 Task: Review and update project settings and tasks in Jira.
Action: Mouse moved to (739, 87)
Screenshot: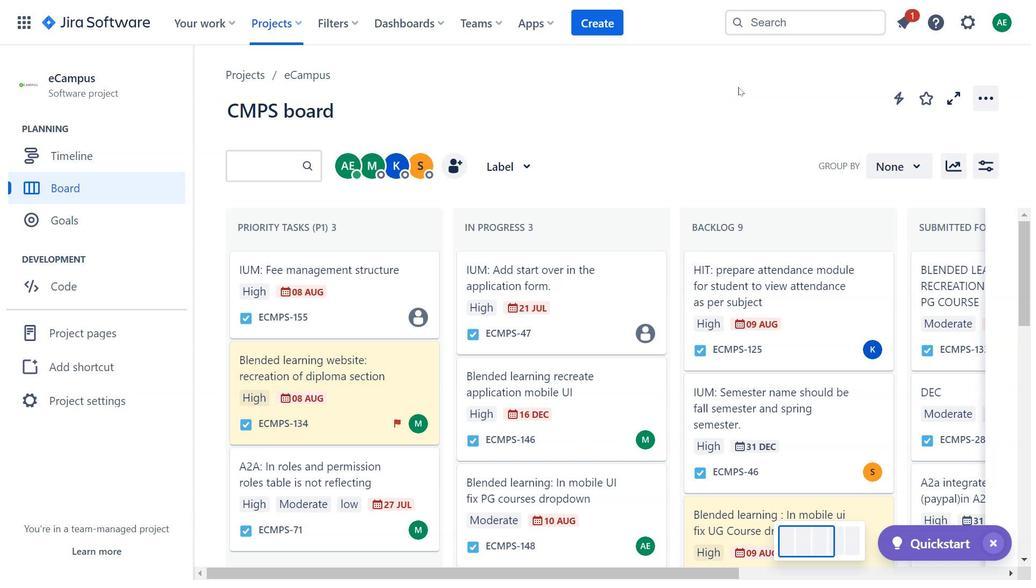 
Action: Mouse pressed left at (739, 87)
Screenshot: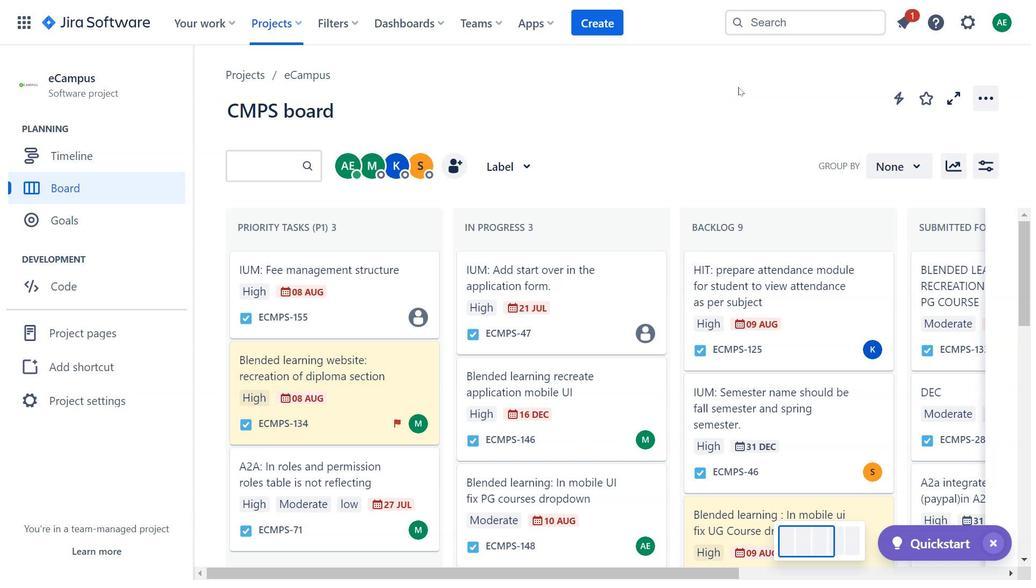 
Action: Mouse moved to (800, 81)
Screenshot: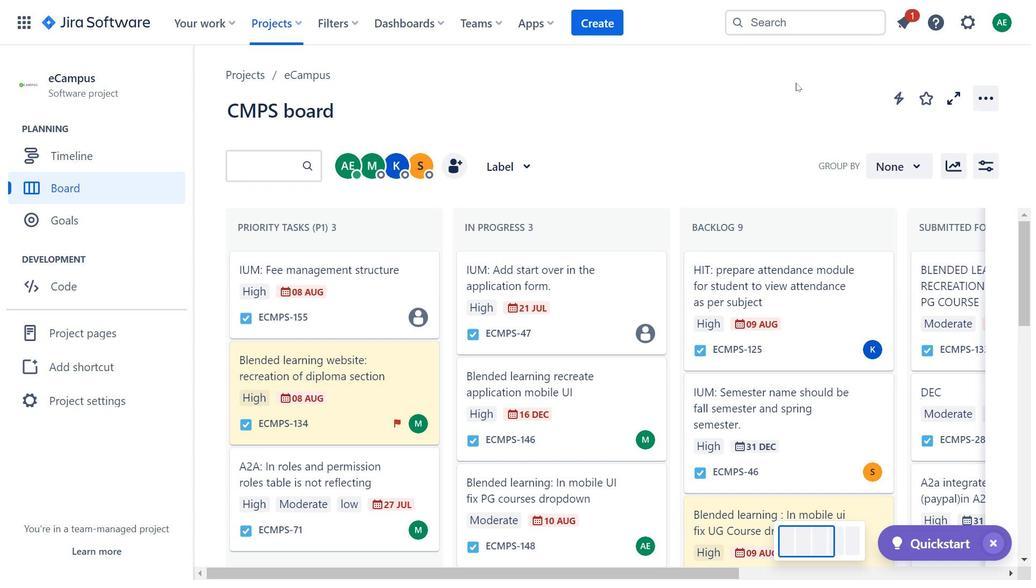 
Action: Mouse pressed left at (800, 81)
Screenshot: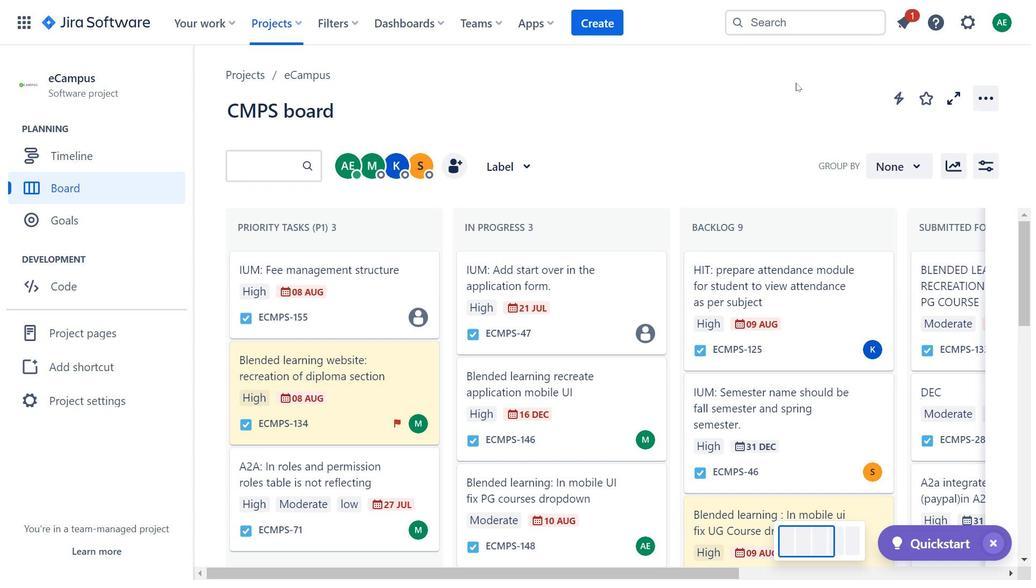 
Action: Mouse moved to (649, 93)
Screenshot: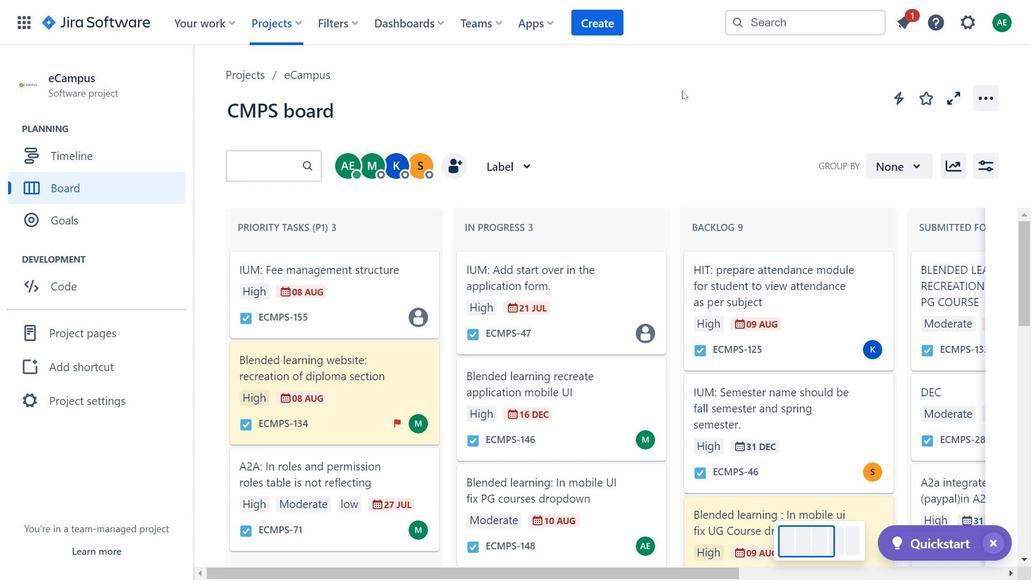 
Action: Mouse pressed left at (649, 93)
Screenshot: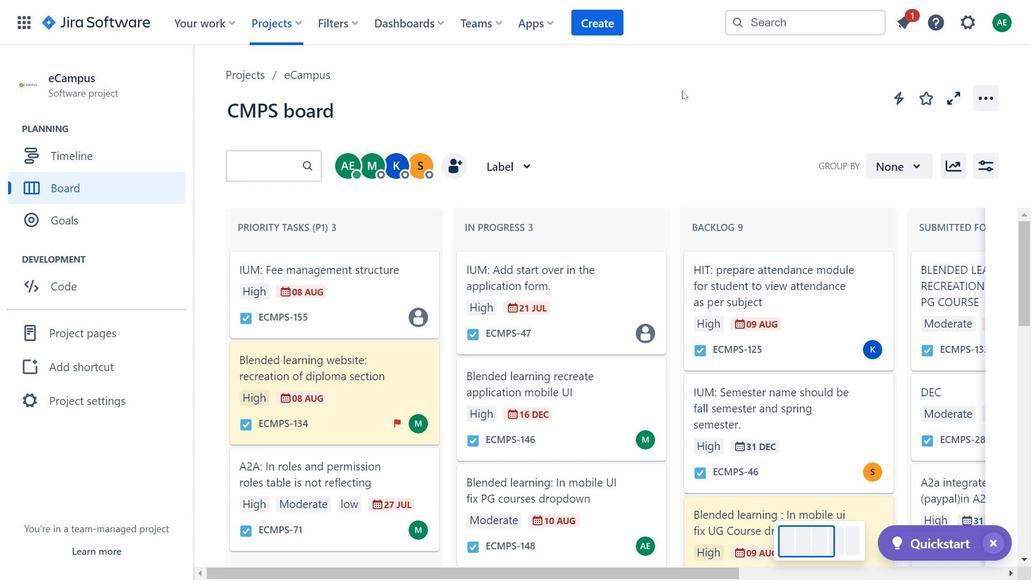 
Action: Mouse moved to (539, 85)
Screenshot: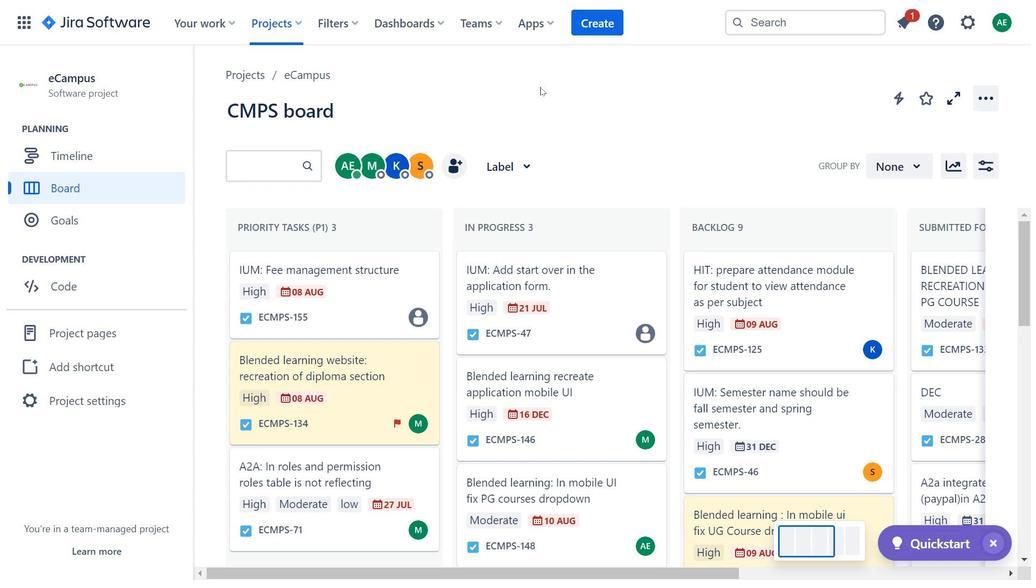 
Action: Mouse pressed left at (539, 85)
Screenshot: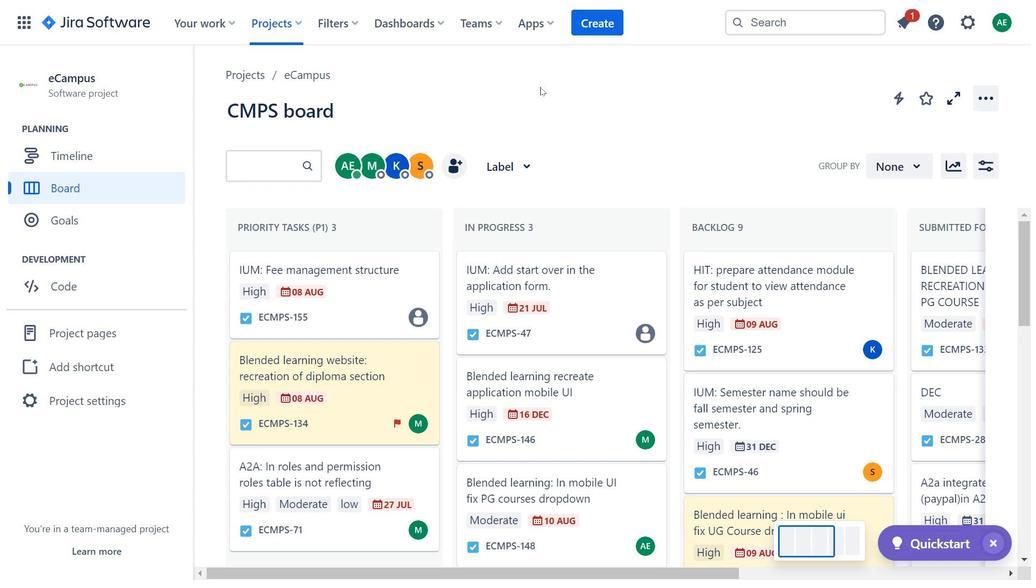 
Action: Mouse moved to (471, 91)
Screenshot: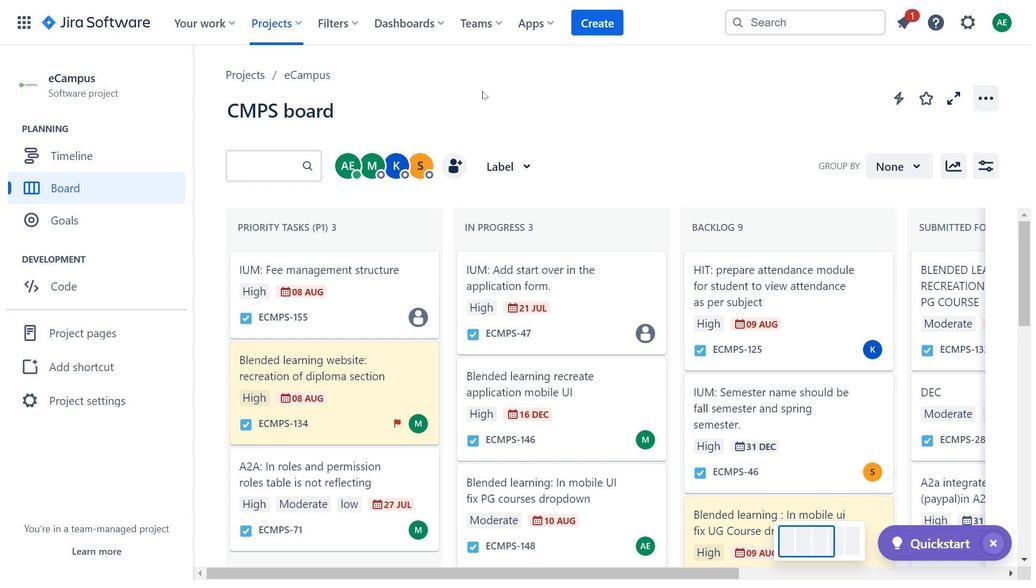 
Action: Mouse pressed left at (471, 91)
Screenshot: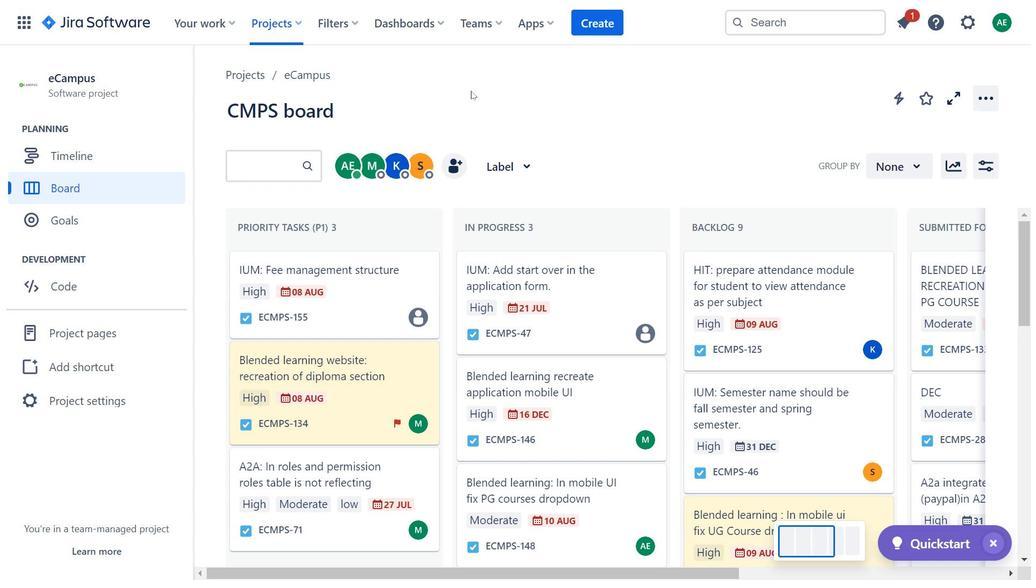 
Action: Mouse moved to (525, 93)
Screenshot: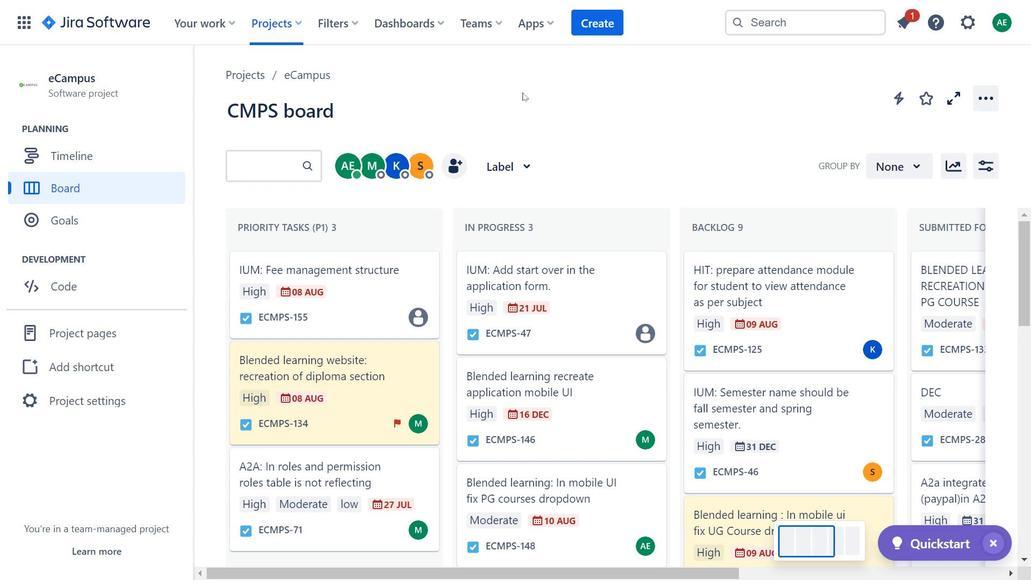 
Action: Mouse pressed left at (525, 93)
Screenshot: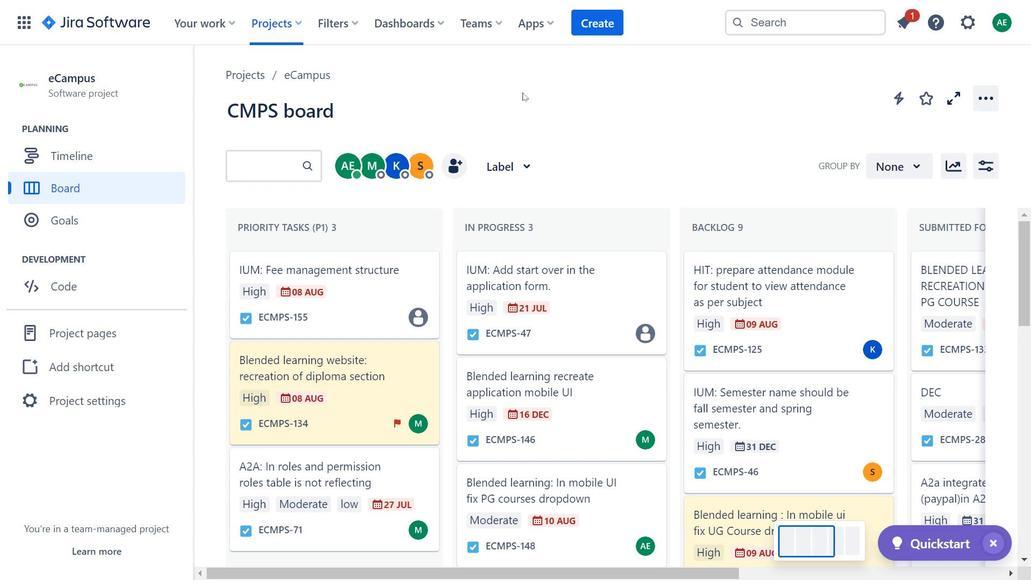 
Action: Mouse moved to (624, 100)
Screenshot: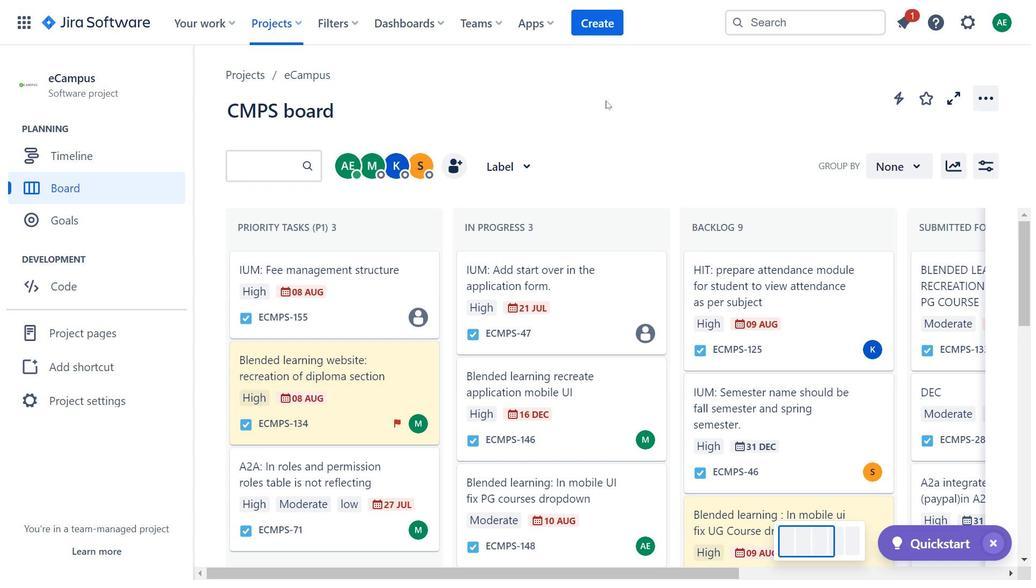 
Action: Mouse pressed left at (624, 100)
Screenshot: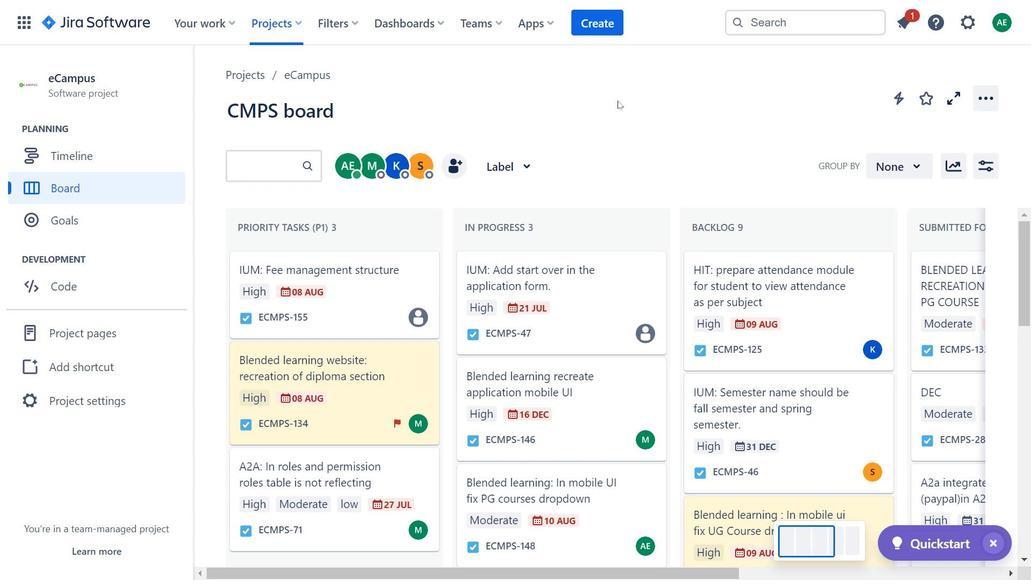 
Action: Mouse moved to (671, 103)
Screenshot: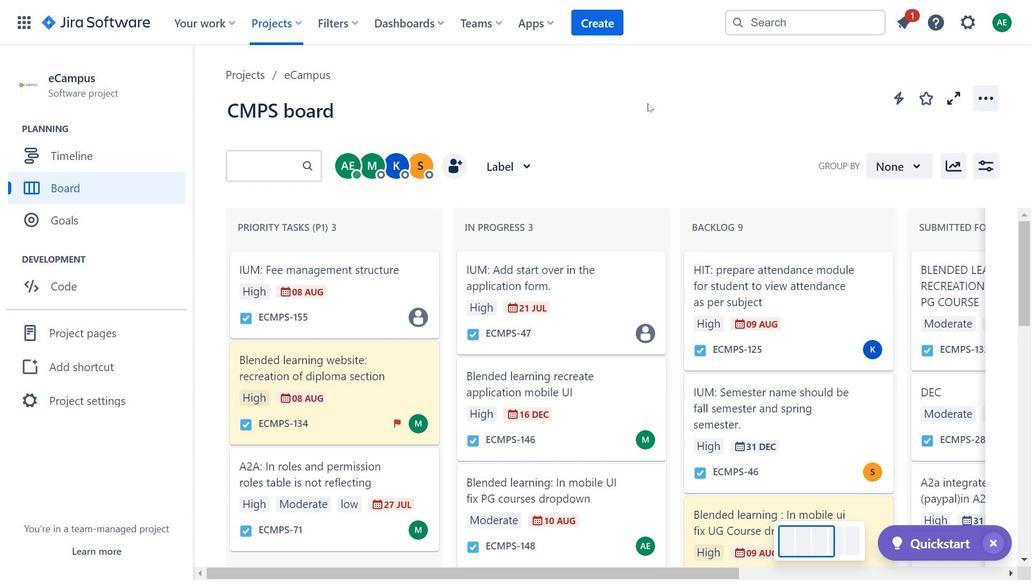 
Action: Mouse pressed left at (671, 103)
Screenshot: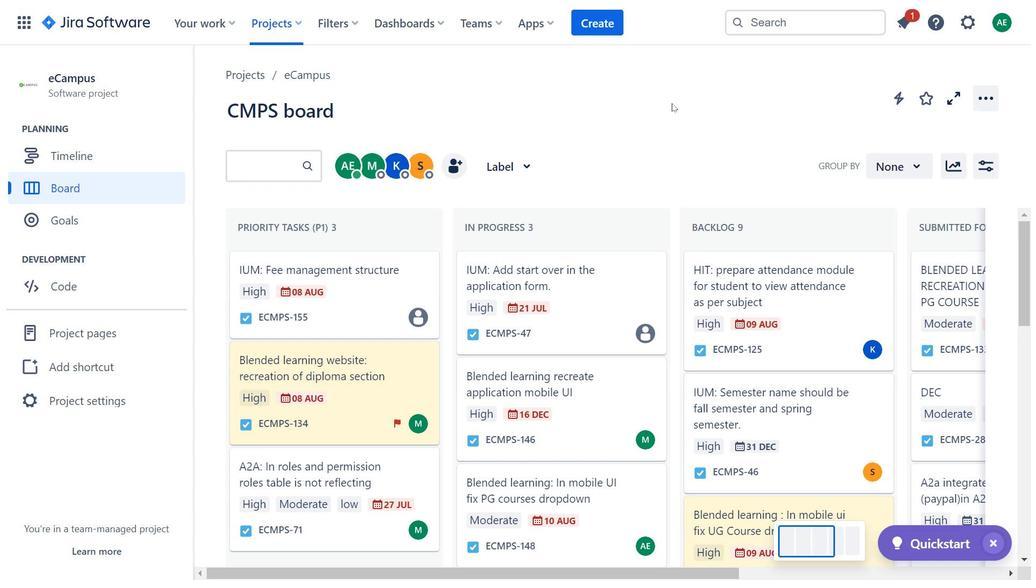 
Action: Mouse pressed left at (671, 103)
Screenshot: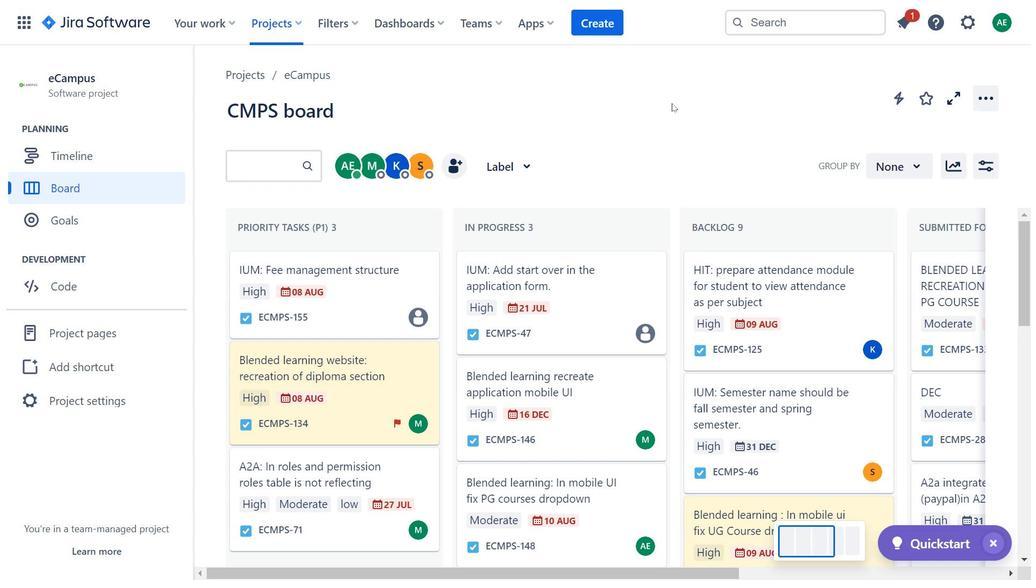 
Action: Mouse moved to (547, 103)
Screenshot: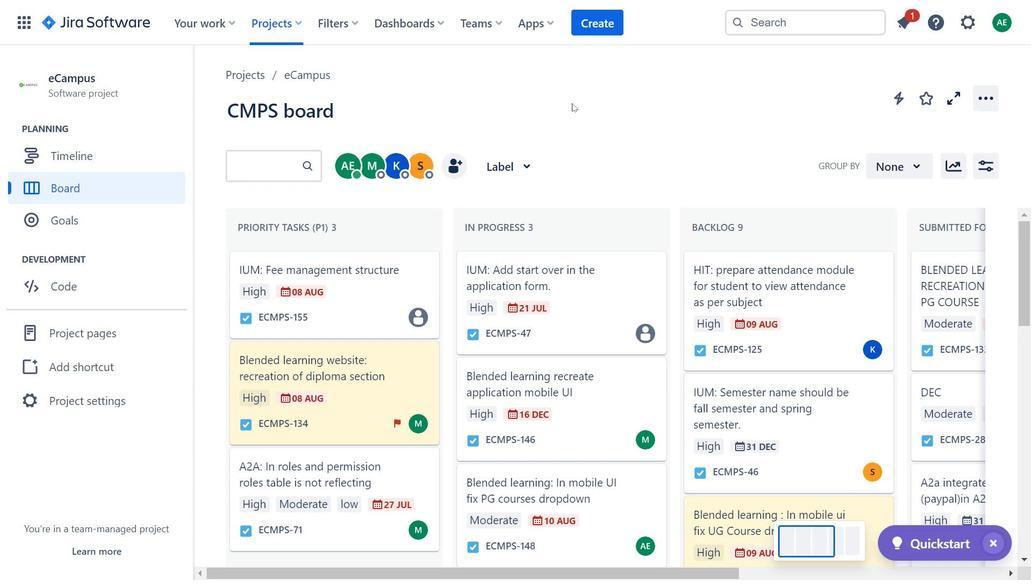 
Action: Mouse pressed left at (547, 103)
Screenshot: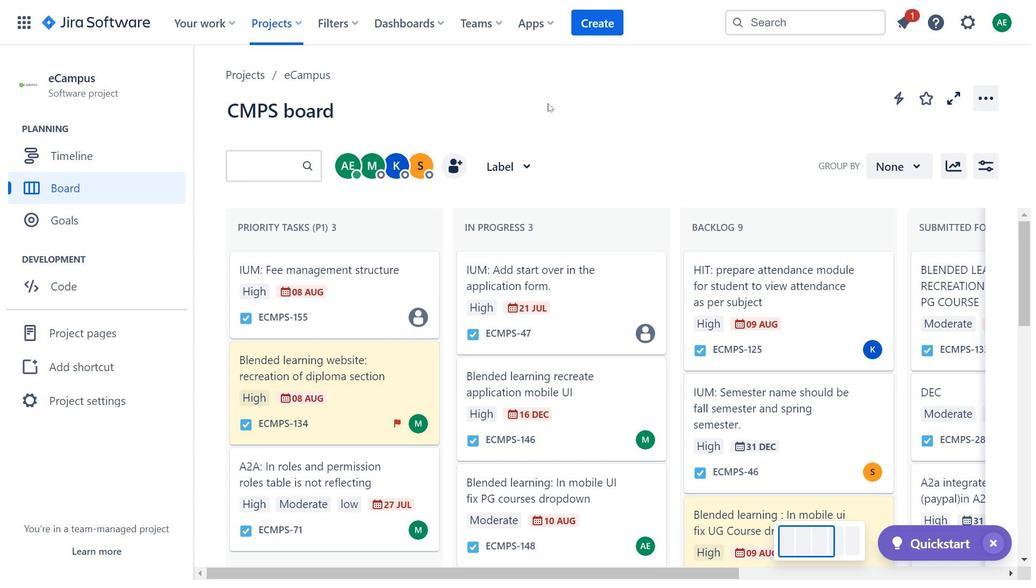 
Action: Mouse moved to (544, 102)
Screenshot: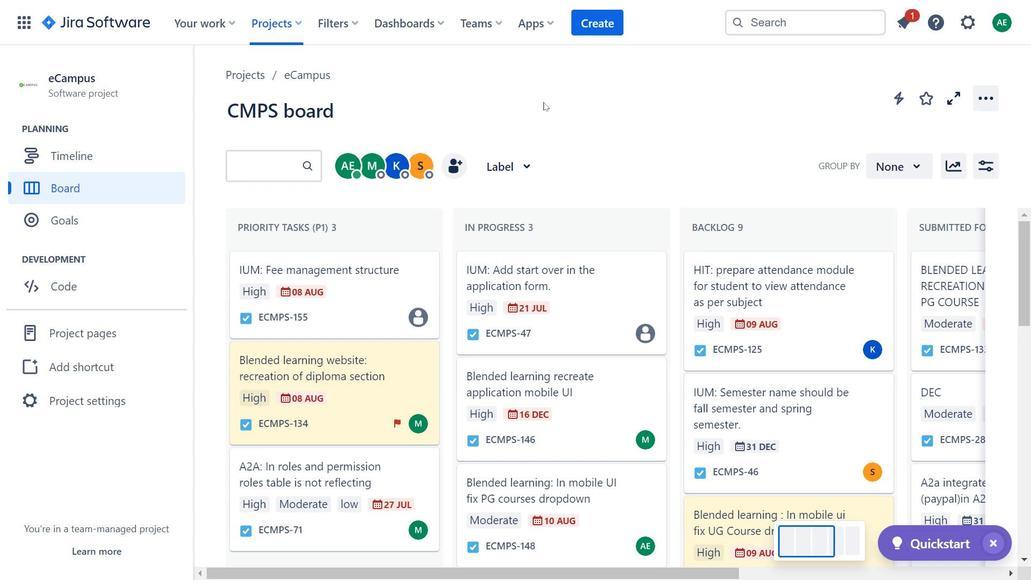 
Action: Mouse pressed left at (544, 102)
Screenshot: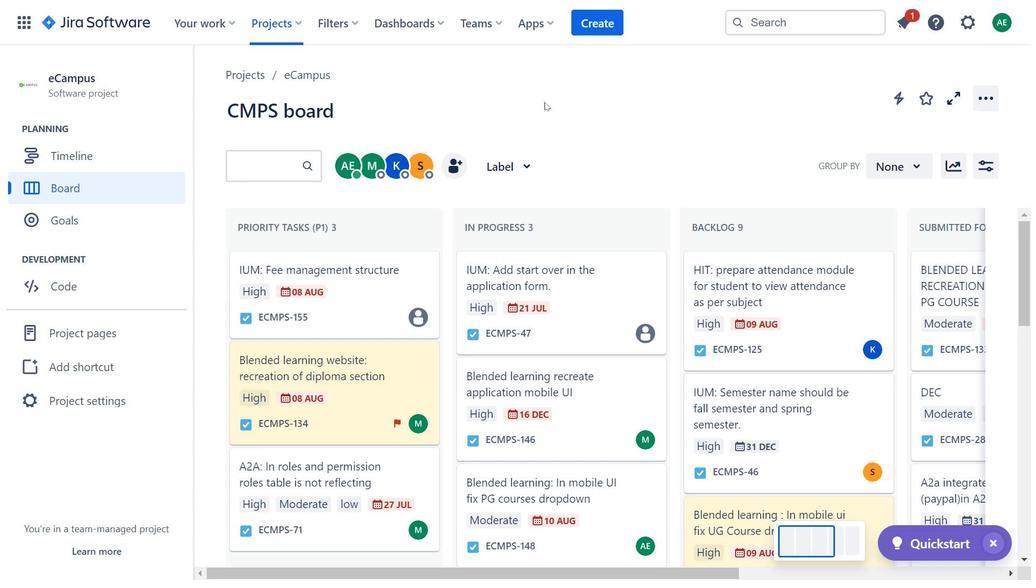 
Action: Mouse moved to (458, 83)
Screenshot: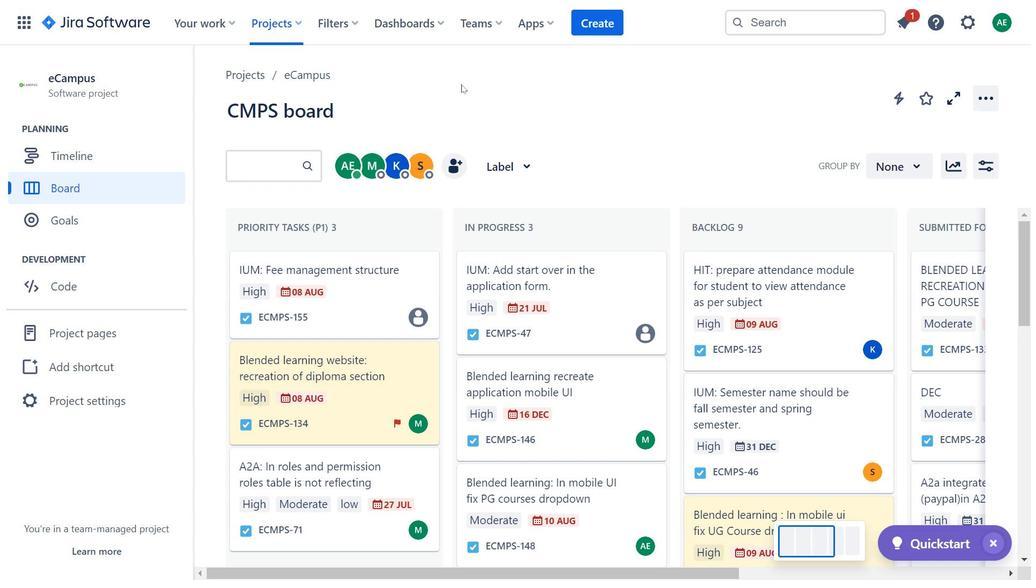 
Action: Mouse pressed left at (458, 83)
Screenshot: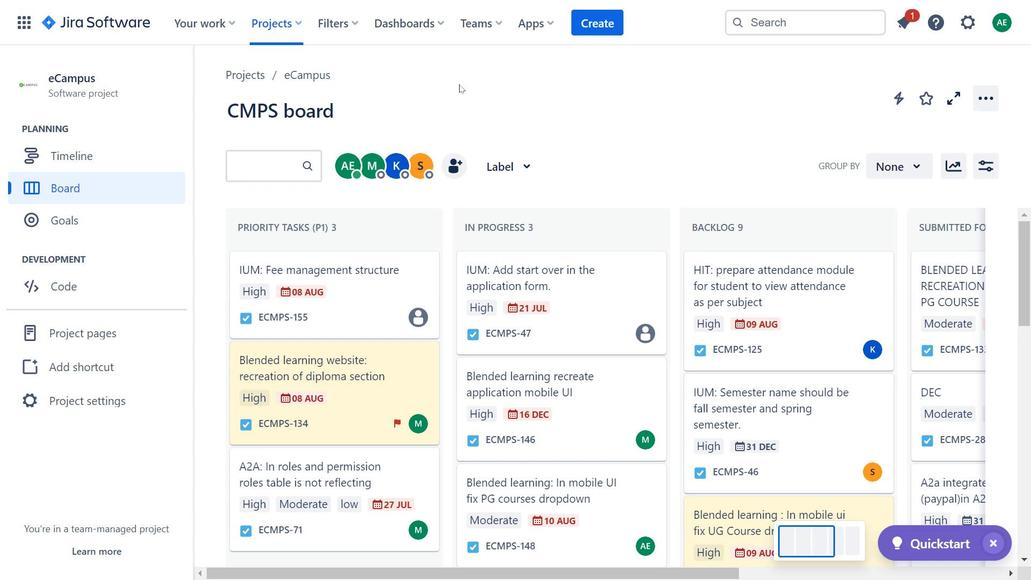
Action: Mouse moved to (451, 89)
Screenshot: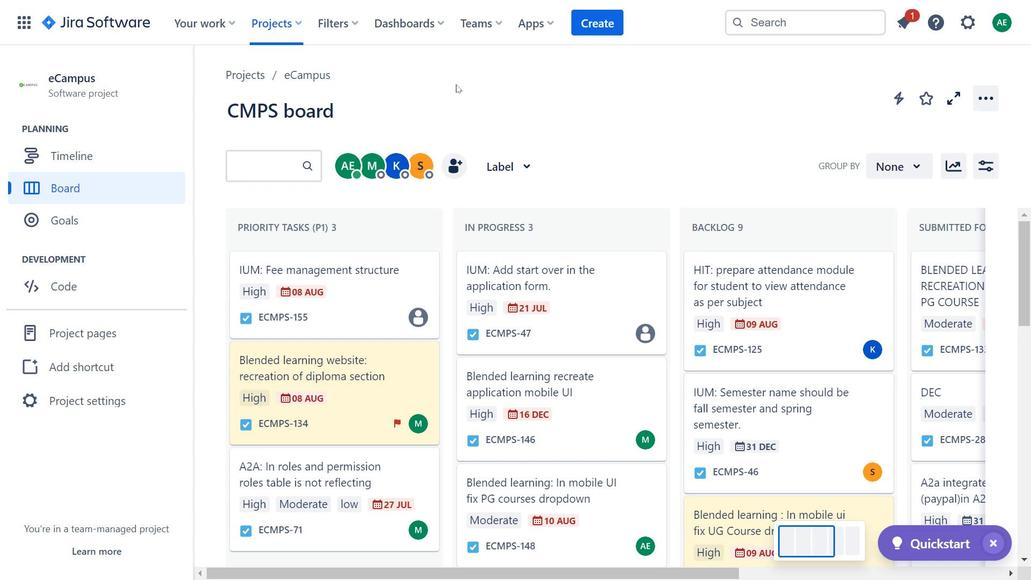 
Action: Mouse pressed left at (451, 89)
Screenshot: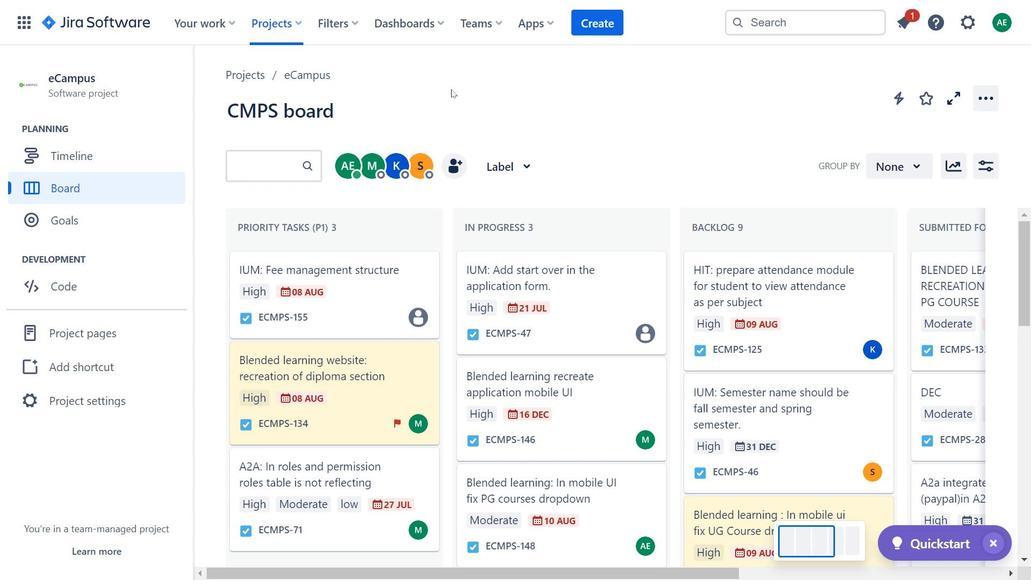 
Action: Mouse moved to (522, 96)
Screenshot: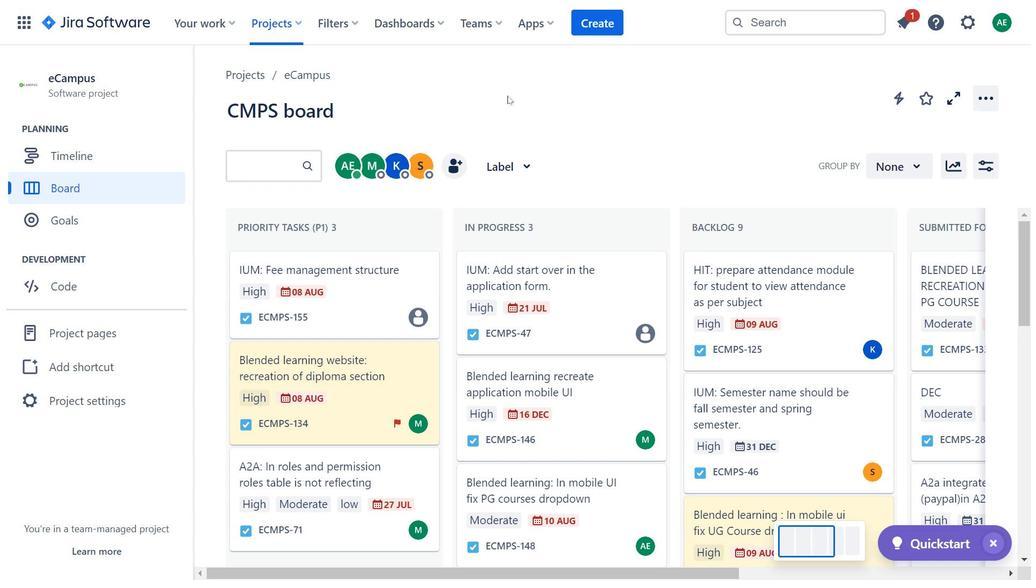 
Action: Mouse pressed left at (522, 96)
Screenshot: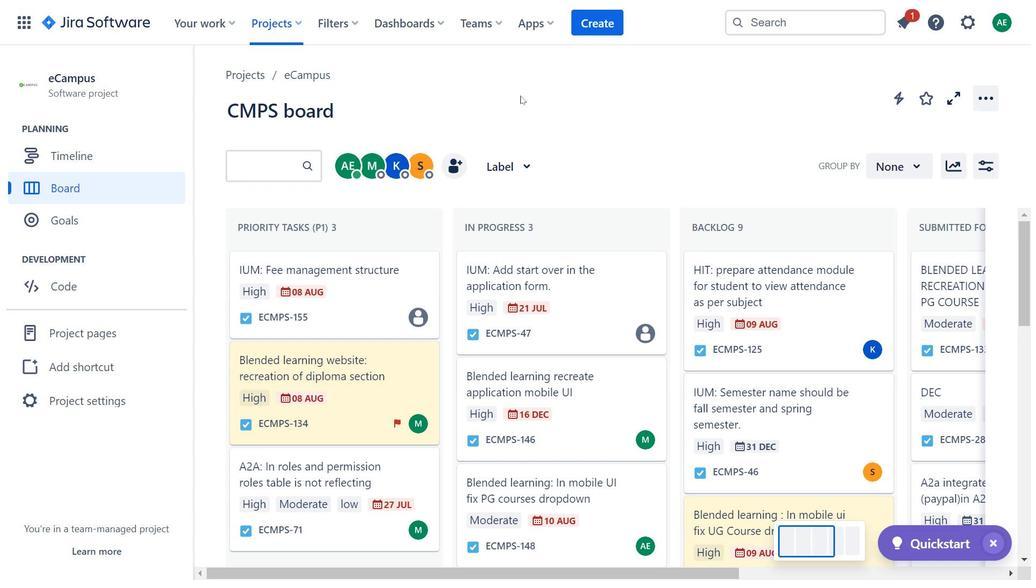 
Action: Mouse moved to (708, 78)
Screenshot: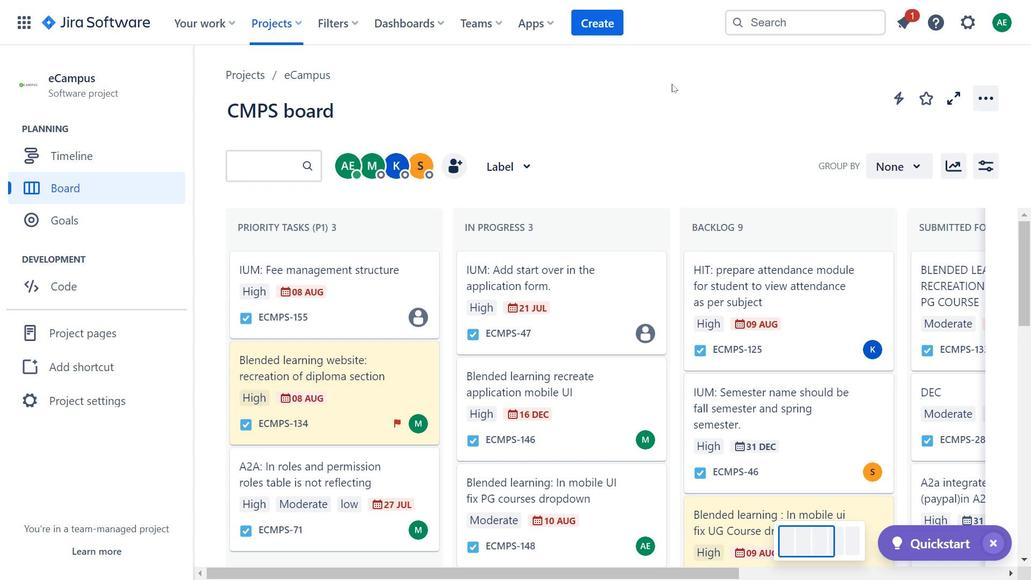 
Action: Mouse pressed left at (708, 78)
Screenshot: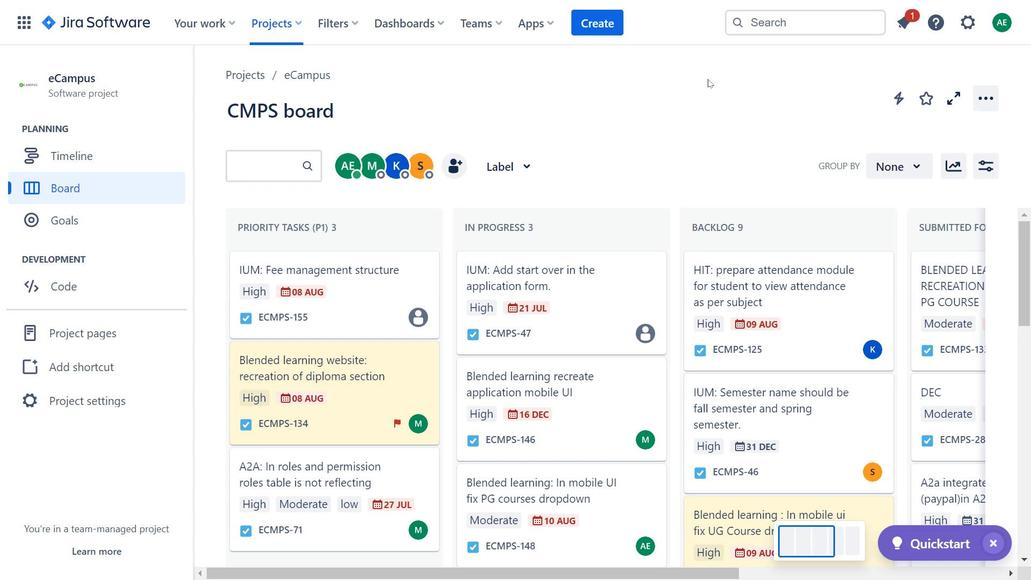 
Action: Mouse moved to (695, 91)
Screenshot: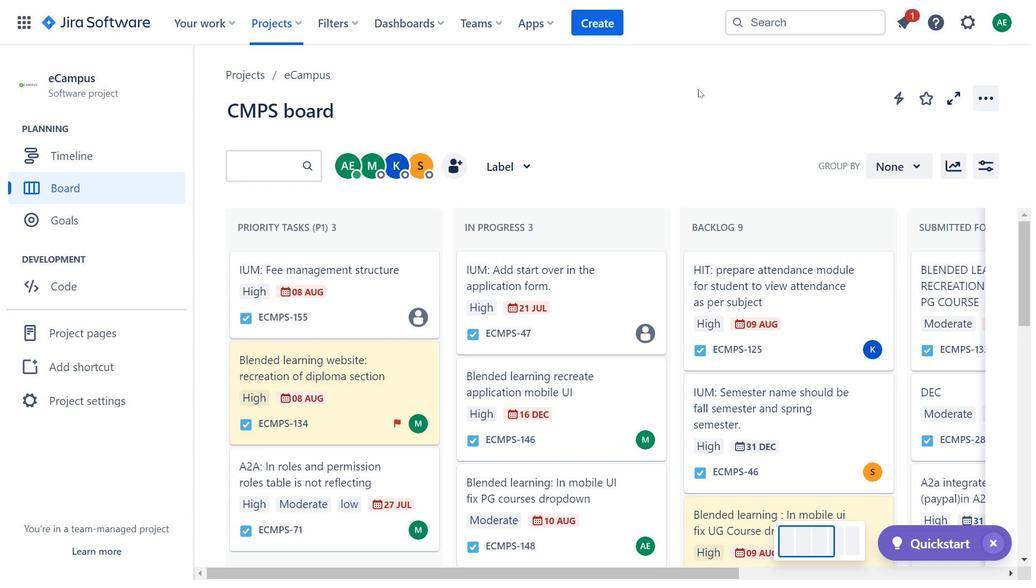 
Action: Mouse pressed left at (695, 91)
Screenshot: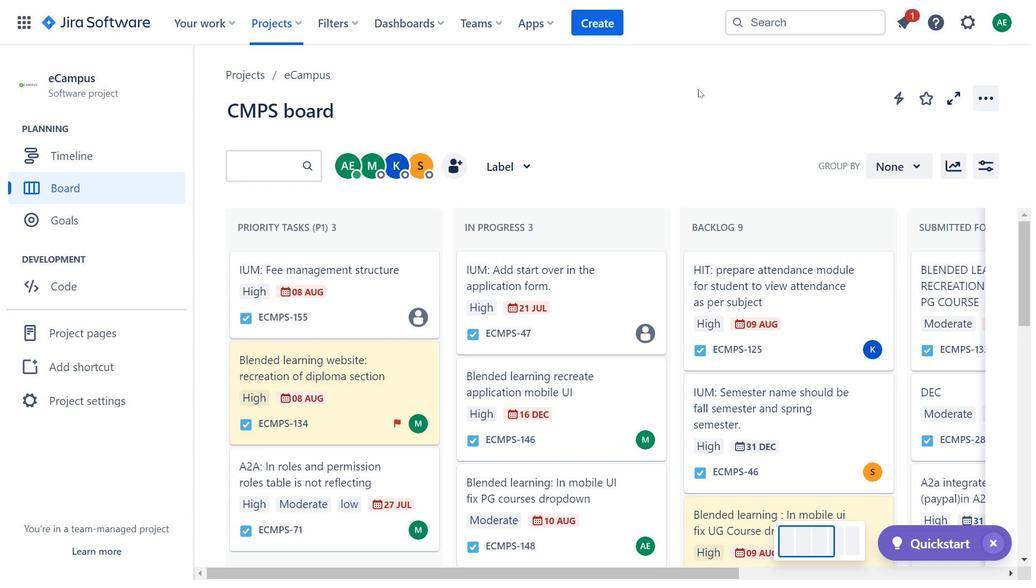 
Action: Mouse moved to (684, 223)
Screenshot: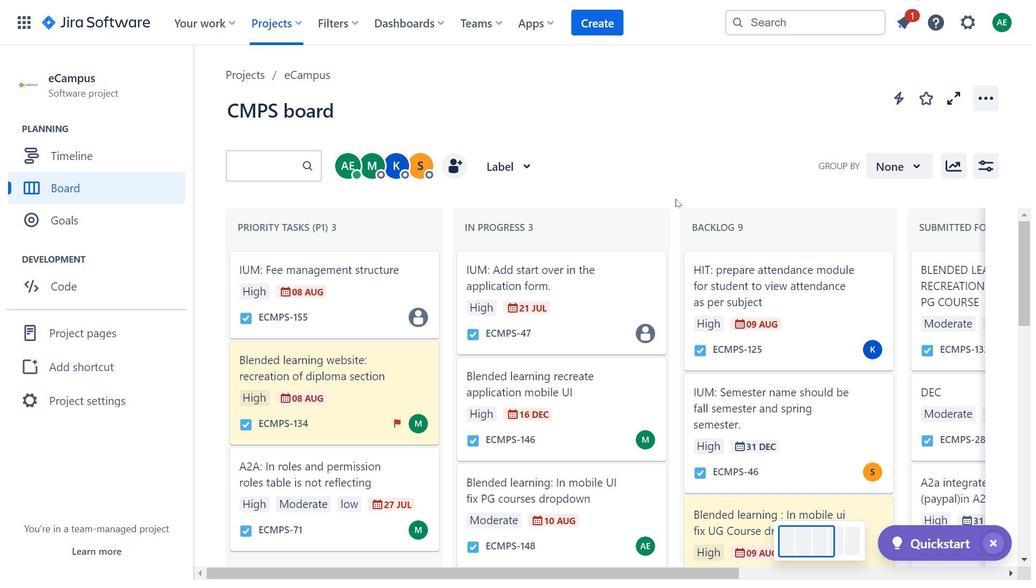 
Action: Mouse scrolled (684, 223) with delta (0, 0)
Screenshot: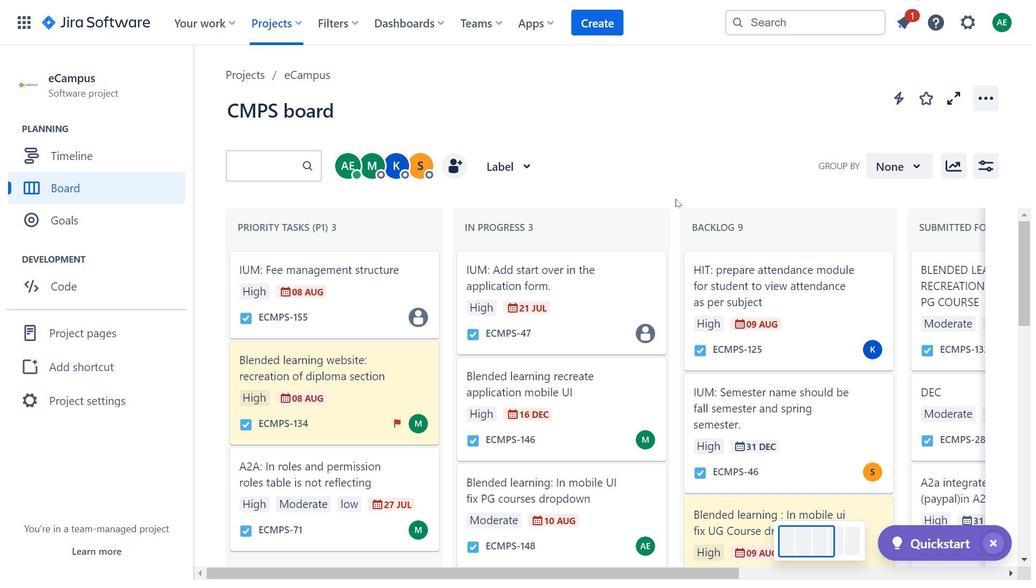 
Action: Mouse moved to (688, 244)
Screenshot: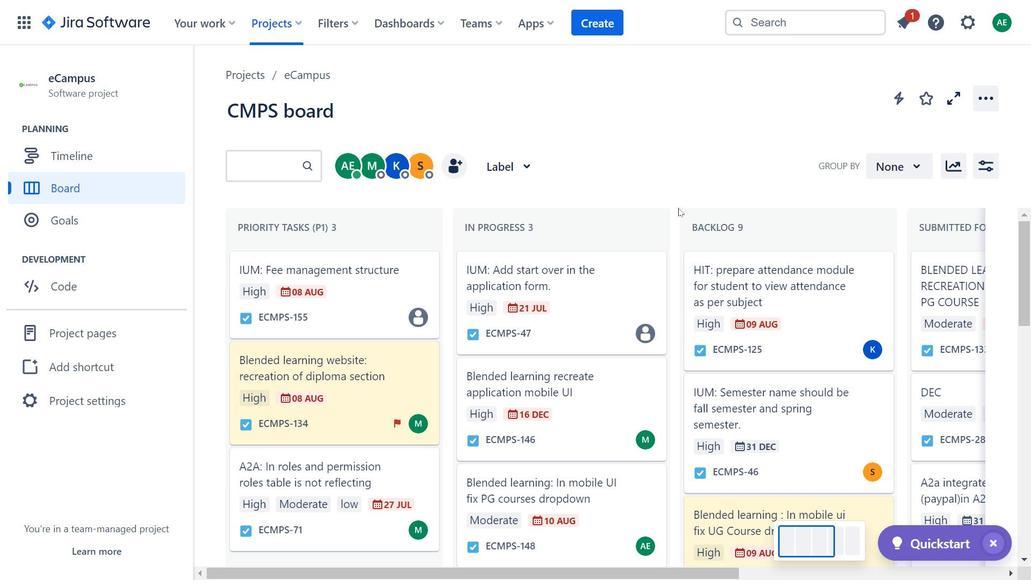 
Action: Mouse scrolled (688, 244) with delta (0, 0)
Screenshot: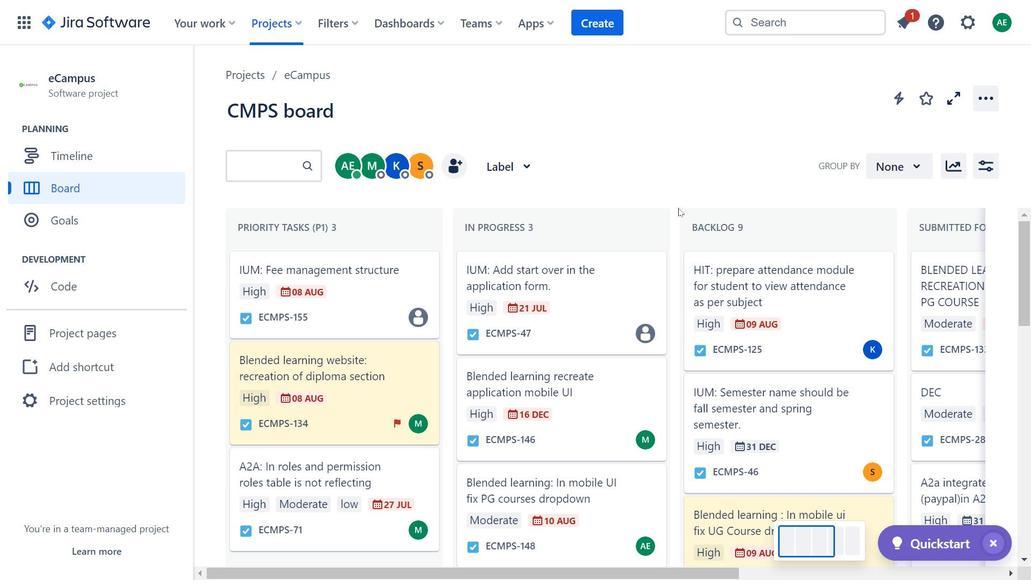 
Action: Mouse moved to (706, 299)
Screenshot: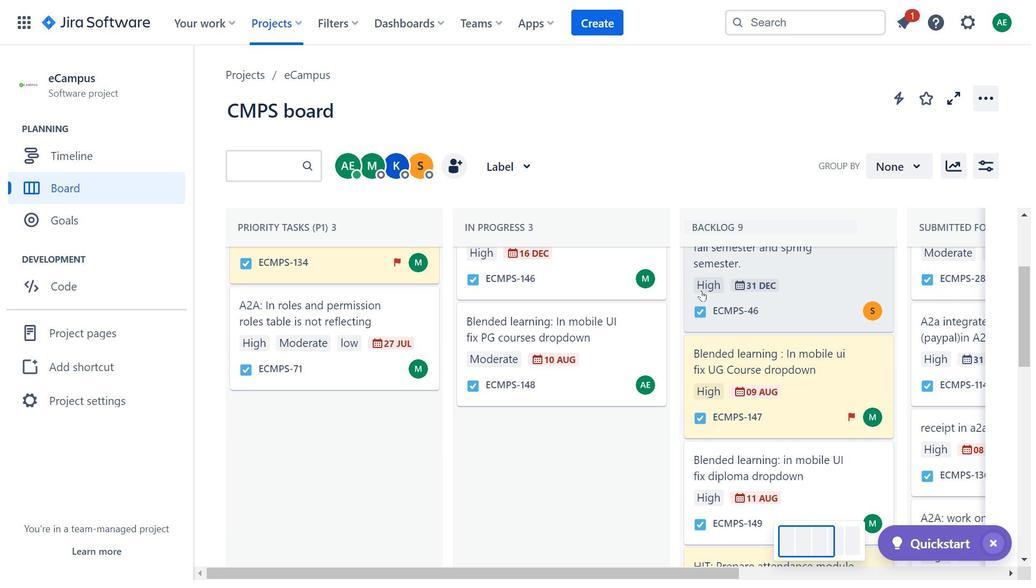 
Action: Mouse scrolled (706, 298) with delta (0, 0)
Screenshot: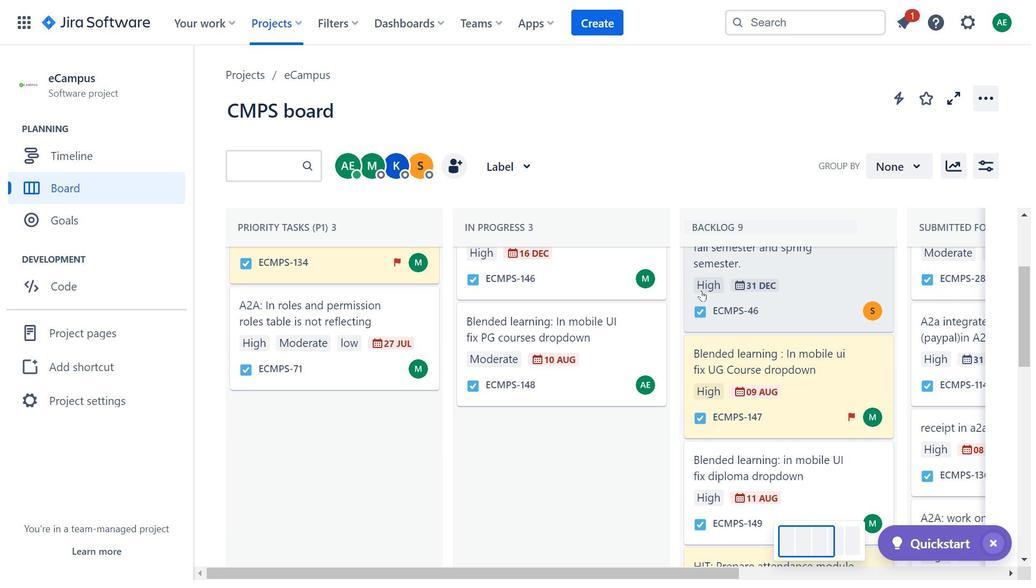 
Action: Mouse moved to (709, 300)
Screenshot: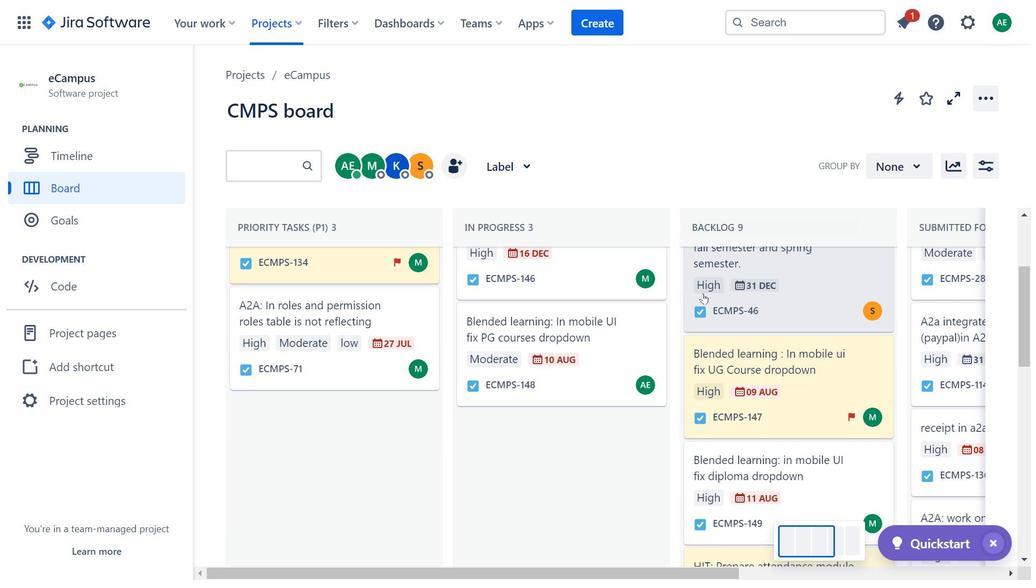 
Action: Mouse scrolled (709, 300) with delta (0, 0)
Screenshot: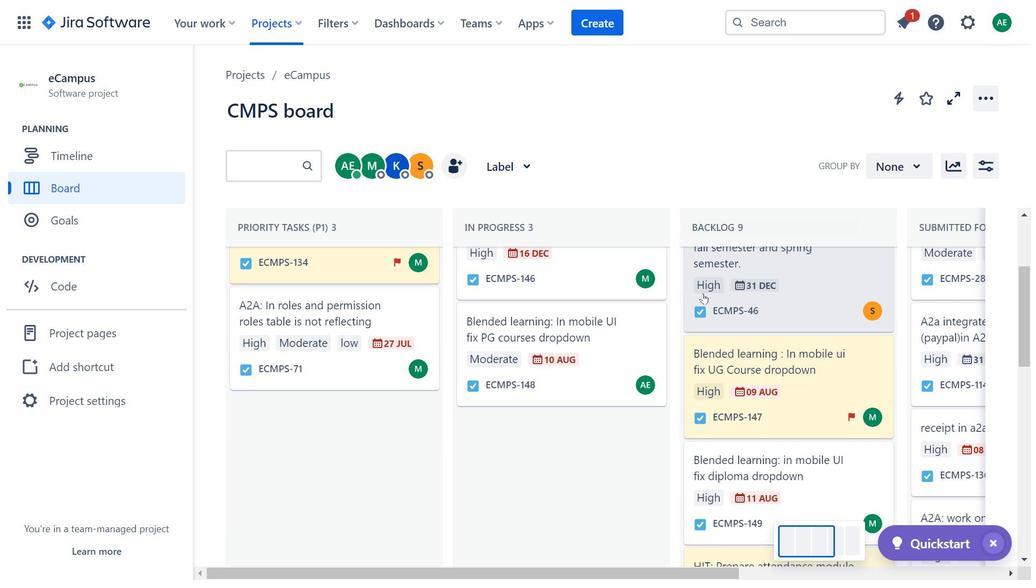 
Action: Mouse moved to (803, 544)
Screenshot: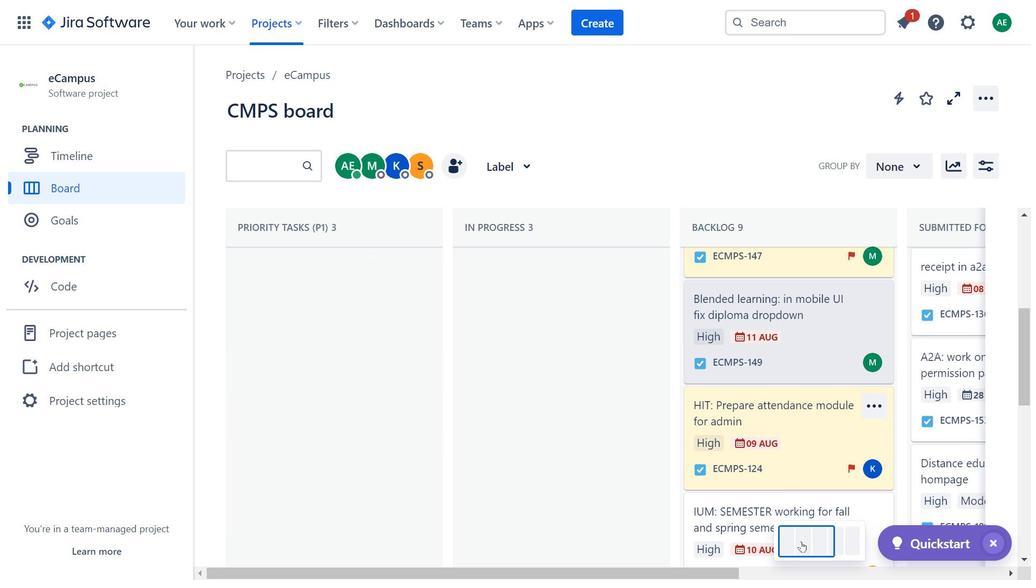 
Action: Mouse pressed left at (803, 544)
Screenshot: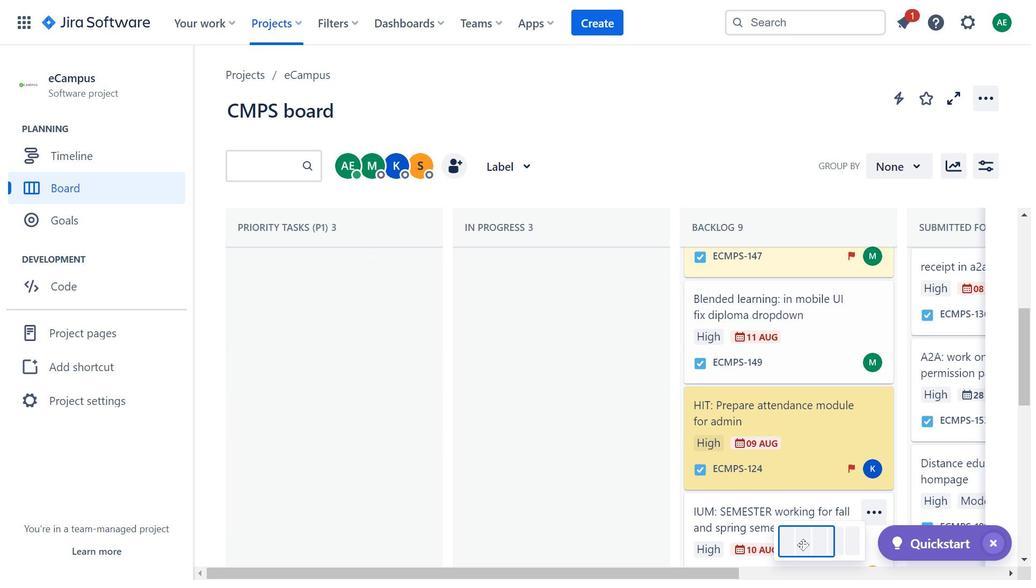 
Action: Mouse moved to (814, 410)
Screenshot: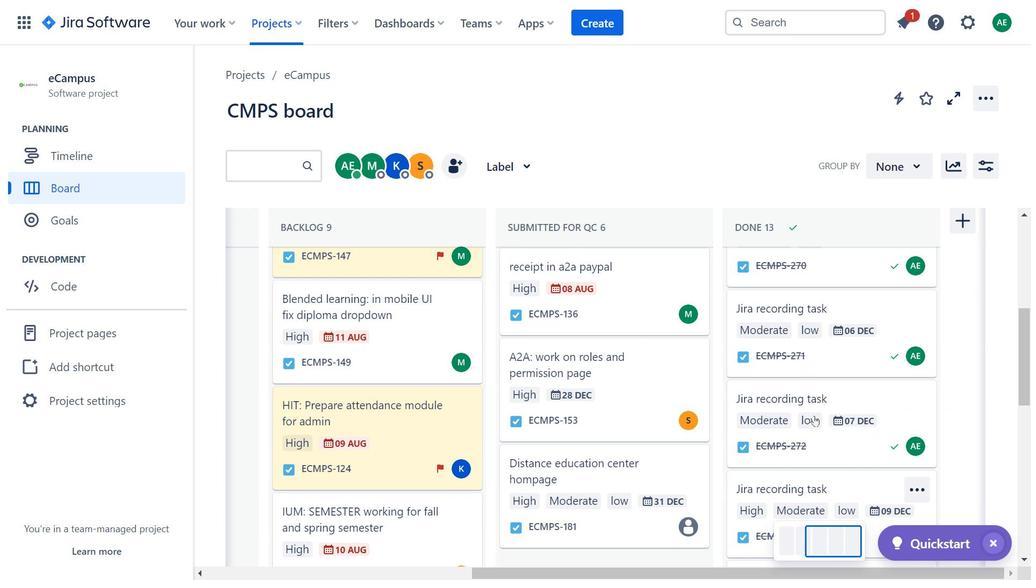 
Action: Mouse scrolled (814, 409) with delta (0, 0)
Screenshot: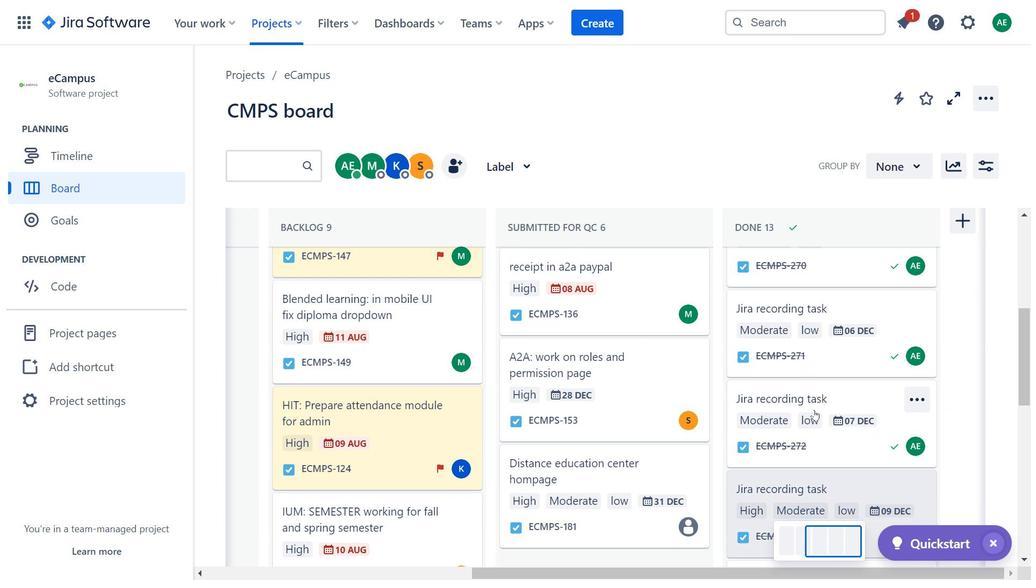 
Action: Mouse scrolled (814, 409) with delta (0, 0)
Screenshot: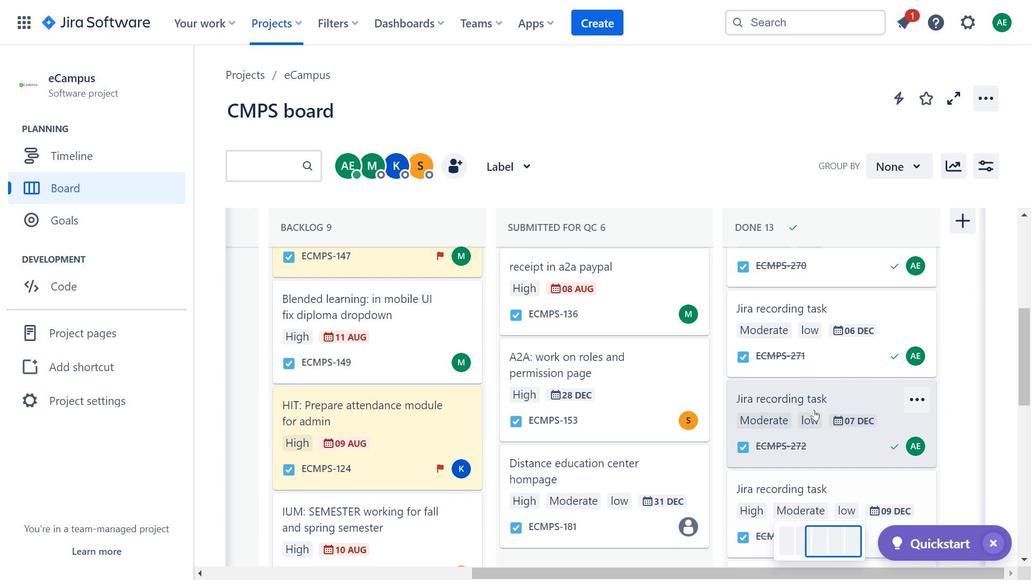 
Action: Mouse moved to (818, 395)
Screenshot: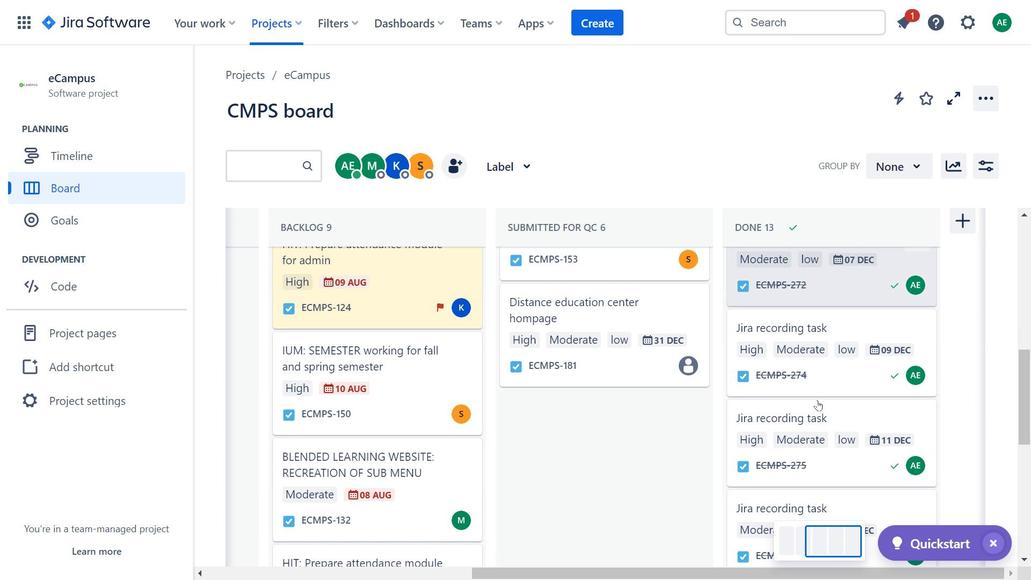 
Action: Mouse scrolled (818, 394) with delta (0, 0)
Screenshot: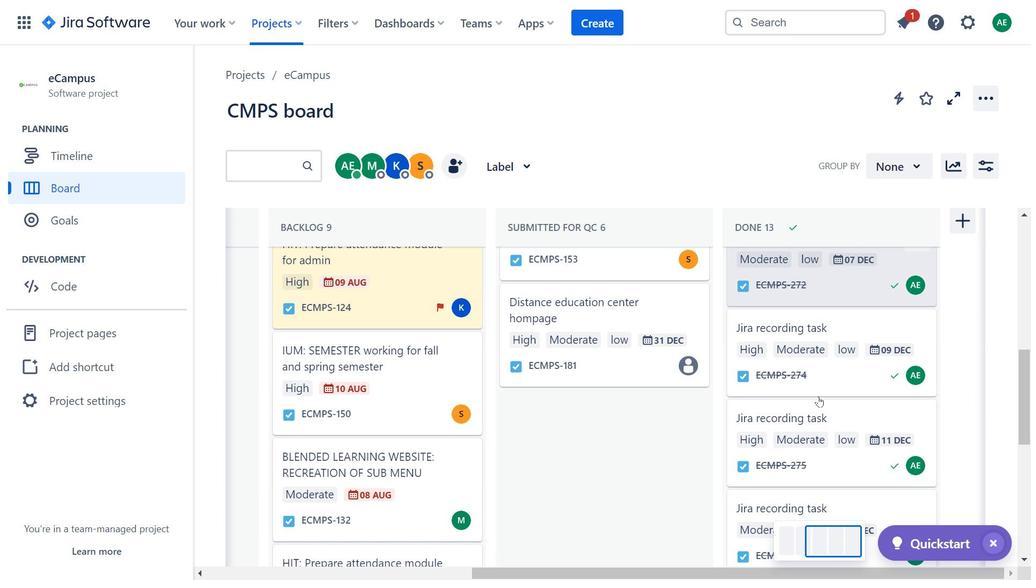 
Action: Mouse scrolled (818, 394) with delta (0, 0)
Screenshot: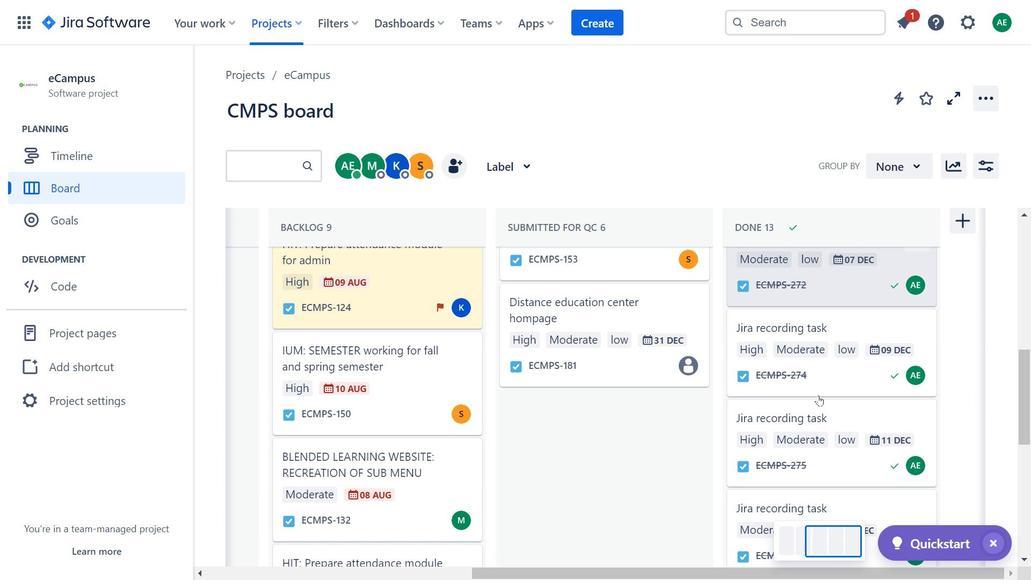 
Action: Mouse scrolled (818, 394) with delta (0, 0)
Screenshot: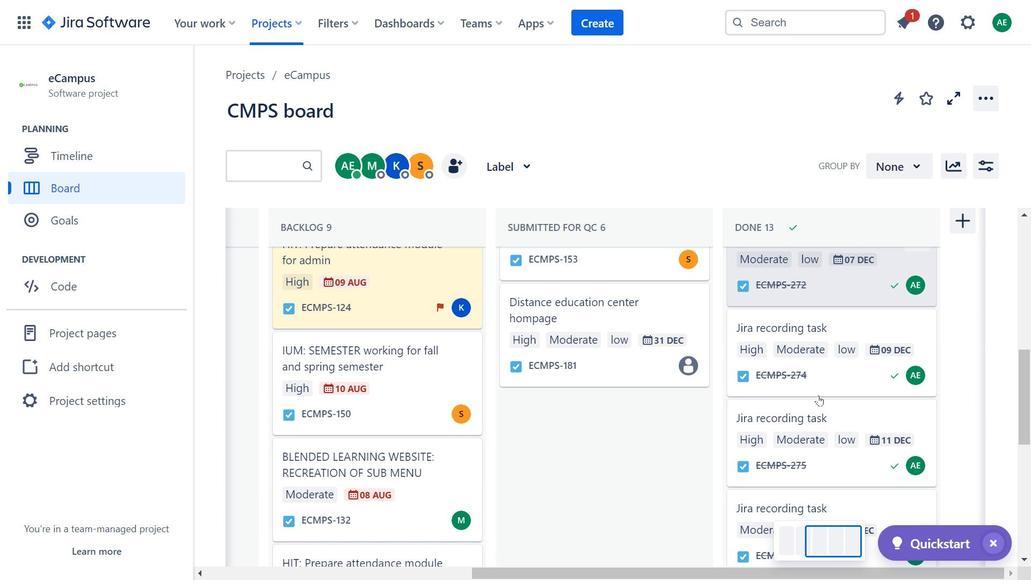 
Action: Mouse moved to (821, 381)
Screenshot: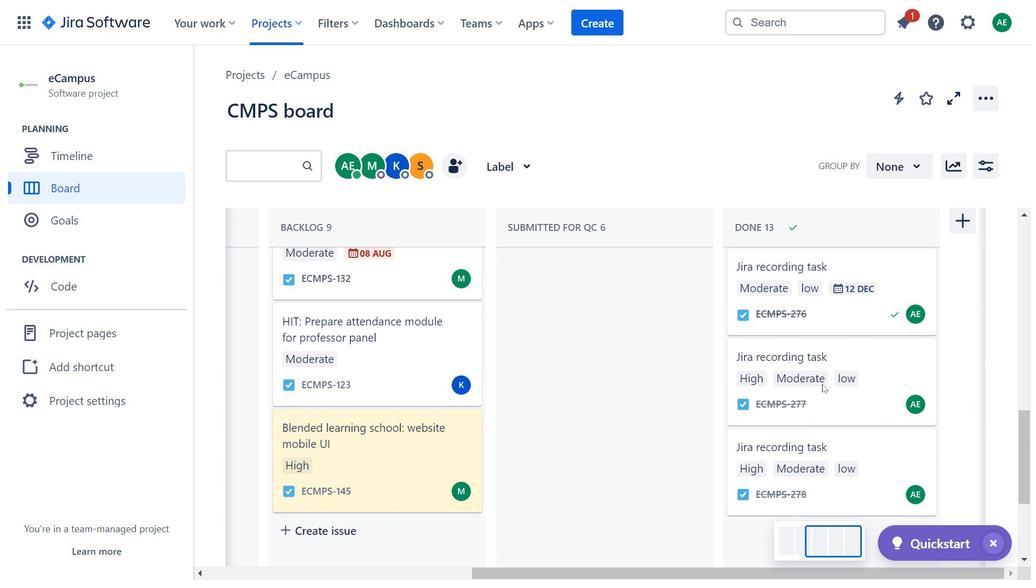 
Action: Mouse scrolled (821, 381) with delta (0, 0)
Screenshot: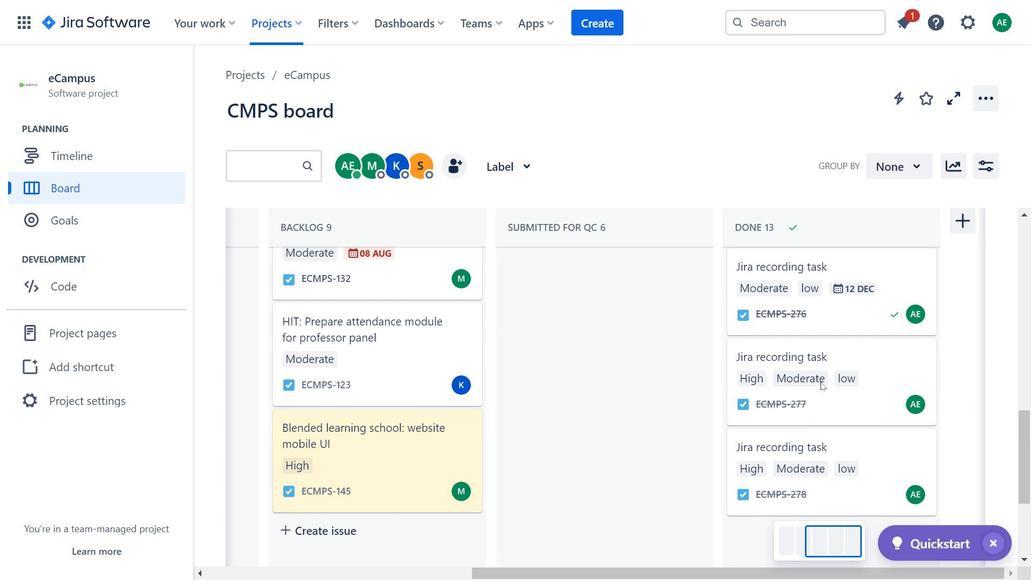 
Action: Mouse scrolled (821, 381) with delta (0, 0)
Screenshot: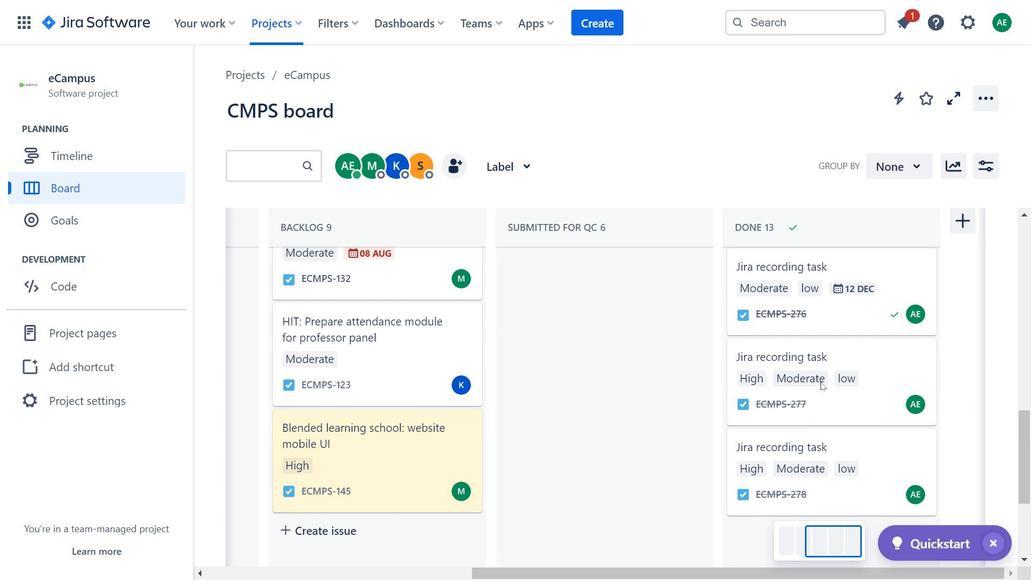 
Action: Mouse moved to (821, 381)
Screenshot: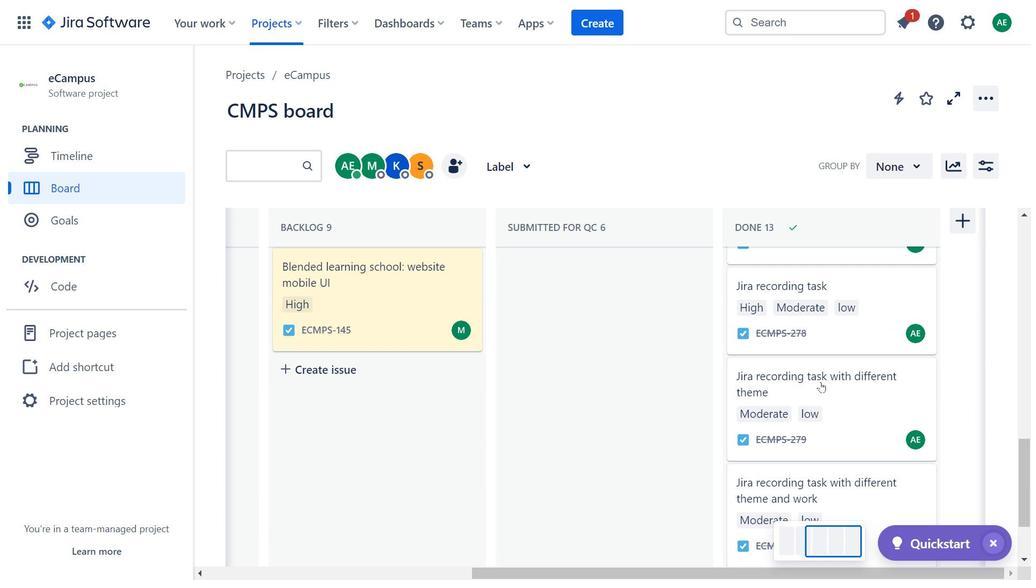
Action: Mouse scrolled (821, 381) with delta (0, 0)
Screenshot: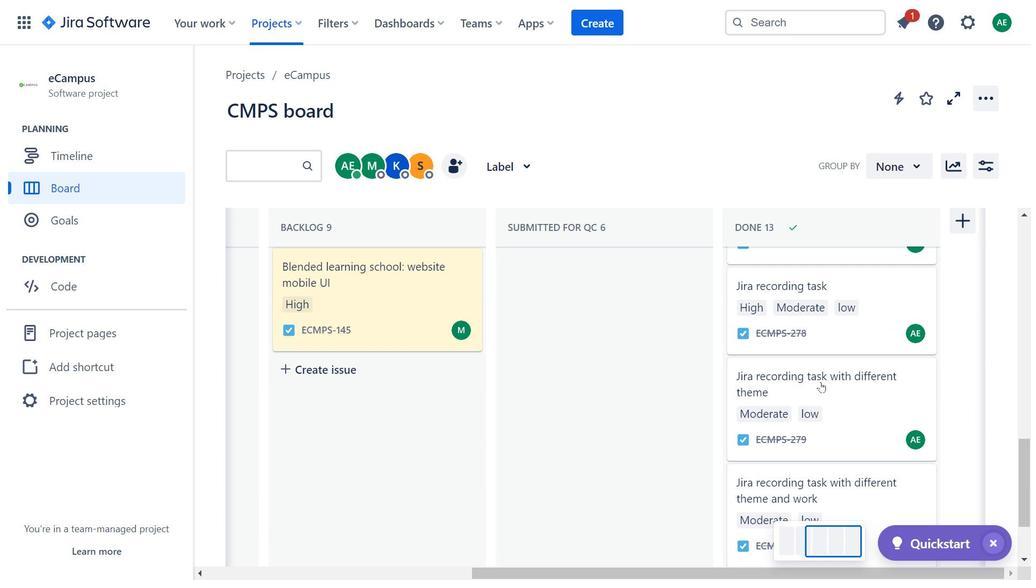 
Action: Mouse moved to (821, 384)
Screenshot: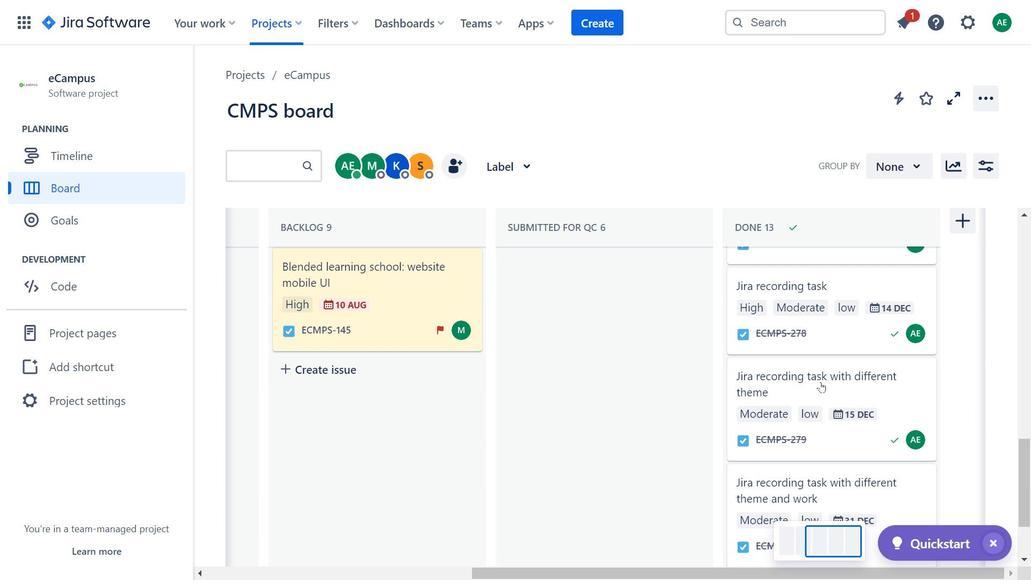 
Action: Mouse scrolled (821, 384) with delta (0, 0)
Screenshot: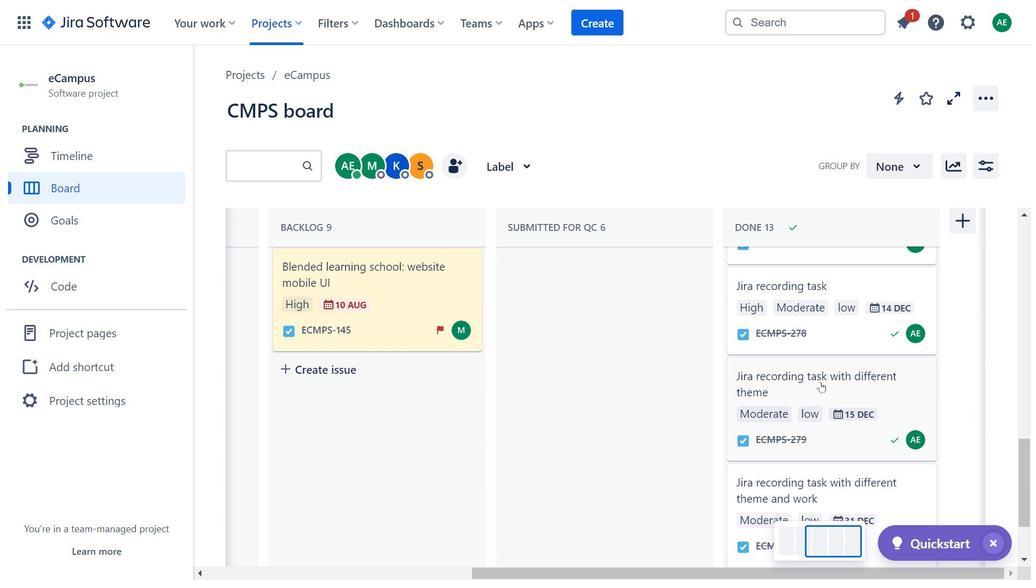 
Action: Mouse moved to (822, 385)
Screenshot: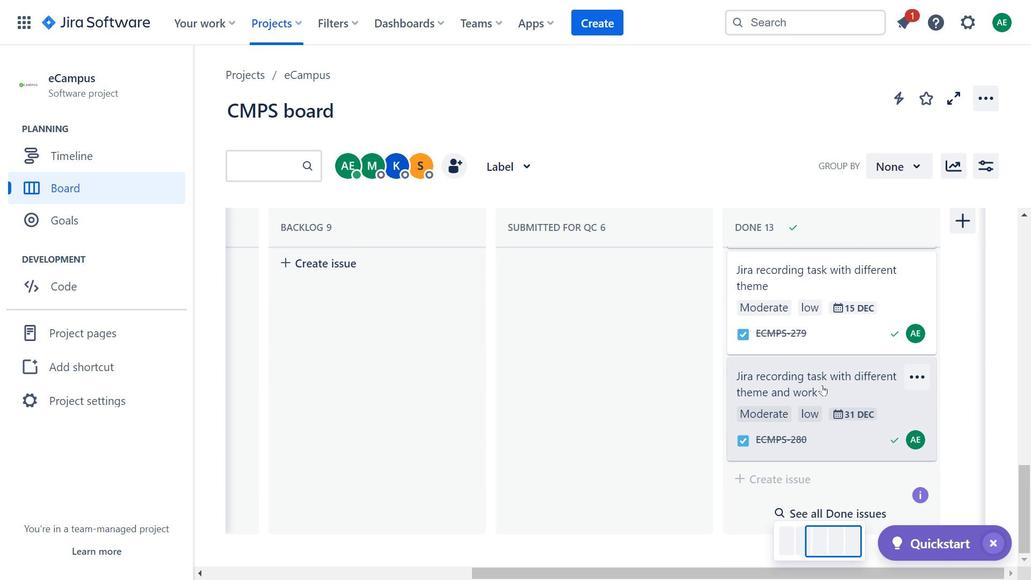 
Action: Mouse scrolled (822, 384) with delta (0, 0)
Screenshot: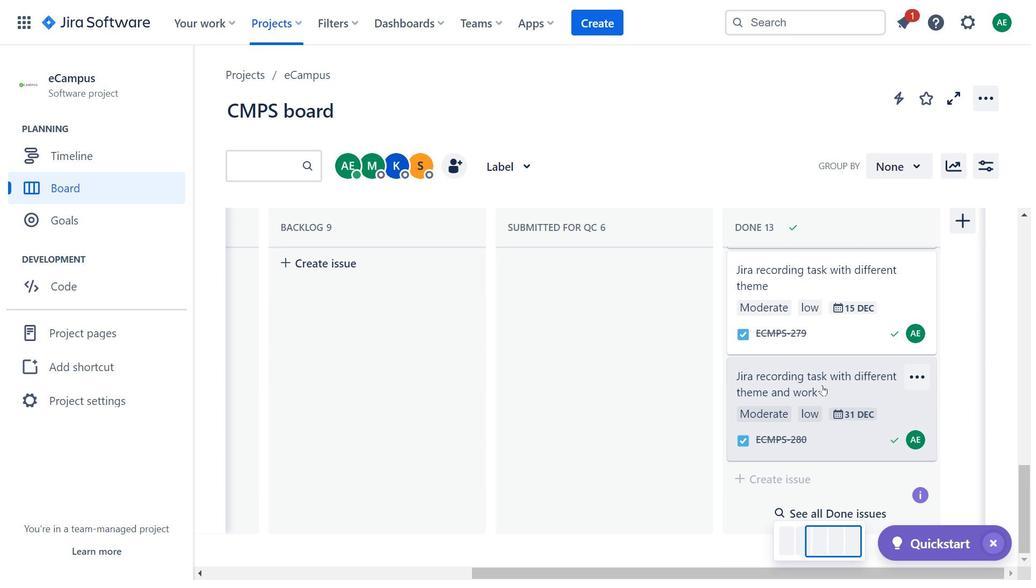 
Action: Mouse moved to (830, 431)
Screenshot: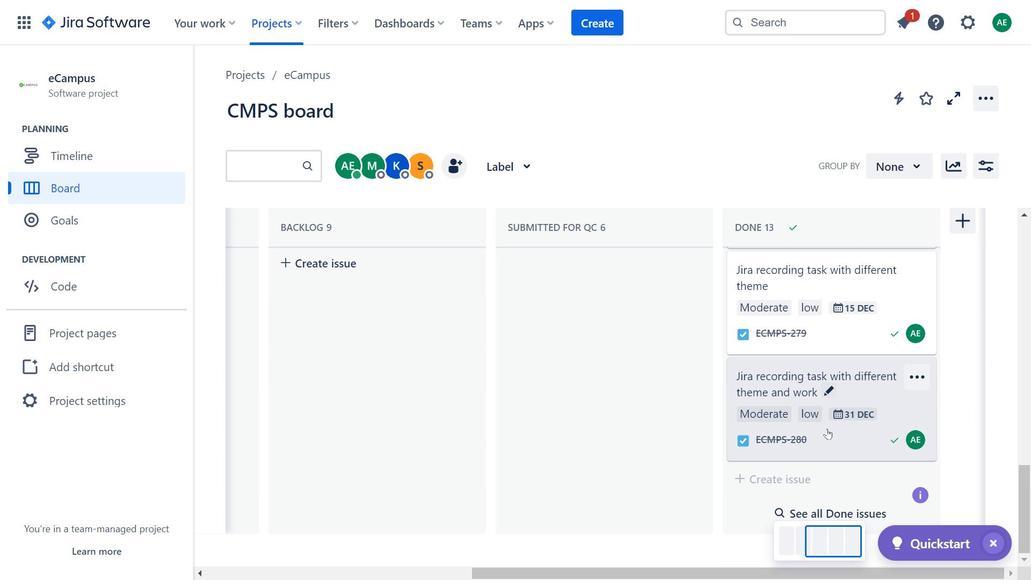 
Action: Mouse pressed left at (830, 431)
Screenshot: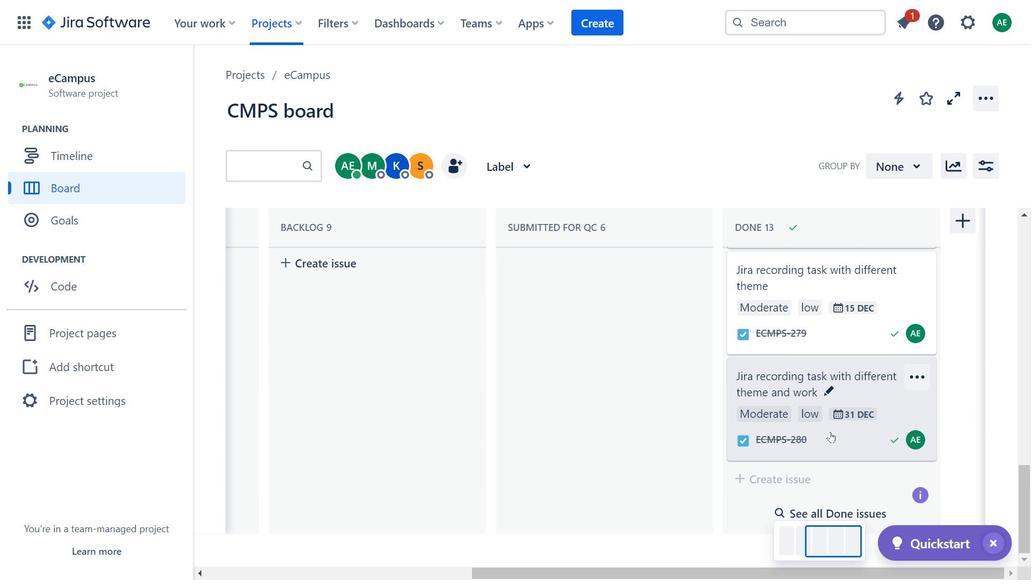 
Action: Mouse moved to (573, 126)
Screenshot: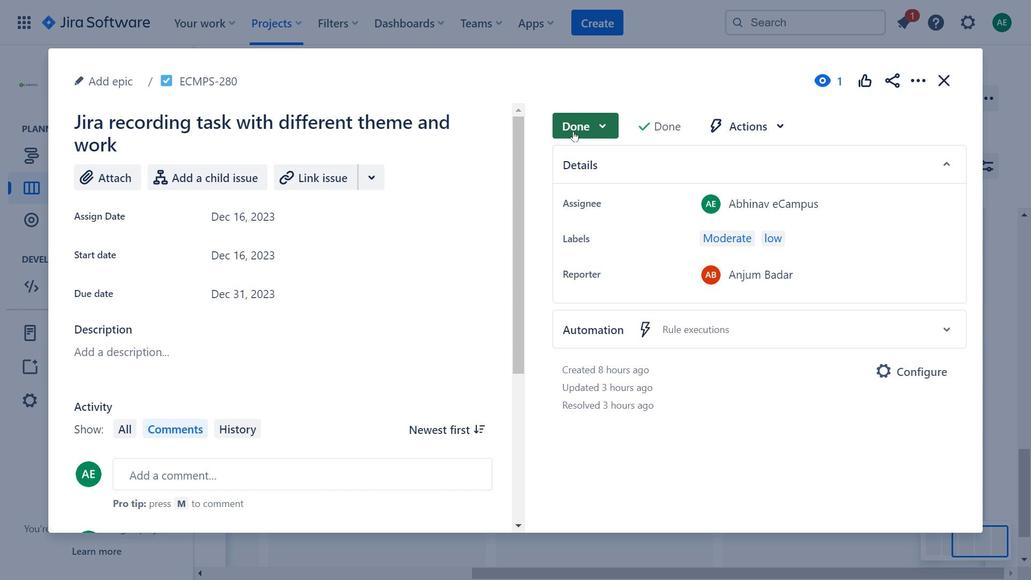 
Action: Mouse pressed left at (573, 126)
Screenshot: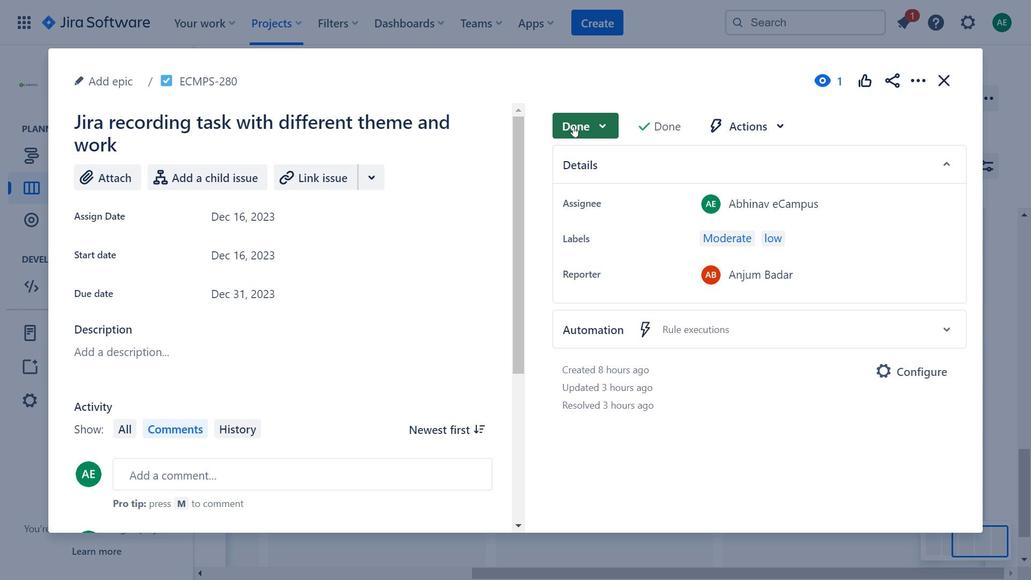 
Action: Mouse moved to (588, 186)
Screenshot: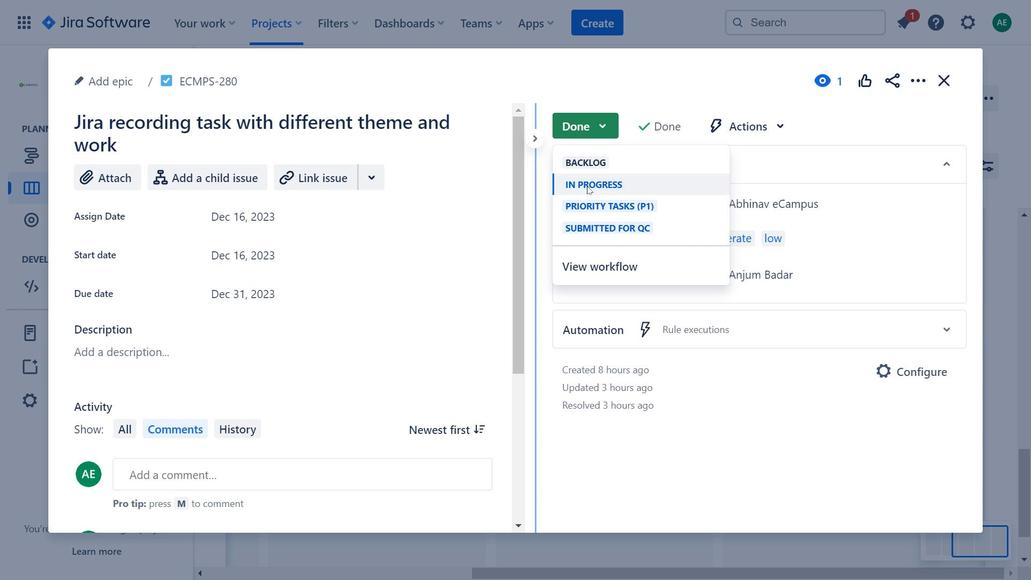 
Action: Mouse pressed left at (588, 186)
Screenshot: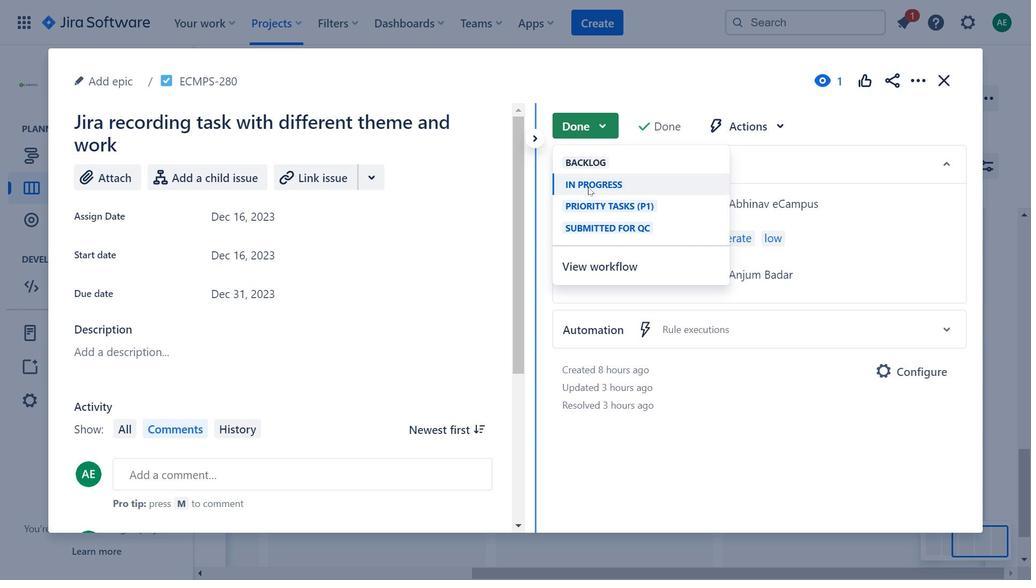 
Action: Mouse moved to (218, 450)
Screenshot: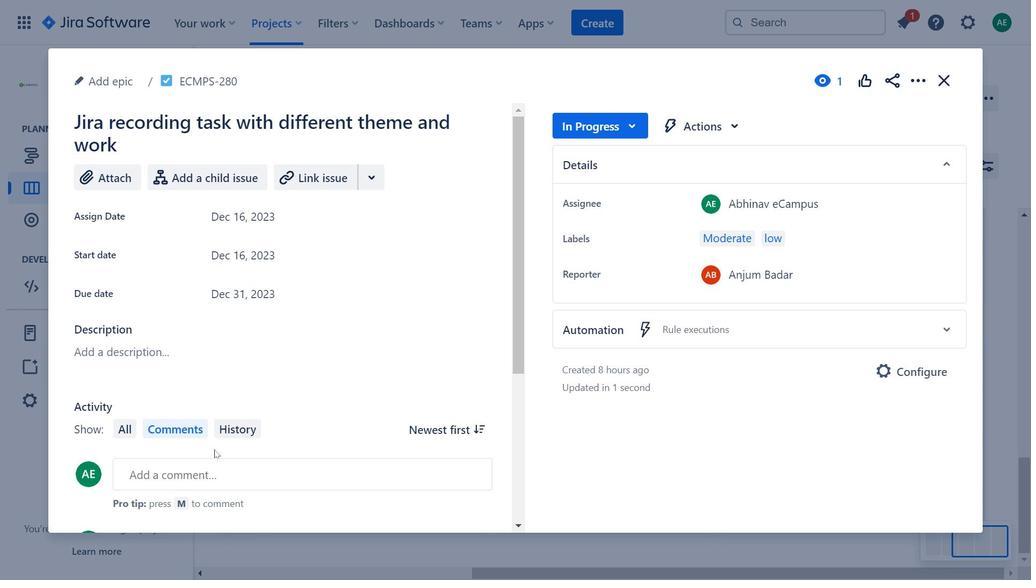 
Action: Mouse scrolled (218, 449) with delta (0, 0)
Screenshot: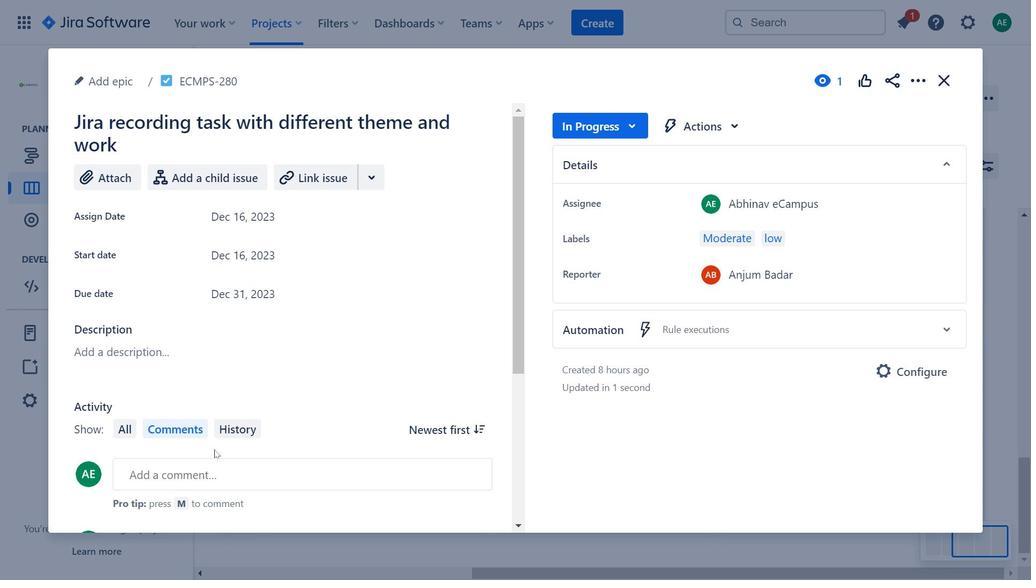 
Action: Mouse scrolled (218, 449) with delta (0, 0)
Screenshot: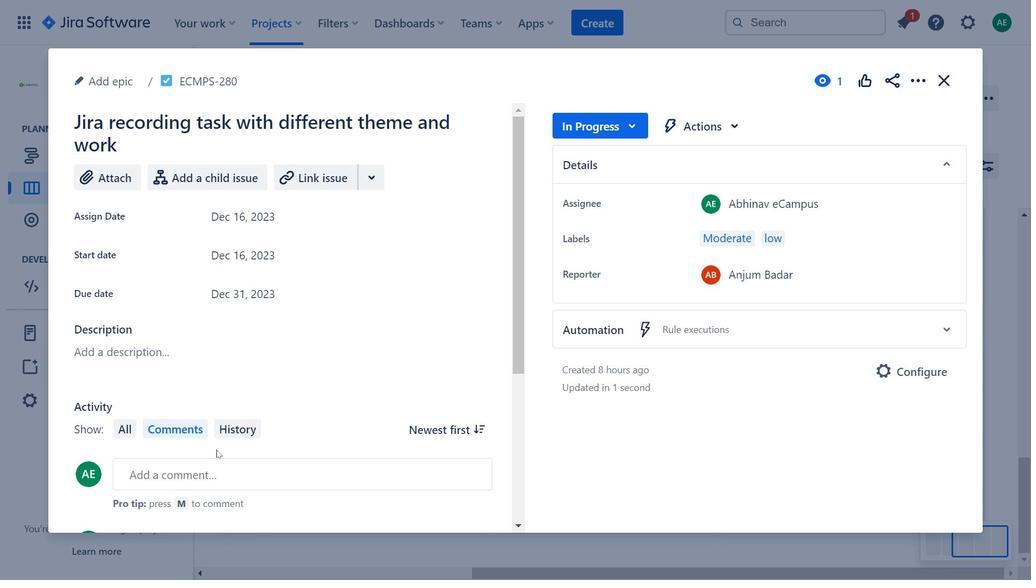 
Action: Mouse moved to (174, 316)
Screenshot: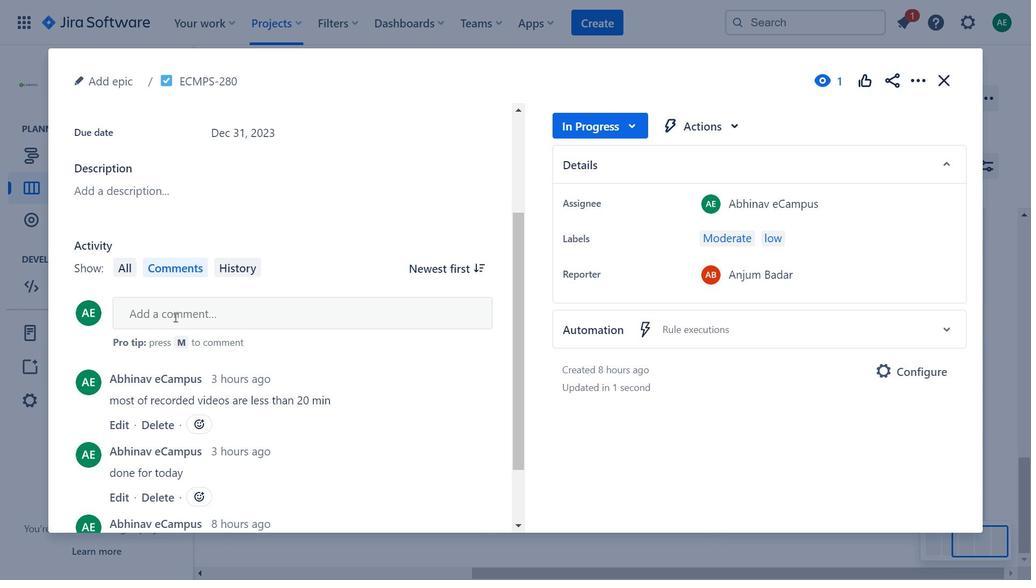 
Action: Mouse pressed left at (174, 316)
Screenshot: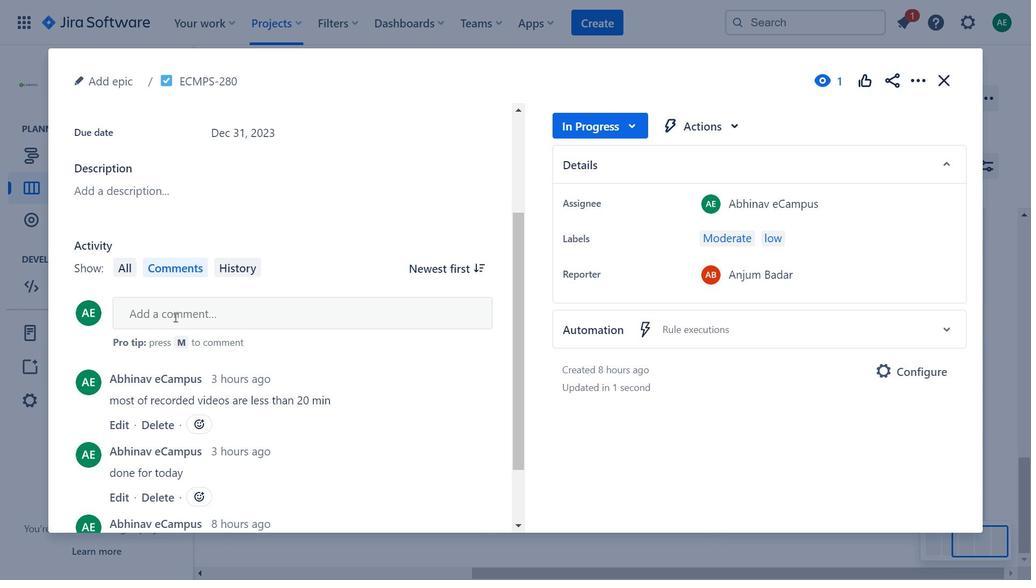 
Action: Mouse moved to (178, 317)
Screenshot: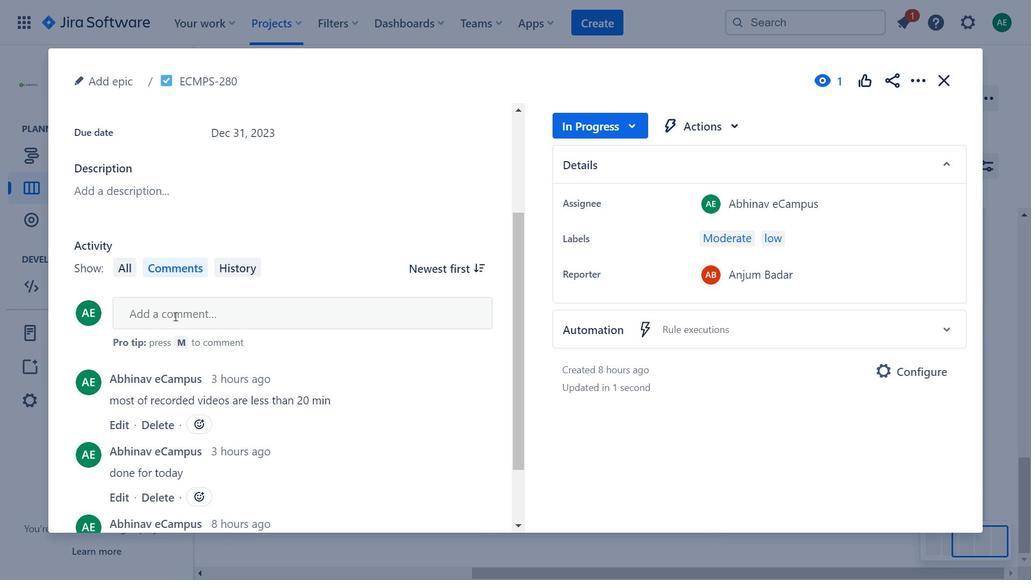 
Action: Key pressed need<Key.space>to<Key.space>do<Key.space>more<Key.space>today<Key.space>in<Key.space>the<Key.space>best<Key.space>quality<Key.space>.
Screenshot: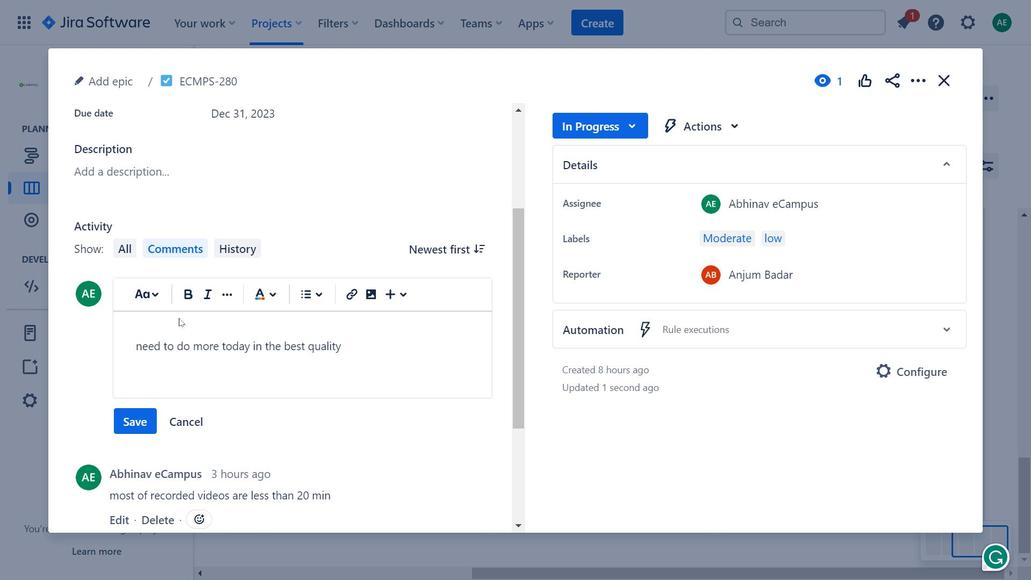 
Action: Mouse moved to (290, 348)
Screenshot: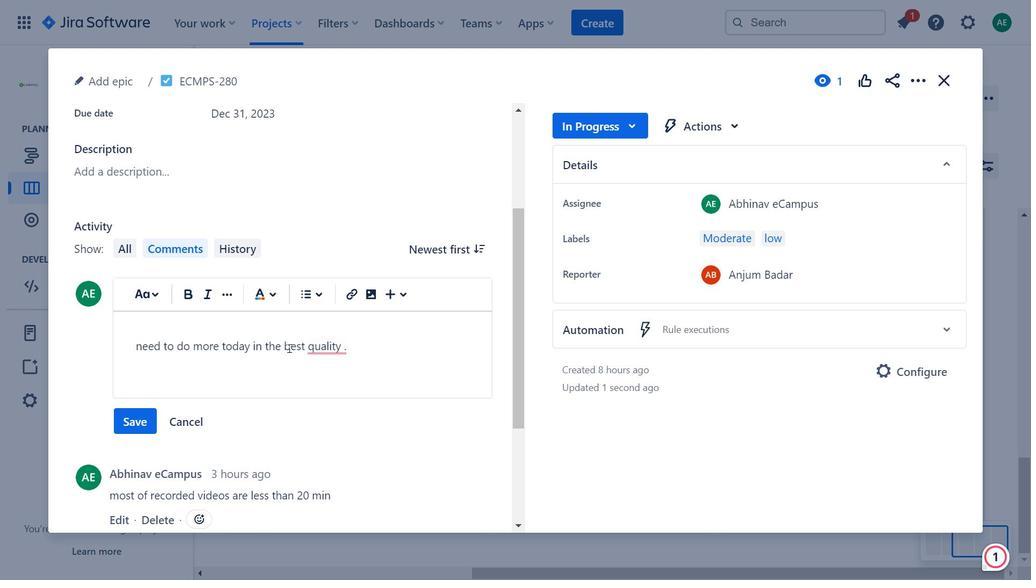 
Action: Mouse pressed left at (290, 348)
Screenshot: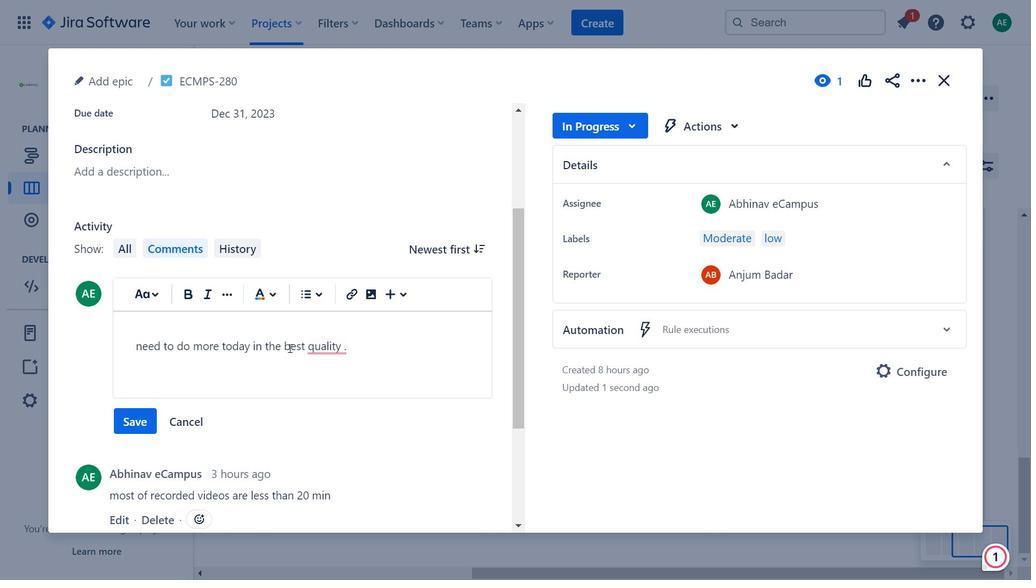 
Action: Mouse moved to (282, 345)
Screenshot: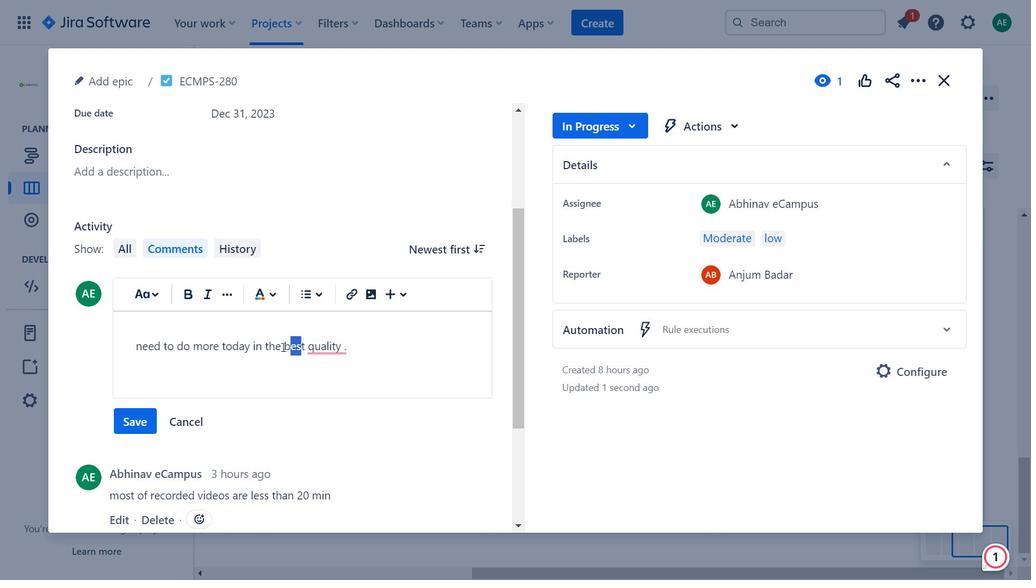 
Action: Mouse pressed left at (282, 345)
Screenshot: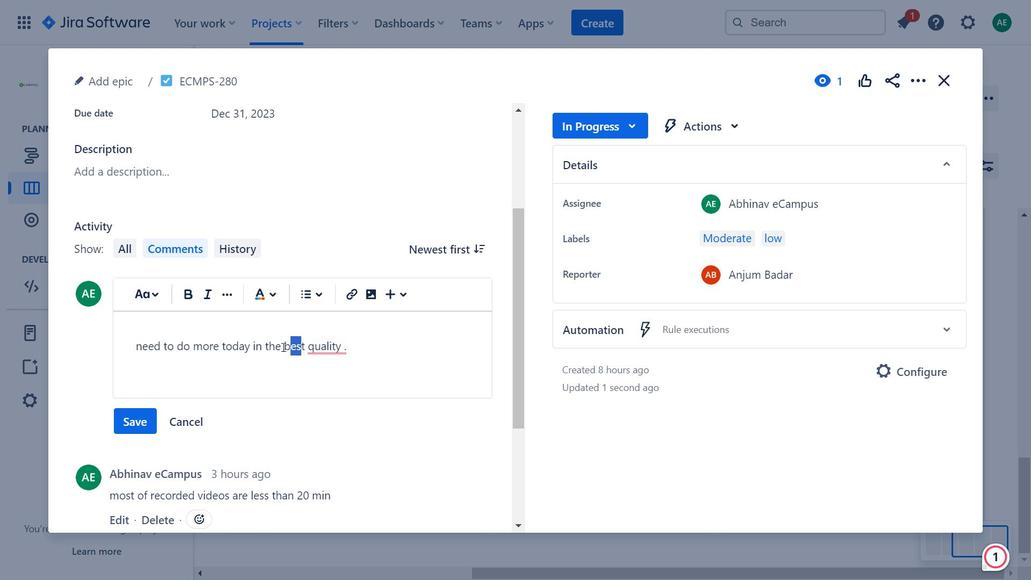 
Action: Mouse moved to (186, 292)
Screenshot: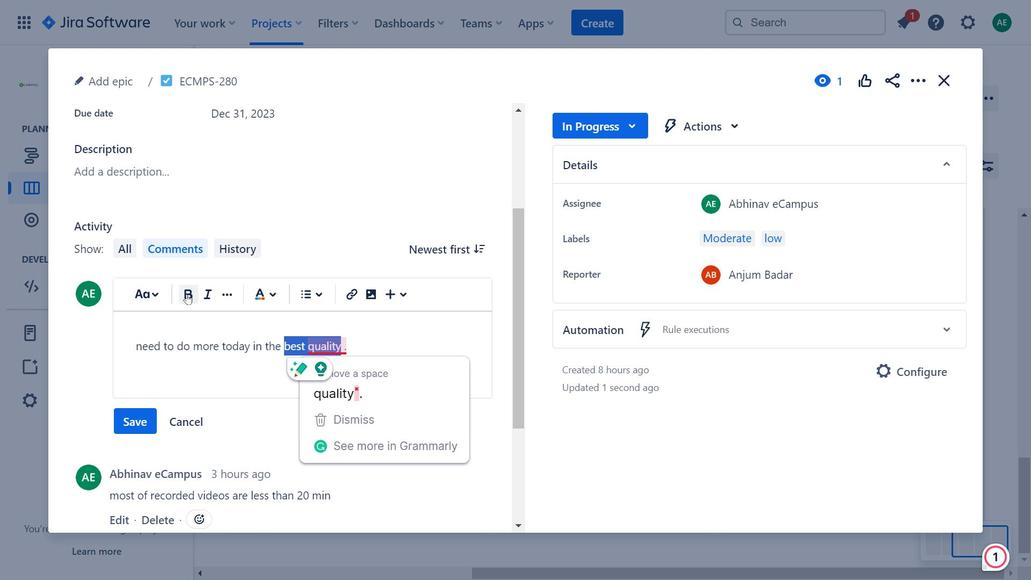 
Action: Mouse pressed left at (186, 292)
Screenshot: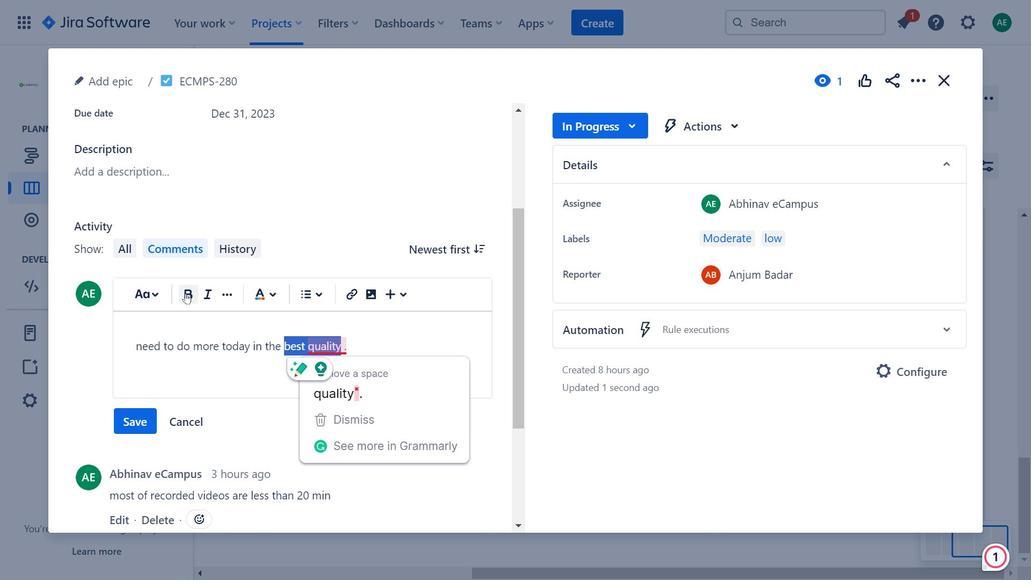 
Action: Mouse moved to (128, 417)
Screenshot: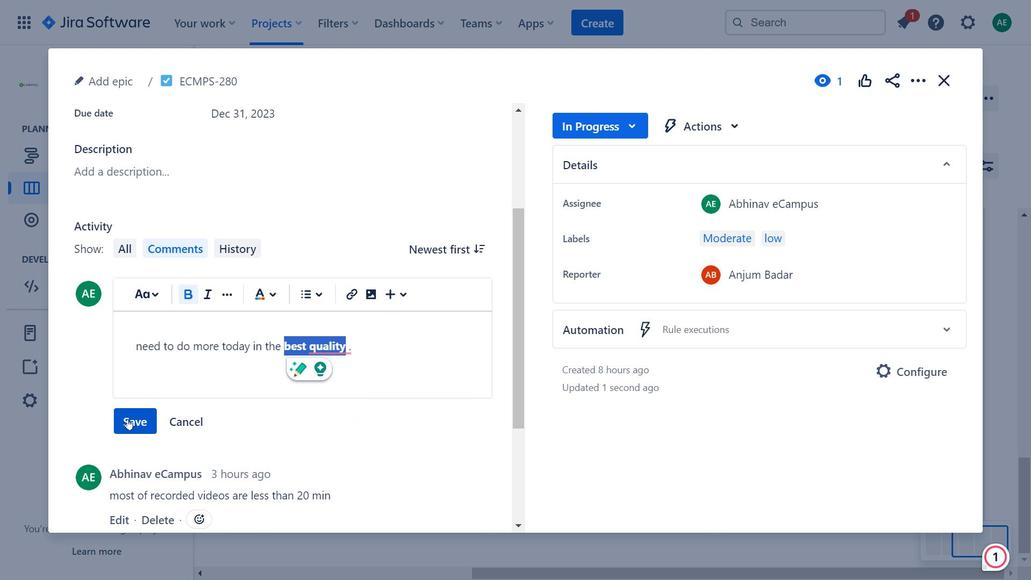 
Action: Mouse pressed left at (128, 417)
Screenshot: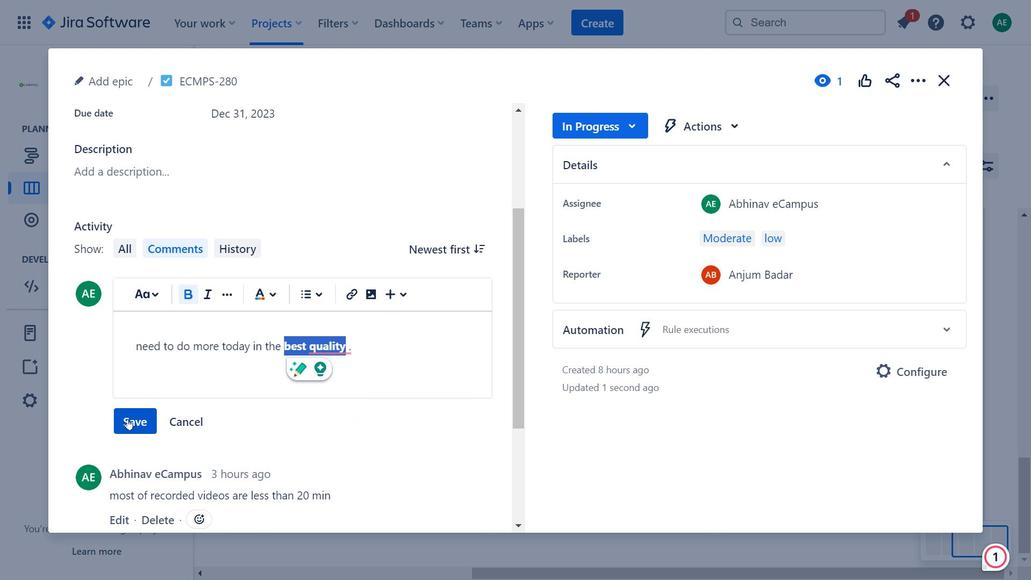 
Action: Mouse moved to (438, 238)
Screenshot: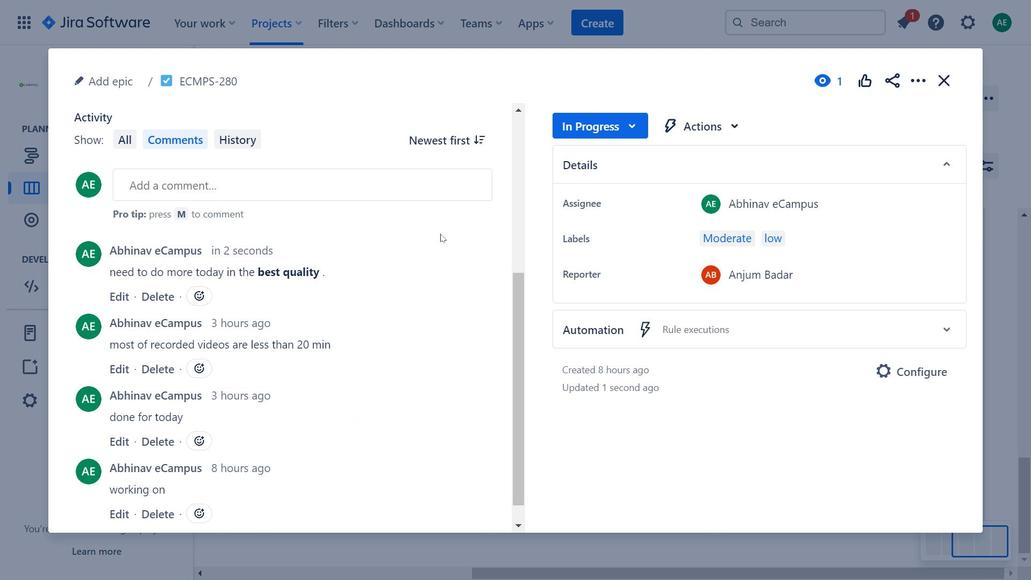 
Action: Mouse scrolled (438, 239) with delta (0, 0)
Screenshot: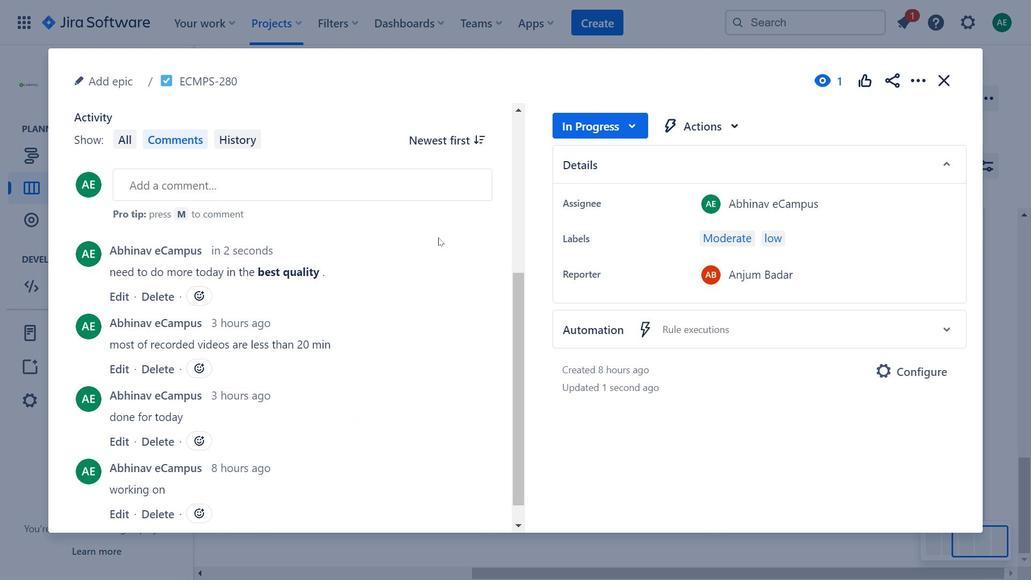 
Action: Mouse scrolled (438, 239) with delta (0, 0)
Screenshot: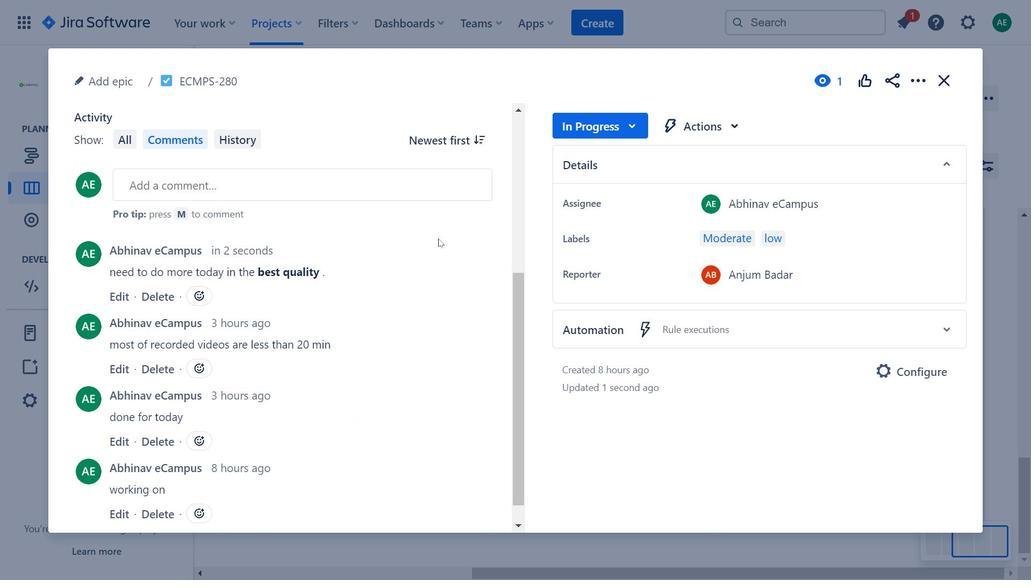 
Action: Mouse moved to (569, 237)
Screenshot: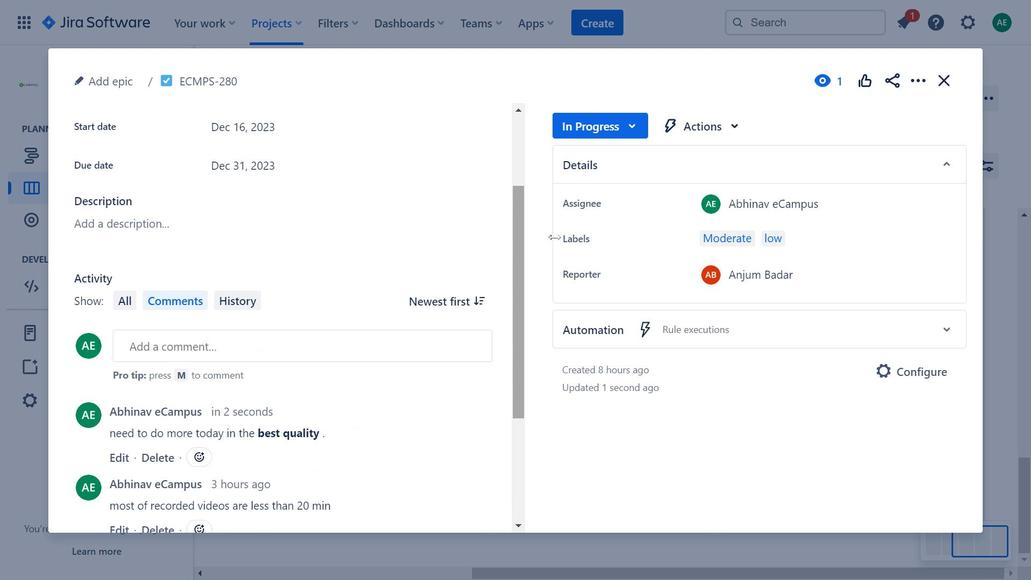 
Action: Mouse scrolled (569, 238) with delta (0, 0)
Screenshot: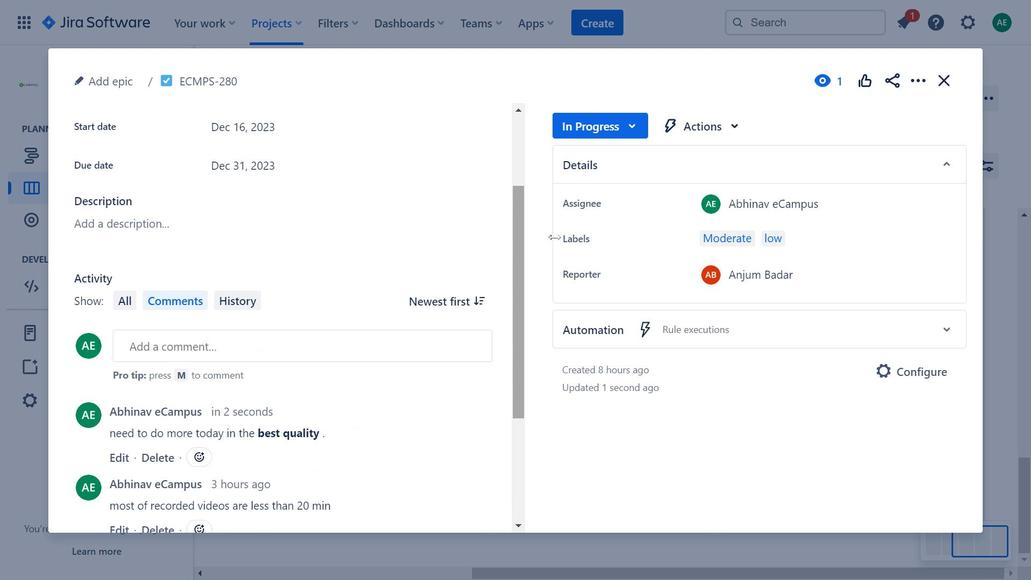 
Action: Mouse moved to (946, 81)
Screenshot: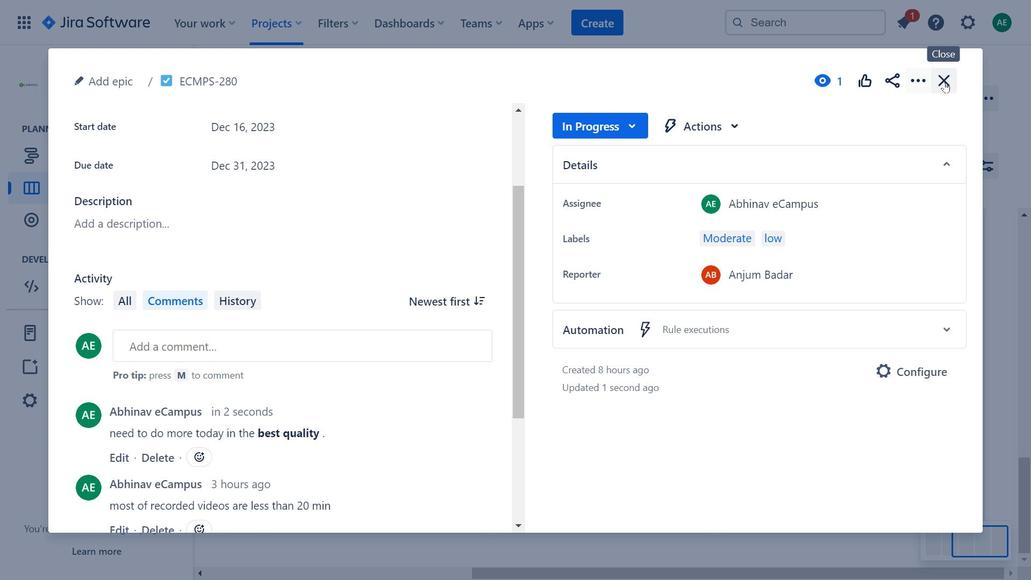 
Action: Mouse pressed left at (946, 81)
Screenshot: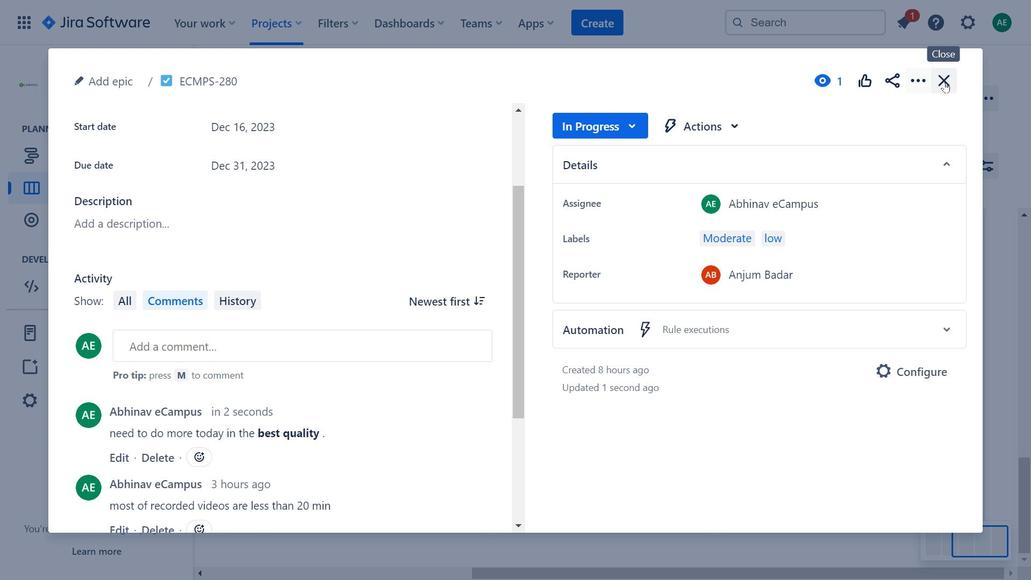 
Action: Mouse moved to (590, 324)
Screenshot: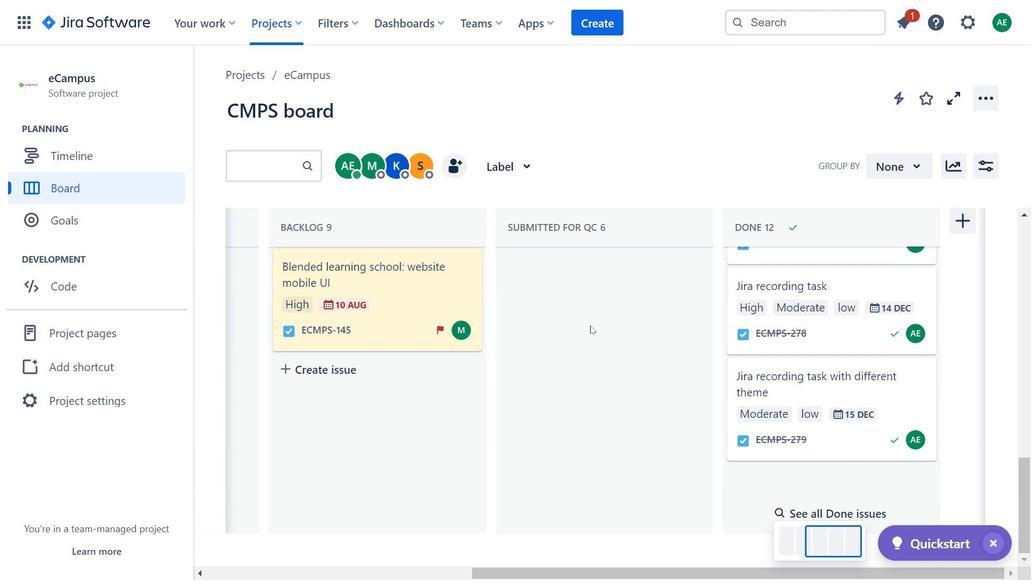 
Action: Mouse scrolled (590, 325) with delta (0, 0)
Screenshot: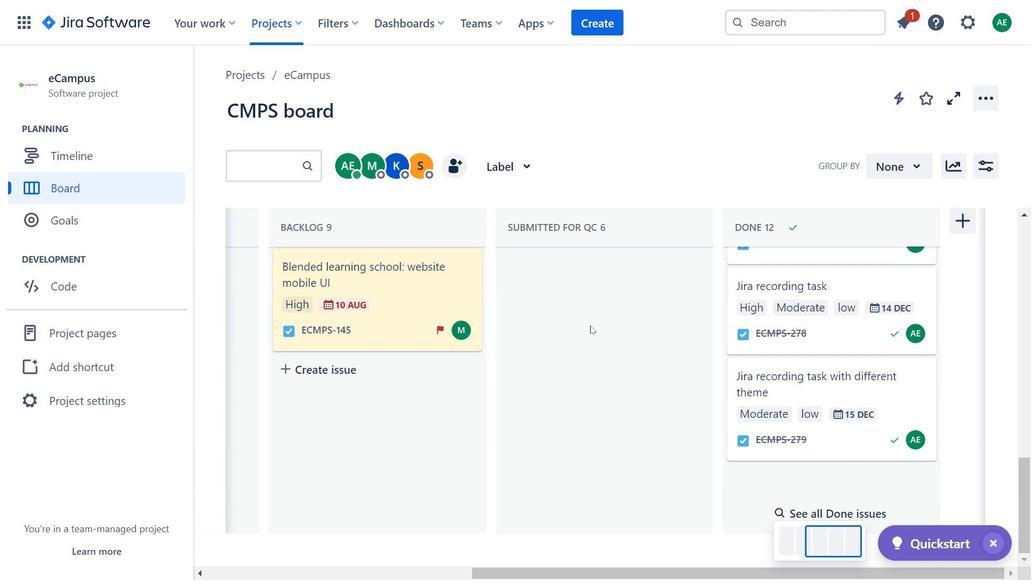 
Action: Mouse scrolled (590, 325) with delta (0, 0)
Screenshot: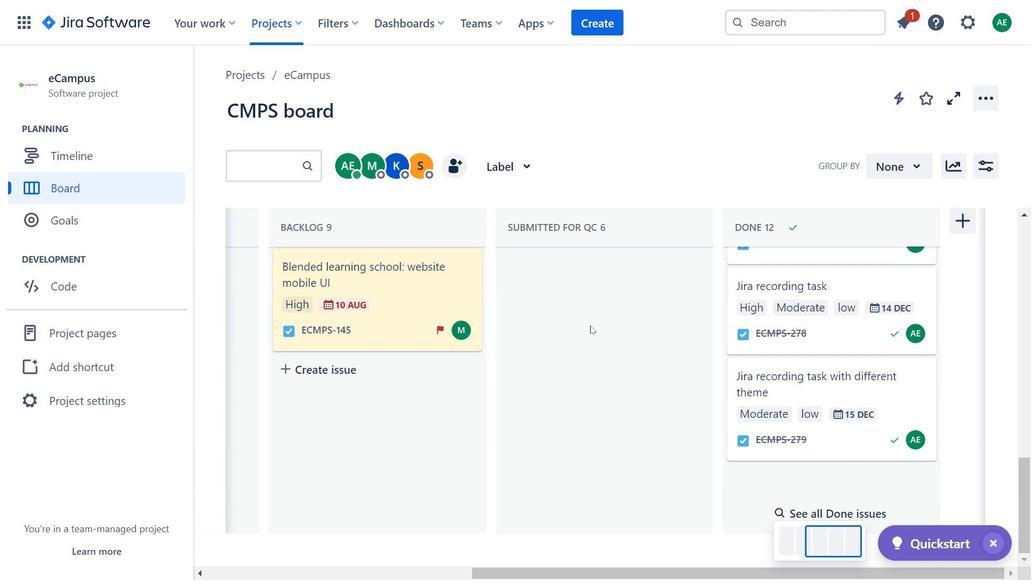 
Action: Mouse moved to (590, 324)
Screenshot: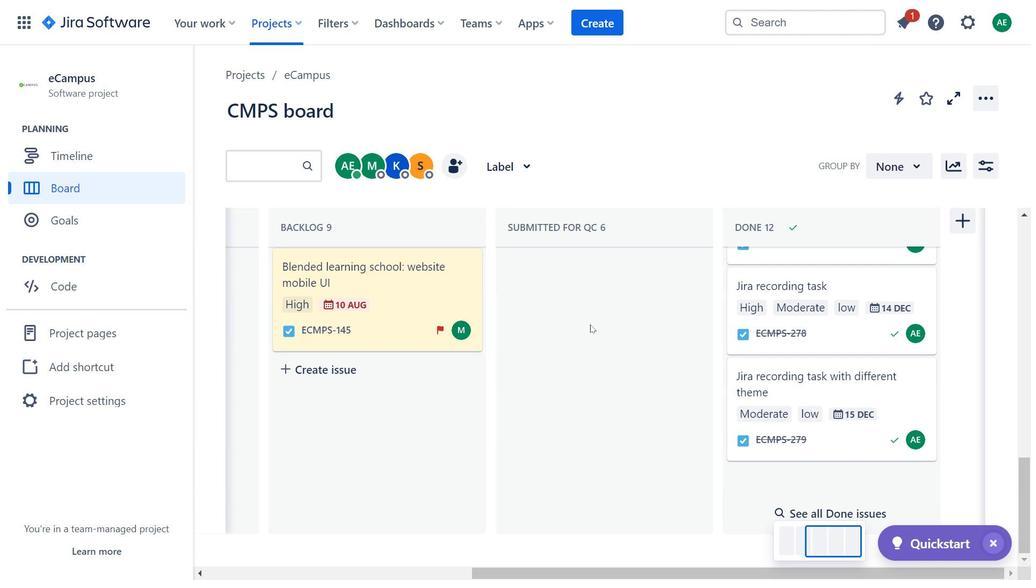 
Action: Mouse scrolled (590, 324) with delta (0, 0)
Screenshot: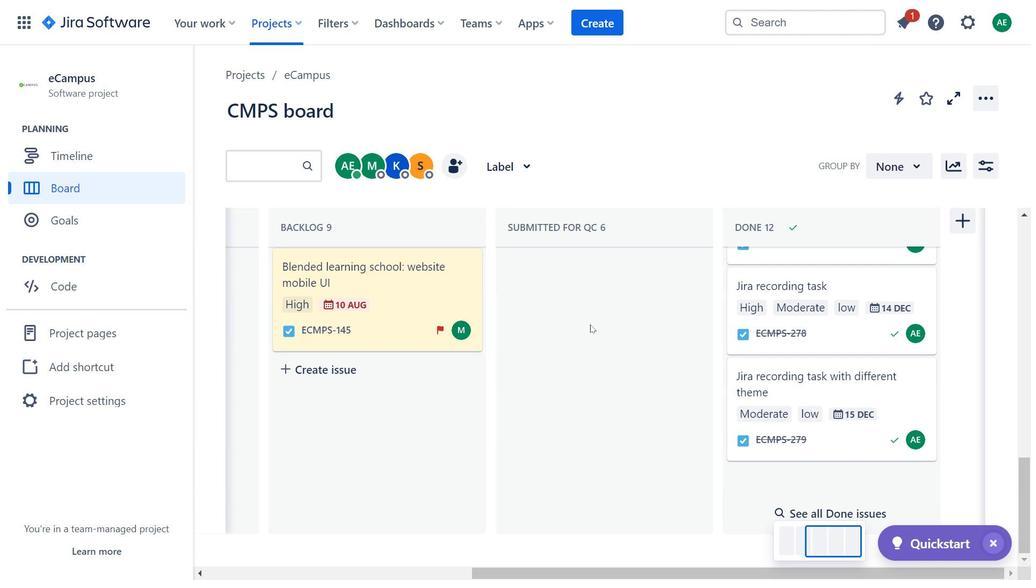 
Action: Mouse moved to (618, 328)
Screenshot: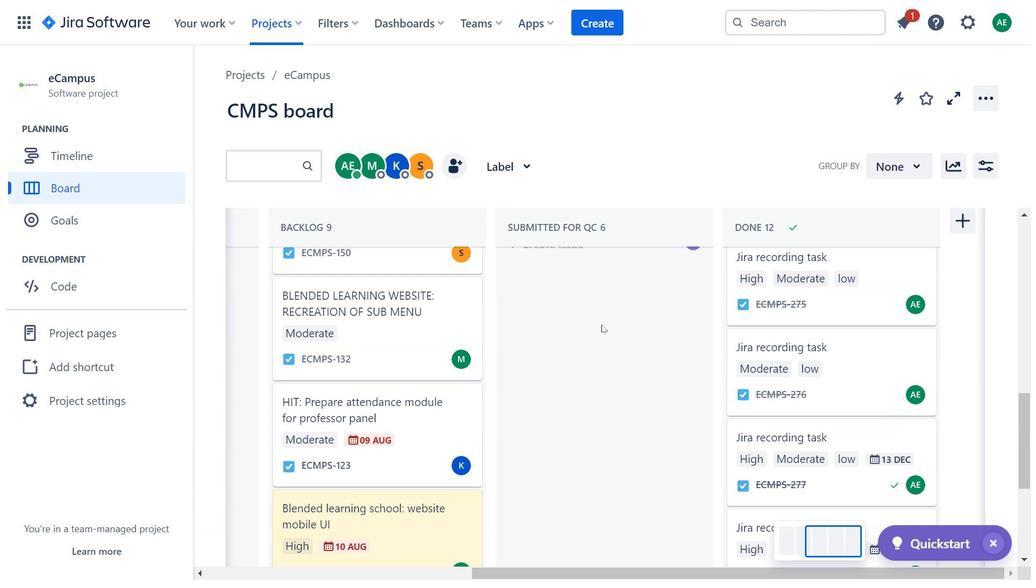 
Action: Mouse scrolled (618, 328) with delta (0, 0)
Screenshot: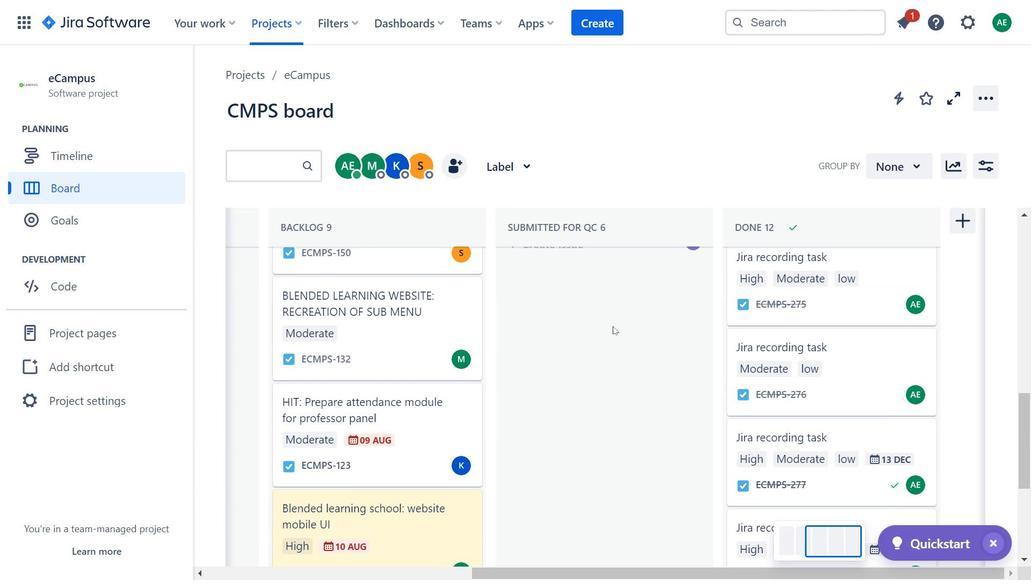 
Action: Mouse scrolled (618, 328) with delta (0, 0)
Screenshot: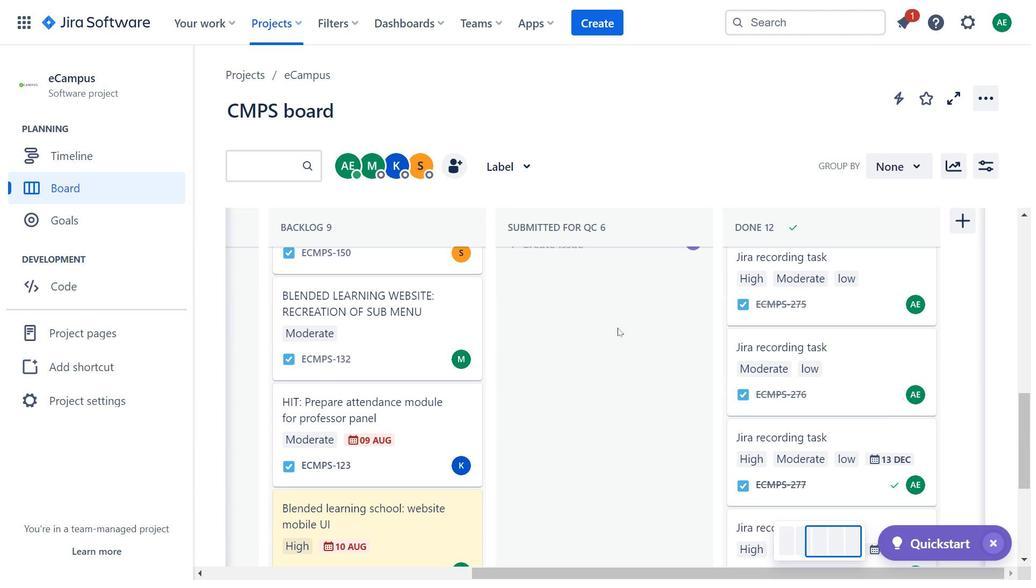 
Action: Mouse moved to (624, 334)
Screenshot: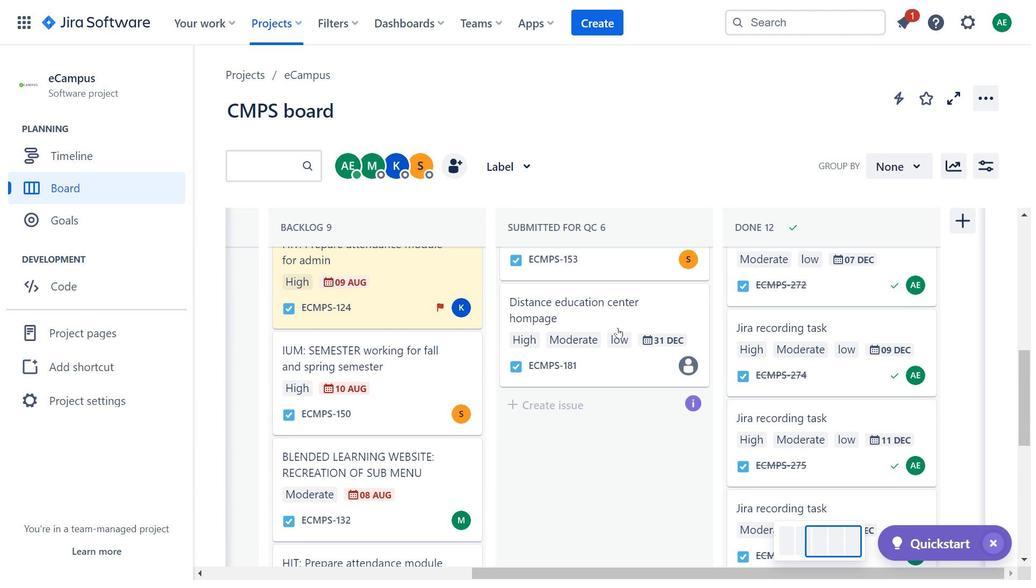 
Action: Mouse scrolled (624, 334) with delta (0, 0)
Screenshot: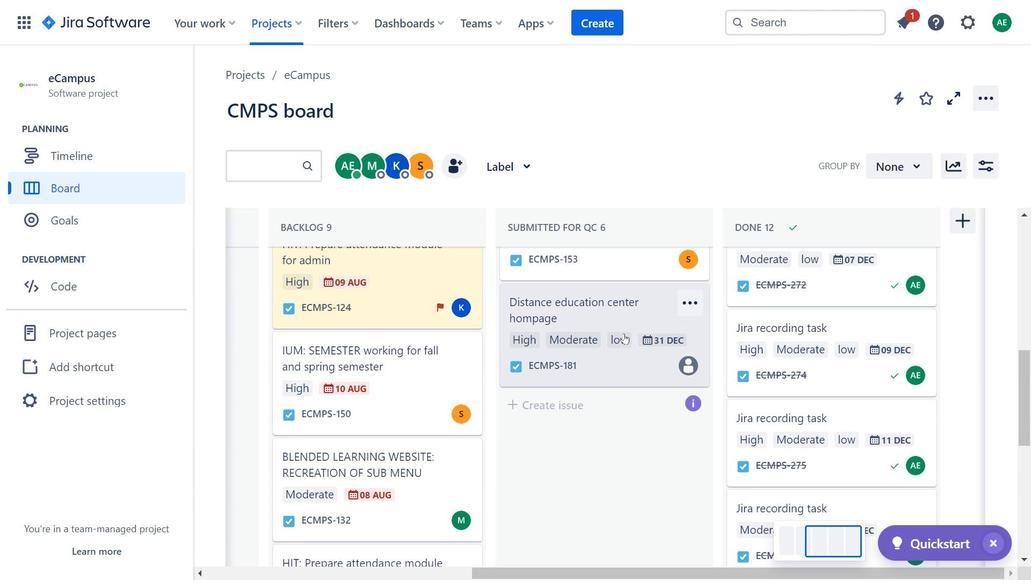 
Action: Mouse moved to (587, 427)
Screenshot: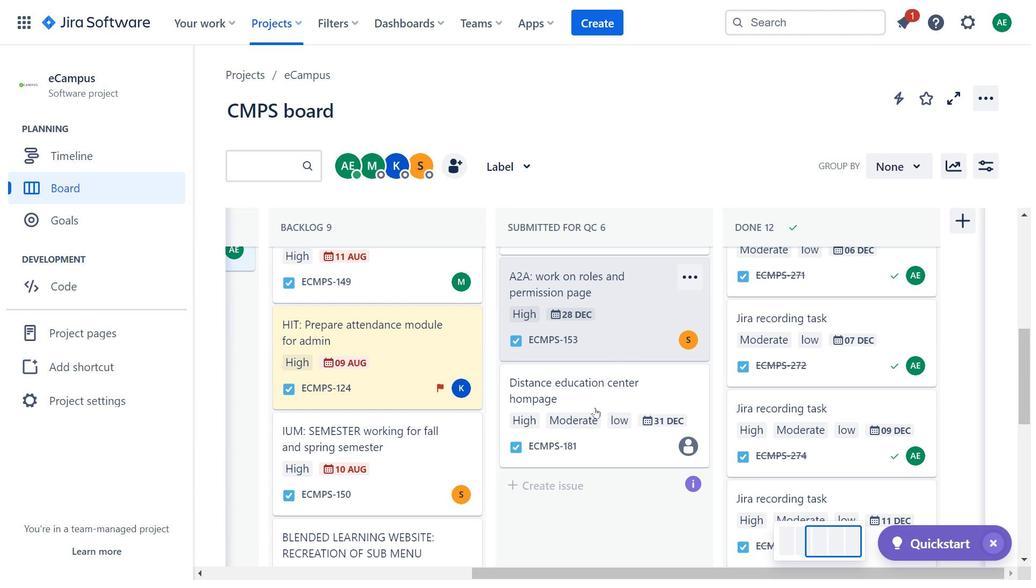 
Action: Mouse scrolled (587, 427) with delta (0, 0)
Screenshot: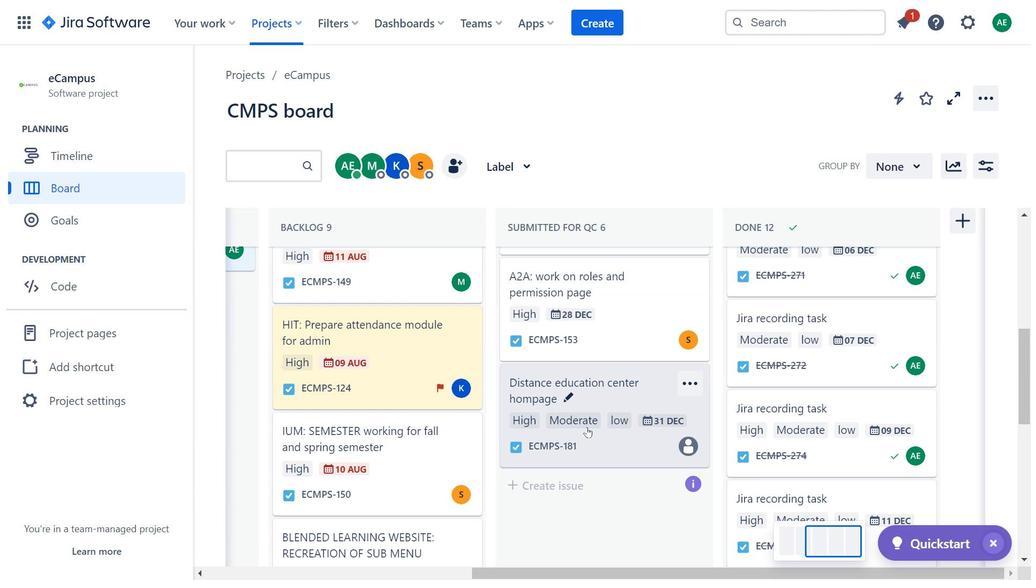 
Action: Mouse moved to (595, 421)
Screenshot: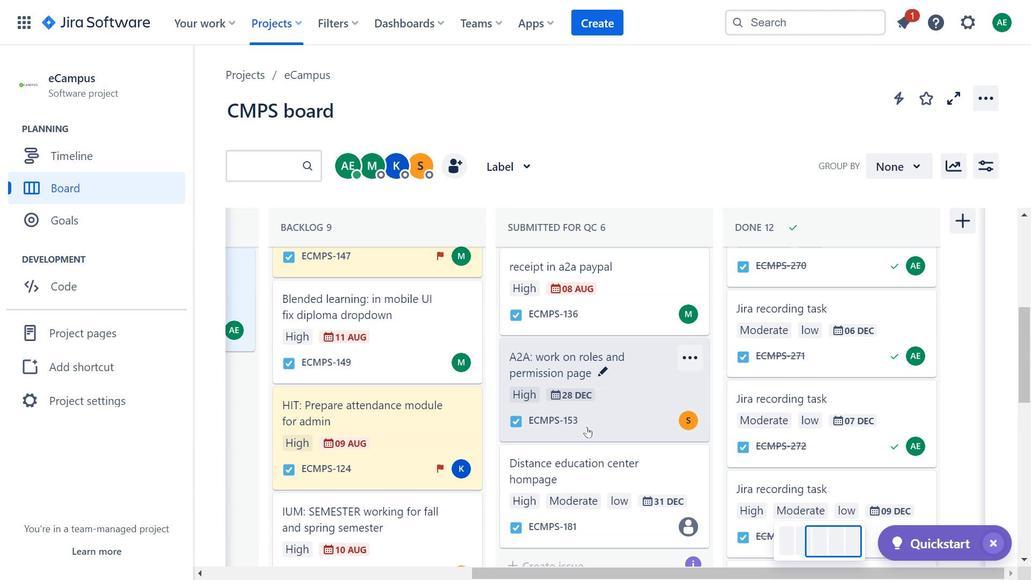 
Action: Mouse scrolled (595, 421) with delta (0, 0)
Screenshot: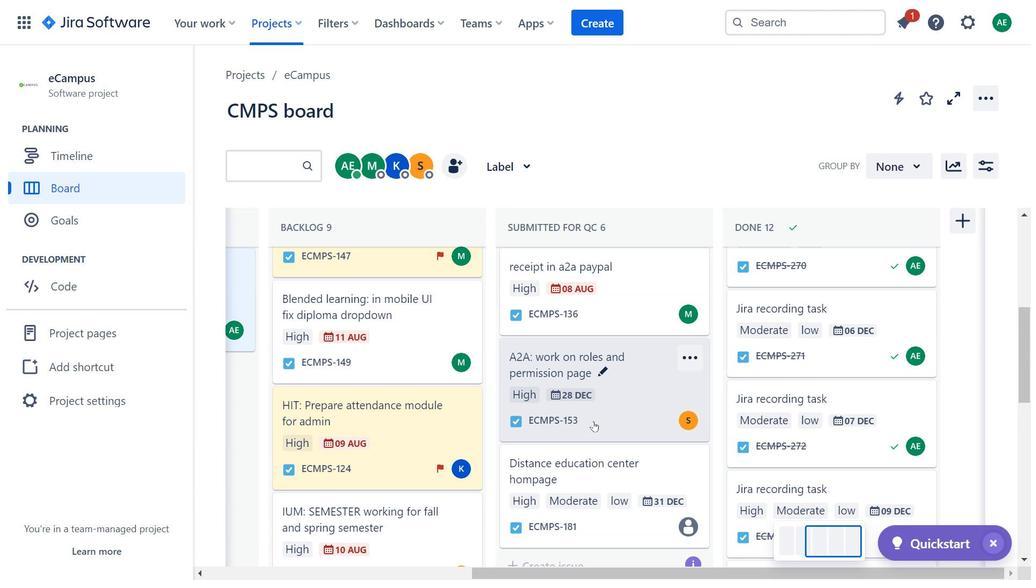 
Action: Mouse moved to (605, 413)
Screenshot: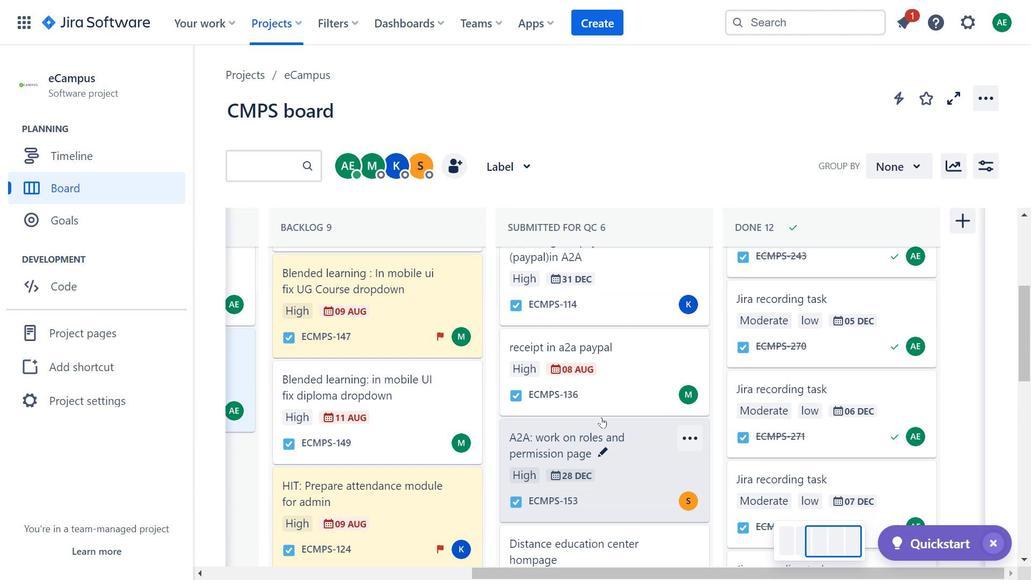 
Action: Mouse scrolled (605, 414) with delta (0, 0)
Screenshot: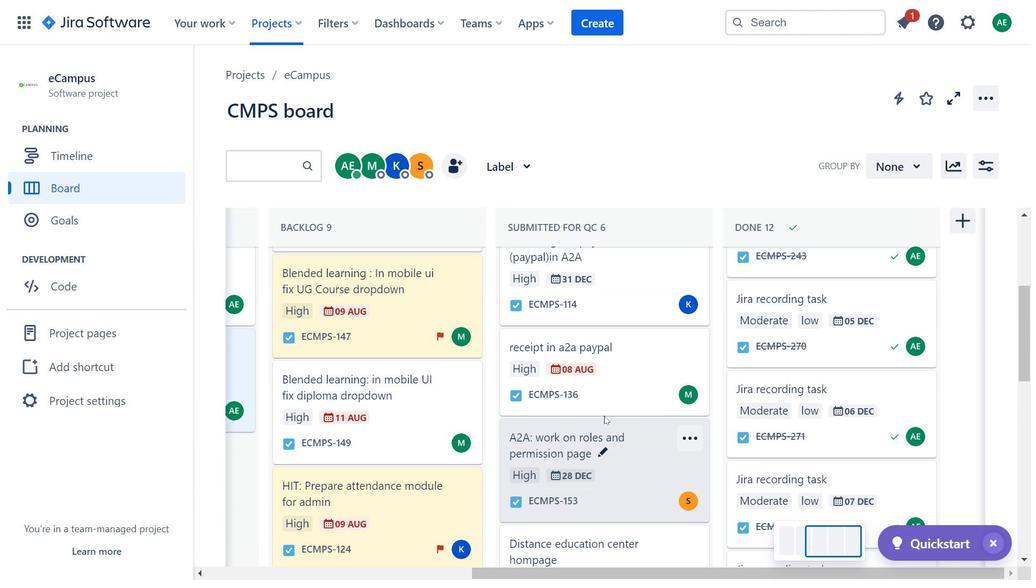 
Action: Mouse scrolled (605, 414) with delta (0, 0)
Screenshot: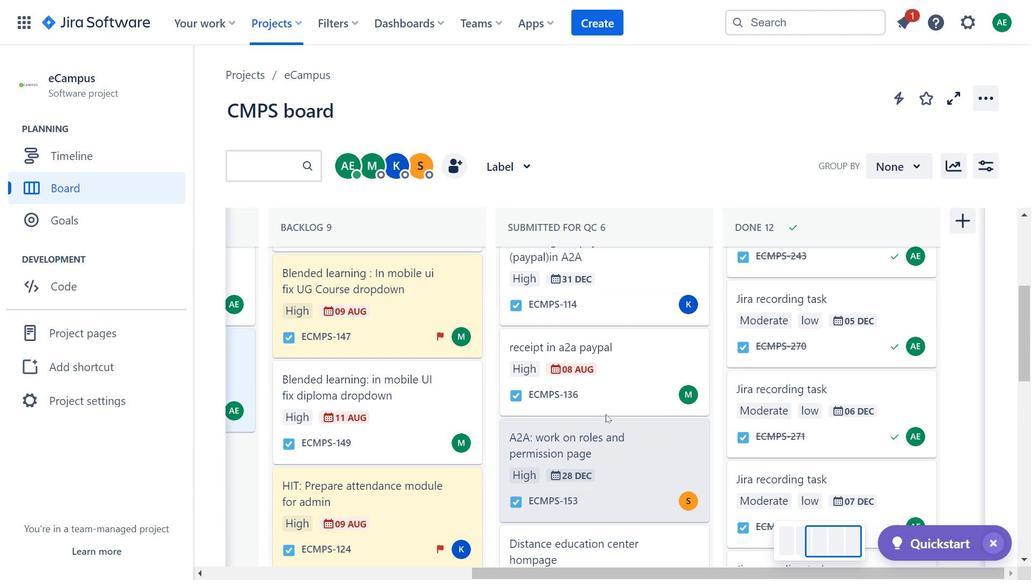 
Action: Mouse moved to (614, 403)
Screenshot: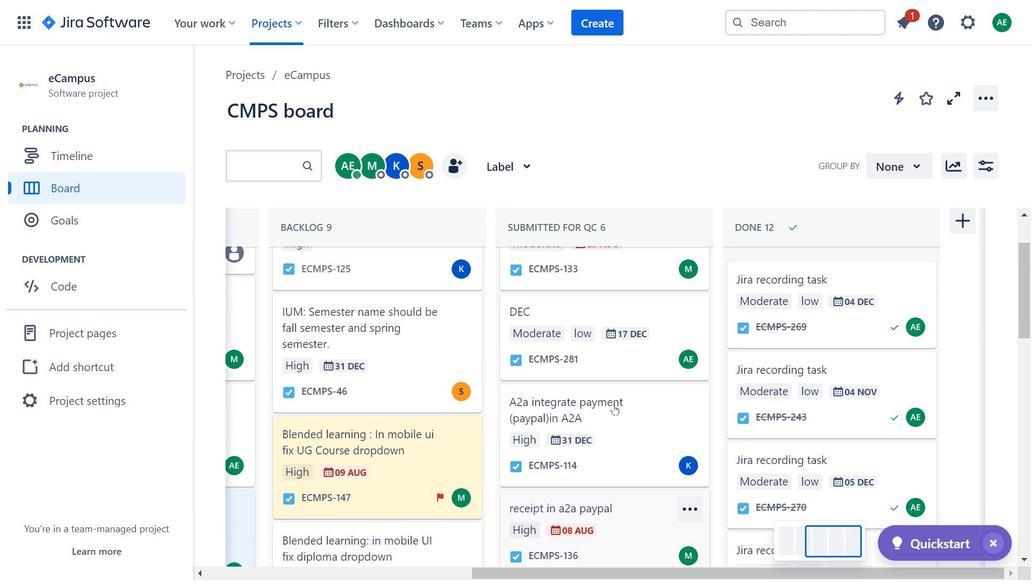 
Action: Mouse scrolled (614, 403) with delta (0, 0)
Screenshot: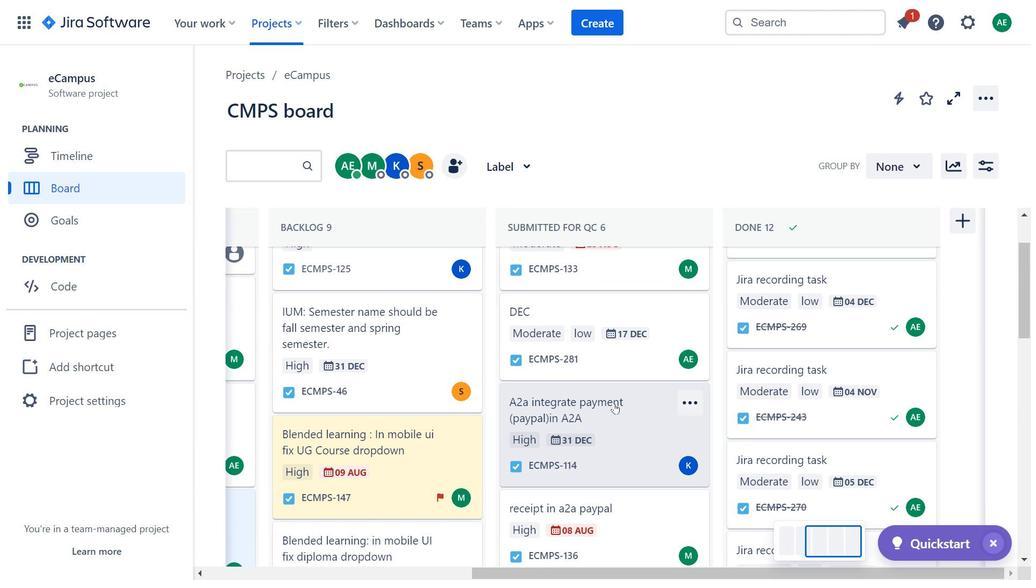 
Action: Mouse moved to (643, 411)
Screenshot: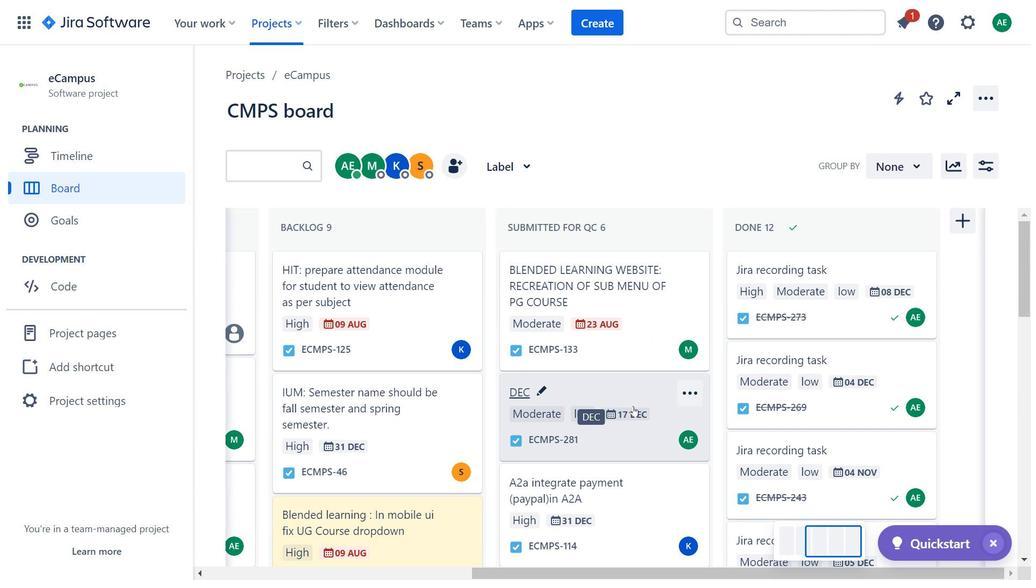 
Action: Mouse pressed left at (643, 411)
Screenshot: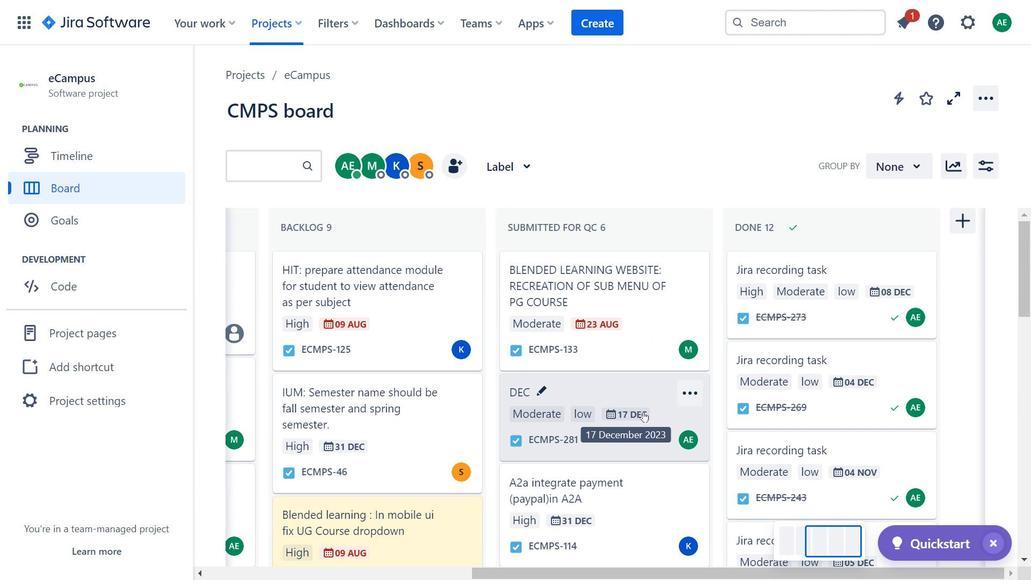 
Action: Mouse moved to (417, 311)
Screenshot: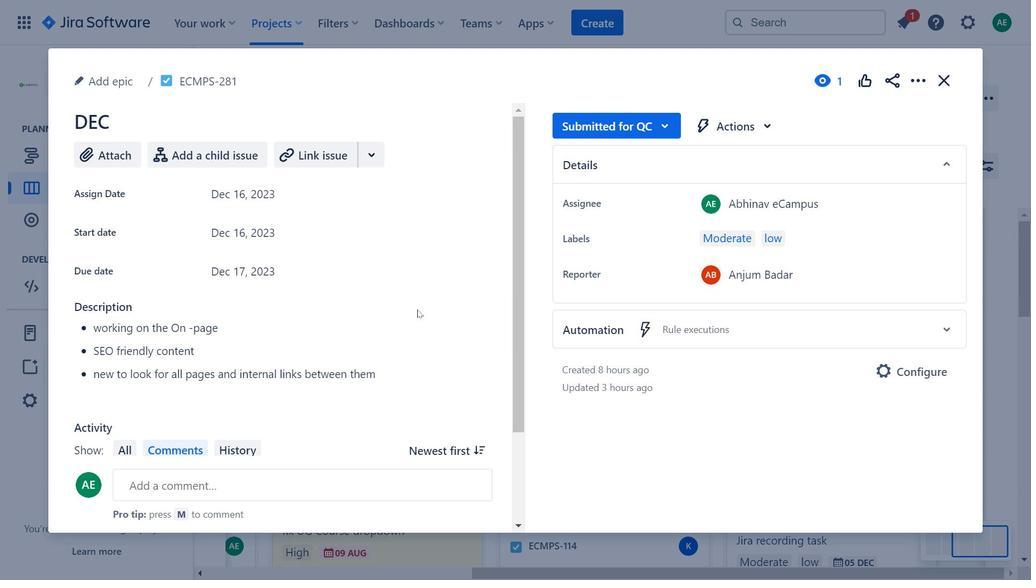 
Action: Mouse scrolled (417, 310) with delta (0, 0)
Screenshot: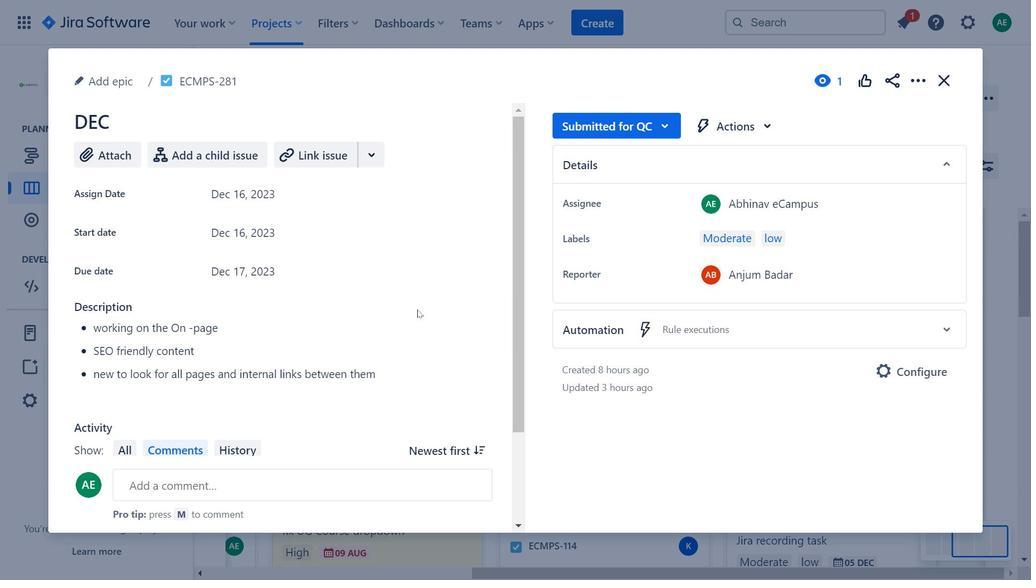
Action: Mouse moved to (418, 312)
Screenshot: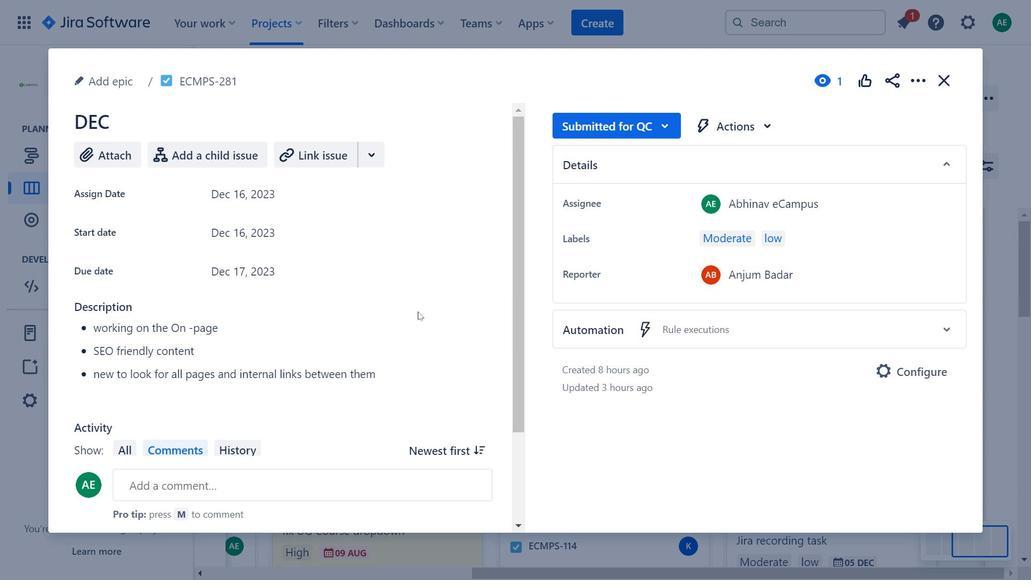 
Action: Mouse scrolled (418, 311) with delta (0, 0)
Screenshot: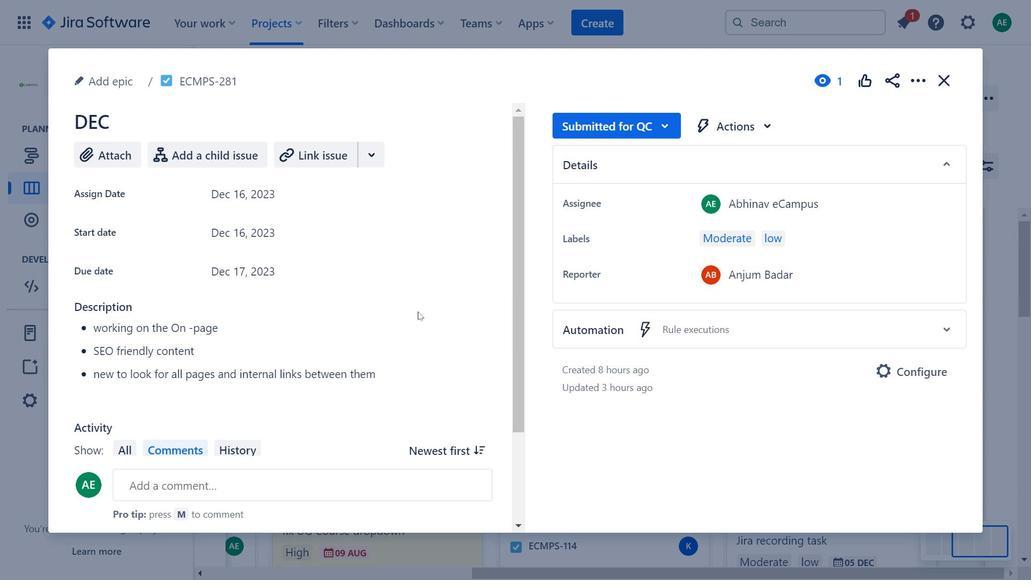 
Action: Mouse moved to (403, 330)
Screenshot: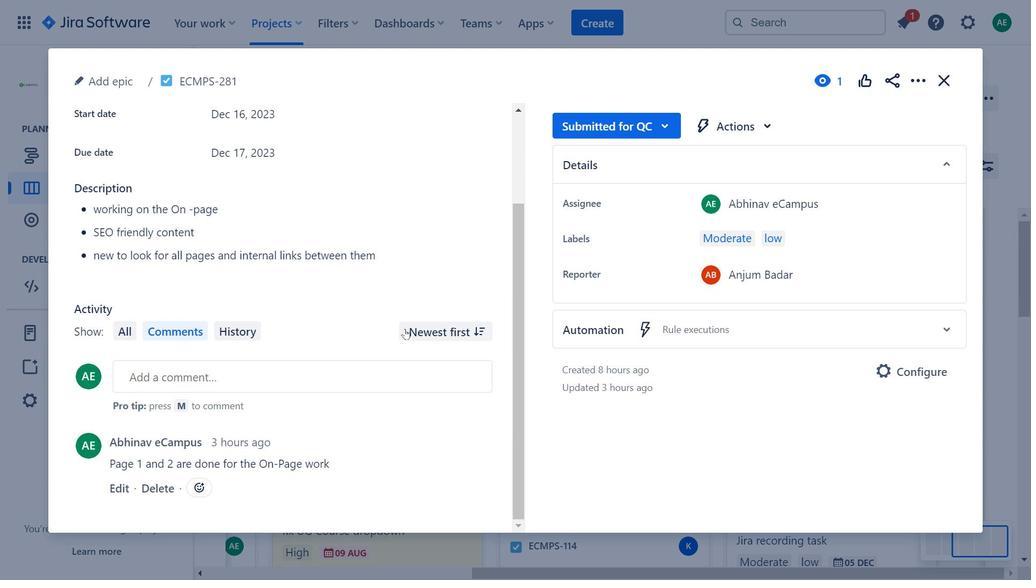 
Action: Mouse scrolled (403, 330) with delta (0, 0)
Screenshot: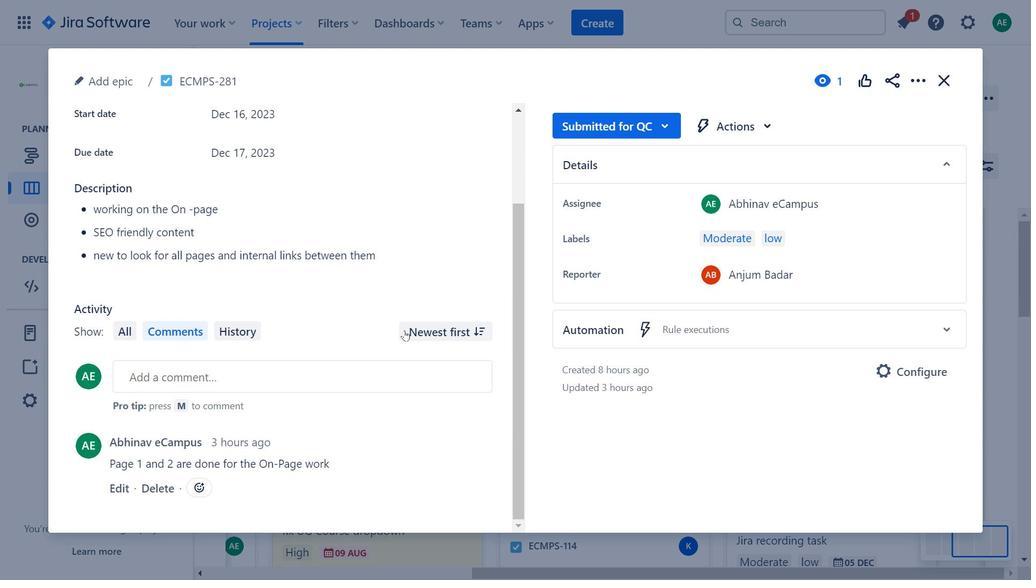 
Action: Mouse moved to (229, 384)
Screenshot: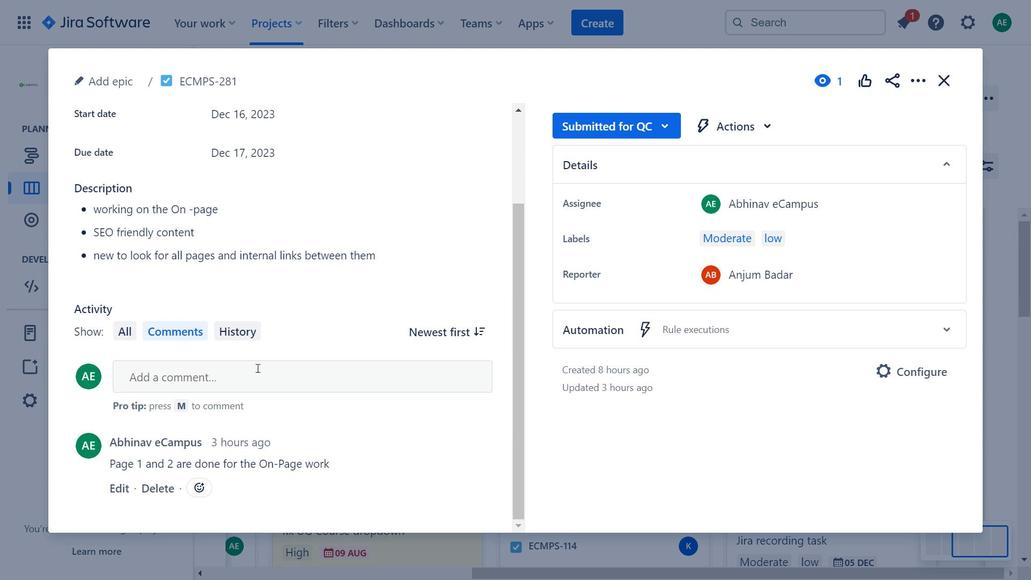 
Action: Mouse pressed left at (229, 384)
Screenshot: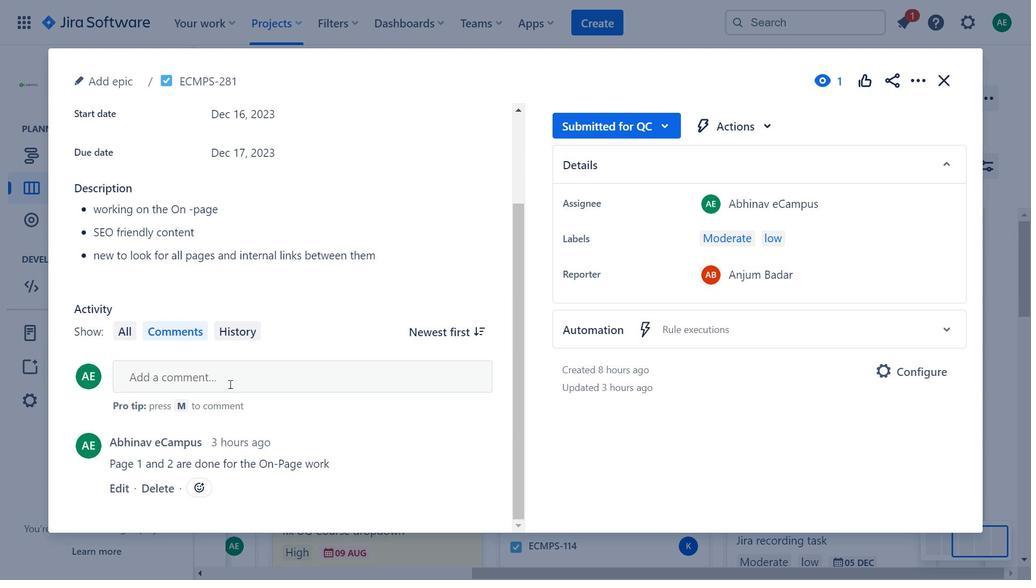 
Action: Key pressed <Key.caps_lock>S<Key.caps_lock>ome<Key.space>pages<Key.space>in<Key.space>1<Key.space>and<Key.space>2<Key.space>are<Key.space>still<Key.space>comes<Key.space>to<Key.space>yellow<Key.space>in<Key.space>e<Key.backspace>terms<Key.space>of<Key.space><Key.caps_lock>SEO<Key.caps_lock>.
Screenshot: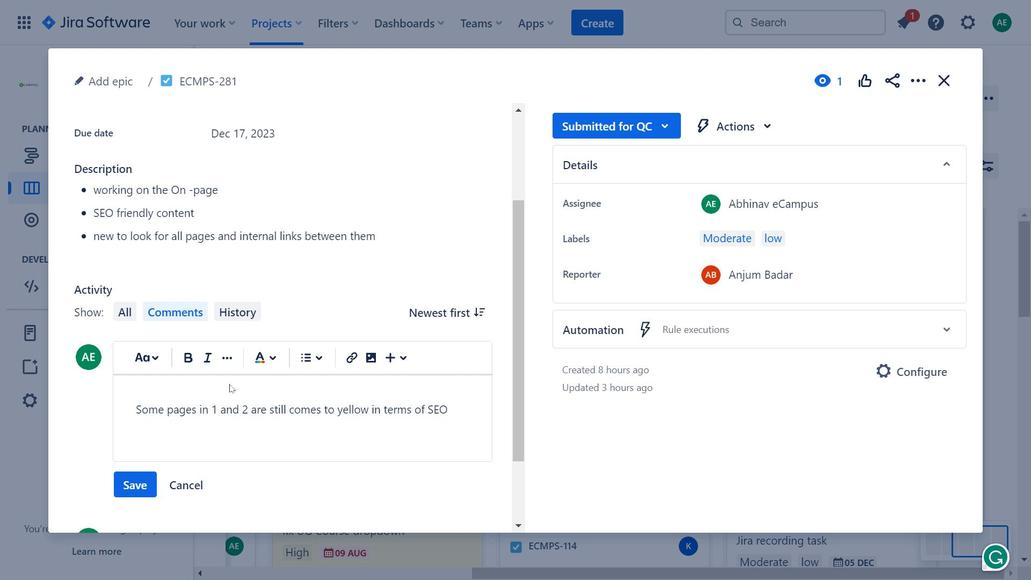 
Action: Mouse moved to (120, 500)
Screenshot: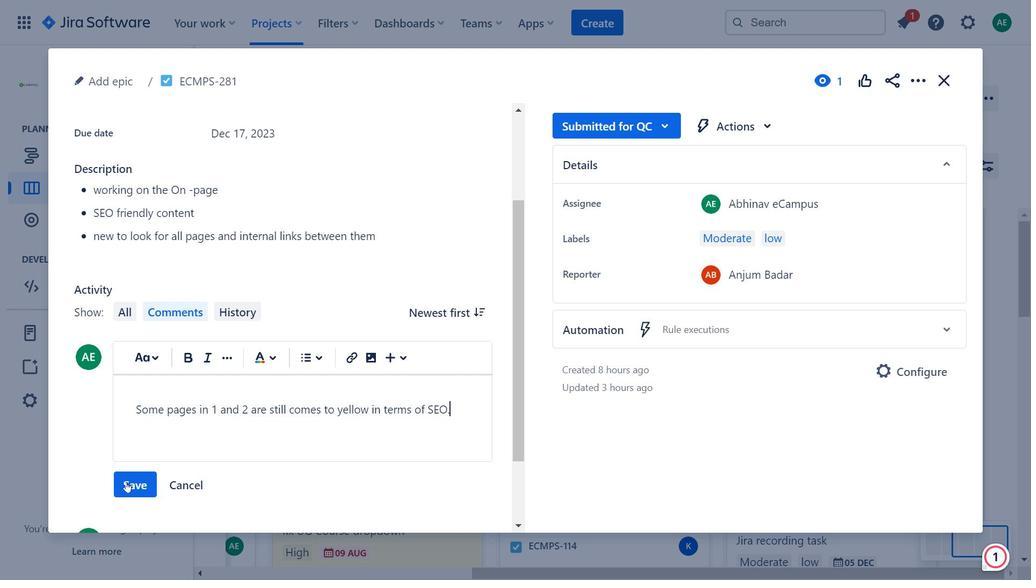 
Action: Mouse pressed left at (120, 500)
Screenshot: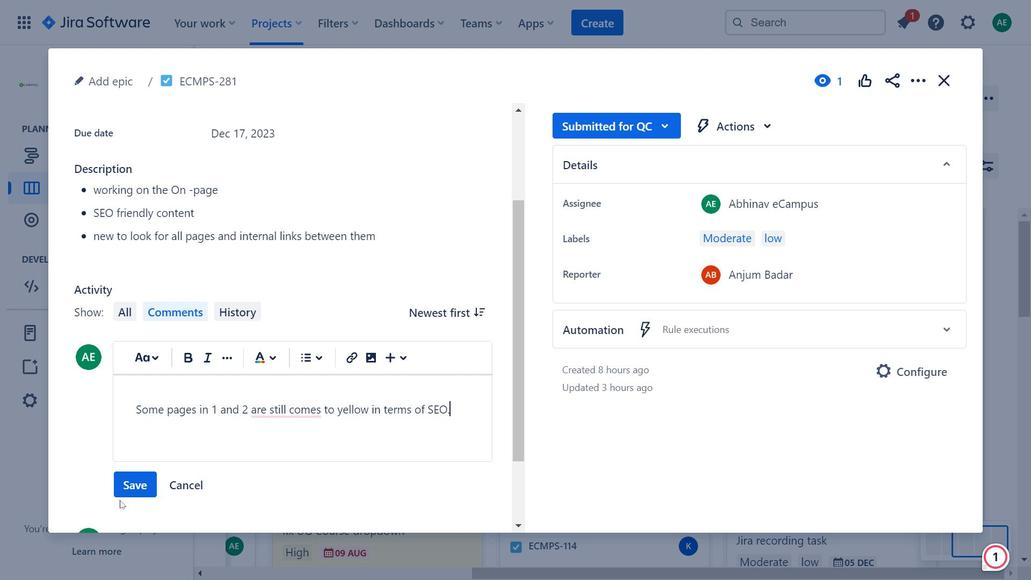 
Action: Mouse moved to (135, 489)
Screenshot: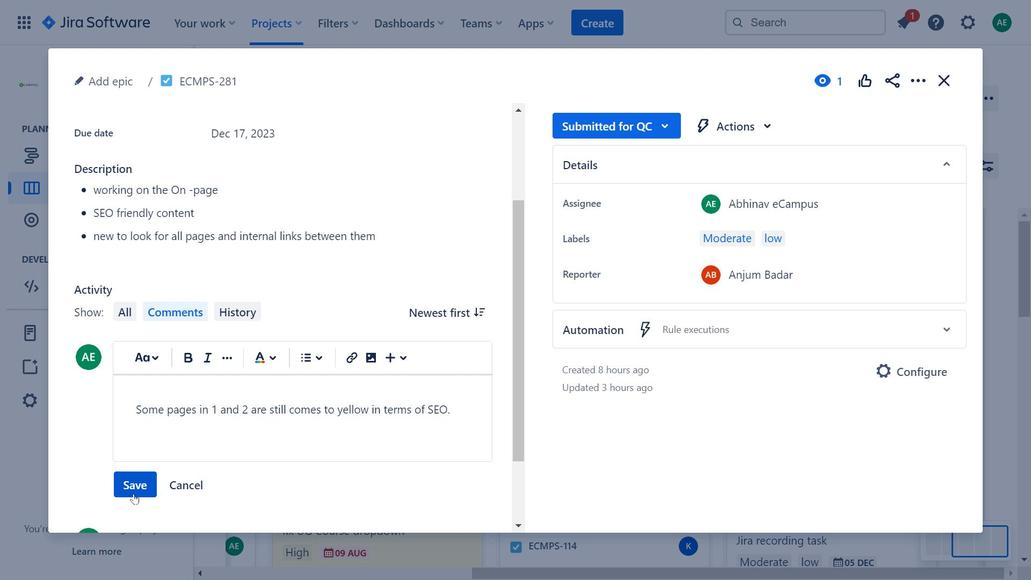 
Action: Mouse pressed left at (135, 489)
Screenshot: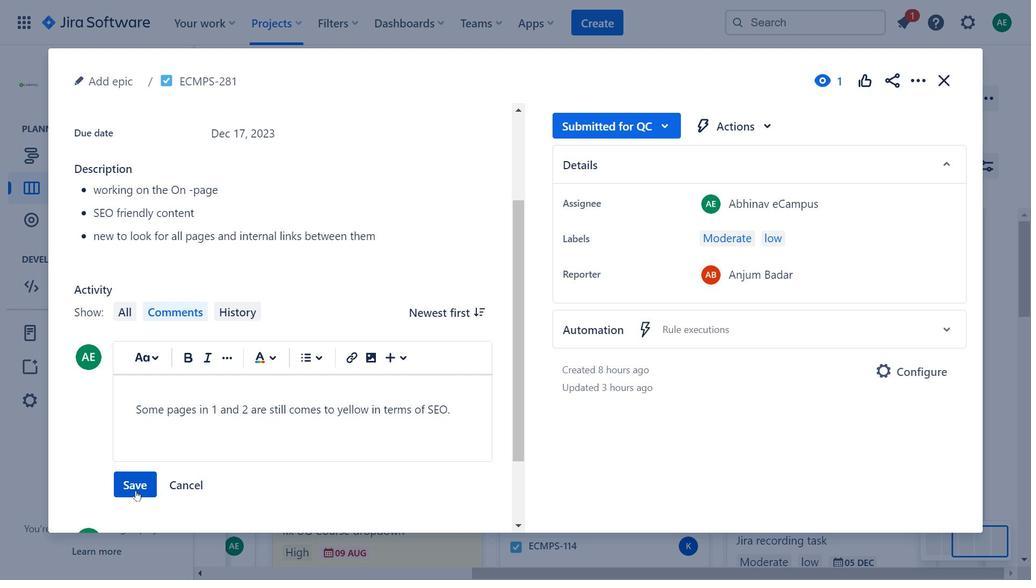 
Action: Mouse moved to (945, 80)
Screenshot: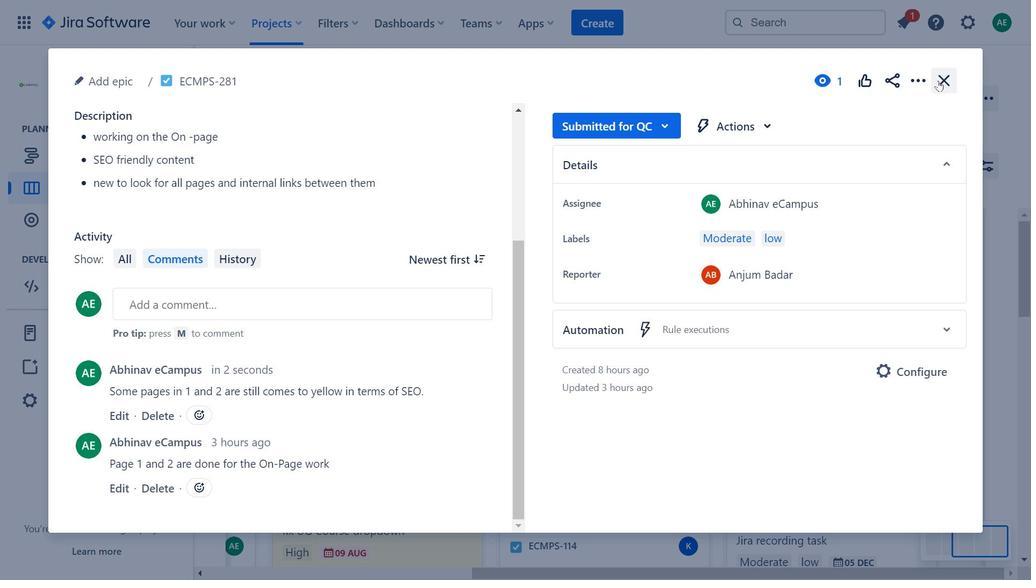 
Action: Mouse pressed left at (945, 80)
Screenshot: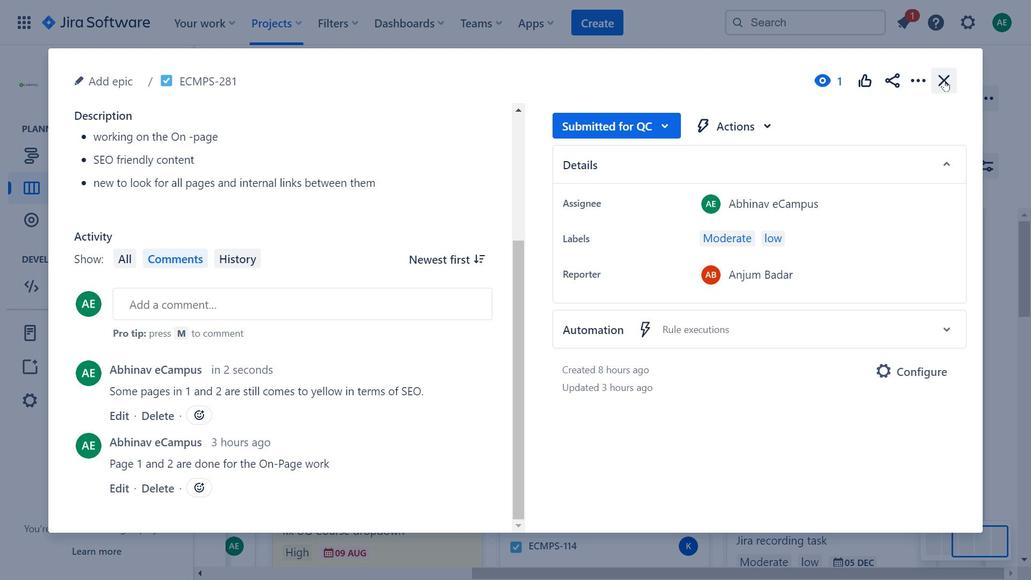 
Action: Mouse moved to (659, 393)
Screenshot: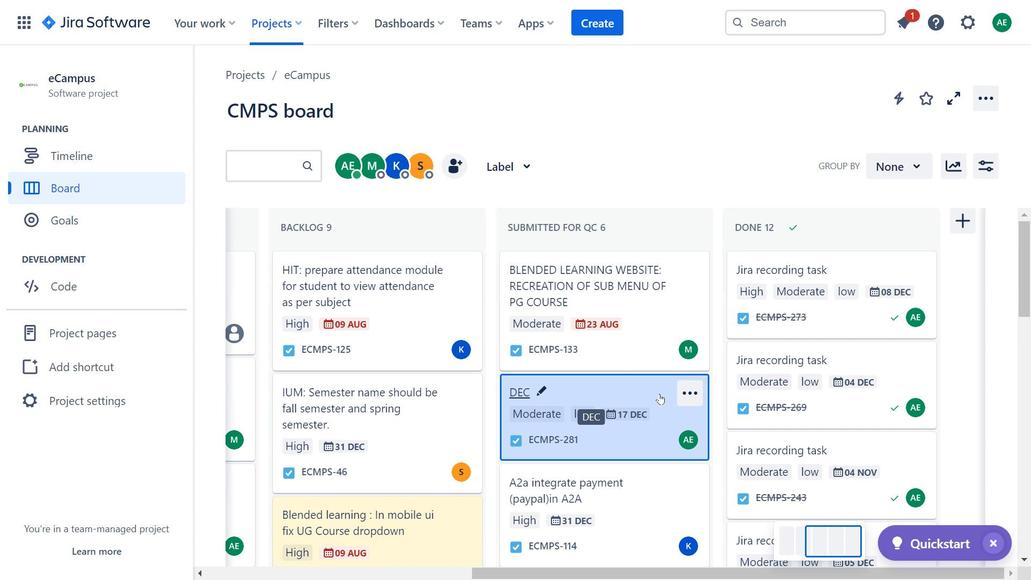 
Action: Mouse pressed left at (659, 393)
Screenshot: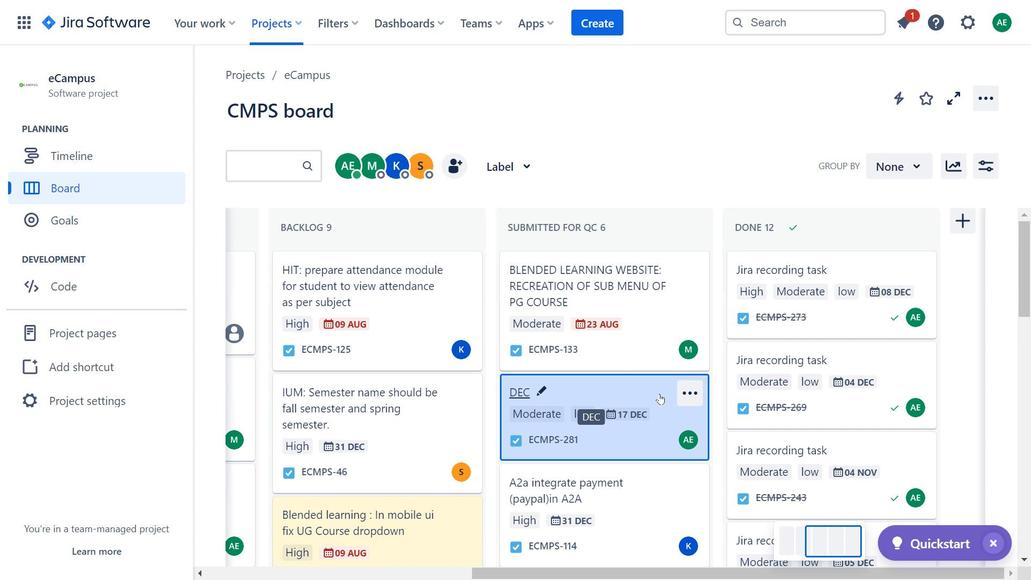 
Action: Mouse moved to (660, 130)
Screenshot: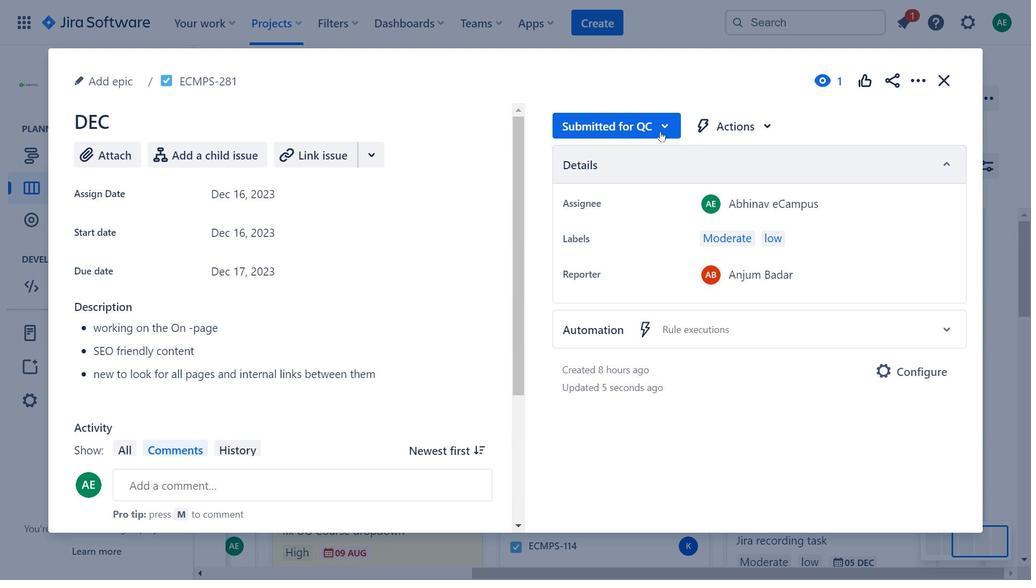 
Action: Mouse pressed left at (660, 130)
Screenshot: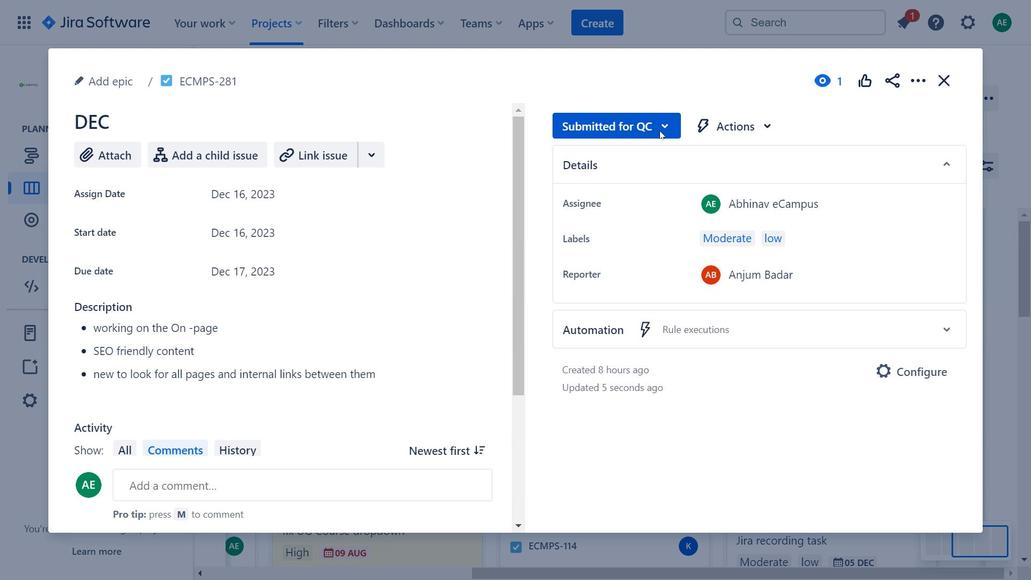 
Action: Mouse moved to (598, 182)
Screenshot: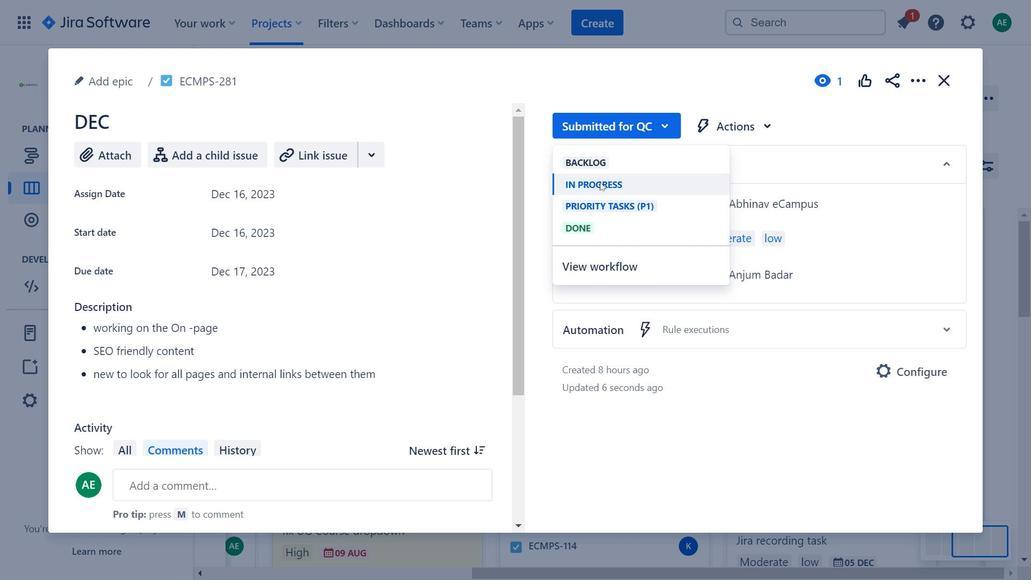 
Action: Mouse pressed left at (598, 182)
Screenshot: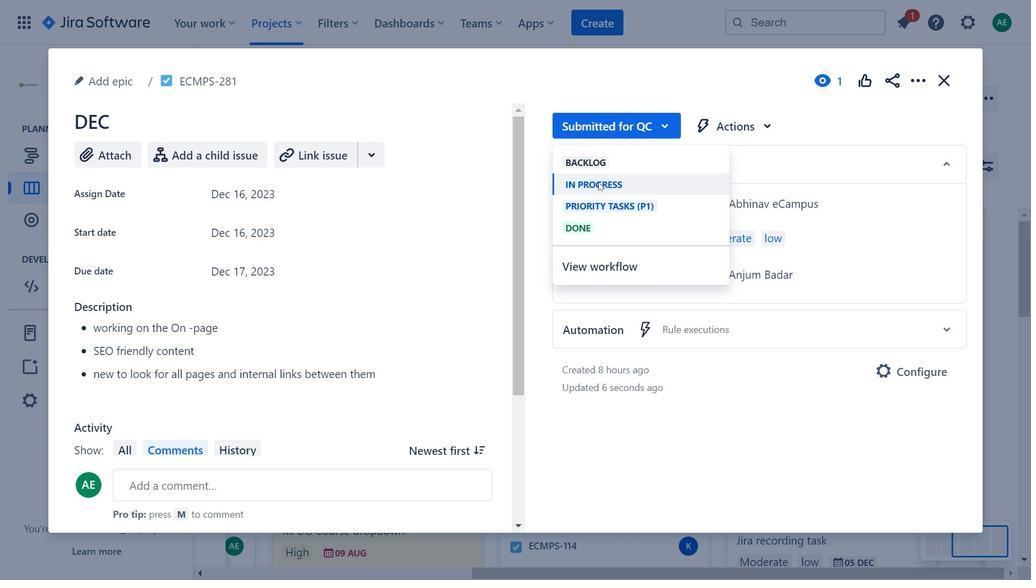 
Action: Mouse moved to (943, 85)
Screenshot: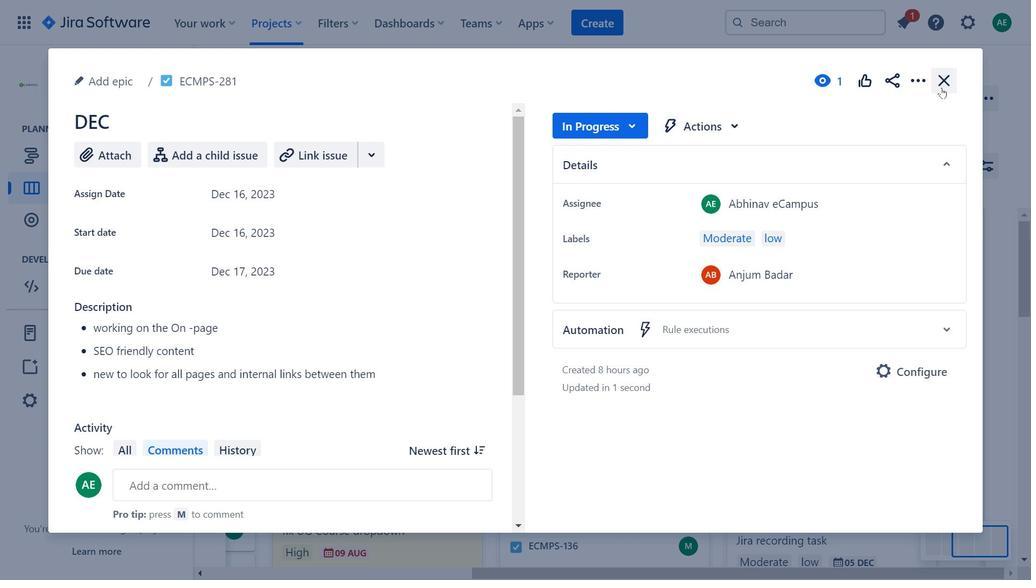 
Action: Mouse pressed left at (943, 85)
Screenshot: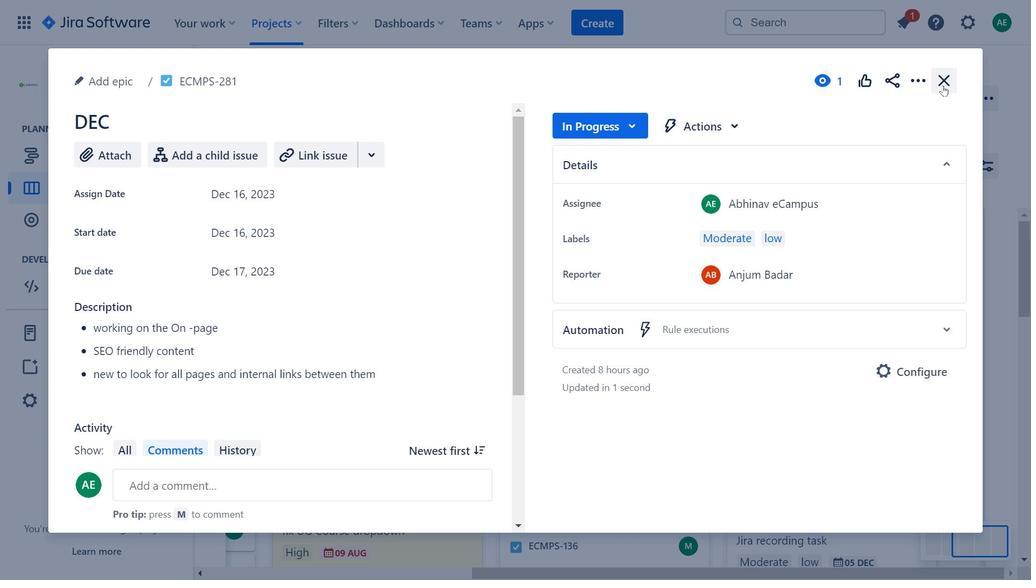 
Action: Mouse moved to (845, 536)
Screenshot: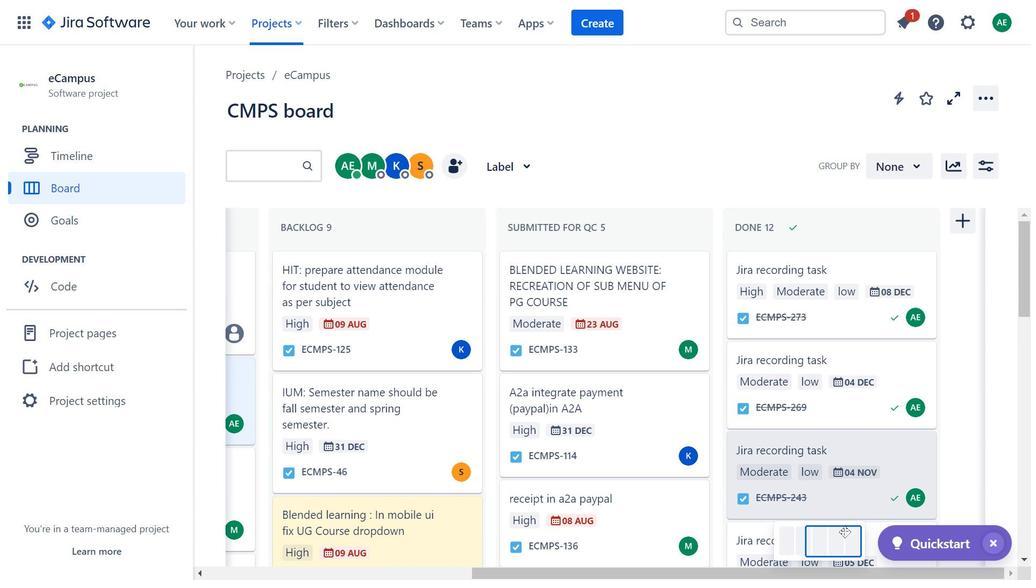 
Action: Mouse pressed left at (845, 536)
Screenshot: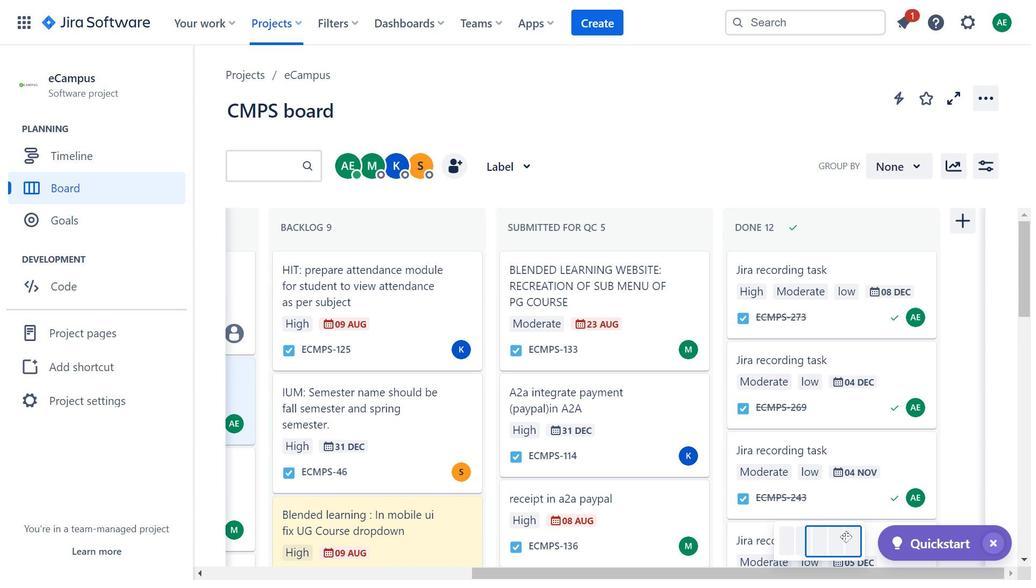 
Action: Mouse moved to (640, 384)
Screenshot: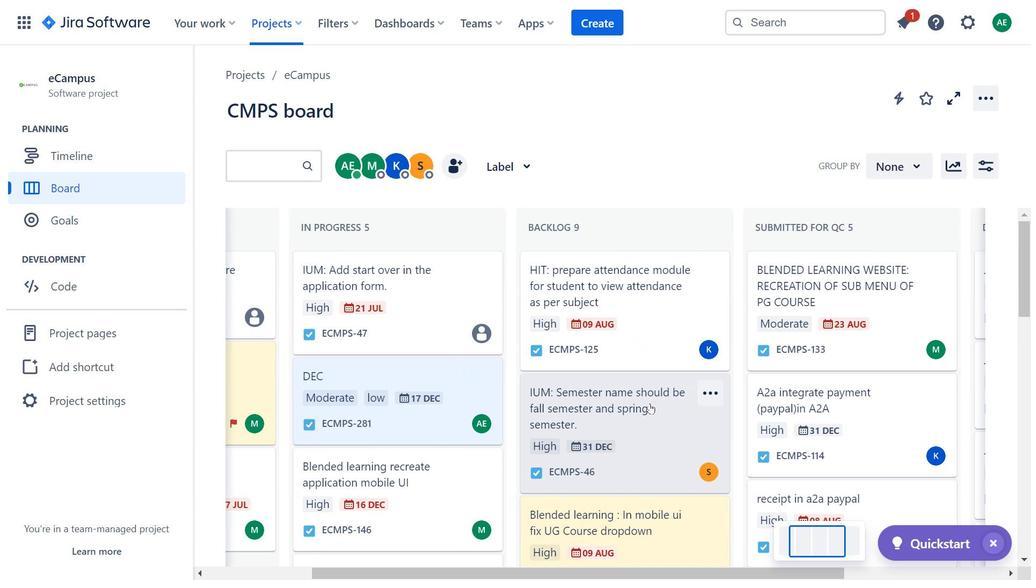 
Action: Mouse scrolled (640, 384) with delta (0, 0)
Screenshot: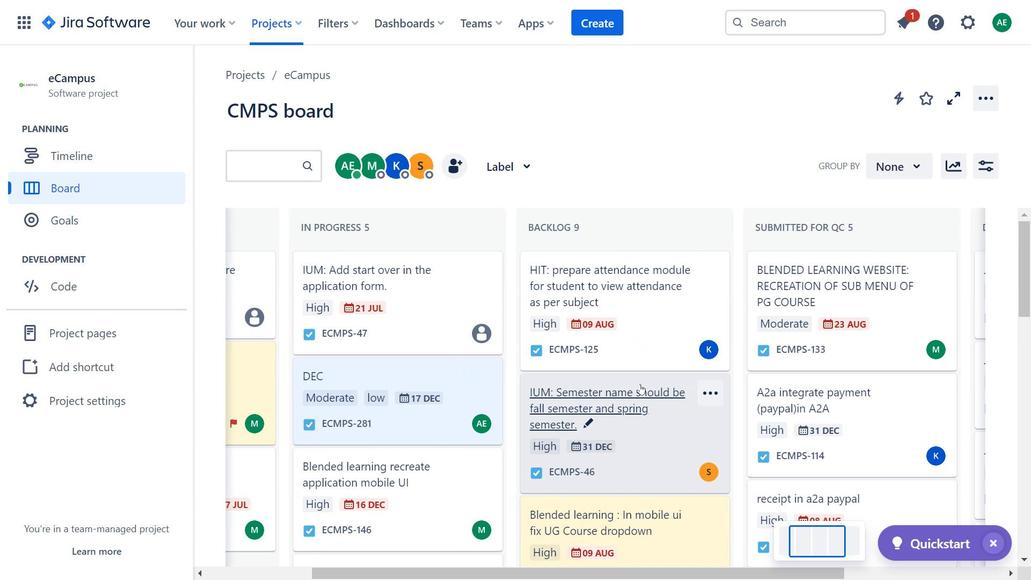 
Action: Mouse scrolled (640, 384) with delta (0, 0)
Screenshot: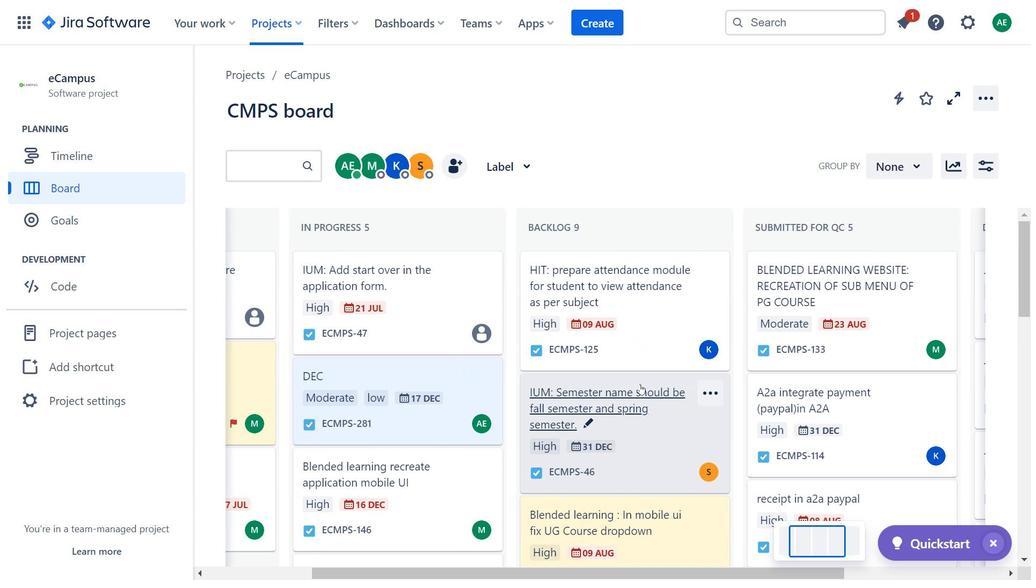 
Action: Mouse moved to (640, 384)
Screenshot: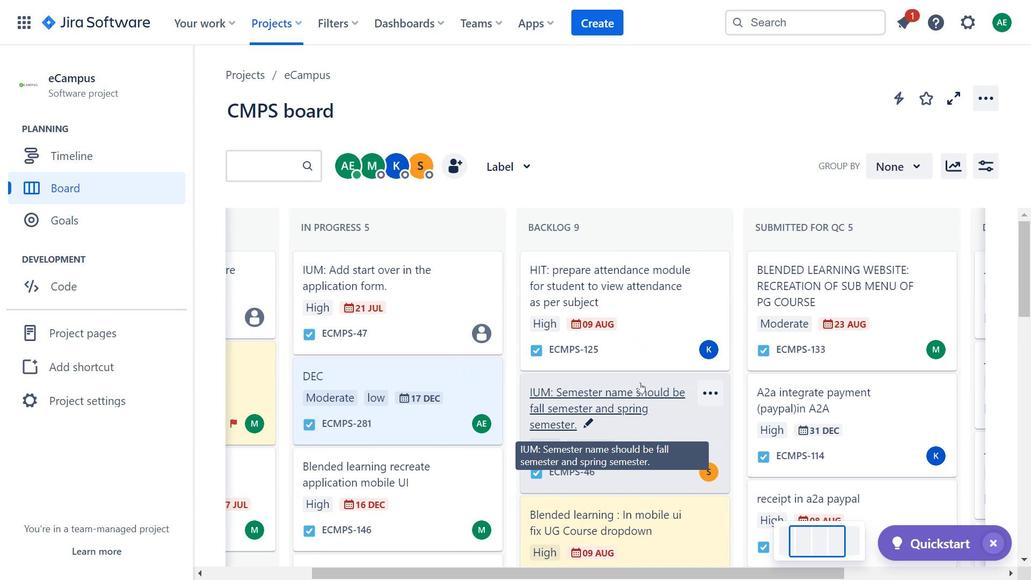 
Action: Mouse scrolled (640, 383) with delta (0, 0)
Screenshot: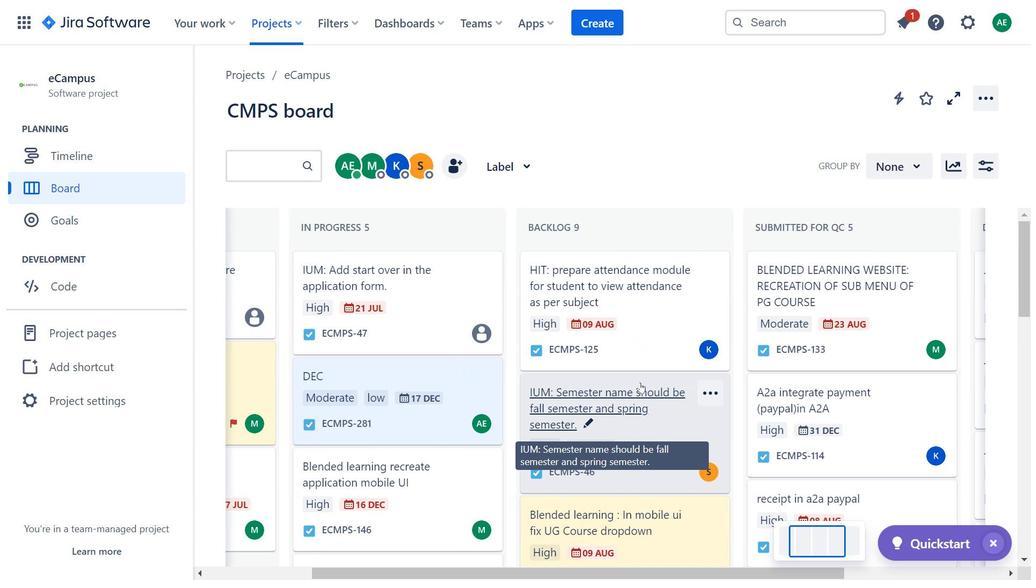 
Action: Mouse moved to (641, 384)
Screenshot: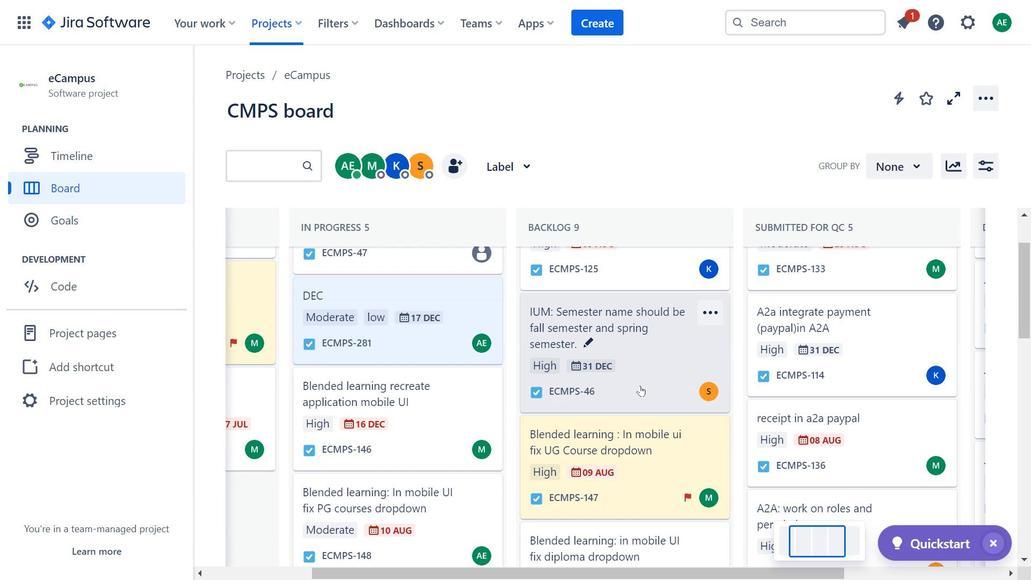 
Action: Mouse scrolled (641, 384) with delta (0, 0)
Screenshot: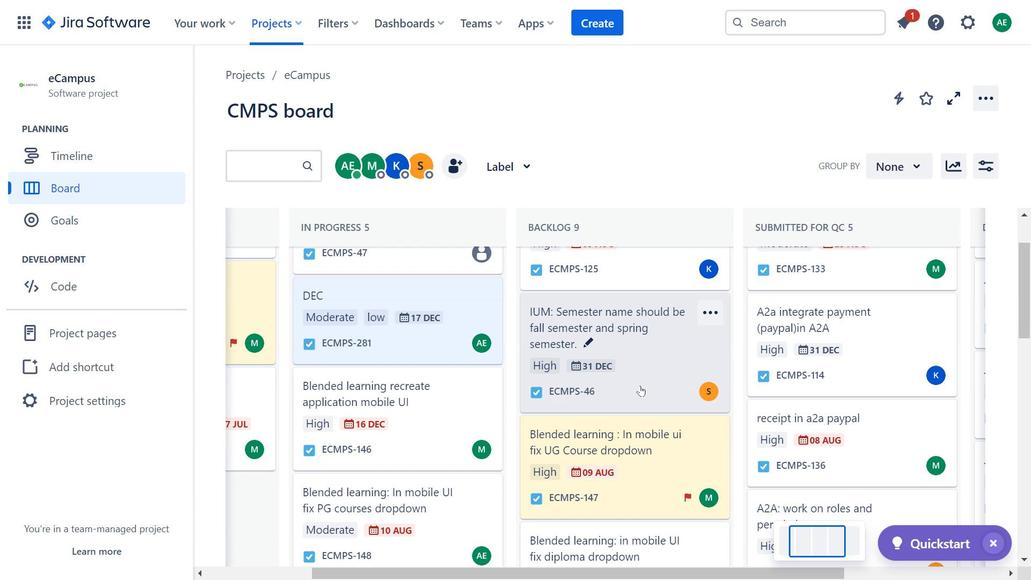 
Action: Mouse scrolled (641, 384) with delta (0, 0)
Screenshot: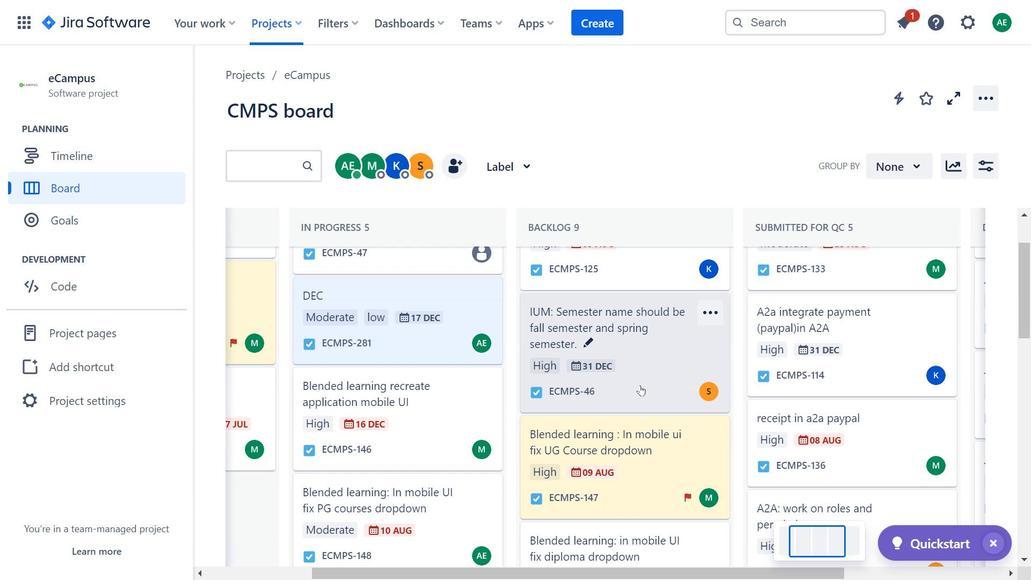 
Action: Mouse moved to (642, 384)
Screenshot: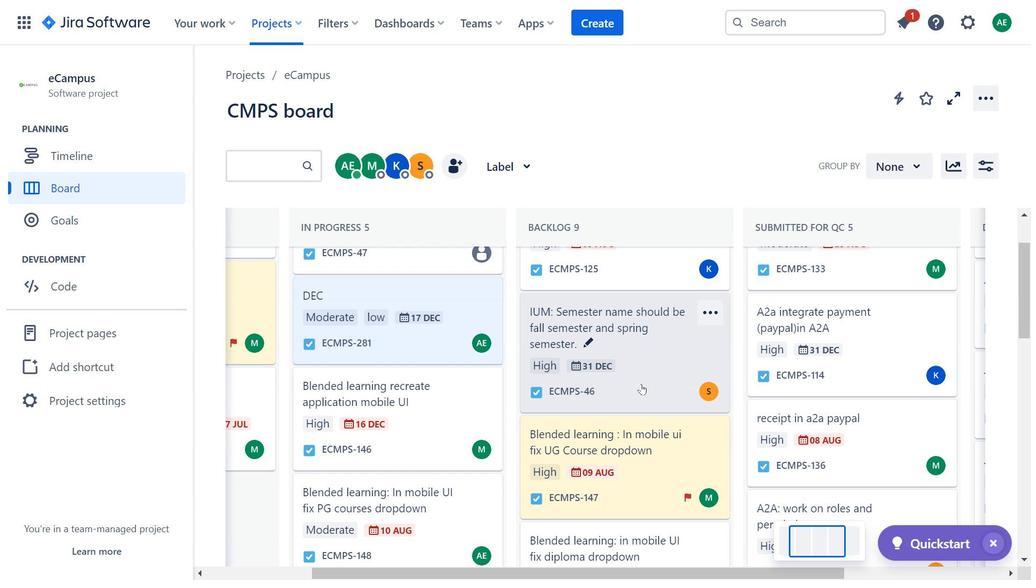 
Action: Mouse scrolled (642, 384) with delta (0, 0)
Screenshot: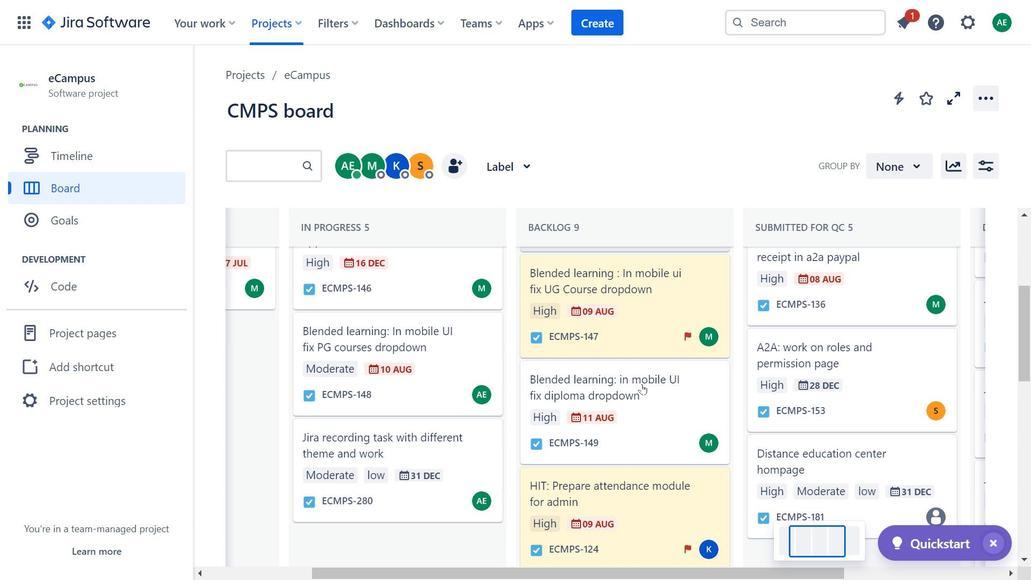 
Action: Mouse moved to (644, 384)
Screenshot: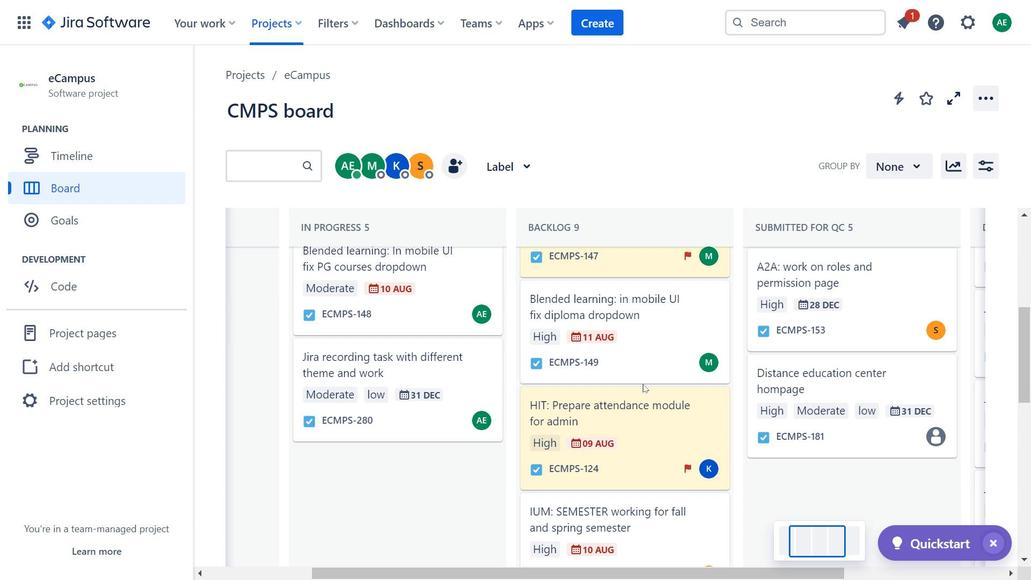 
Action: Mouse scrolled (644, 384) with delta (0, 0)
Screenshot: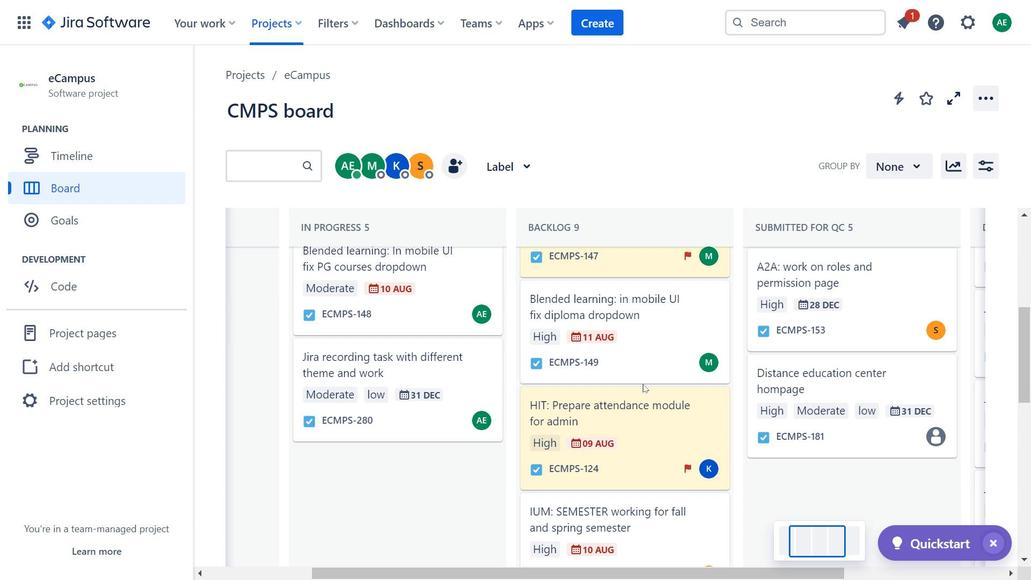 
Action: Mouse moved to (645, 384)
Screenshot: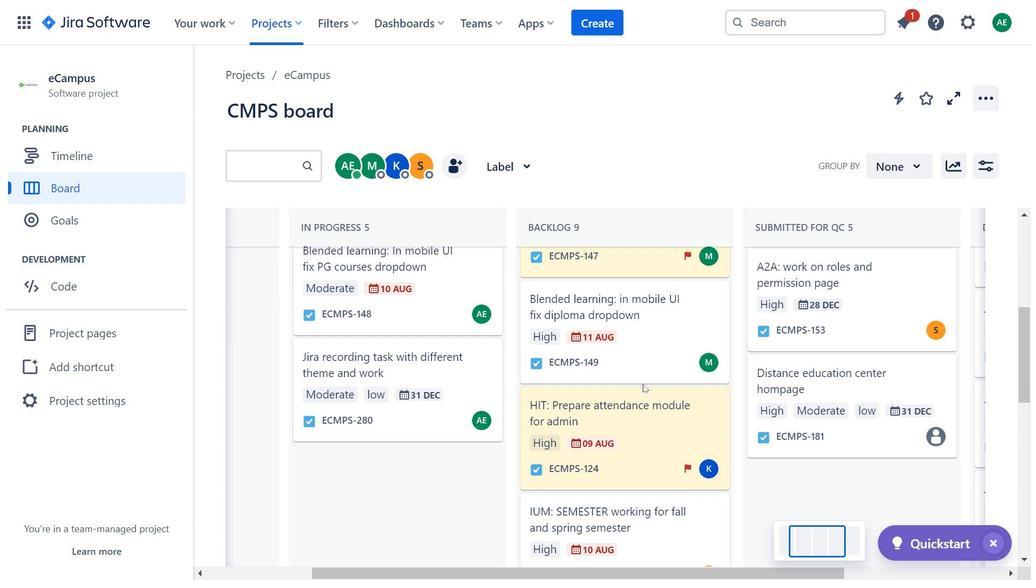 
Action: Mouse scrolled (645, 384) with delta (0, 0)
Screenshot: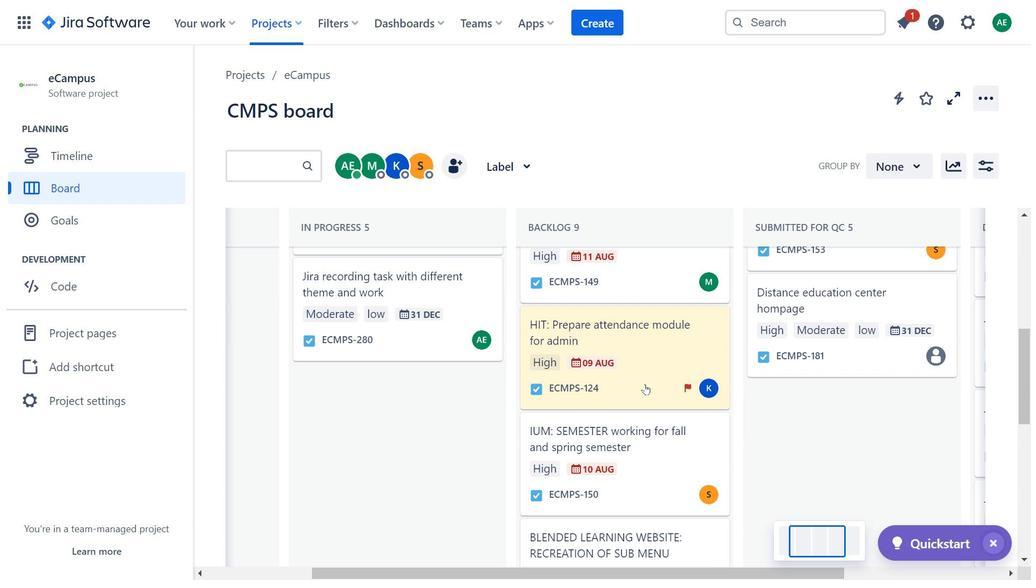 
Action: Mouse scrolled (645, 384) with delta (0, 0)
Screenshot: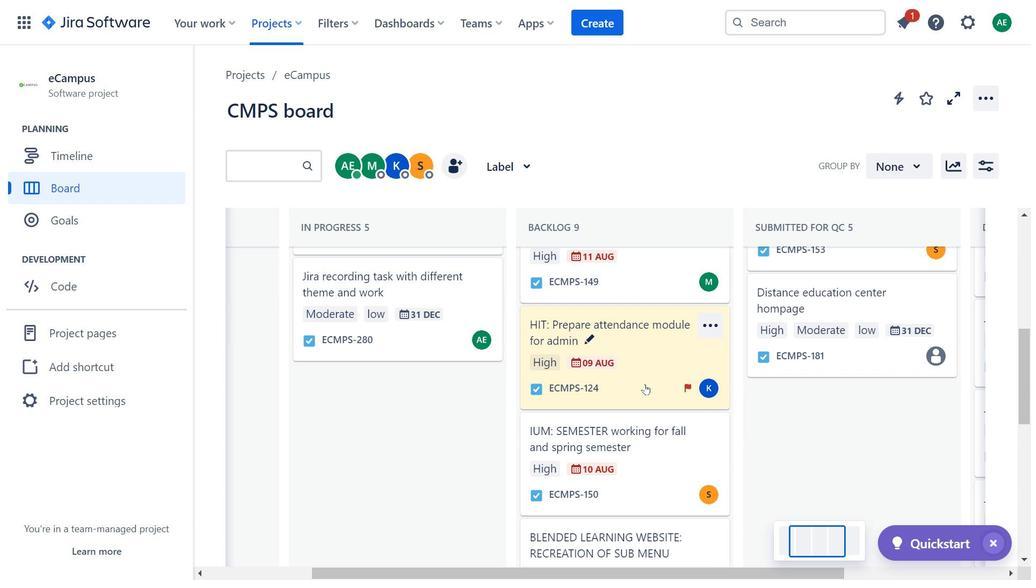 
Action: Mouse moved to (647, 426)
Screenshot: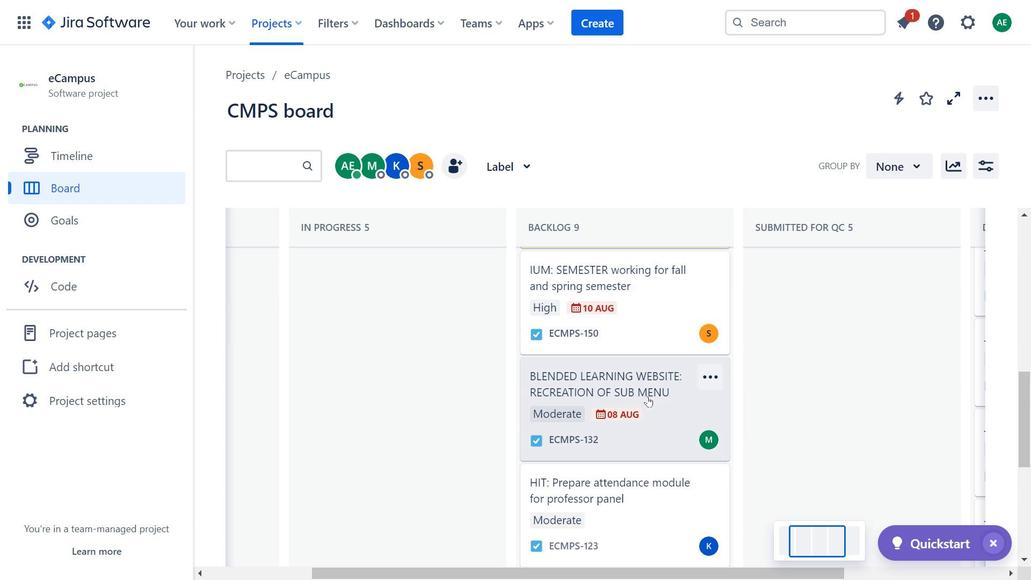 
Action: Mouse scrolled (647, 425) with delta (0, 0)
Screenshot: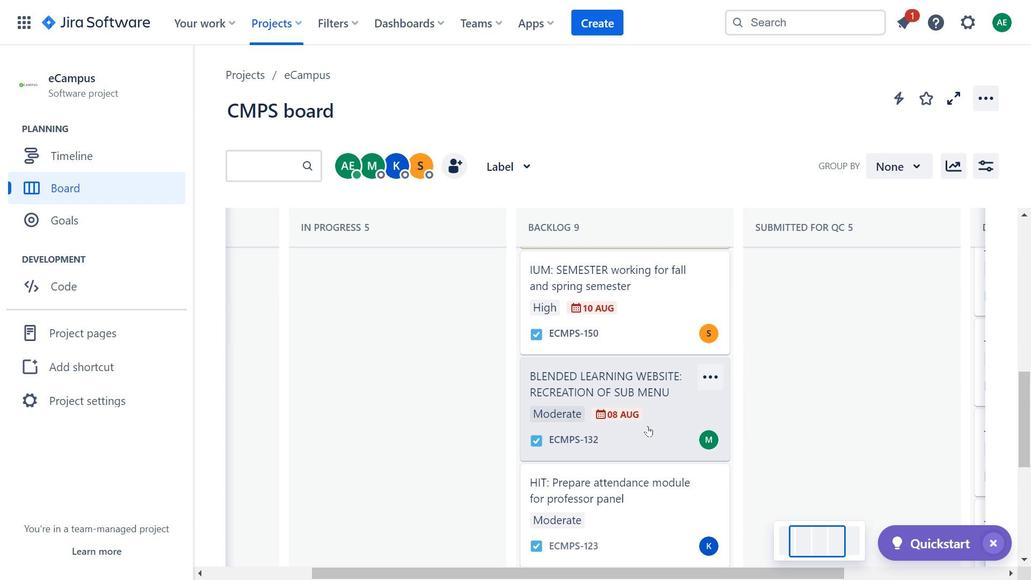 
Action: Mouse moved to (648, 425)
Screenshot: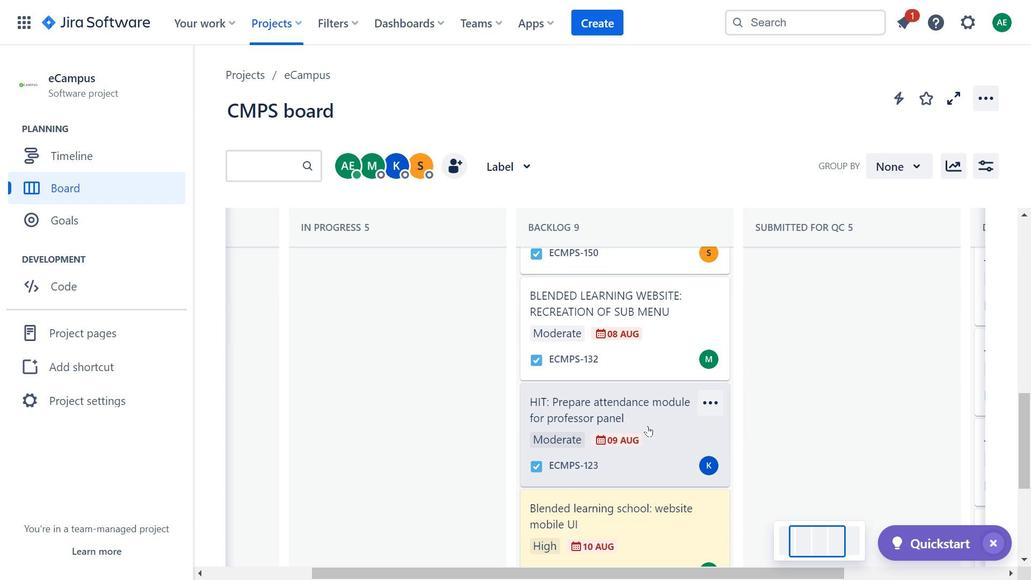 
Action: Mouse pressed left at (648, 425)
Screenshot: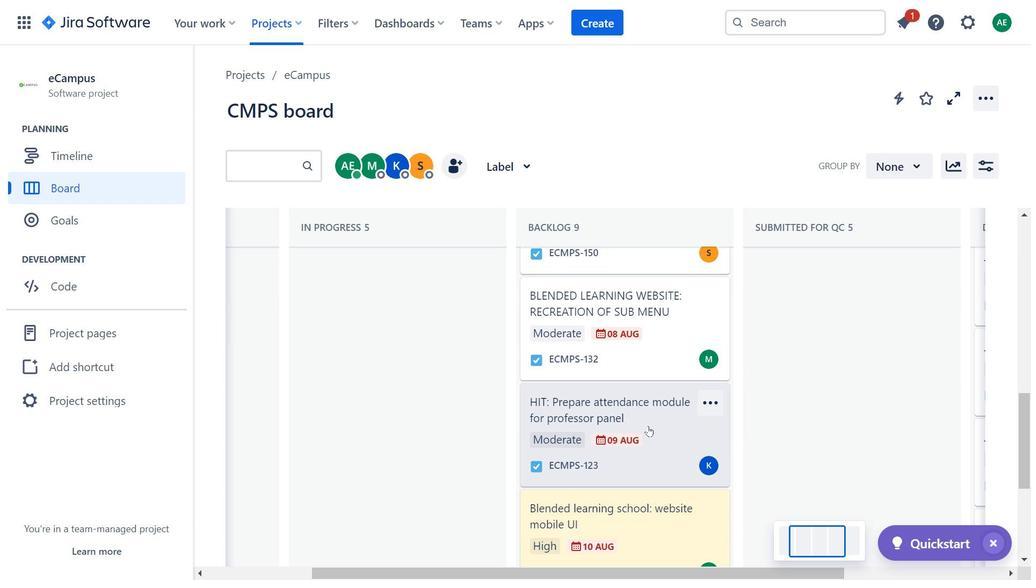 
Action: Mouse moved to (337, 335)
Screenshot: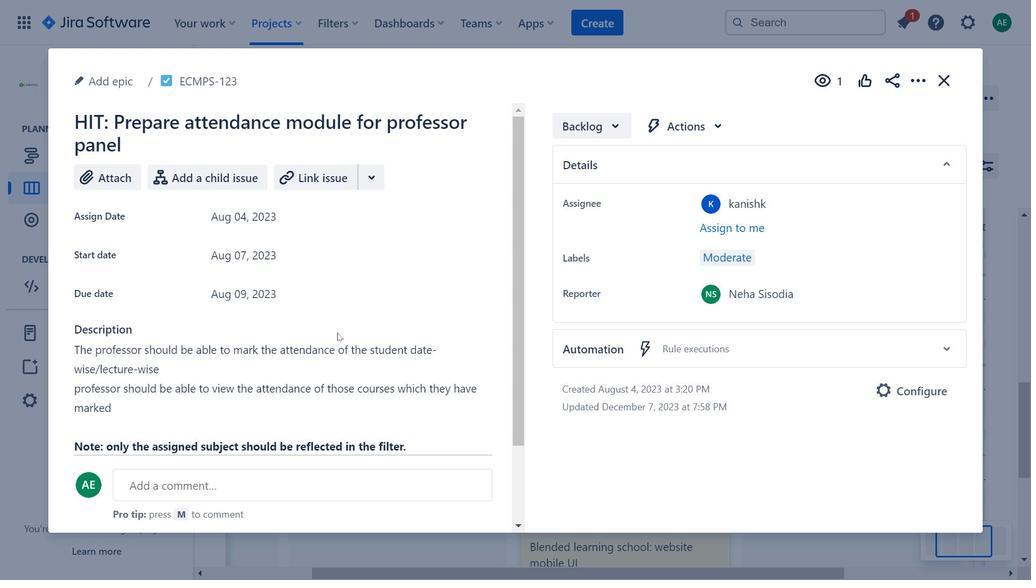 
Action: Mouse scrolled (337, 335) with delta (0, 0)
Screenshot: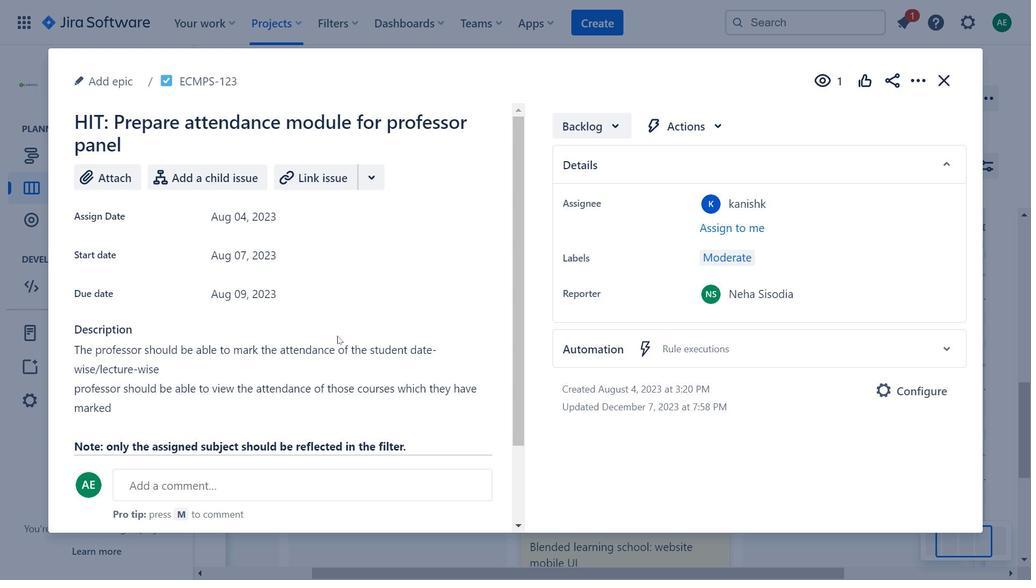 
Action: Mouse scrolled (337, 335) with delta (0, 0)
Screenshot: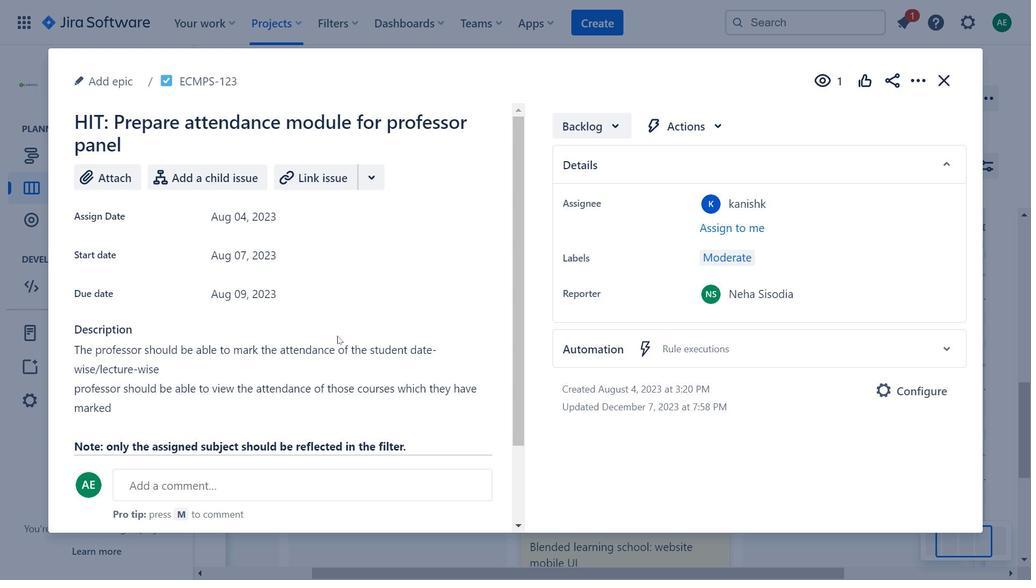 
Action: Mouse moved to (269, 350)
Screenshot: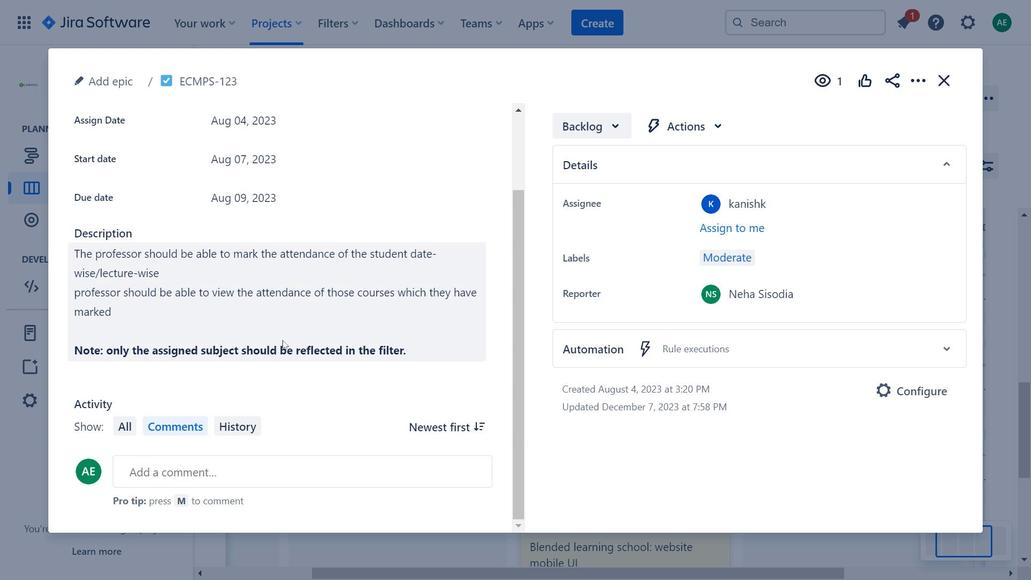 
Action: Mouse scrolled (269, 349) with delta (0, 0)
Screenshot: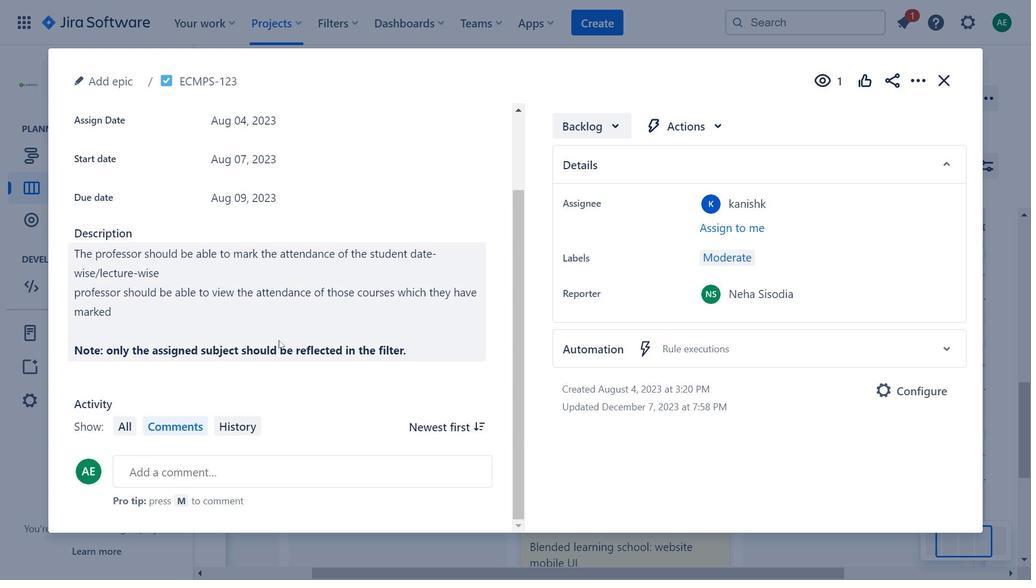 
Action: Mouse moved to (265, 355)
Screenshot: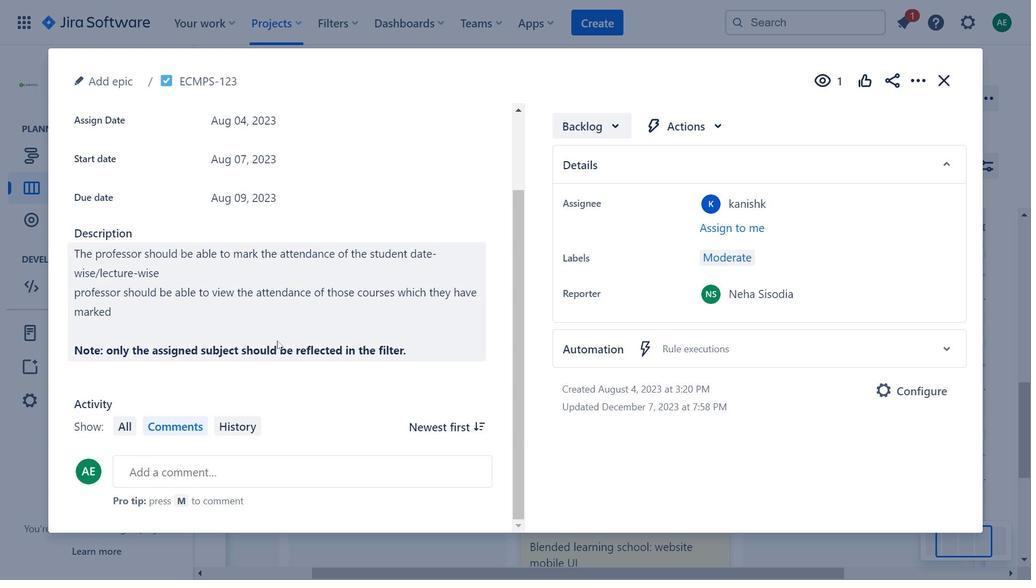 
Action: Mouse scrolled (265, 355) with delta (0, 0)
Screenshot: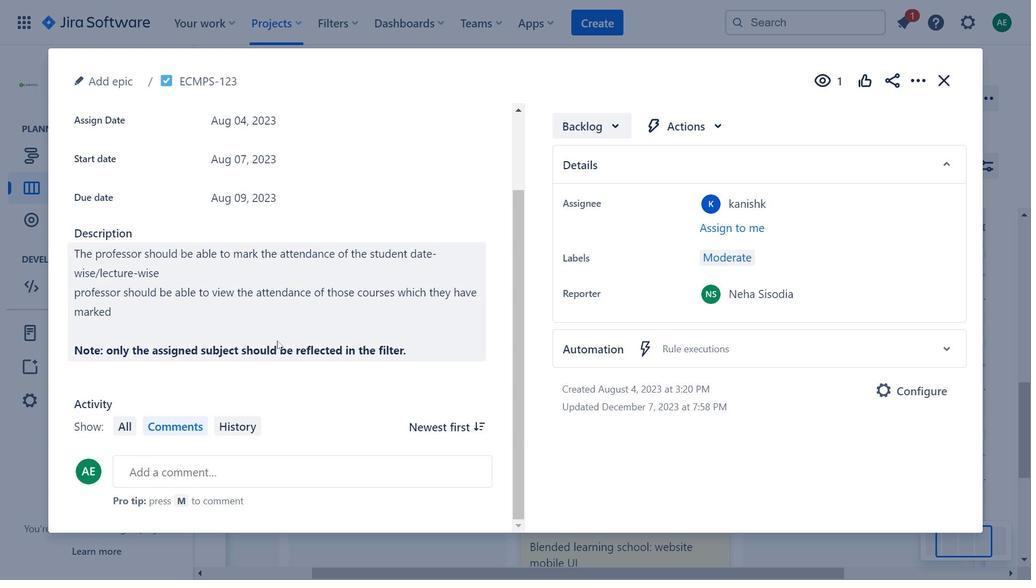 
Action: Mouse moved to (229, 465)
Screenshot: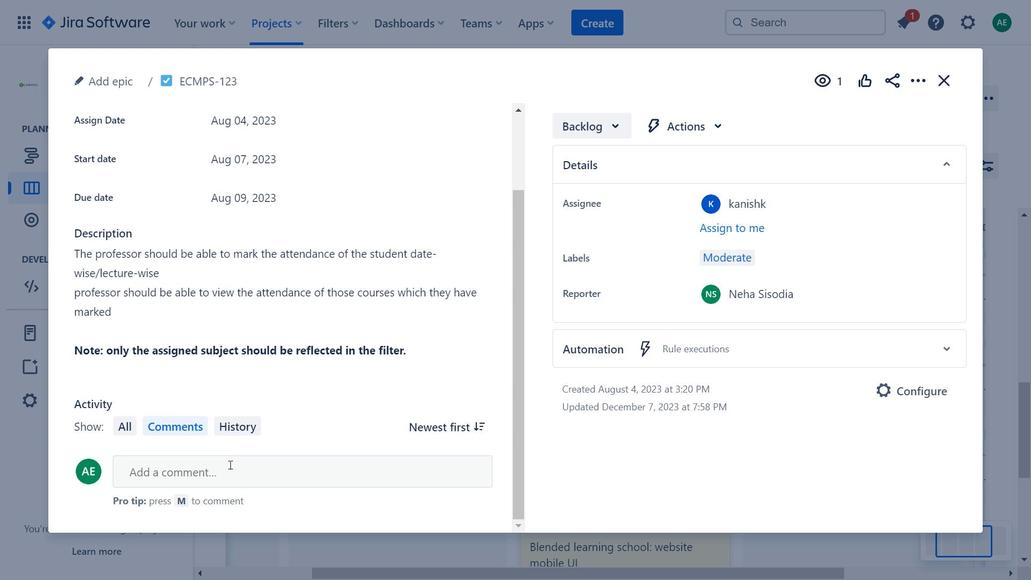 
Action: Mouse pressed left at (229, 465)
Screenshot: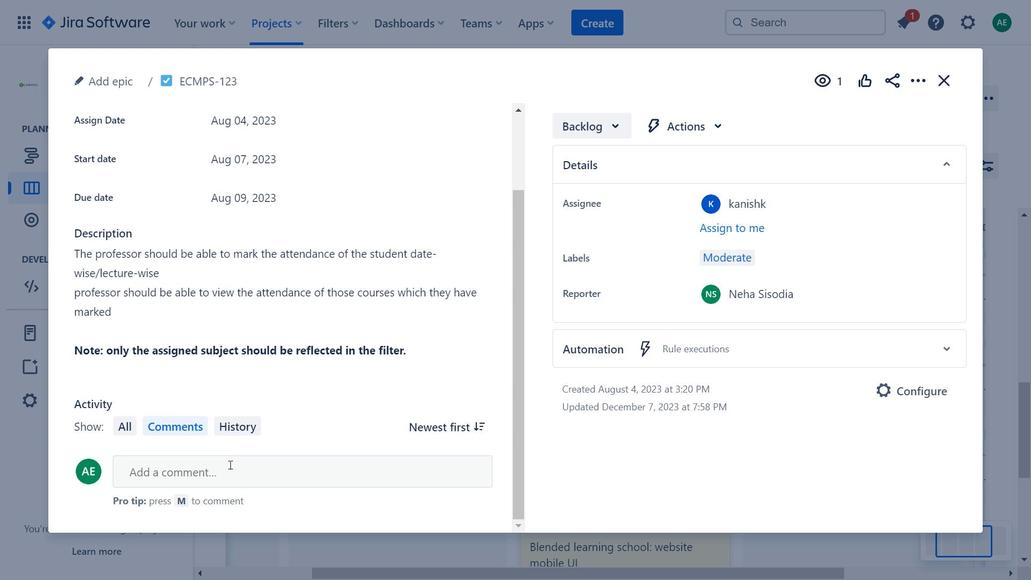 
Action: Key pressed any<Key.space>update<Key.space>with<Key.space>assigned<Key.space>work<Key.shift_r>?
Screenshot: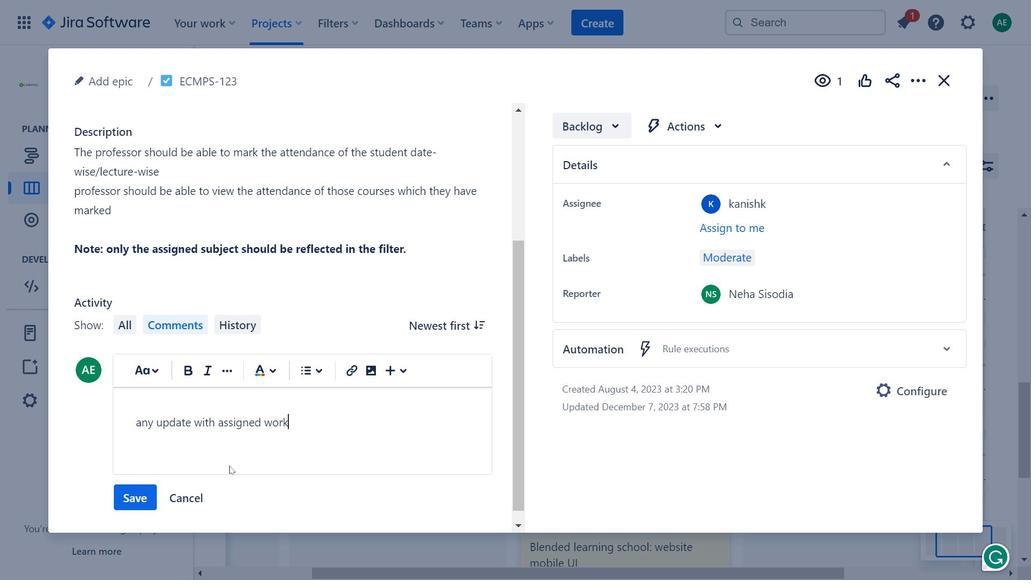 
Action: Mouse moved to (140, 485)
Screenshot: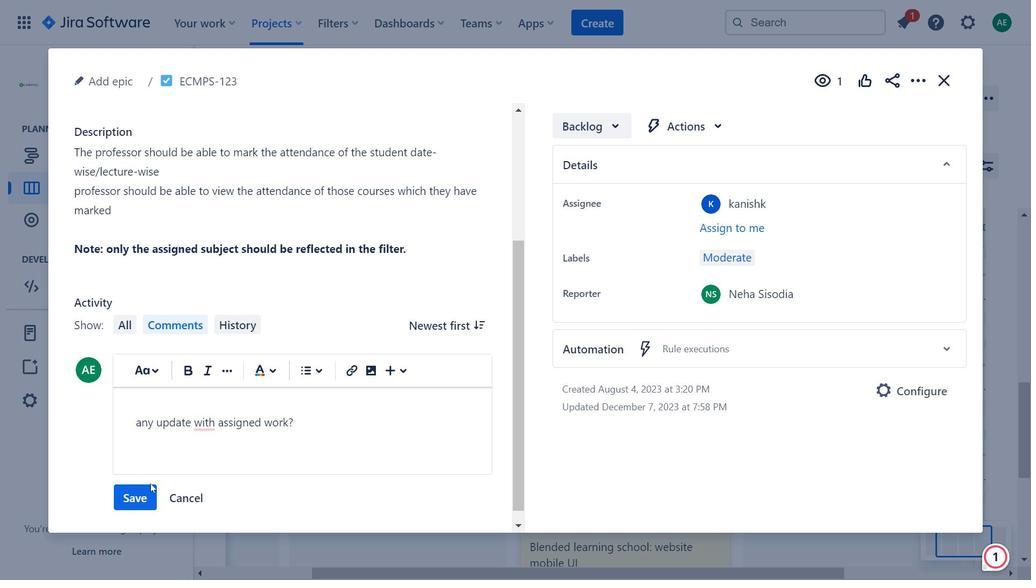 
Action: Mouse pressed left at (140, 485)
Screenshot: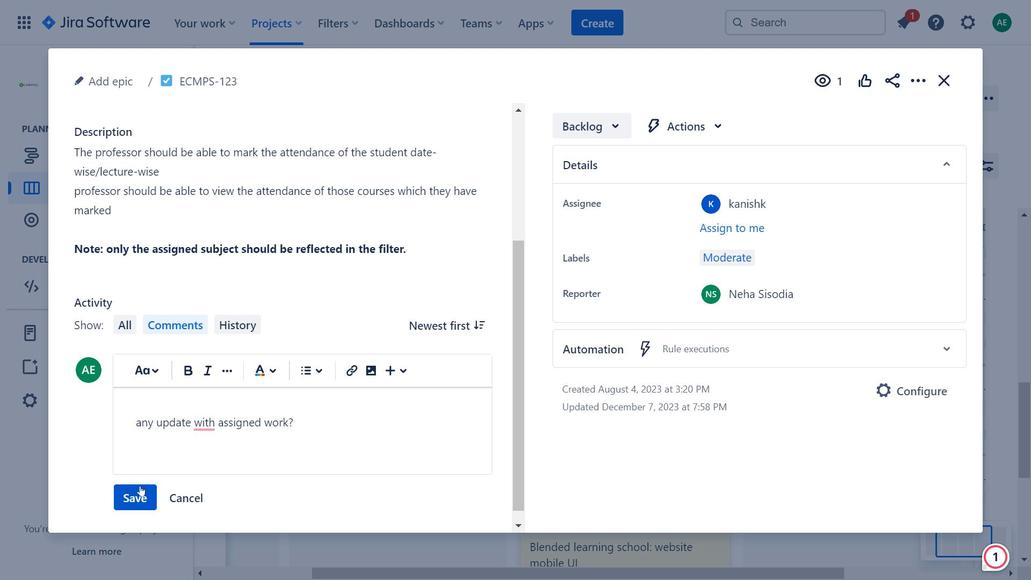 
Action: Mouse moved to (935, 75)
Screenshot: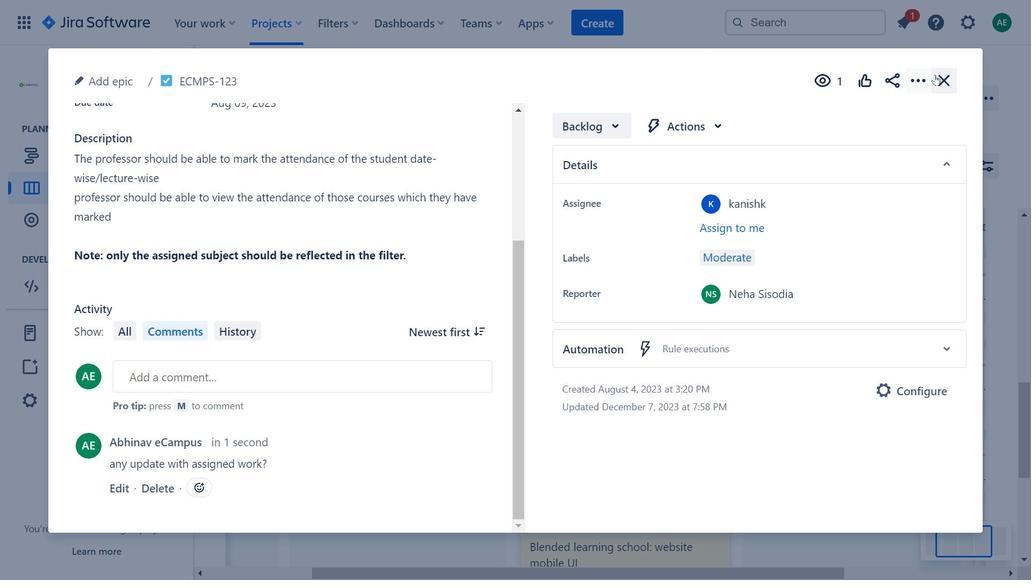 
Action: Mouse pressed left at (935, 75)
Screenshot: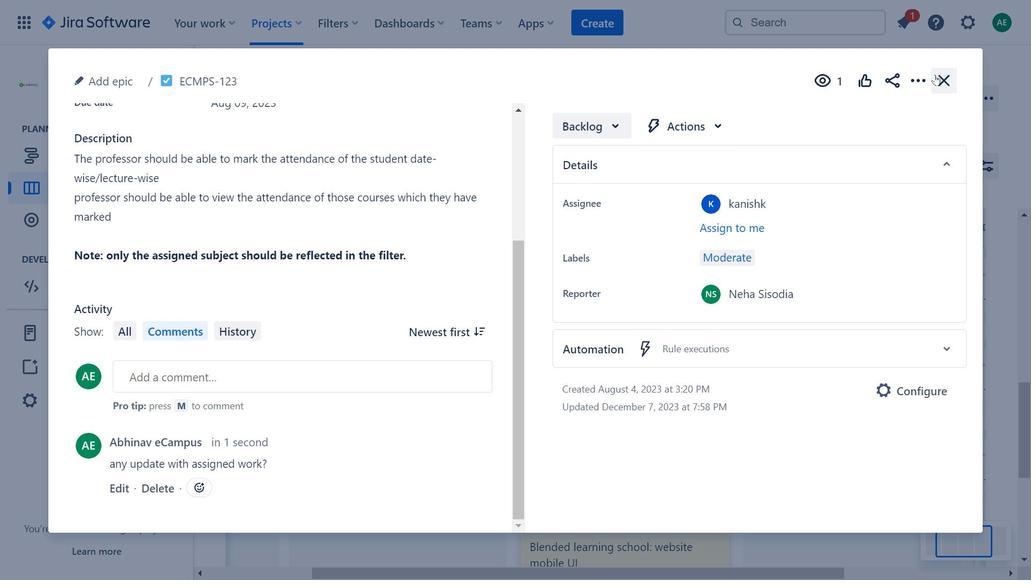 
Action: Mouse moved to (835, 536)
Screenshot: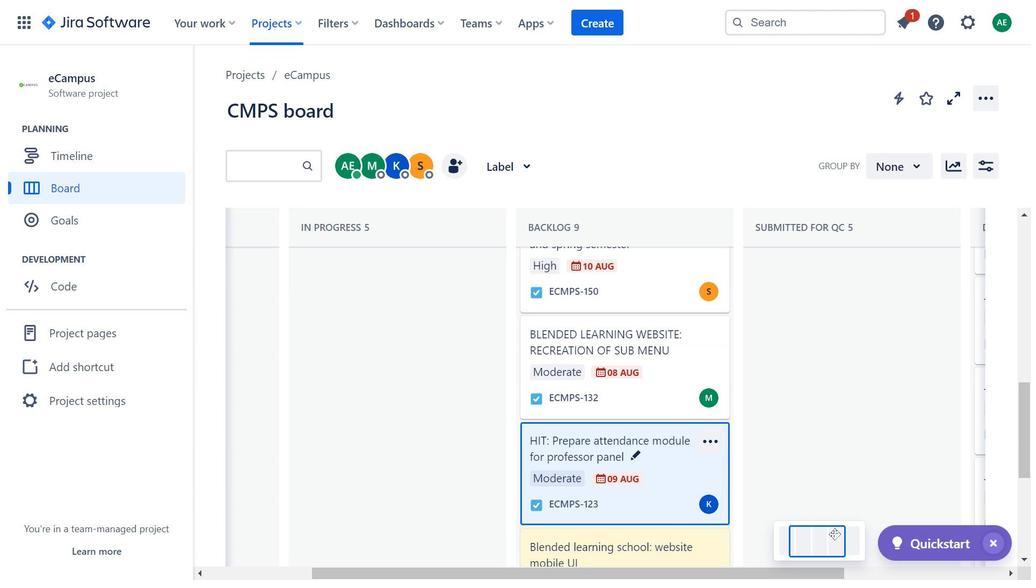 
Action: Mouse pressed left at (835, 536)
Screenshot: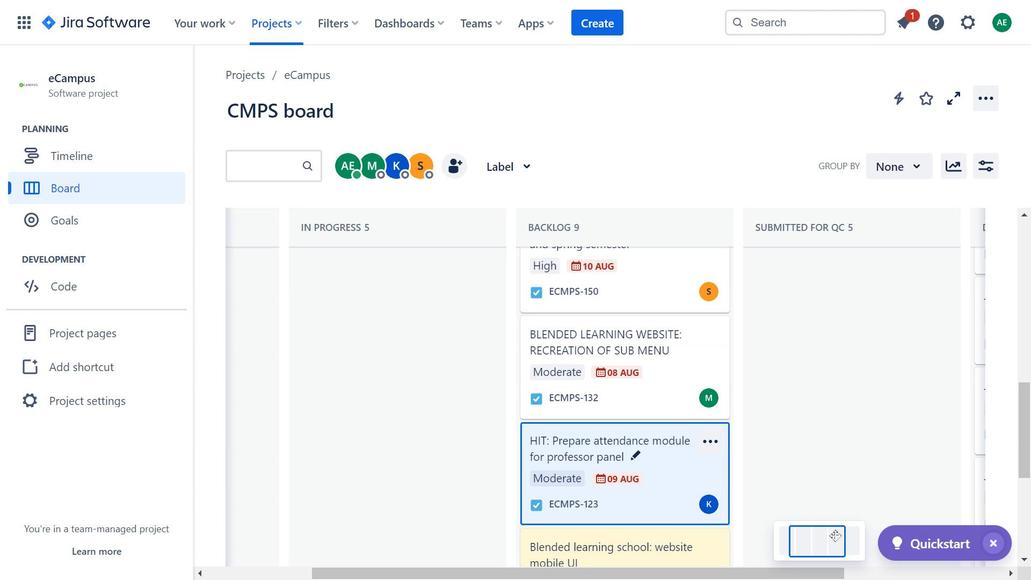 
Action: Mouse moved to (399, 463)
Screenshot: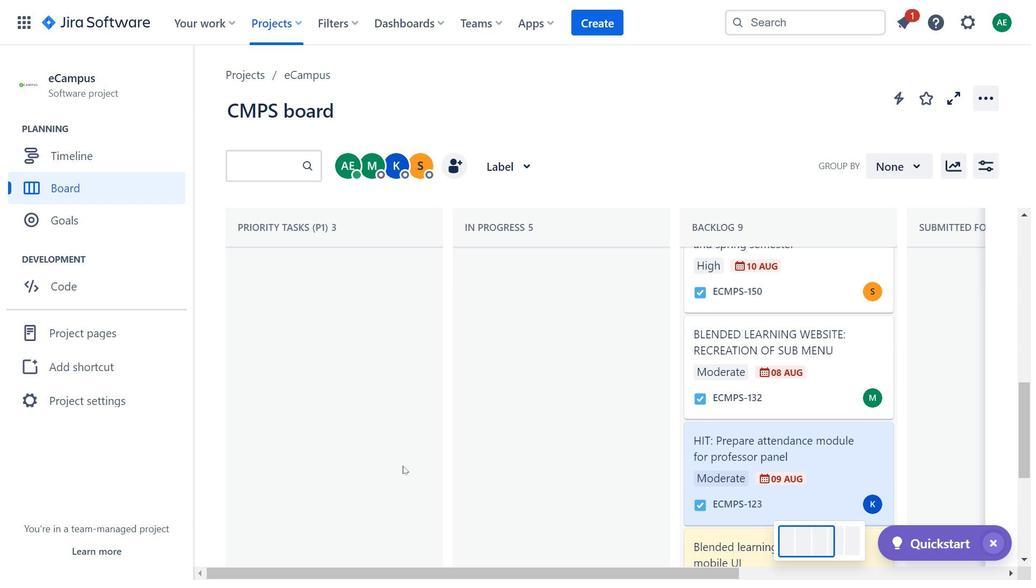
Action: Mouse scrolled (399, 464) with delta (0, 0)
Screenshot: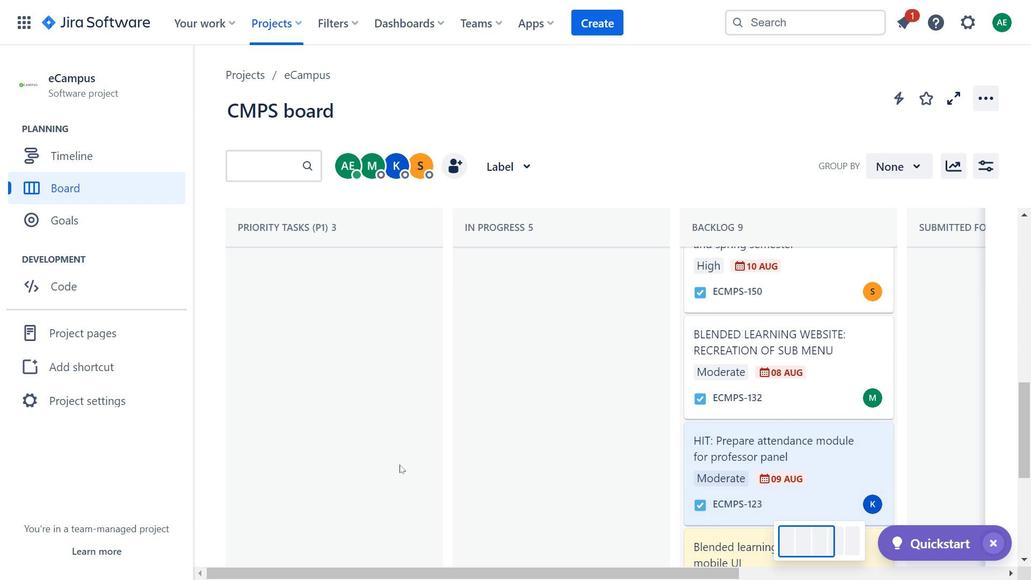 
Action: Mouse scrolled (399, 464) with delta (0, 0)
Screenshot: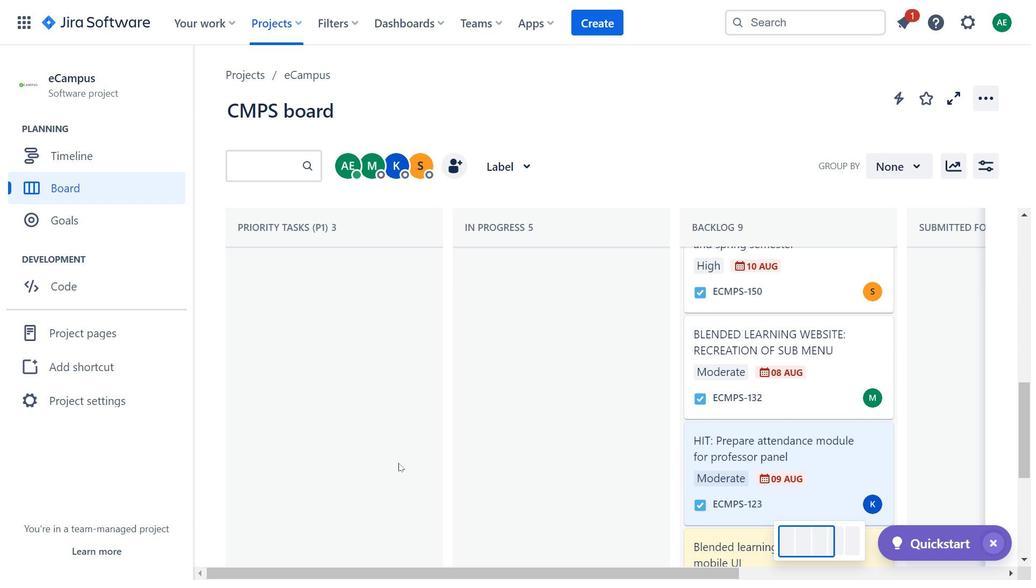 
Action: Mouse moved to (402, 457)
Screenshot: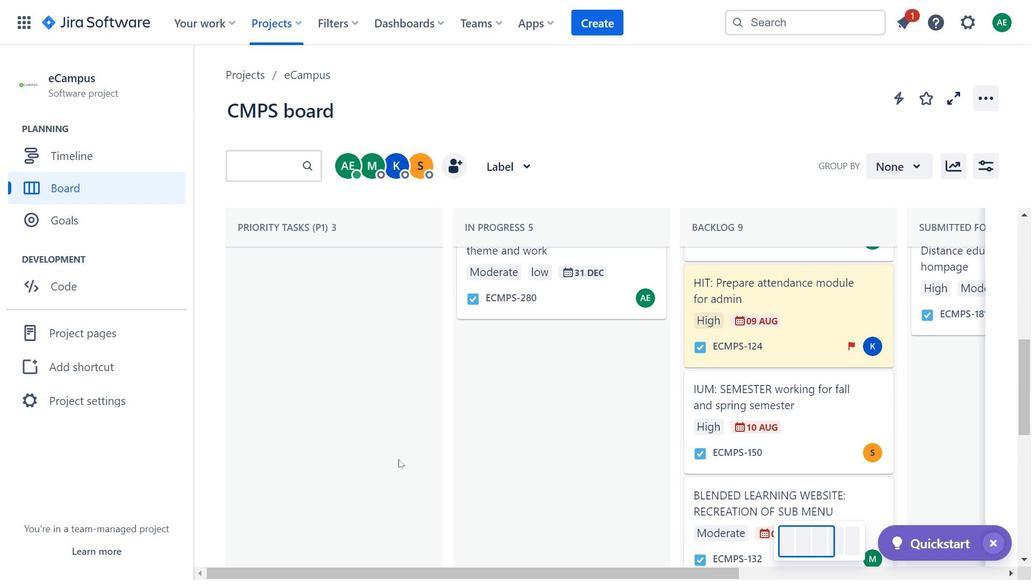 
Action: Mouse scrolled (402, 457) with delta (0, 0)
Screenshot: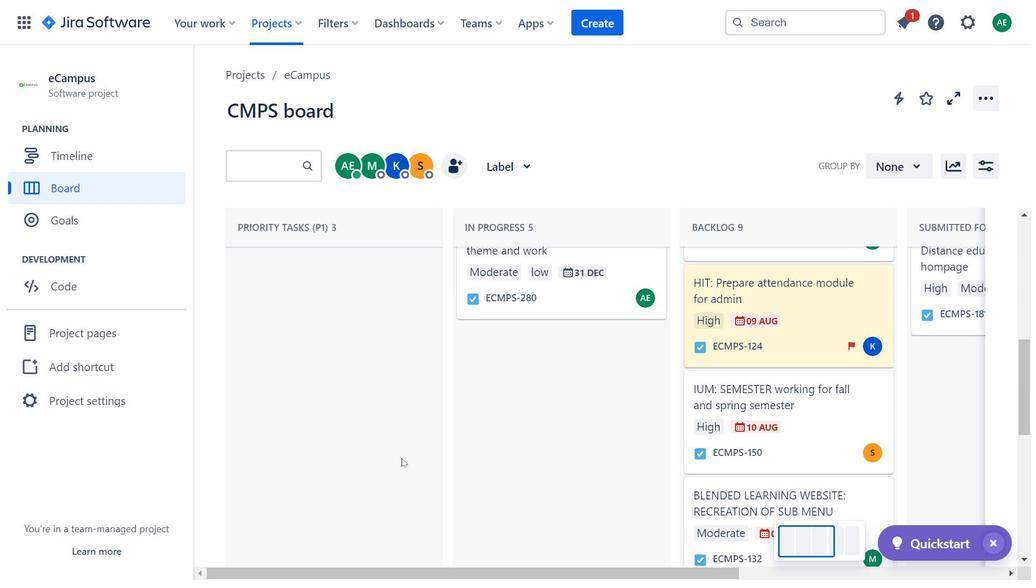
Action: Mouse moved to (403, 456)
Screenshot: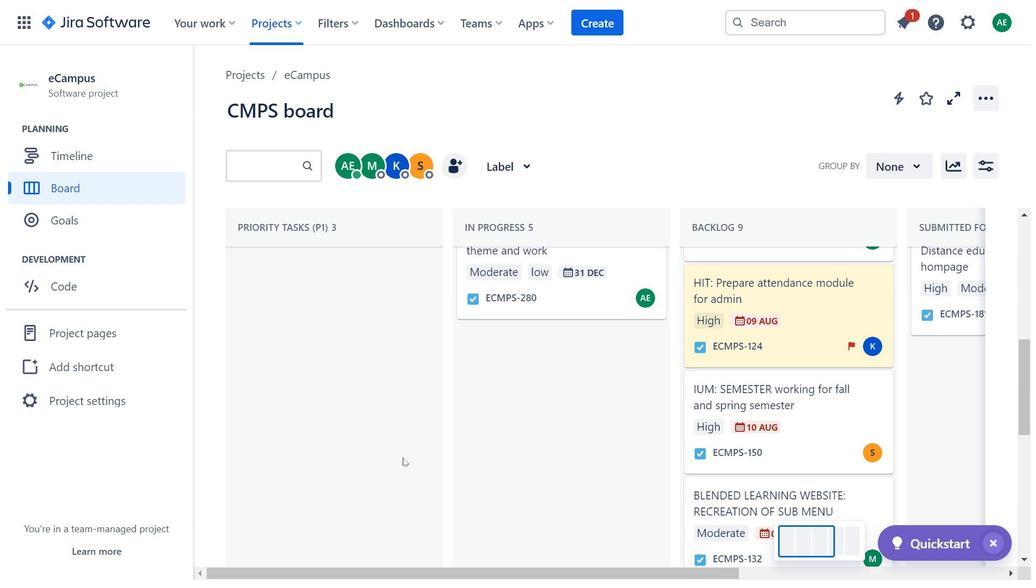 
Action: Mouse scrolled (403, 457) with delta (0, 0)
Screenshot: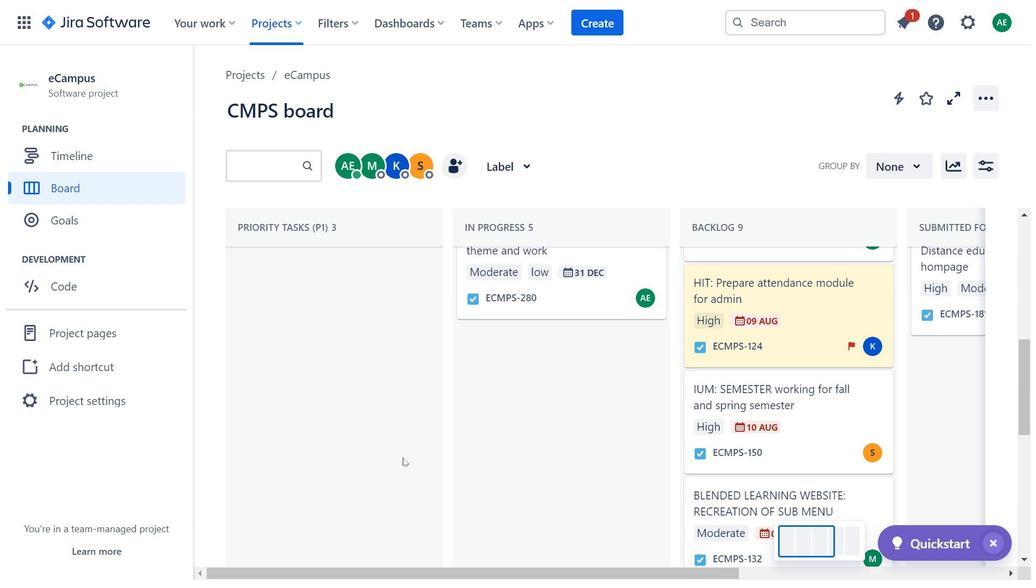 
Action: Mouse moved to (403, 456)
Screenshot: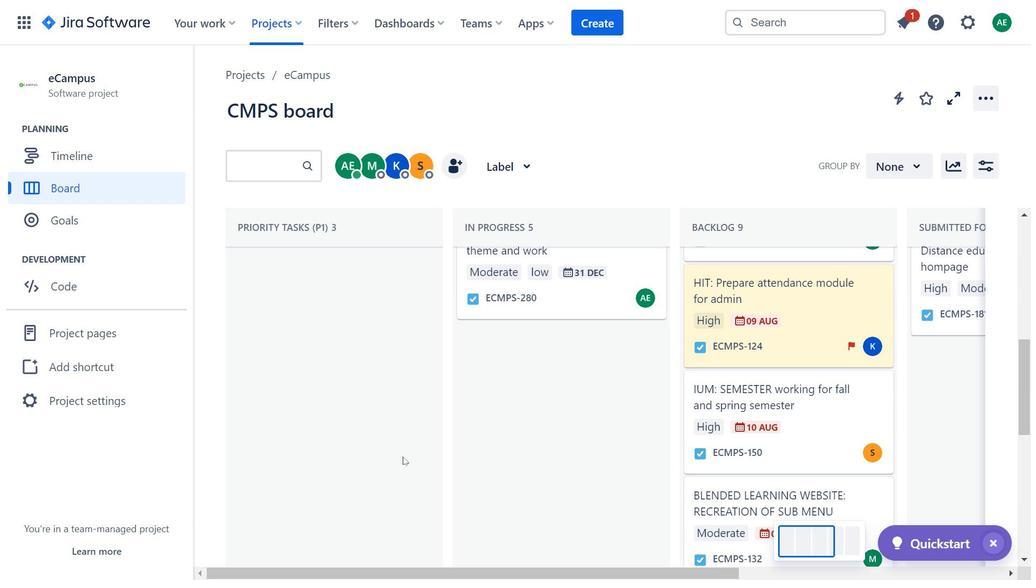 
Action: Mouse scrolled (403, 456) with delta (0, 0)
Screenshot: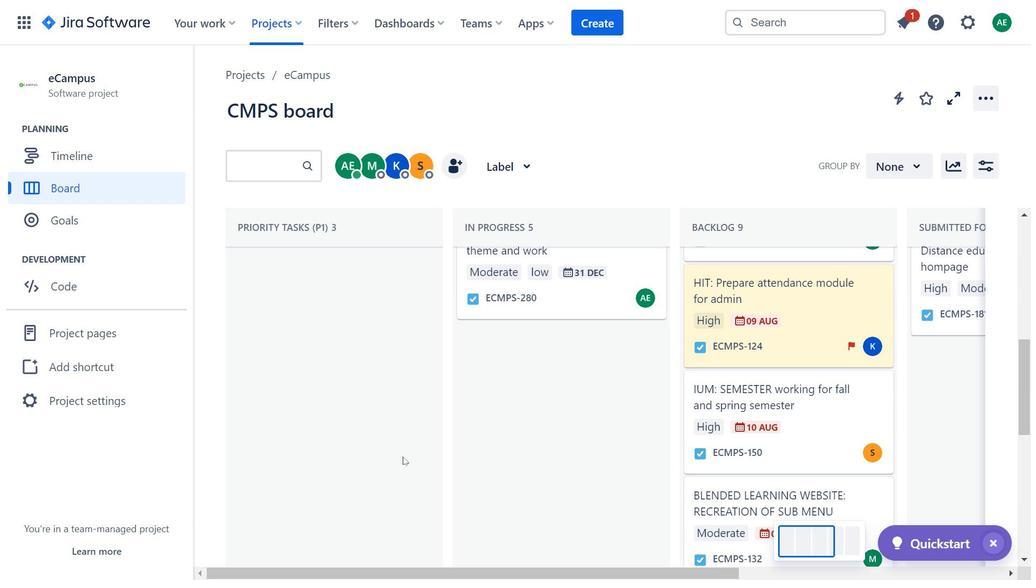 
Action: Mouse moved to (414, 441)
Screenshot: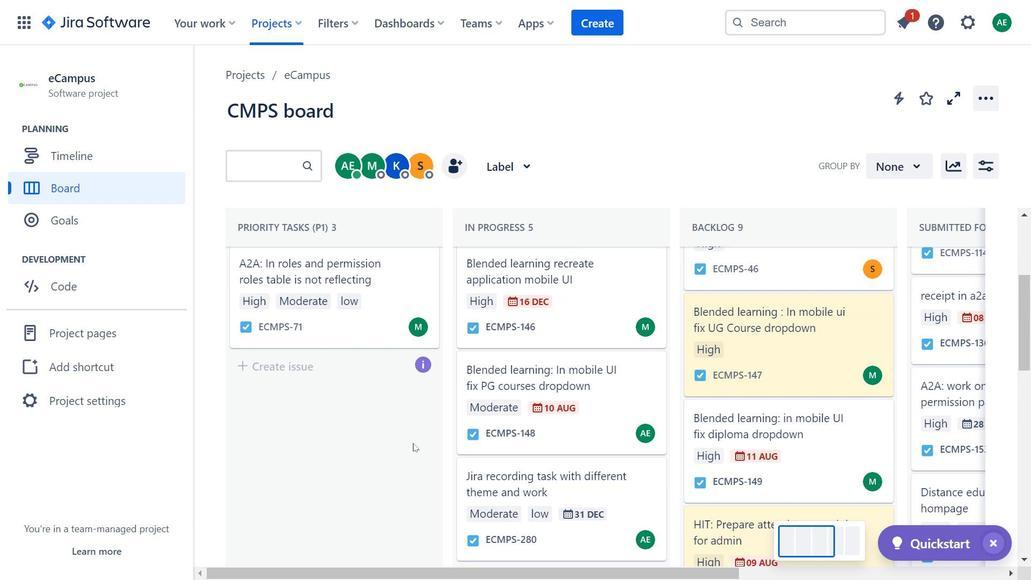 
Action: Mouse scrolled (414, 442) with delta (0, 0)
Screenshot: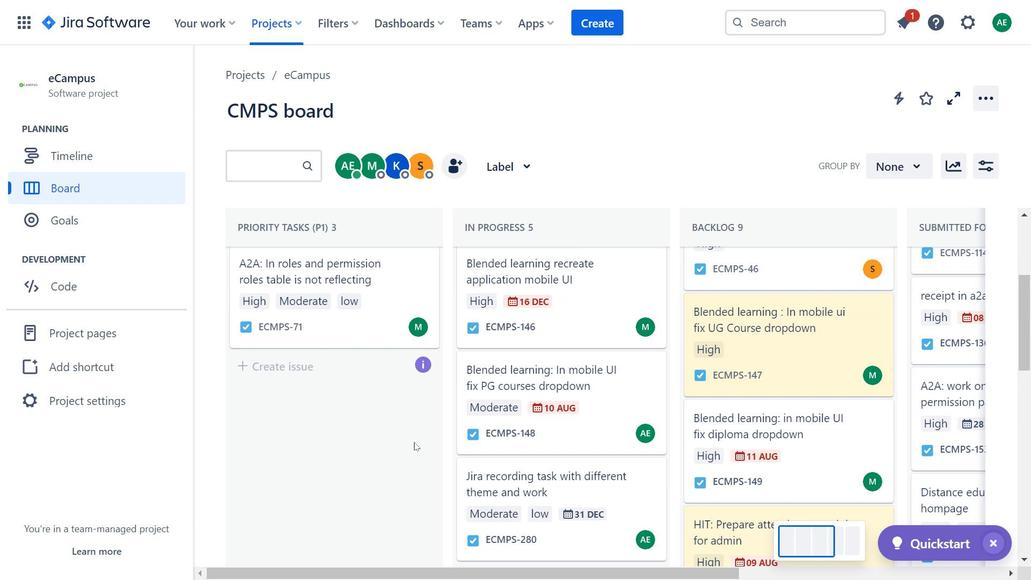 
Action: Mouse scrolled (414, 442) with delta (0, 0)
Screenshot: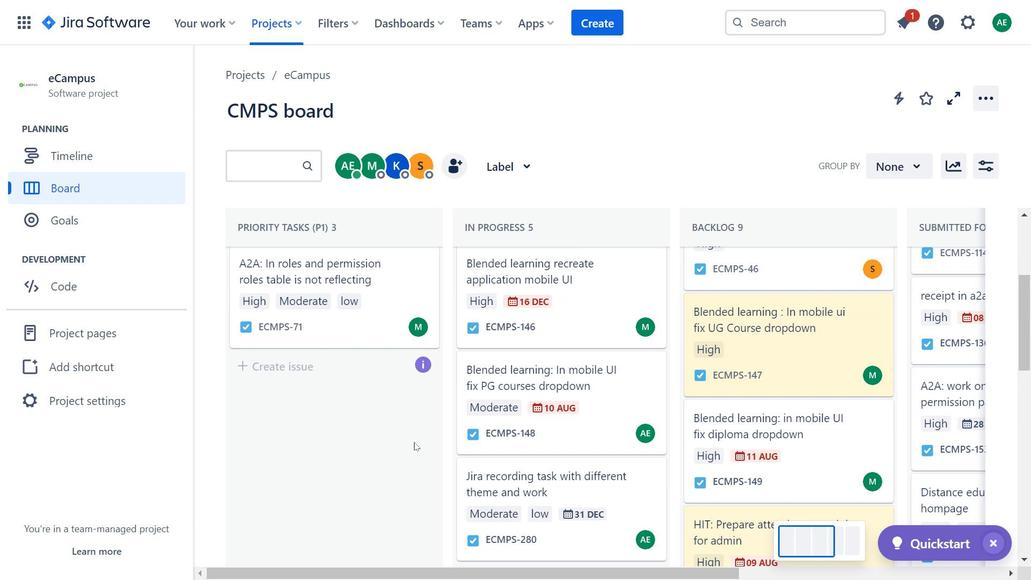 
Action: Mouse moved to (389, 365)
Screenshot: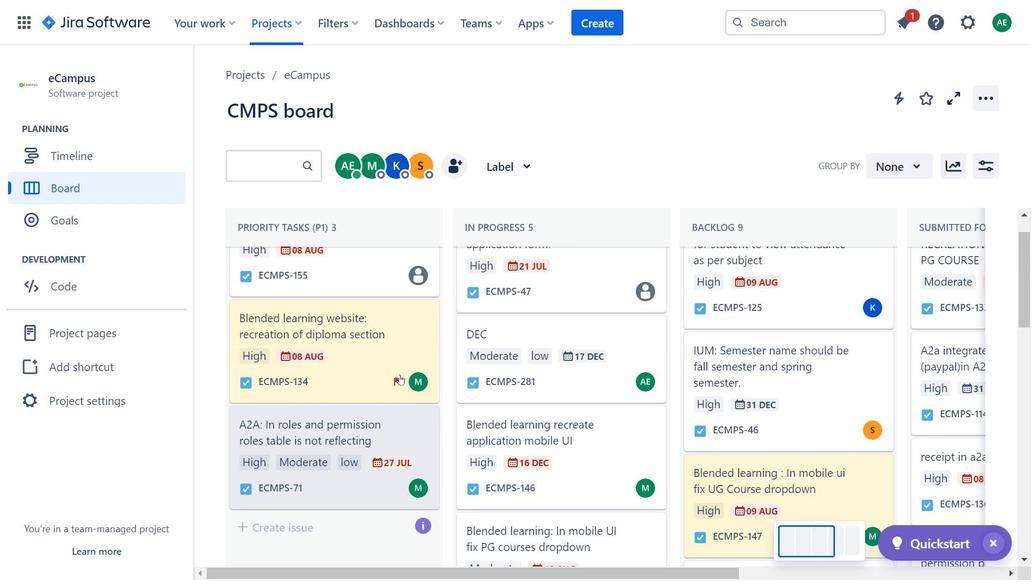 
Action: Mouse scrolled (389, 365) with delta (0, 0)
Screenshot: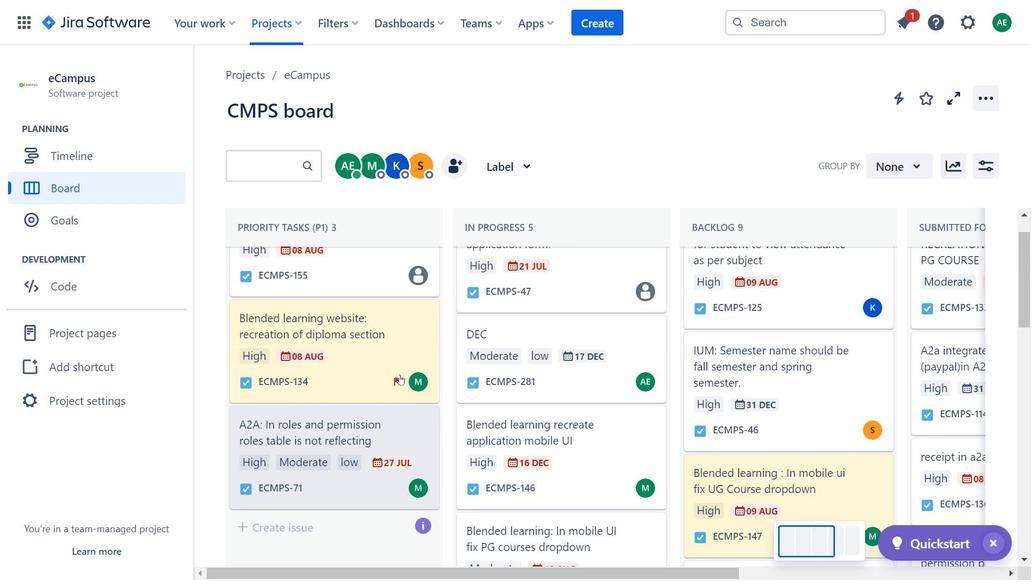 
Action: Mouse moved to (388, 363)
Screenshot: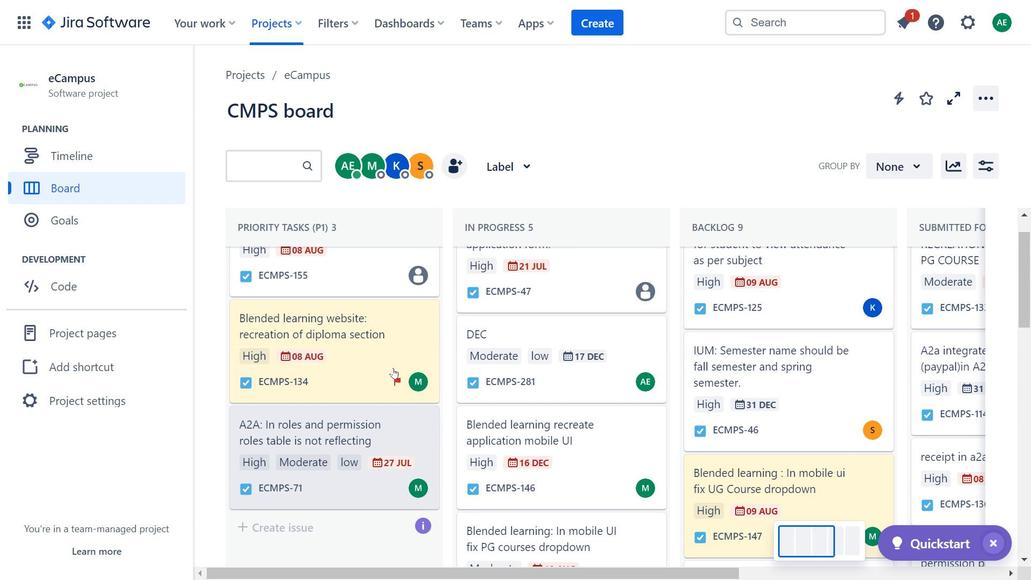 
Action: Mouse scrolled (388, 363) with delta (0, 0)
Screenshot: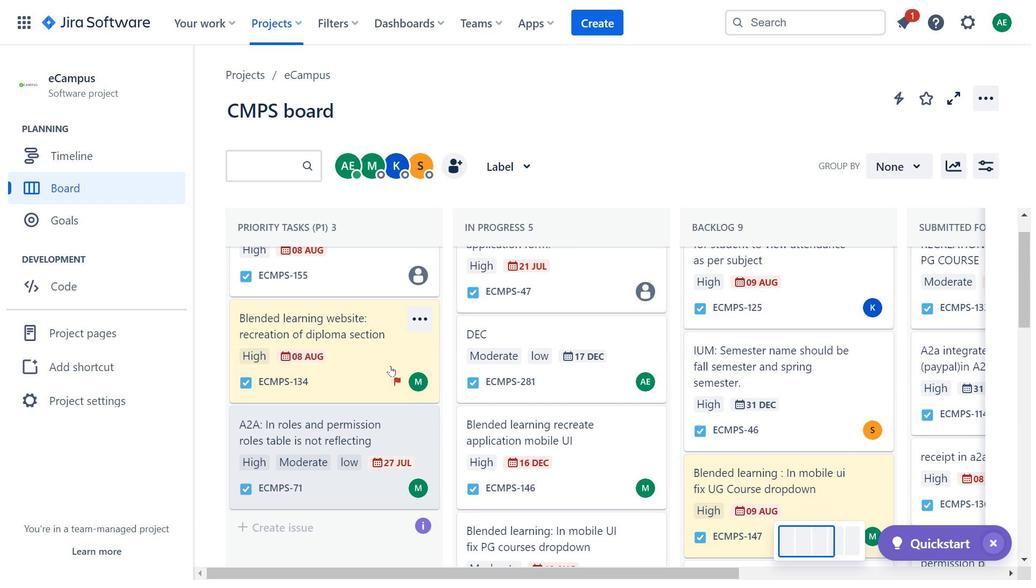 
Action: Mouse moved to (377, 326)
Screenshot: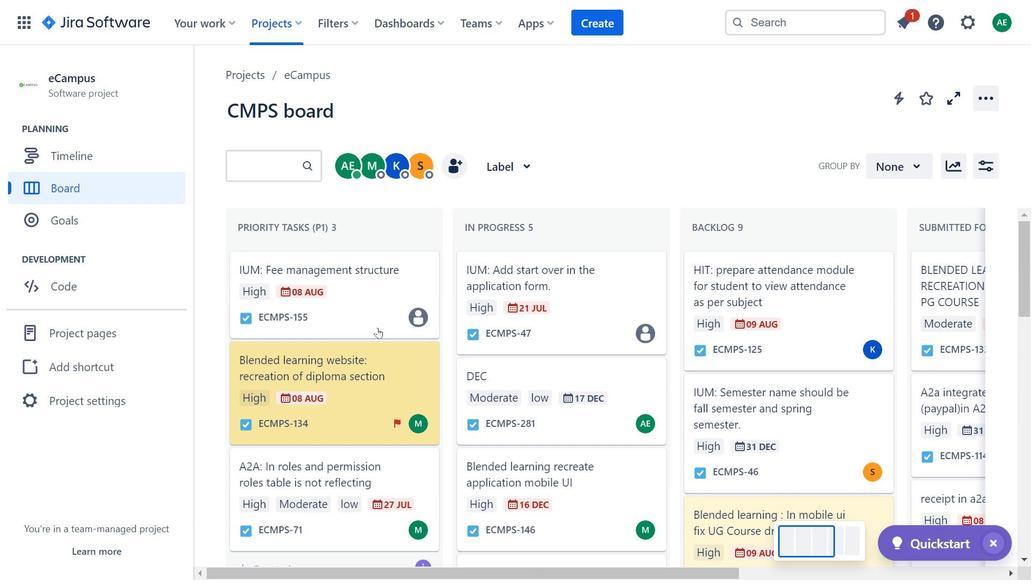 
Action: Mouse scrolled (377, 326) with delta (0, 0)
Screenshot: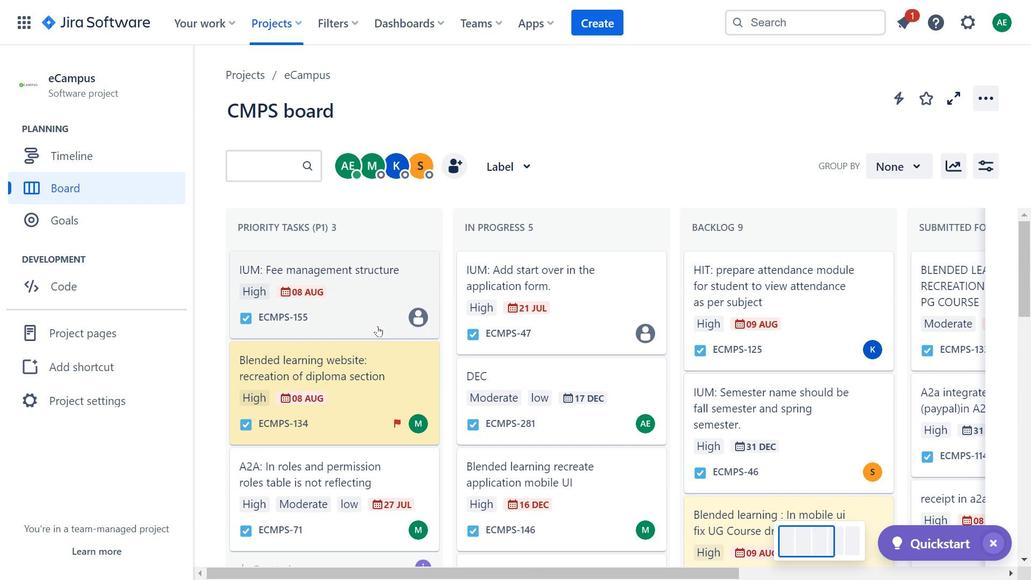 
Action: Mouse scrolled (377, 326) with delta (0, 0)
Screenshot: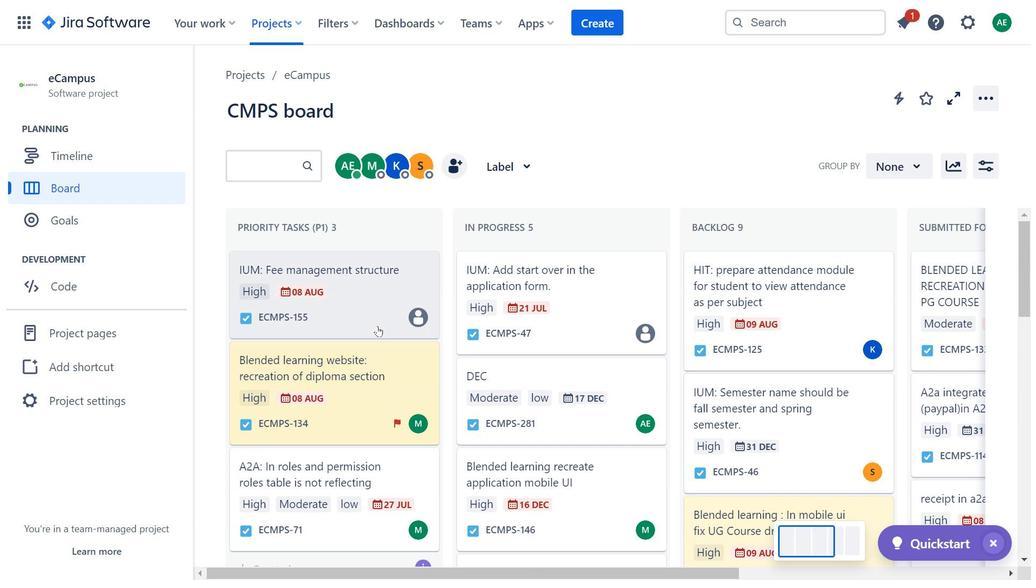 
Action: Mouse moved to (285, 31)
Screenshot: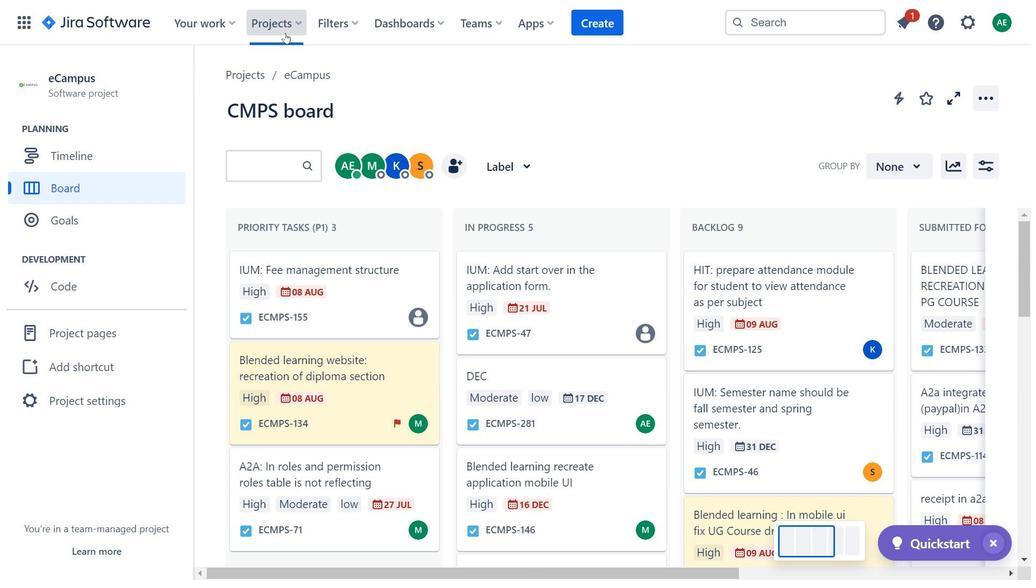 
Action: Mouse pressed left at (285, 31)
Screenshot: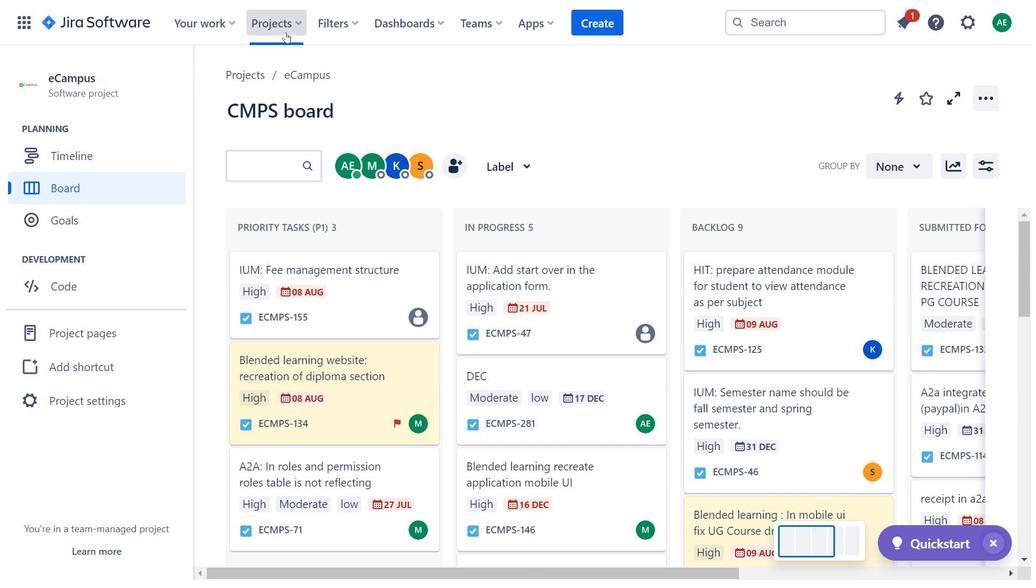
Action: Mouse moved to (338, 125)
Screenshot: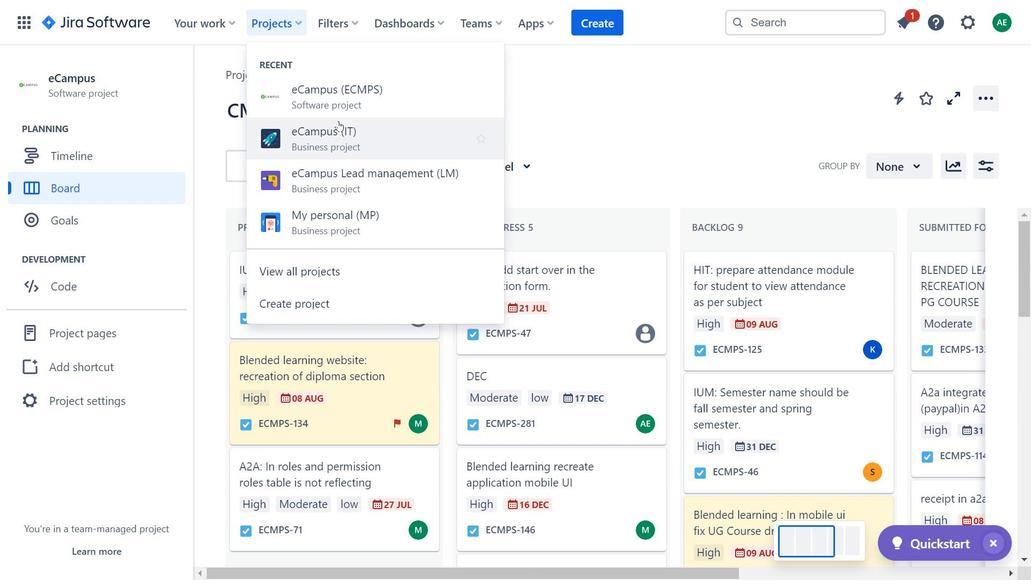 
Action: Mouse pressed left at (338, 125)
Screenshot: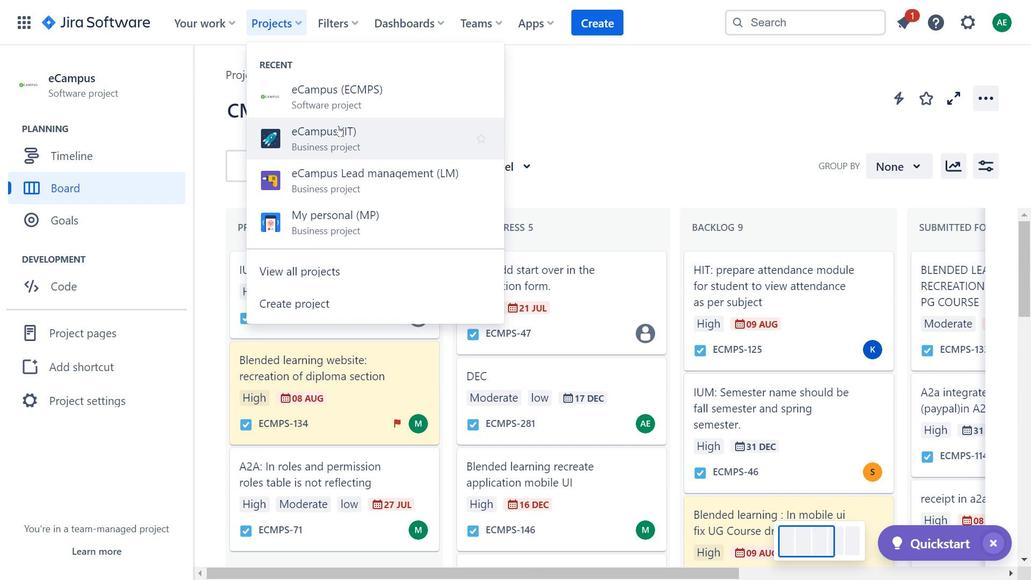 
Action: Mouse moved to (350, 247)
Screenshot: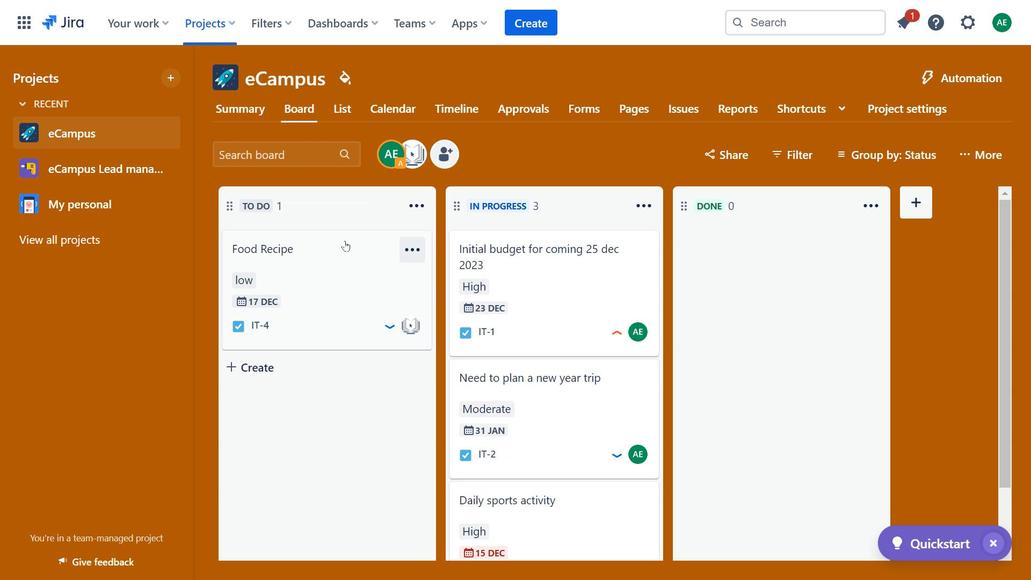 
Action: Mouse scrolled (350, 247) with delta (0, 0)
Screenshot: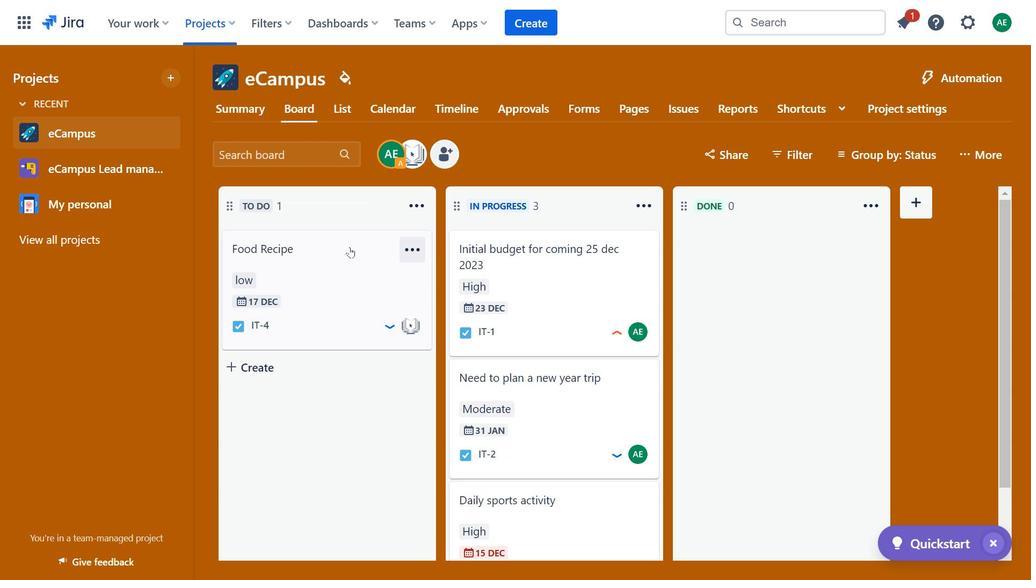 
Action: Mouse moved to (360, 284)
Screenshot: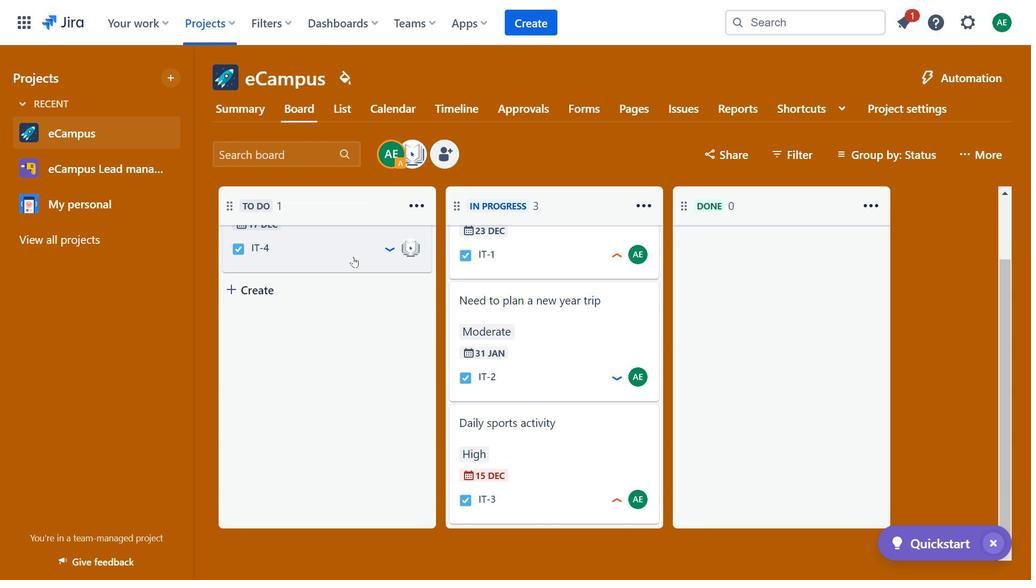 
Action: Mouse scrolled (360, 284) with delta (0, 0)
Screenshot: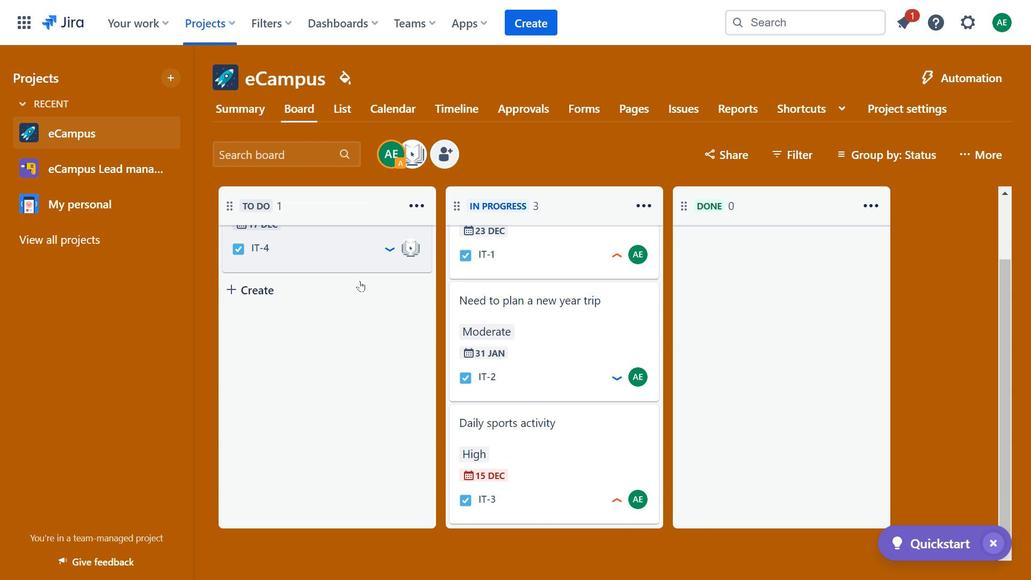 
Action: Mouse moved to (360, 284)
Screenshot: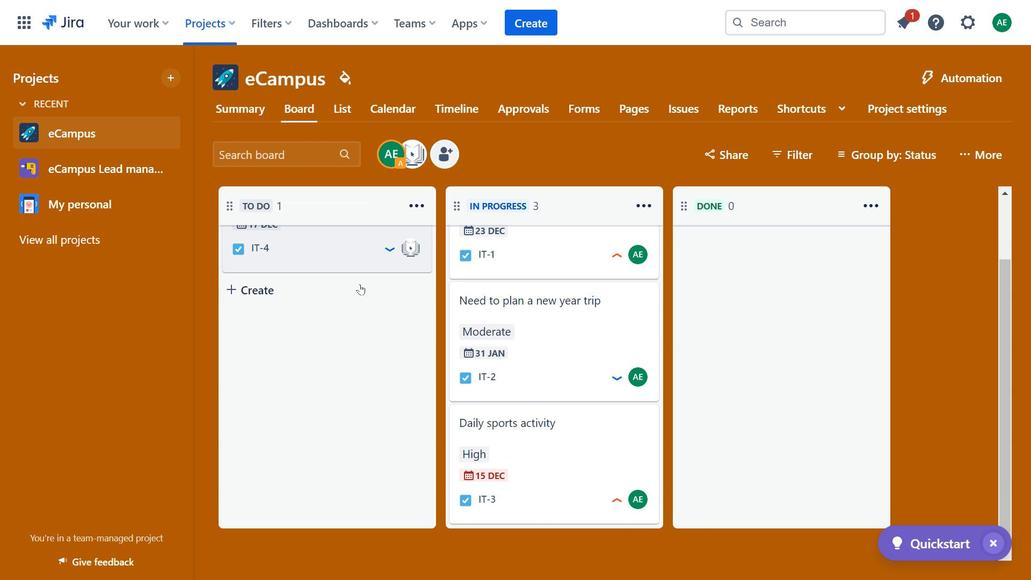 
Action: Mouse scrolled (360, 285) with delta (0, 0)
Screenshot: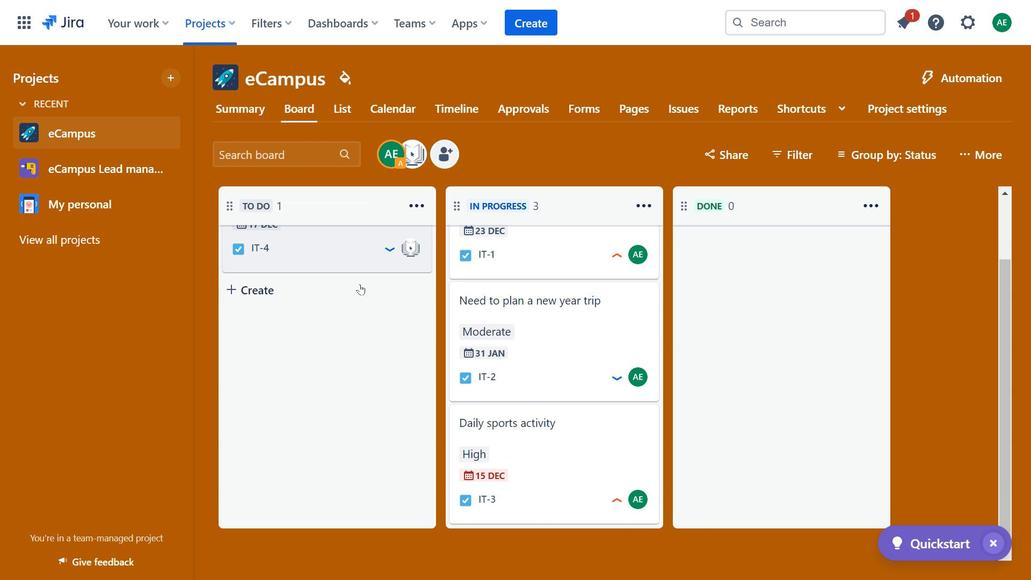 
Action: Mouse moved to (354, 313)
Screenshot: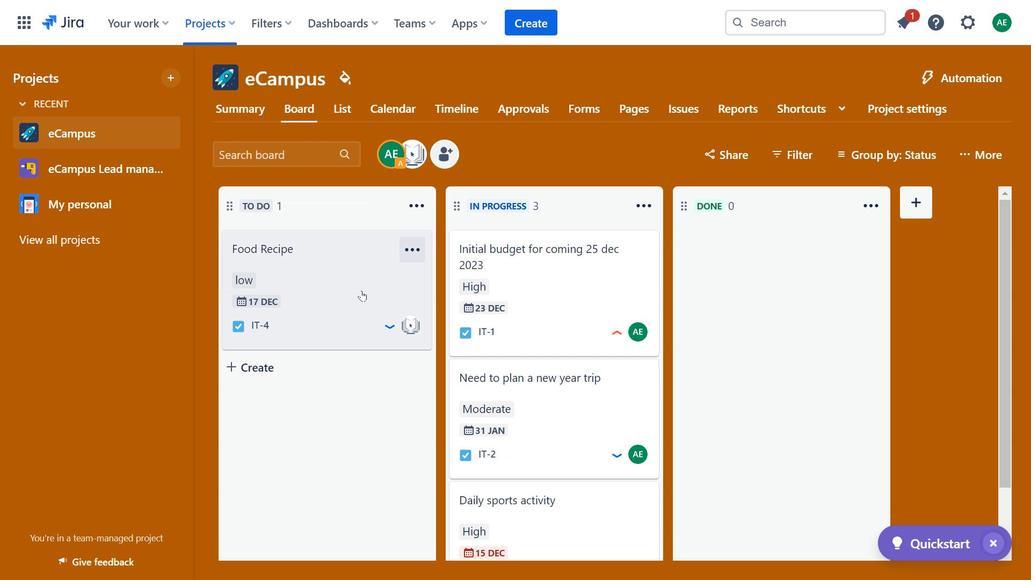 
Action: Mouse pressed left at (354, 313)
Screenshot: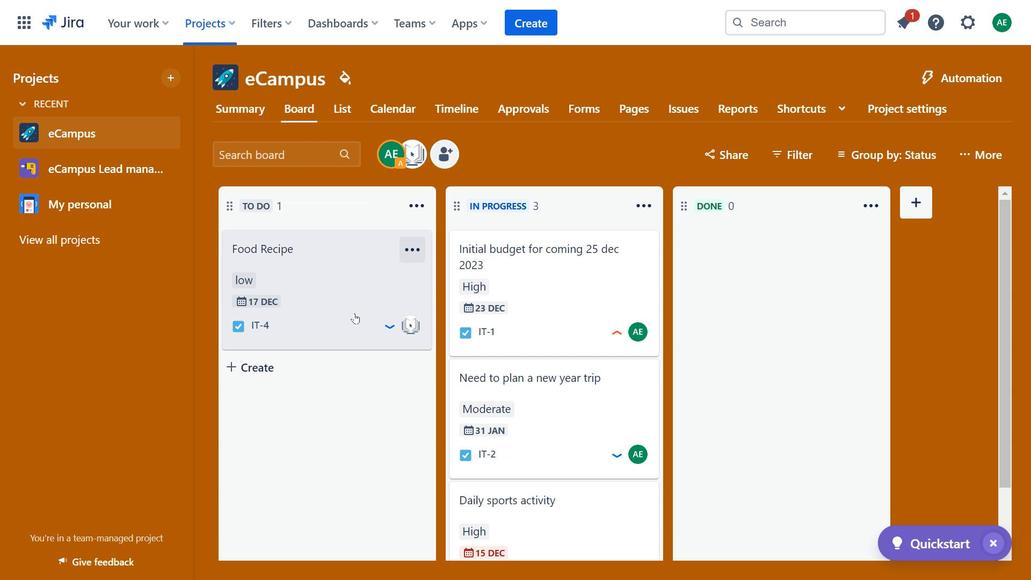 
Action: Mouse moved to (937, 83)
Screenshot: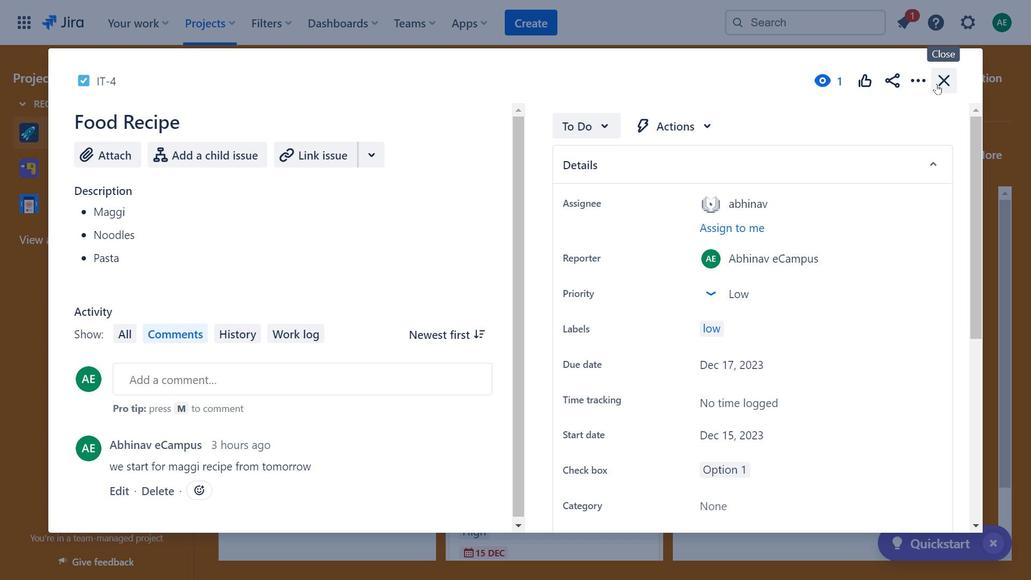 
Action: Mouse pressed left at (937, 83)
Screenshot: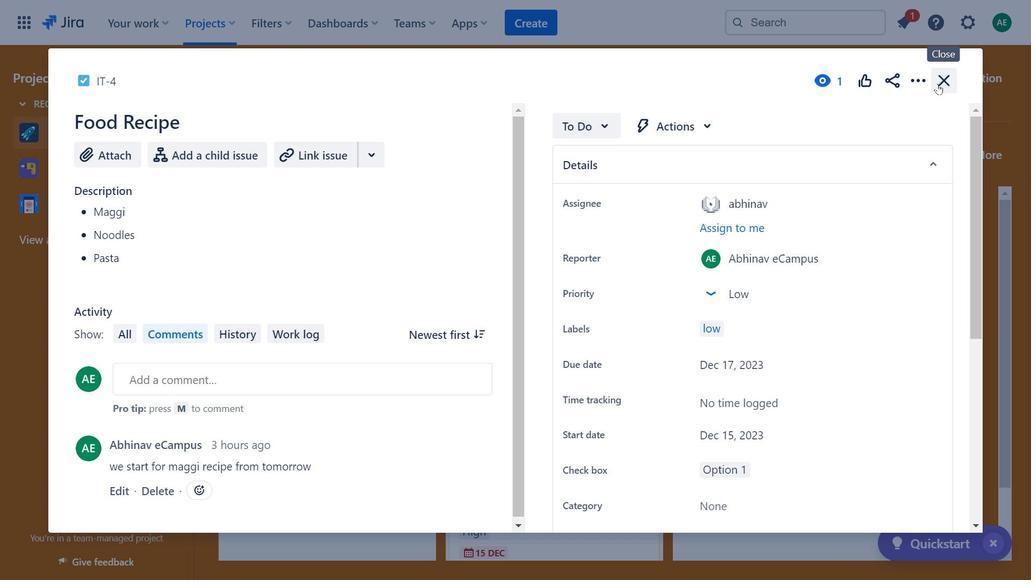 
Action: Mouse moved to (207, 35)
Screenshot: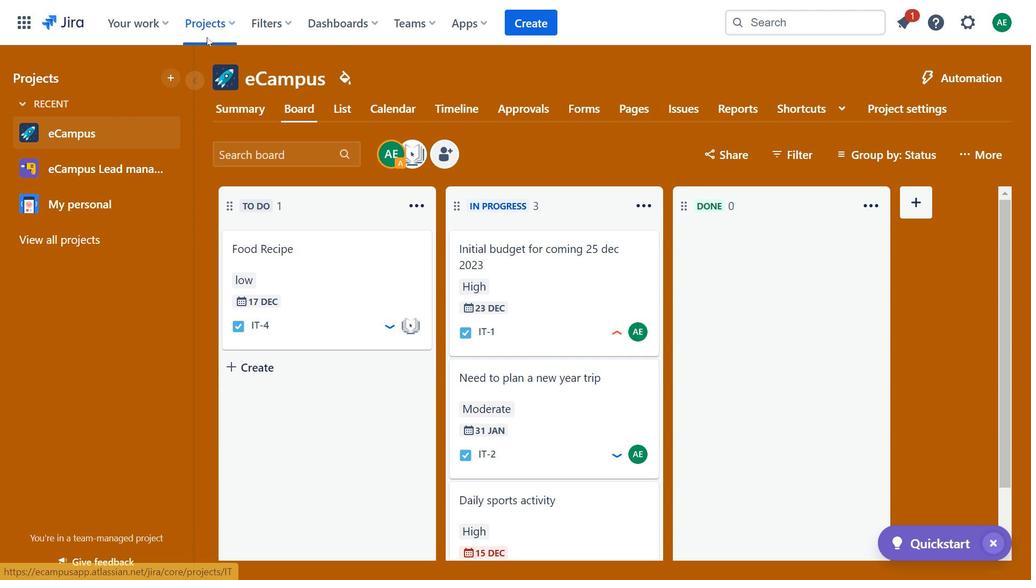 
Action: Mouse pressed left at (207, 35)
Screenshot: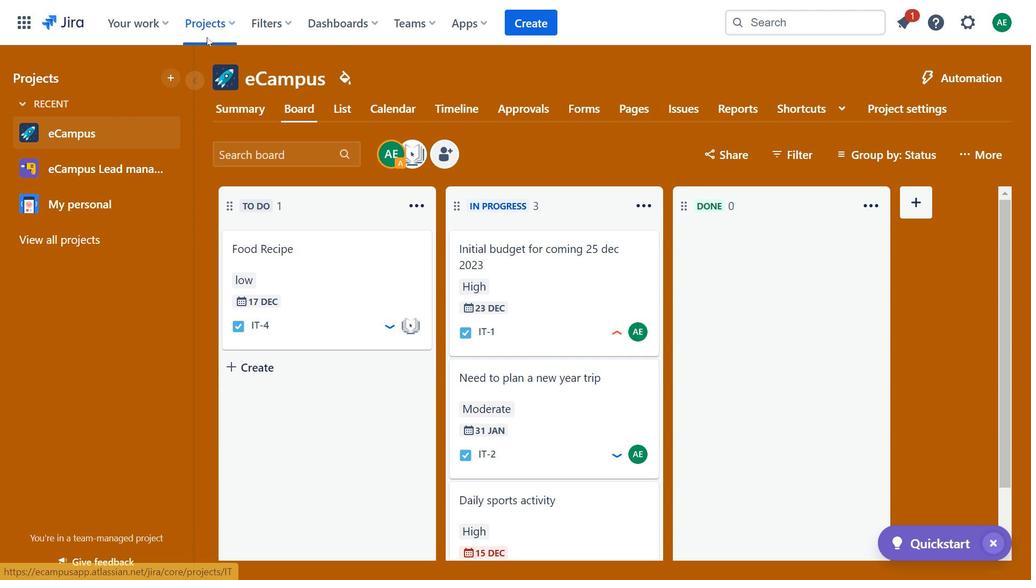 
Action: Mouse moved to (208, 11)
Screenshot: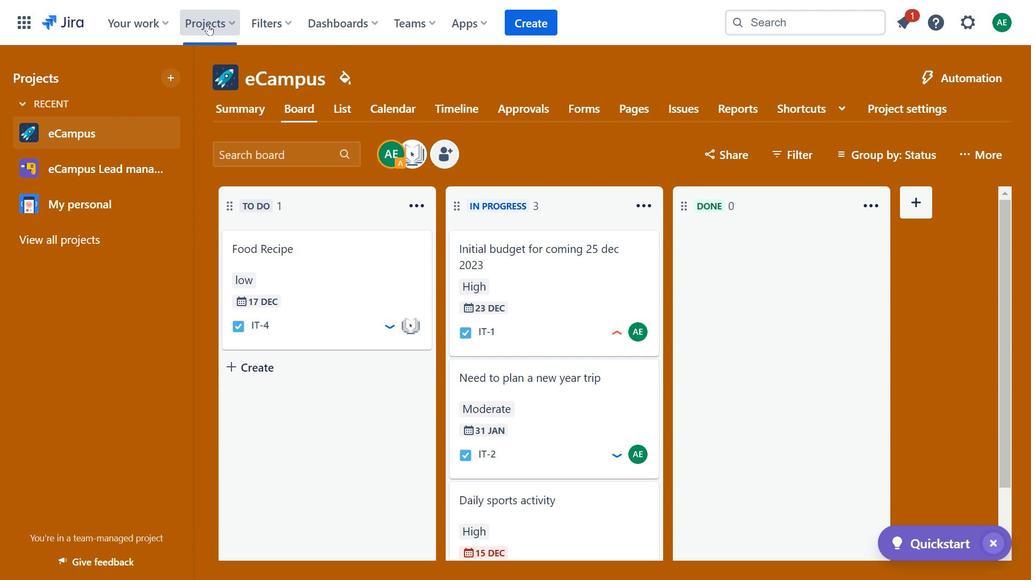 
Action: Mouse pressed left at (208, 11)
Screenshot: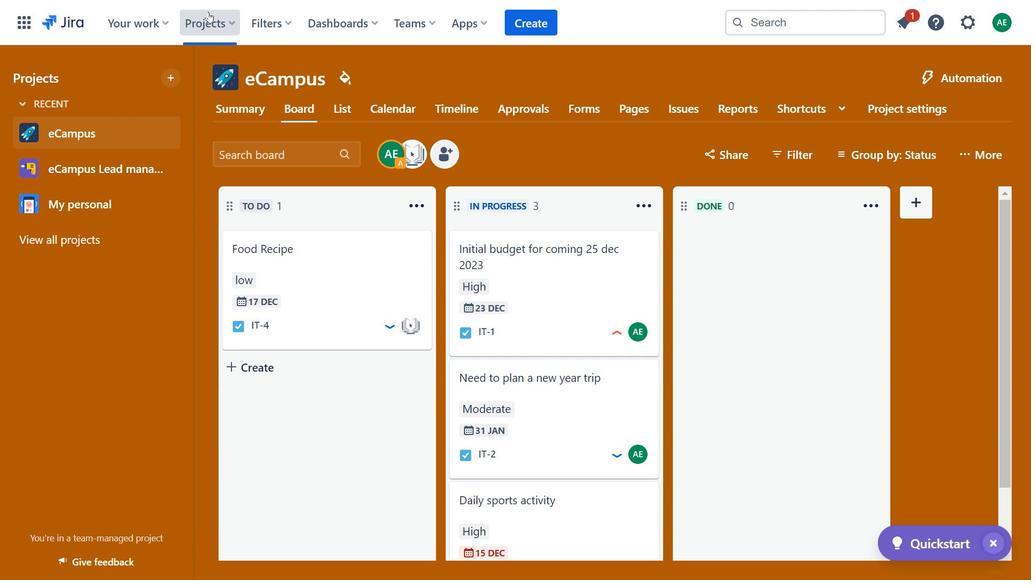 
Action: Mouse moved to (721, 338)
Screenshot: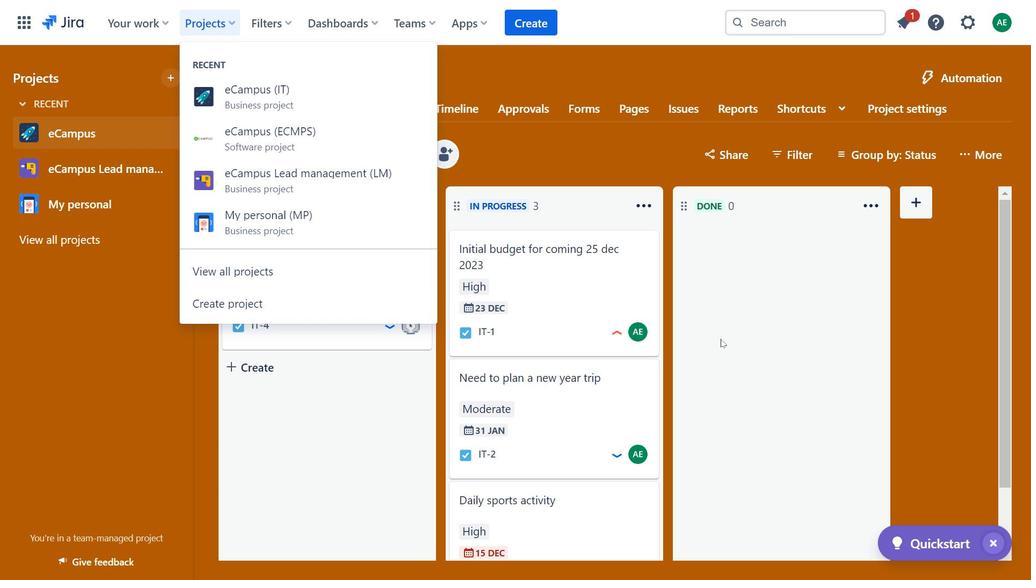 
Action: Mouse pressed left at (721, 338)
Screenshot: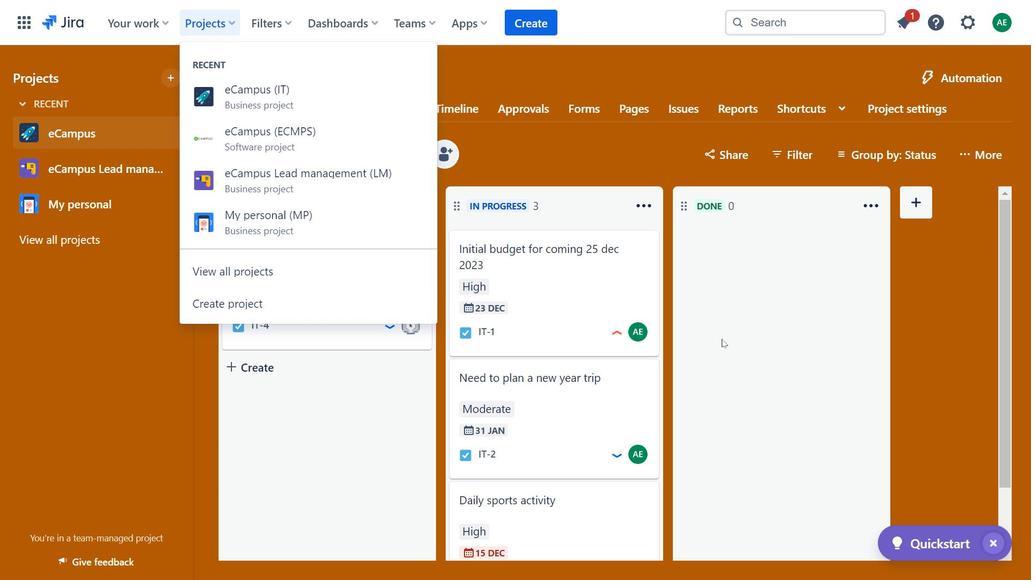 
Action: Mouse moved to (604, 337)
Screenshot: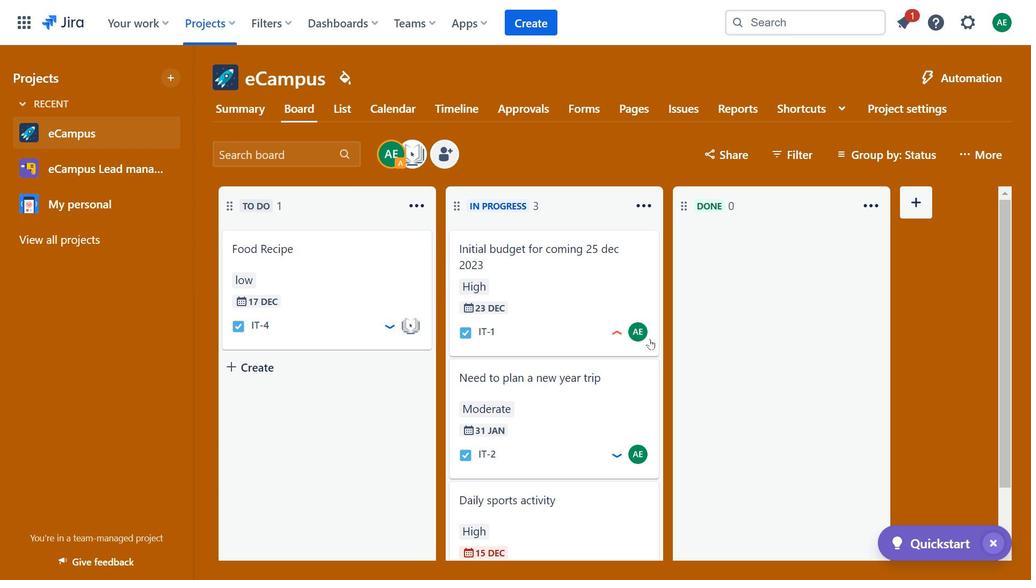 
Action: Mouse scrolled (604, 336) with delta (0, 0)
Screenshot: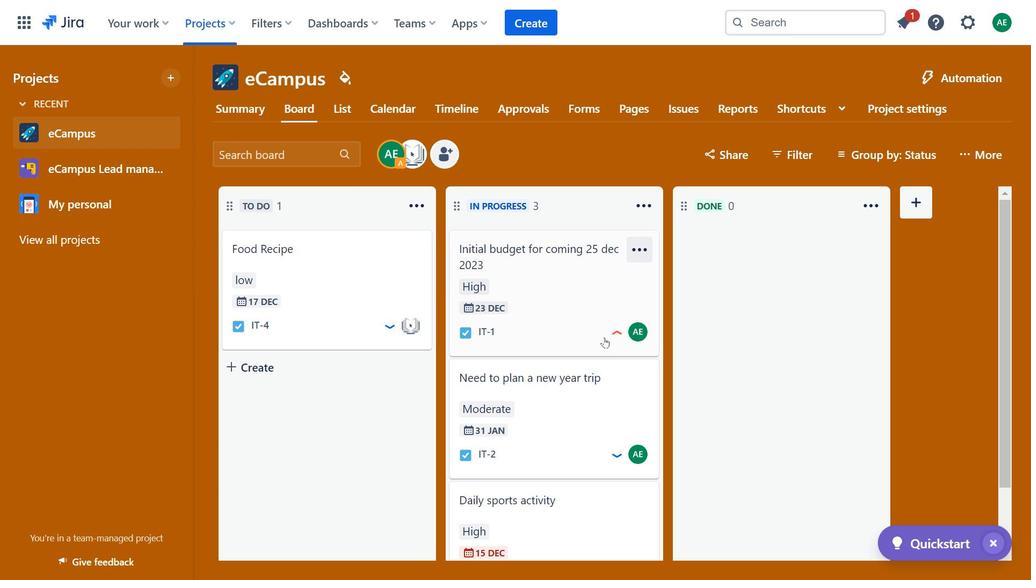 
Action: Mouse moved to (436, 237)
Screenshot: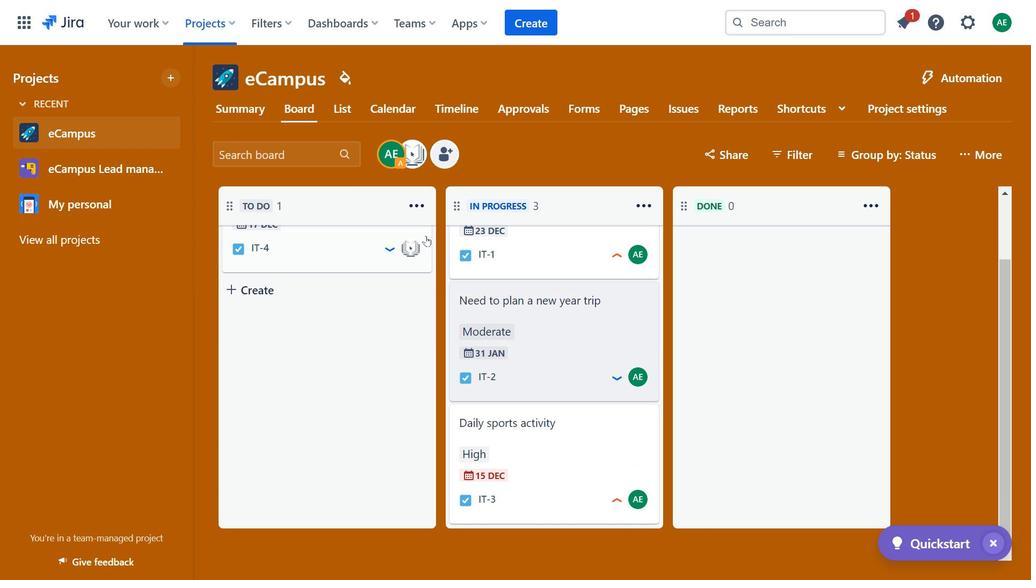 
Action: Mouse scrolled (436, 238) with delta (0, 0)
Screenshot: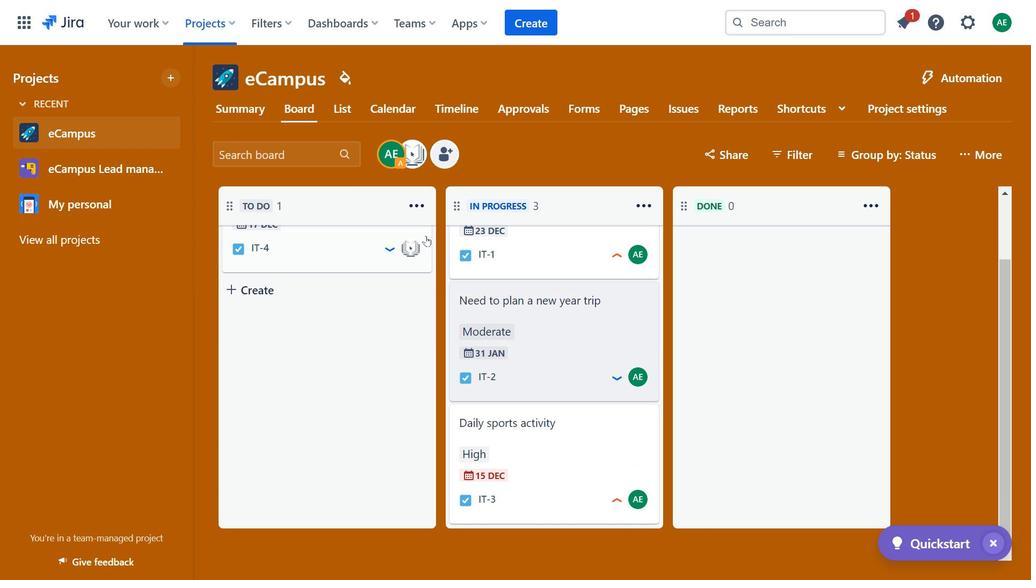 
Action: Mouse moved to (438, 238)
Screenshot: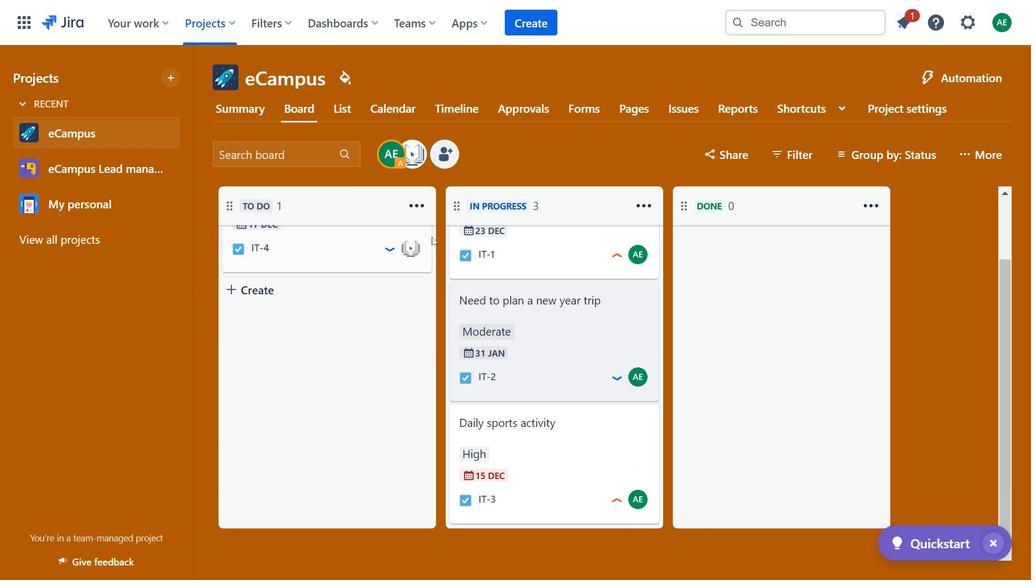 
Action: Mouse scrolled (438, 239) with delta (0, 0)
Screenshot: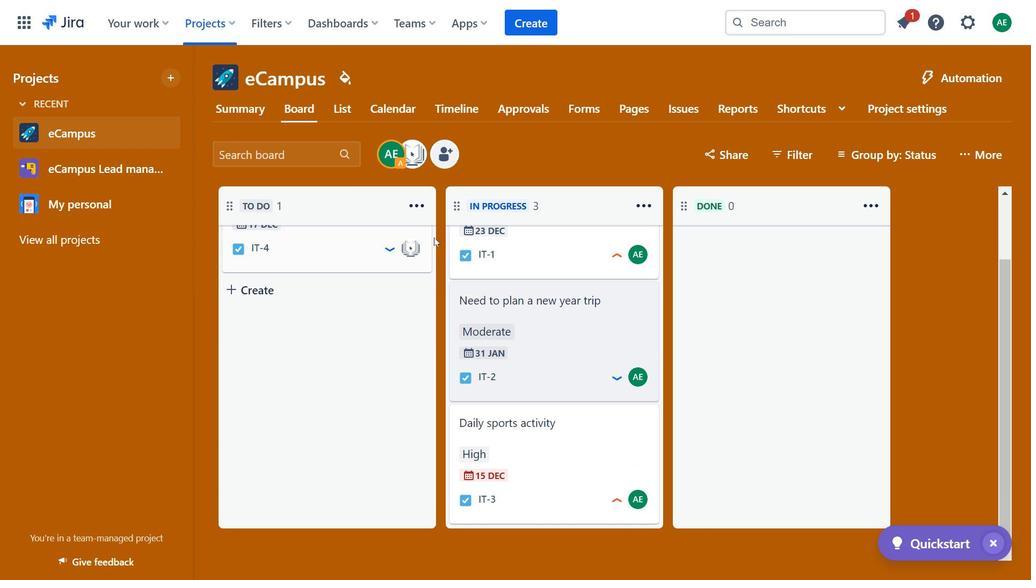 
Action: Mouse moved to (474, 261)
Screenshot: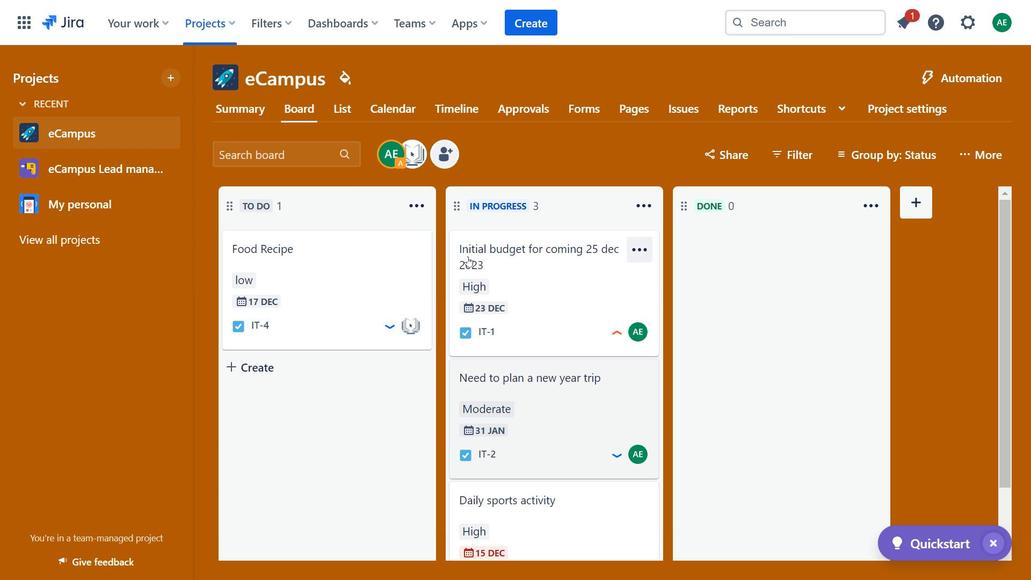
Action: Mouse scrolled (474, 262) with delta (0, 0)
Screenshot: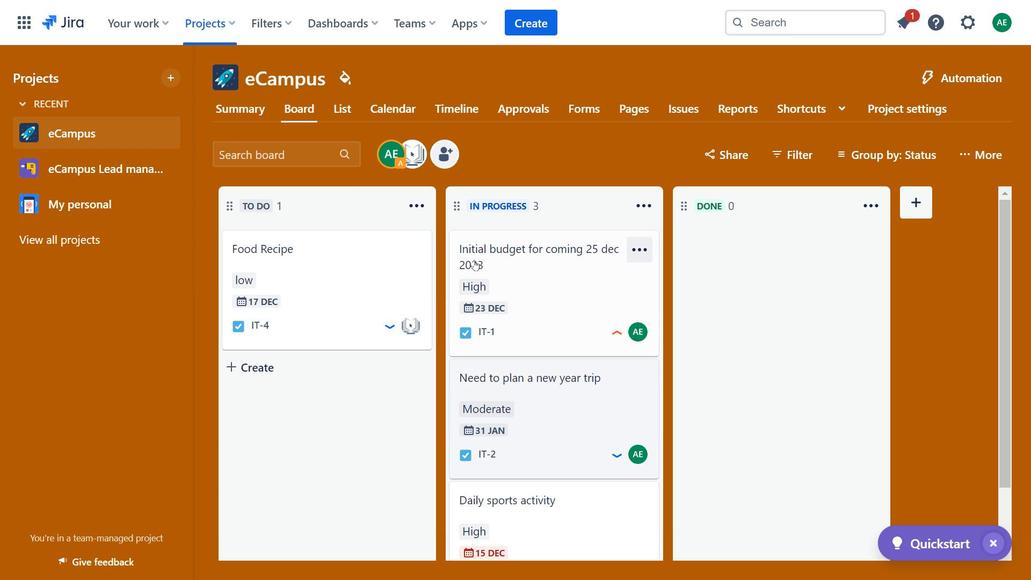 
Action: Mouse scrolled (474, 262) with delta (0, 0)
Screenshot: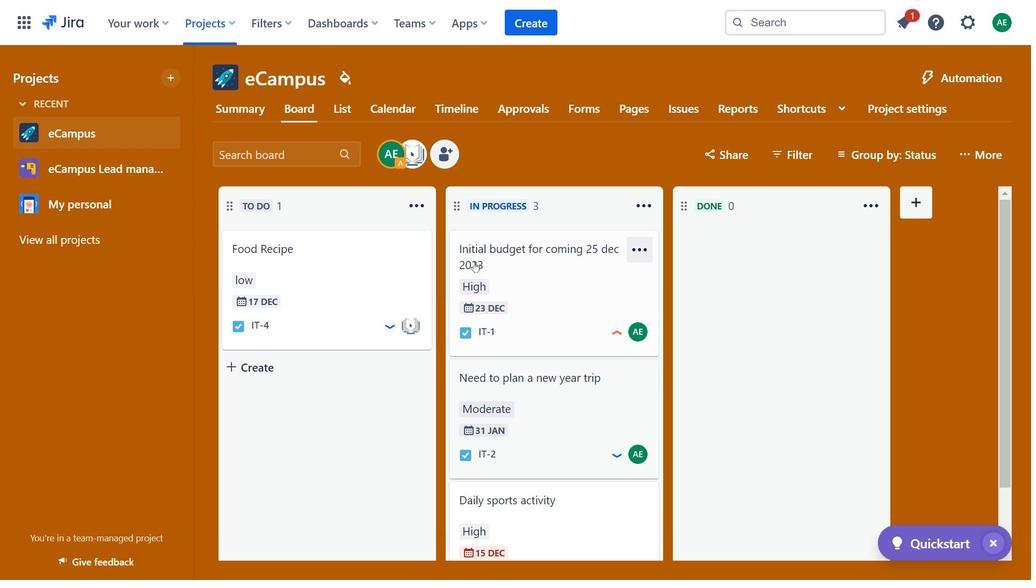 
Action: Mouse moved to (282, 363)
Screenshot: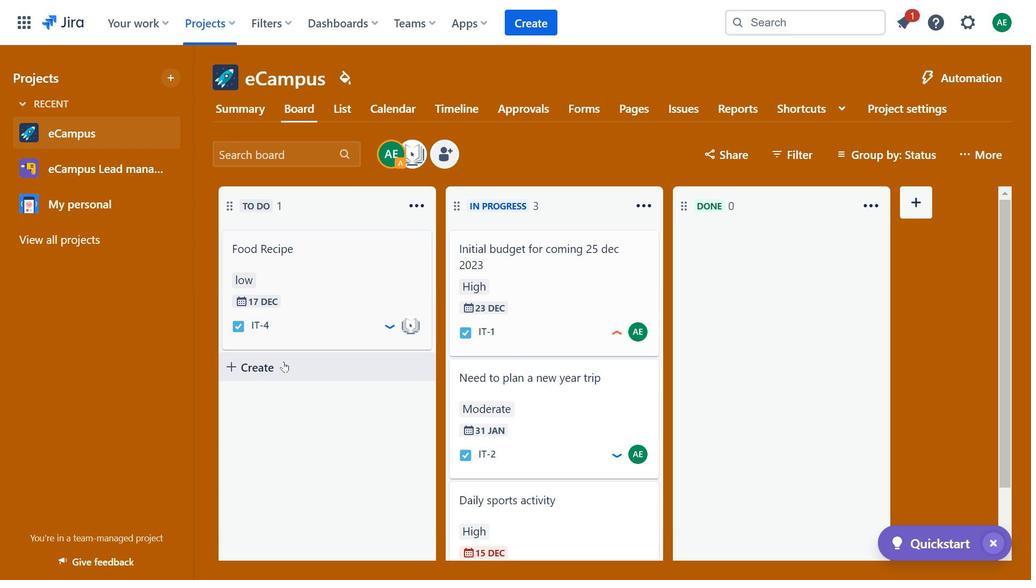
Action: Mouse pressed left at (282, 363)
Screenshot: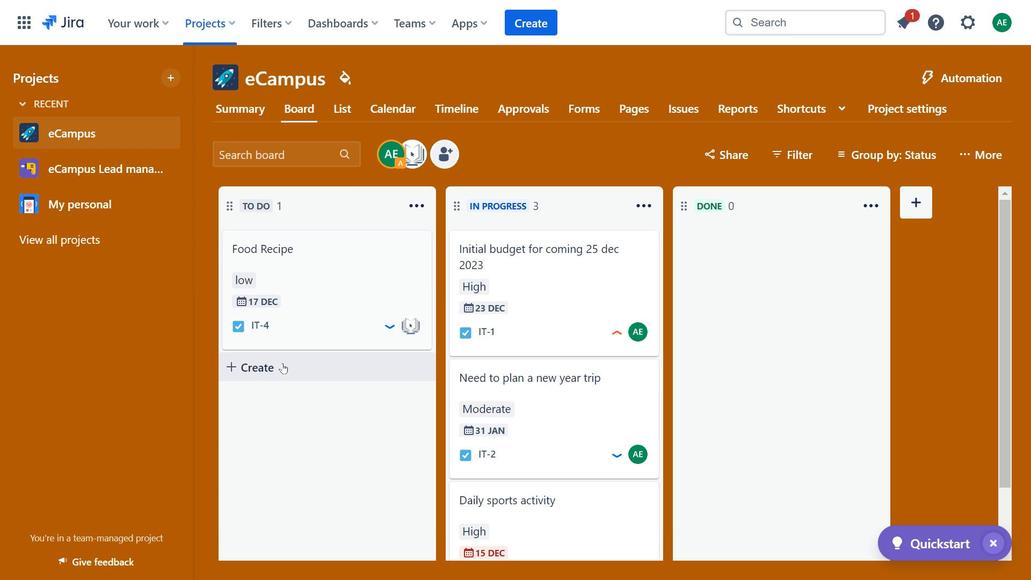 
Action: Mouse moved to (329, 387)
Screenshot: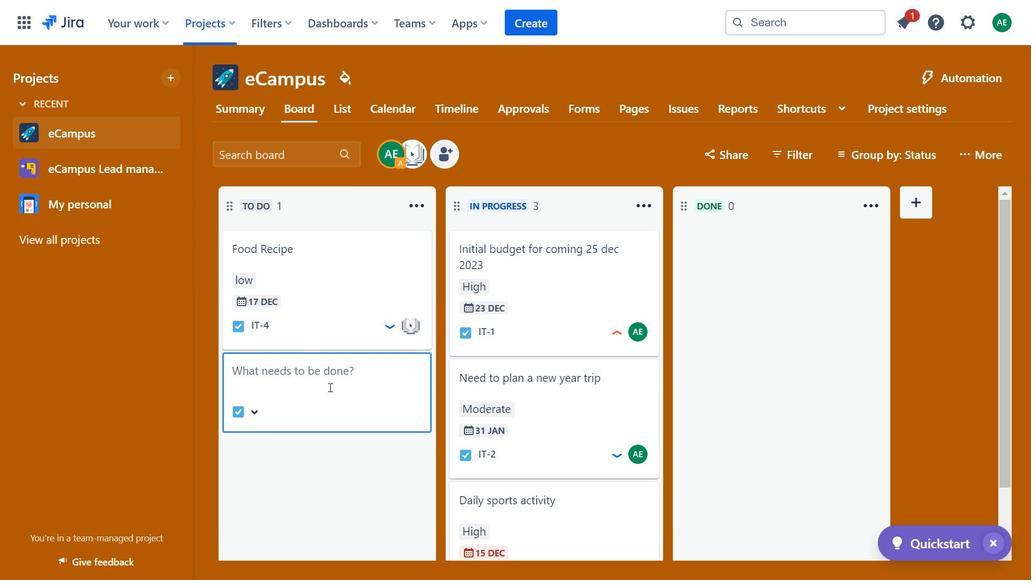 
Action: Key pressed <Key.caps_lock>I<Key.caps_lock>nitial<Key.space>paln<Key.backspace><Key.backspace><Key.backspace>an<Key.space><Key.backspace><Key.backspace><Key.backspace>lan<Key.space>for<Key.space>new<Key.space>hiring<Key.space><Key.enter>
Screenshot: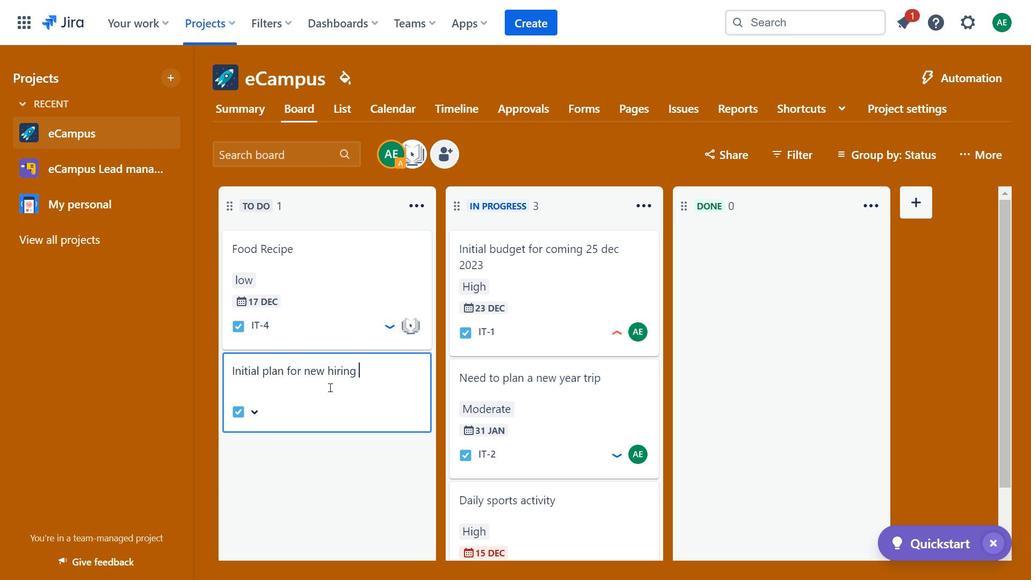
Action: Mouse moved to (341, 384)
Screenshot: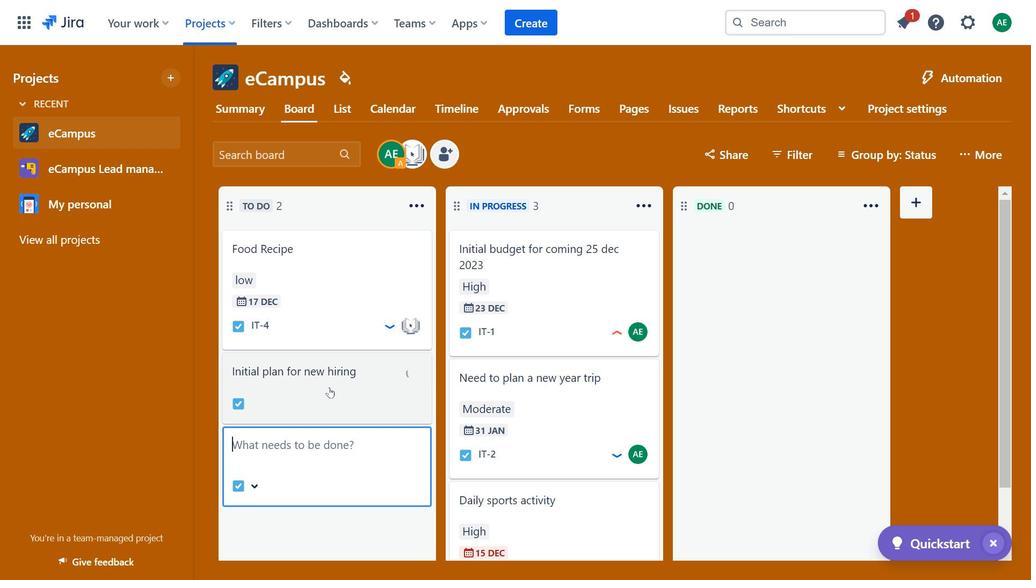 
Action: Mouse pressed left at (341, 384)
Screenshot: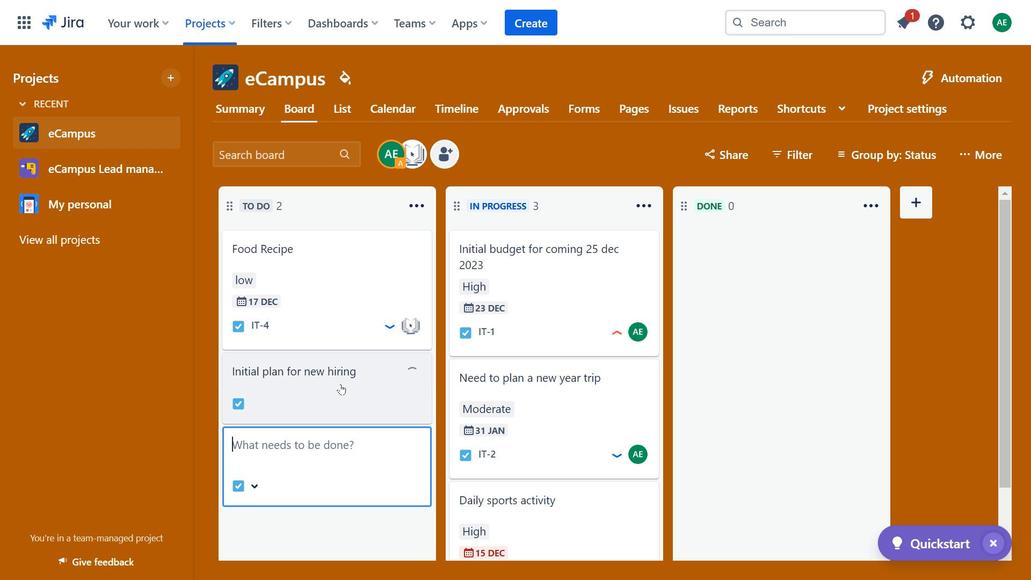 
Action: Mouse moved to (362, 308)
Screenshot: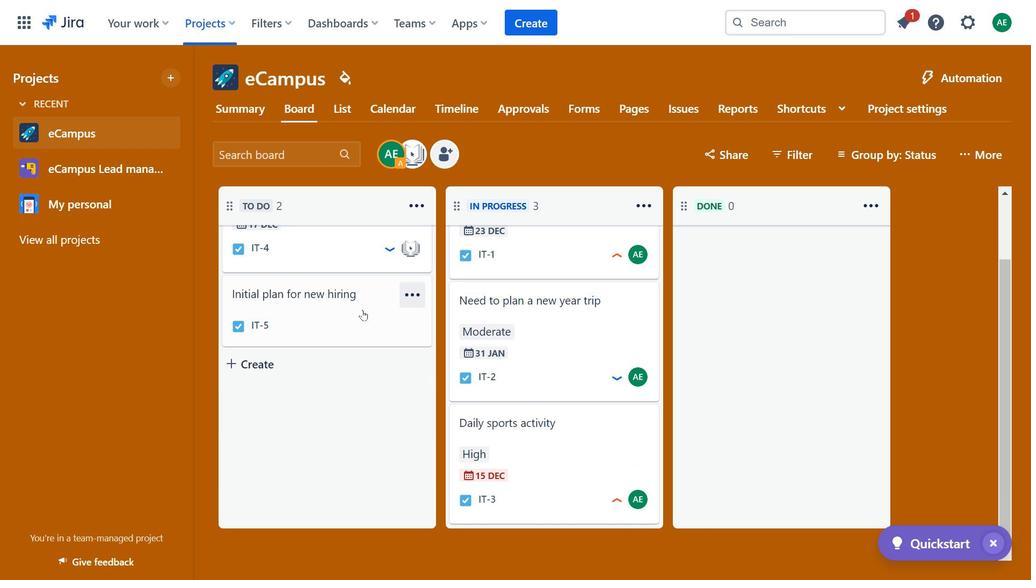 
Action: Mouse pressed left at (362, 308)
Screenshot: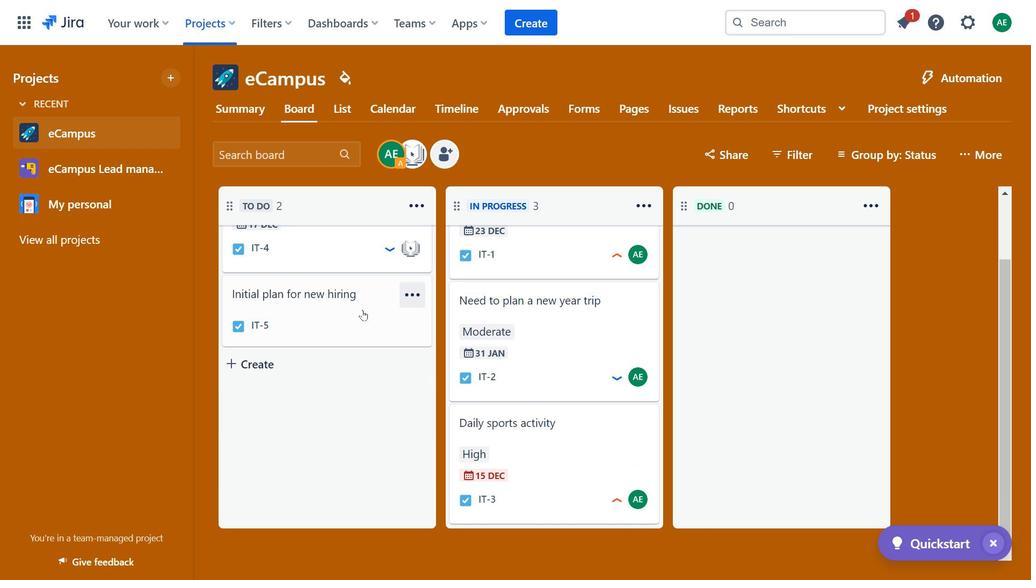 
Action: Mouse moved to (619, 124)
Screenshot: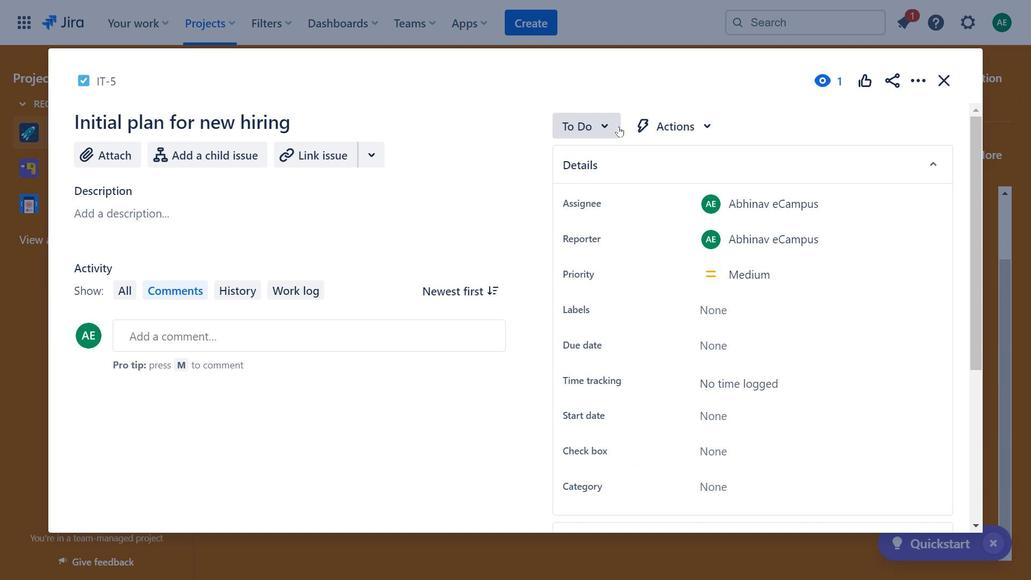 
Action: Mouse pressed left at (619, 124)
Screenshot: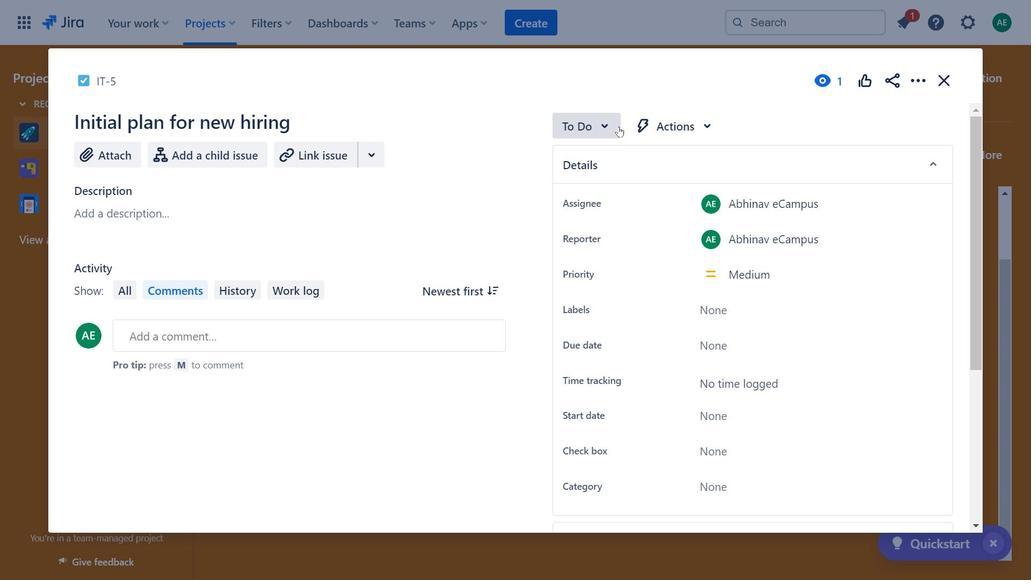 
Action: Mouse moved to (218, 206)
Screenshot: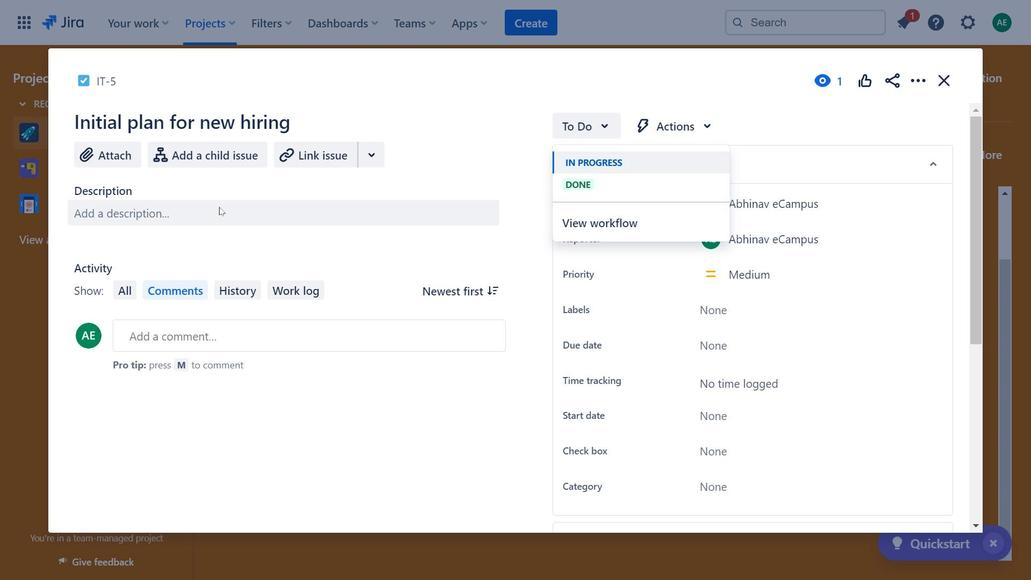 
Action: Mouse pressed left at (218, 206)
Screenshot: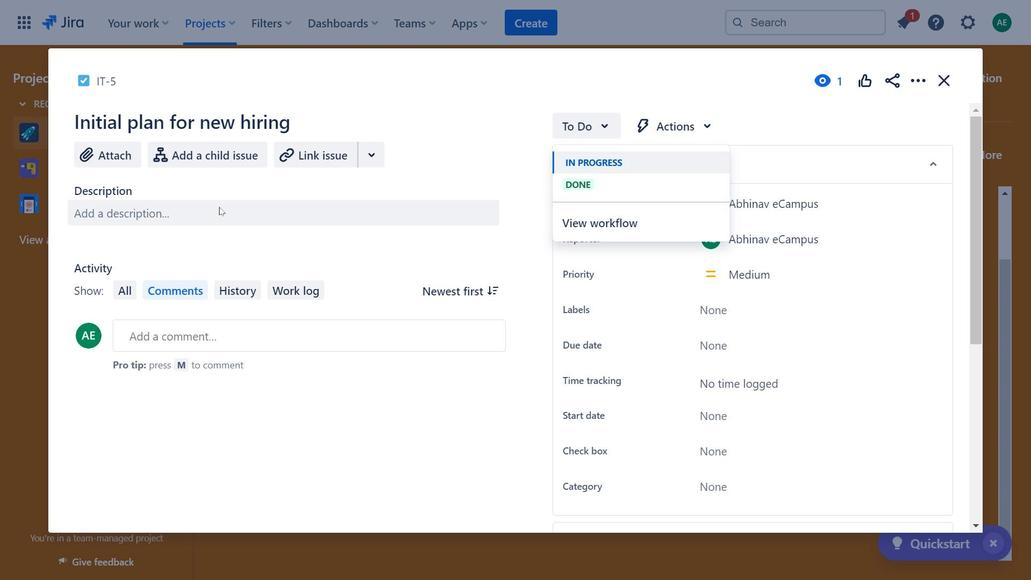 
Action: Mouse moved to (258, 211)
Screenshot: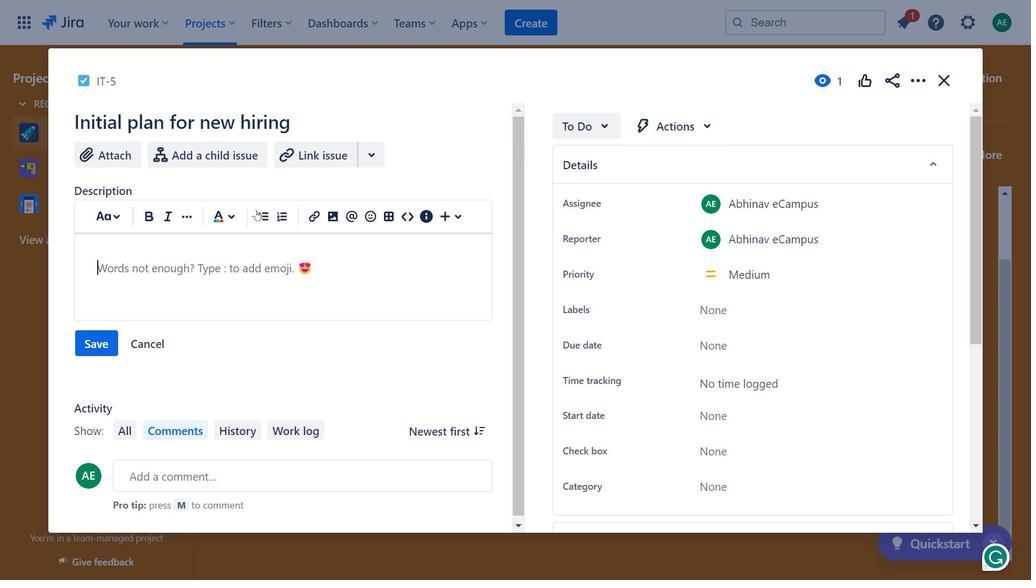 
Action: Mouse pressed left at (258, 211)
Screenshot: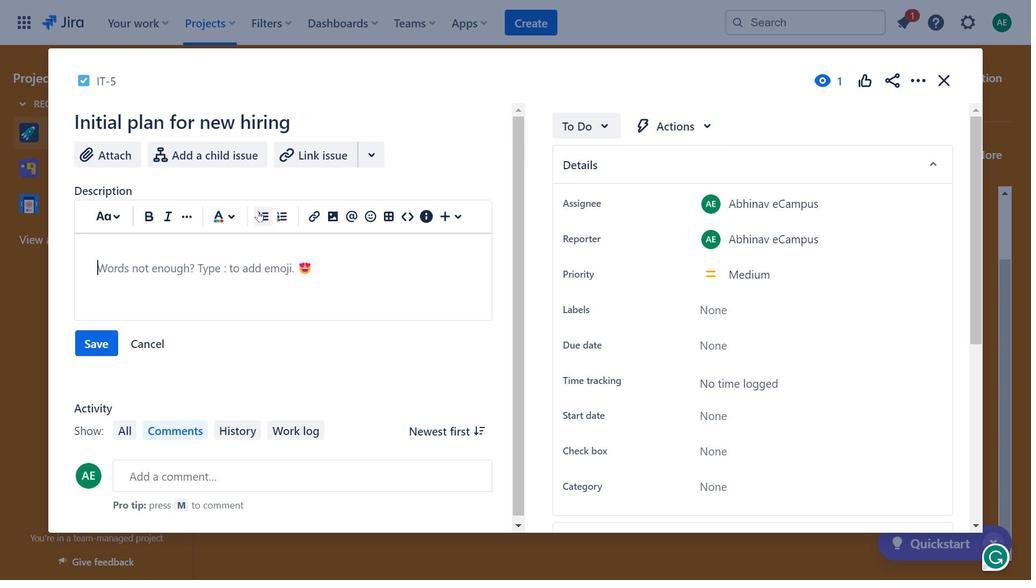 
Action: Mouse moved to (259, 211)
Screenshot: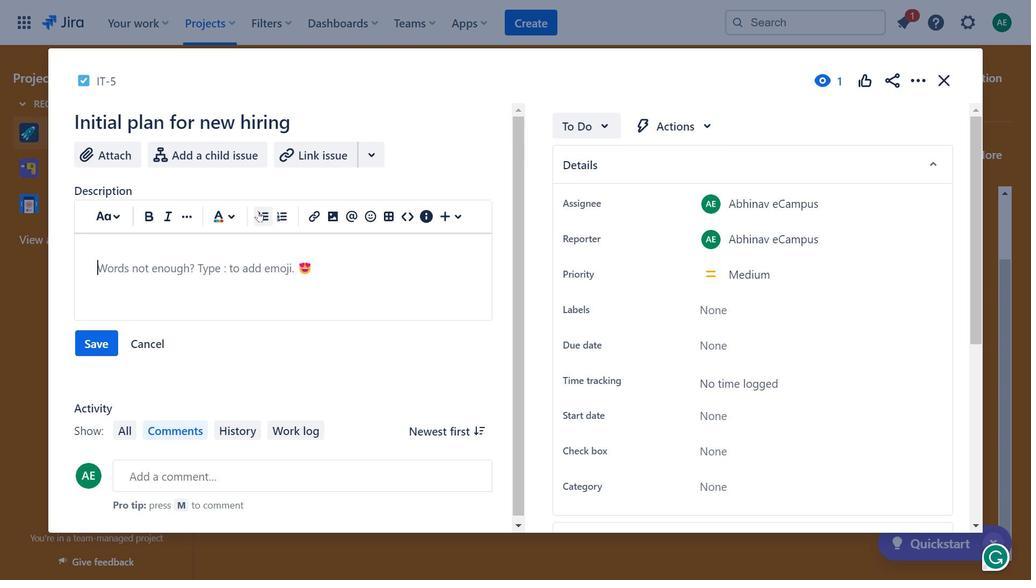 
Action: Key pressed <Key.caps_lock>D<Key.caps_lock>ifferent<Key.space>resources<Key.space>to<Key.space>t<Key.backspace>reach<Key.space>out<Key.enter>linkedin<Key.space>f<Key.backspace>most<Key.space>popular<Key.enter>need<Key.space>to<Key.space>discuess<Key.space>to<Key.space><Key.backspace><Key.backspace><Key.backspace><Key.backspace><Key.backspace><Key.backspace><Key.backspace>ss<Key.space>to<Key.space><Key.caps_lock>PM<Key.space><Key.caps_lock>for<Key.space>further<Key.space>process<Key.space>and<Key.space>details
Screenshot: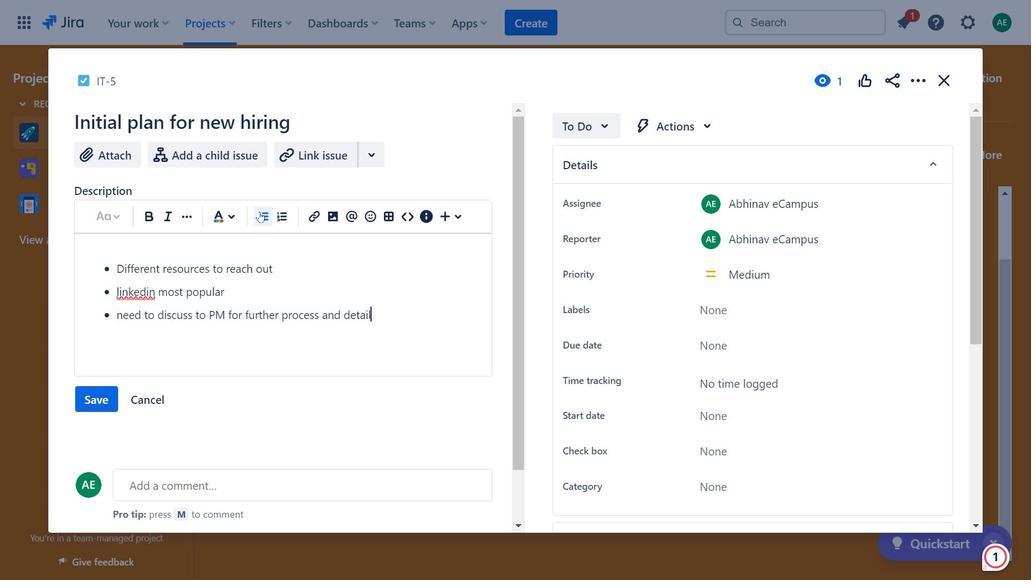 
Action: Mouse moved to (97, 406)
Screenshot: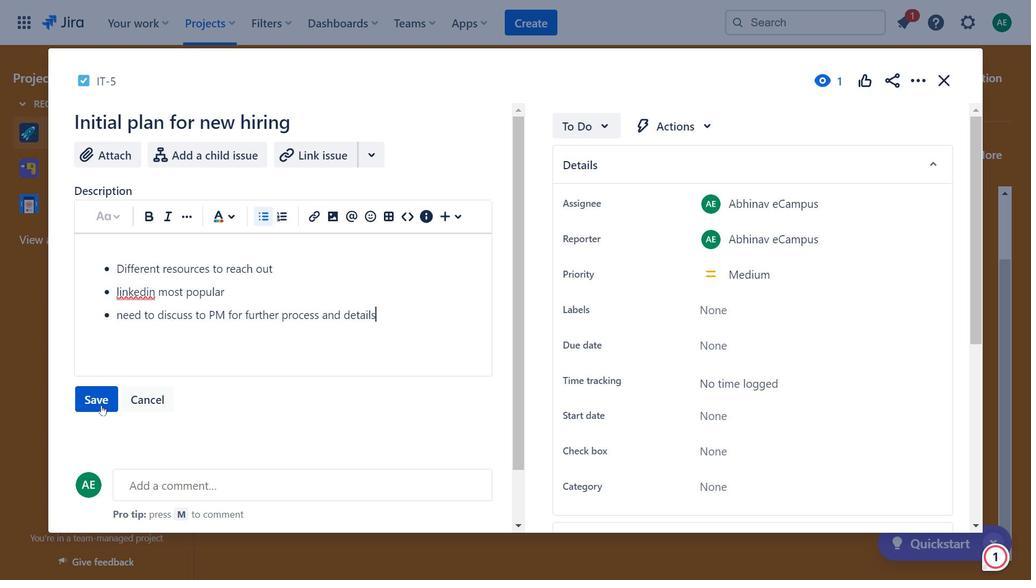 
Action: Mouse pressed left at (97, 406)
Screenshot: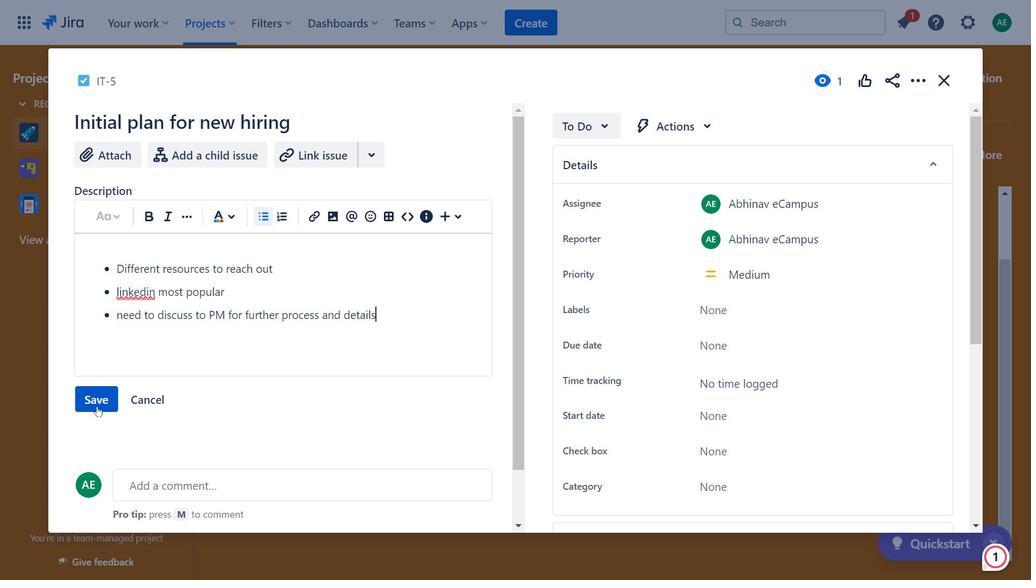 
Action: Mouse moved to (832, 233)
Screenshot: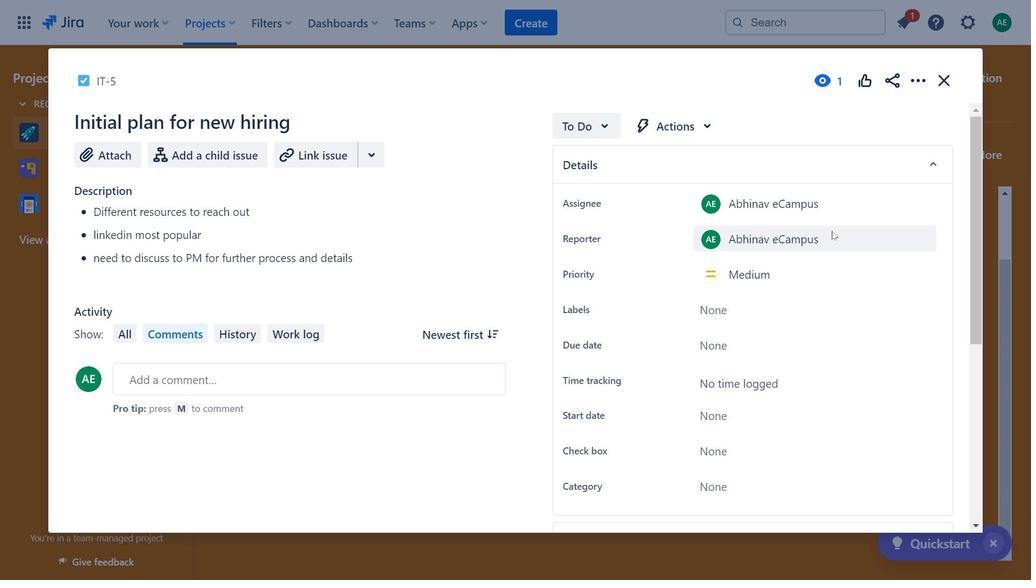 
Action: Mouse pressed left at (832, 233)
Screenshot: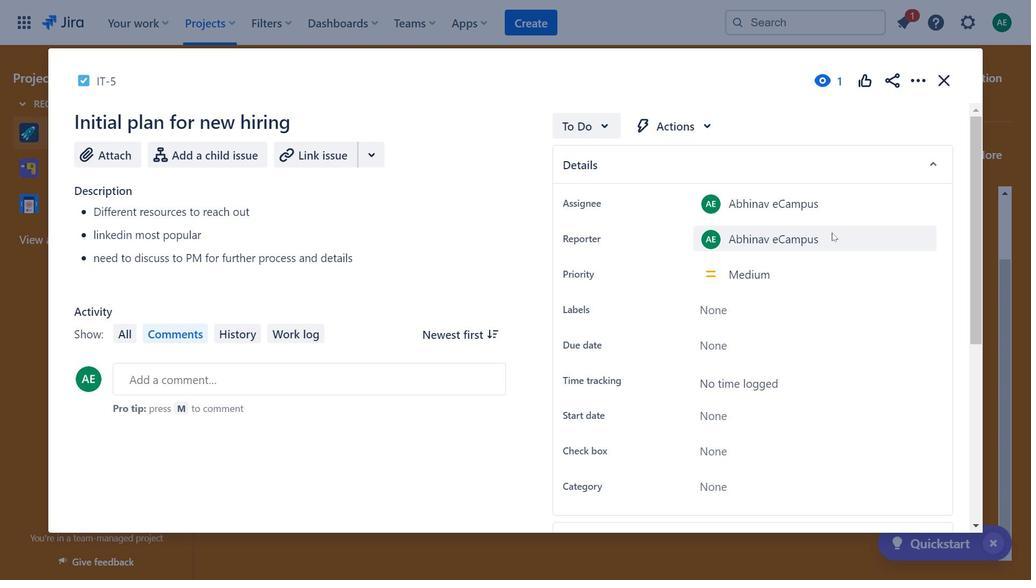 
Action: Mouse moved to (804, 276)
Screenshot: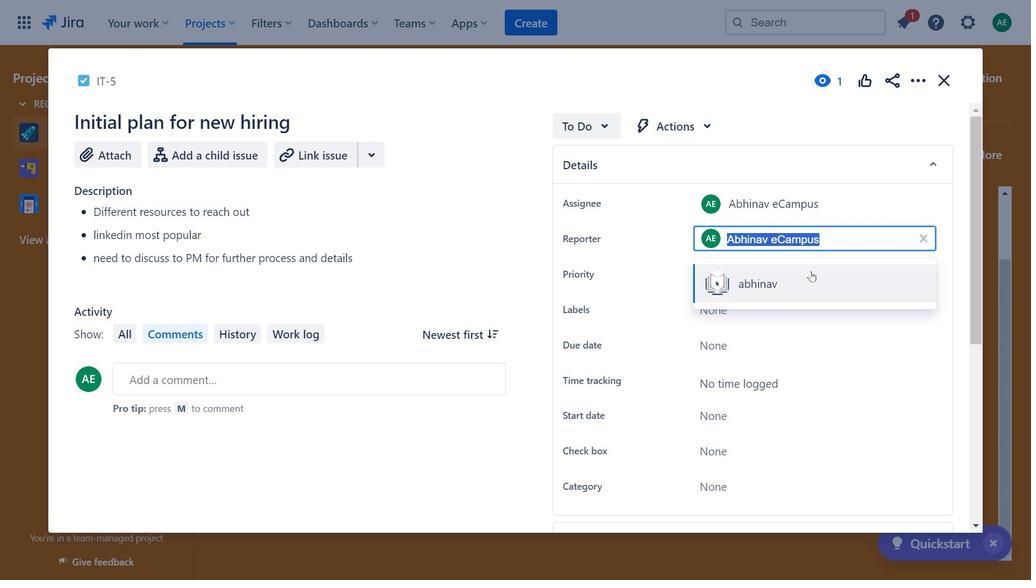 
Action: Mouse pressed left at (804, 276)
Screenshot: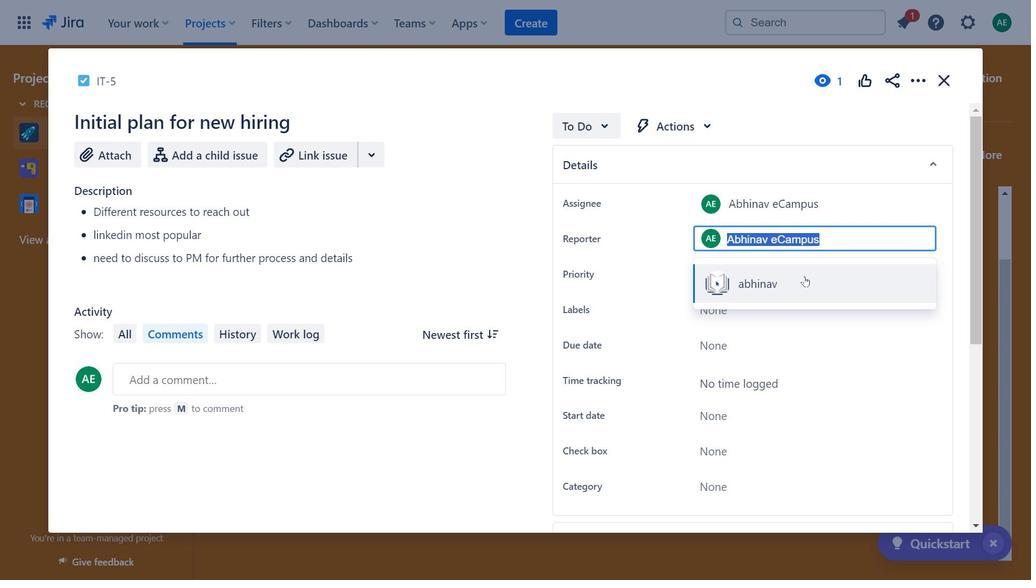 
Action: Mouse moved to (792, 270)
Screenshot: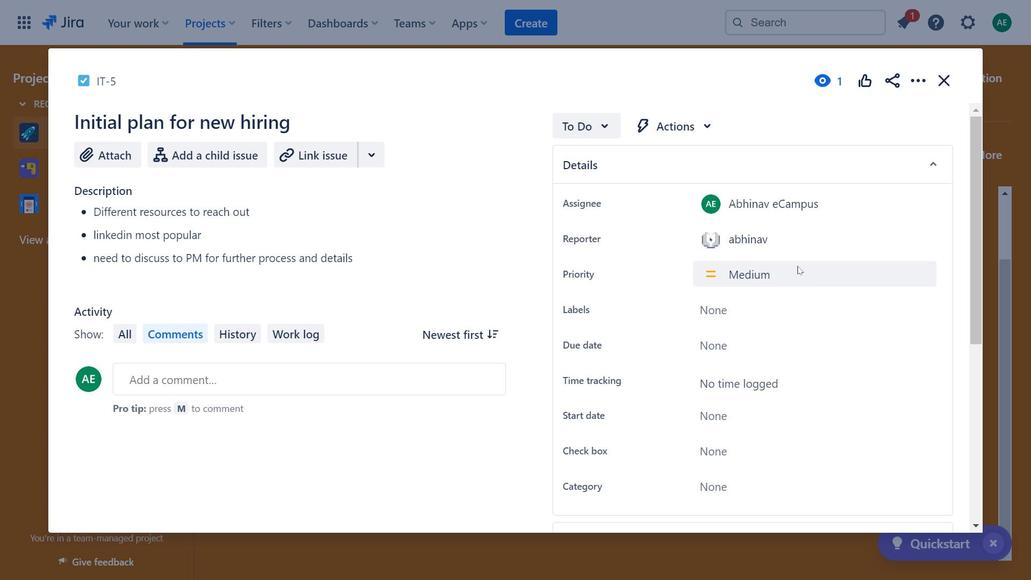 
Action: Mouse pressed left at (792, 270)
Screenshot: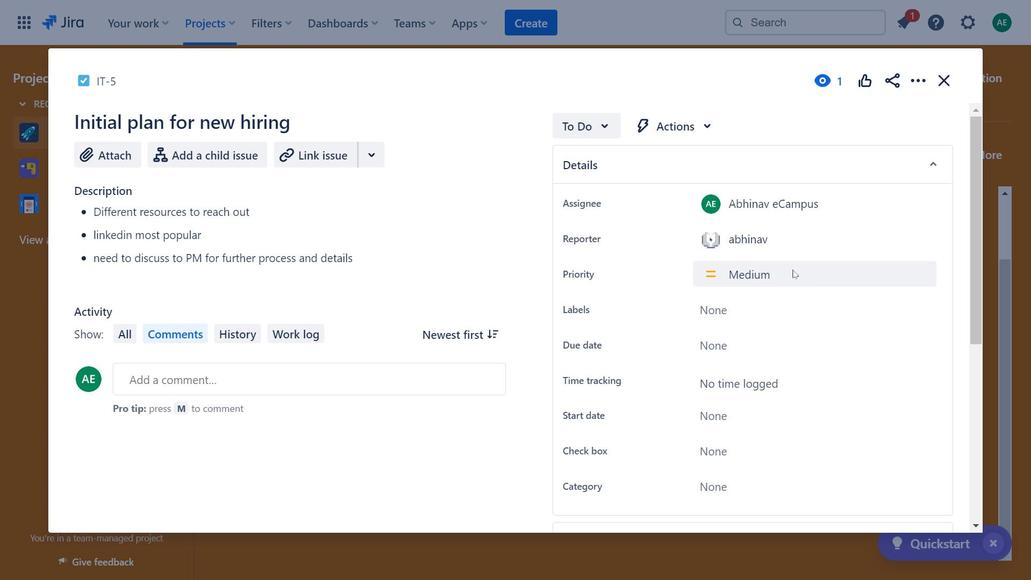 
Action: Mouse moved to (760, 338)
Screenshot: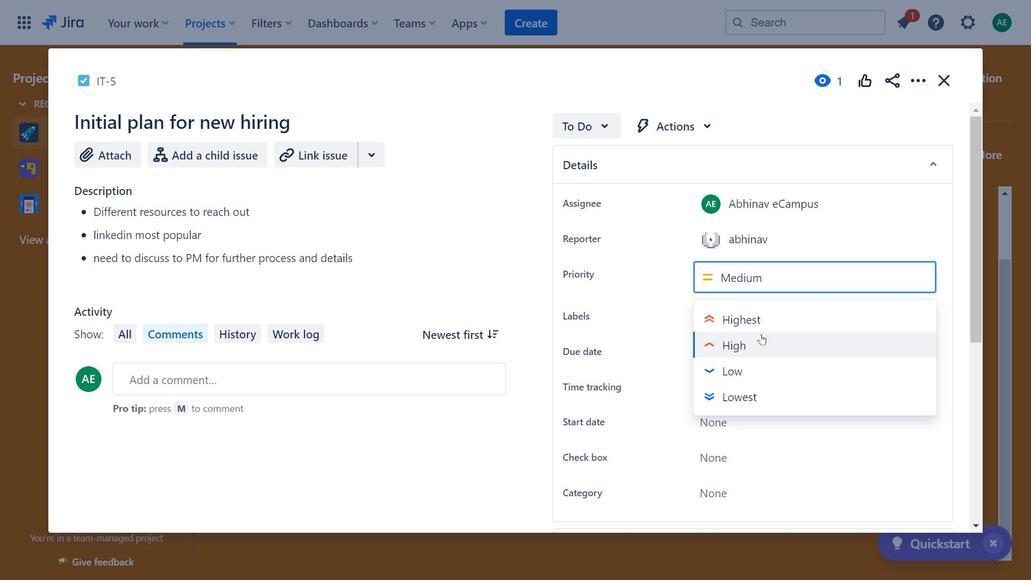 
Action: Mouse pressed left at (760, 338)
Screenshot: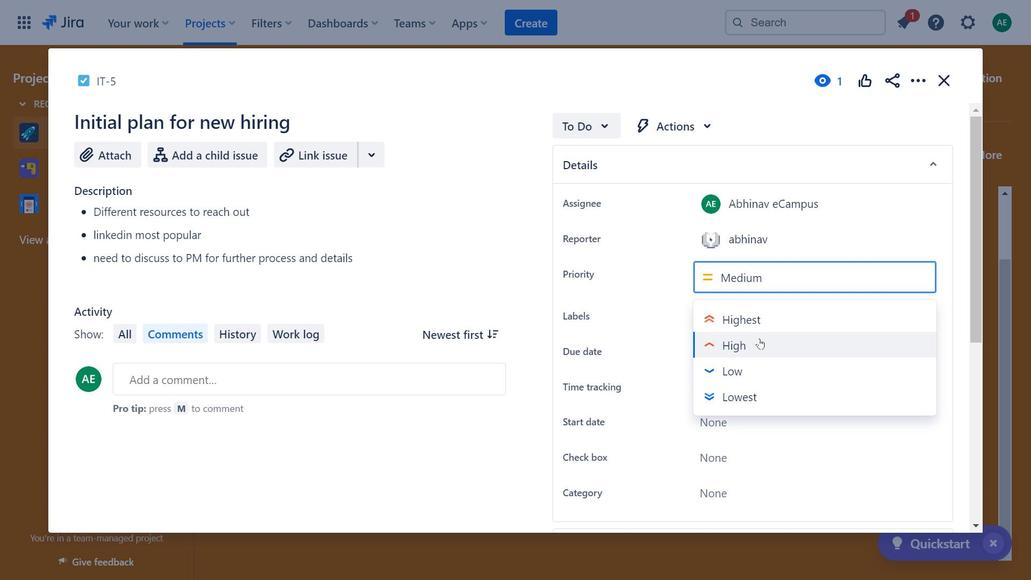 
Action: Mouse moved to (749, 309)
Screenshot: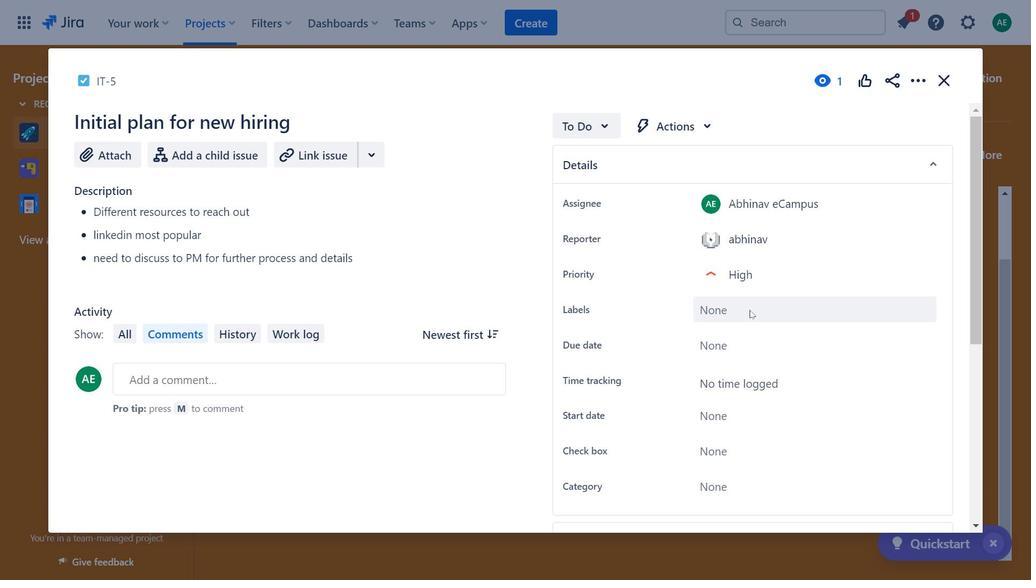 
Action: Mouse pressed left at (749, 309)
Screenshot: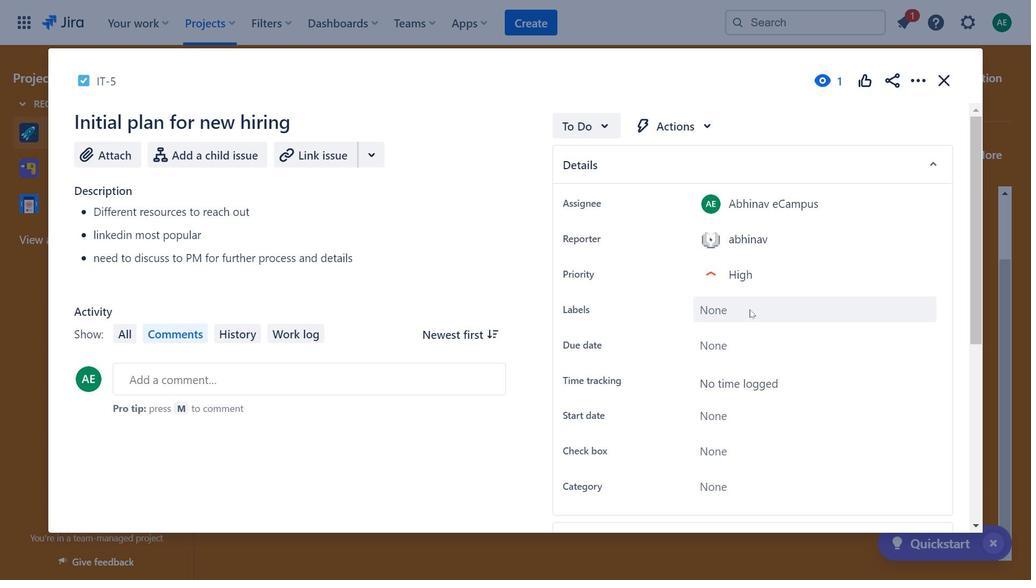 
Action: Mouse moved to (736, 400)
Screenshot: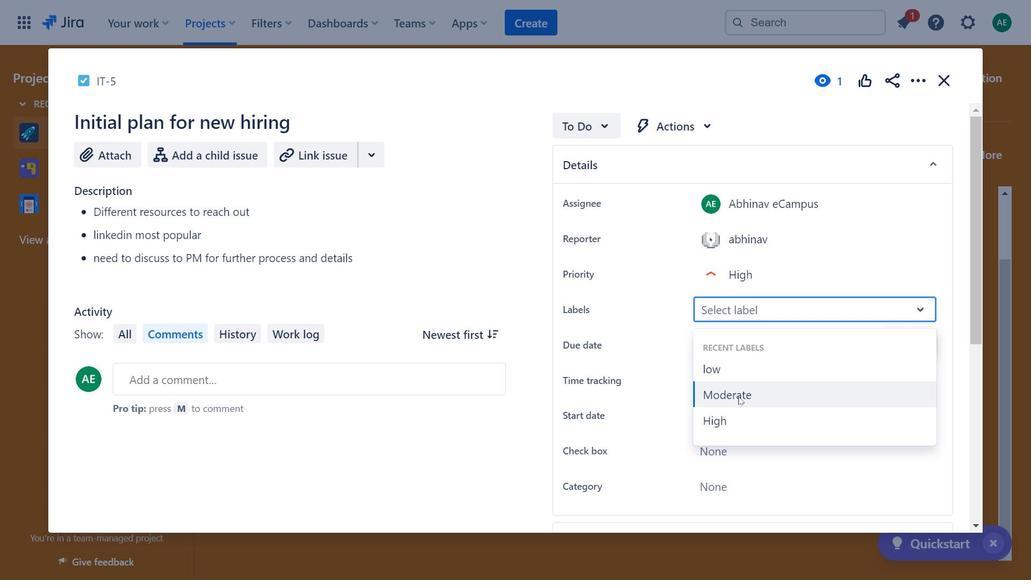 
Action: Mouse pressed left at (736, 400)
Screenshot: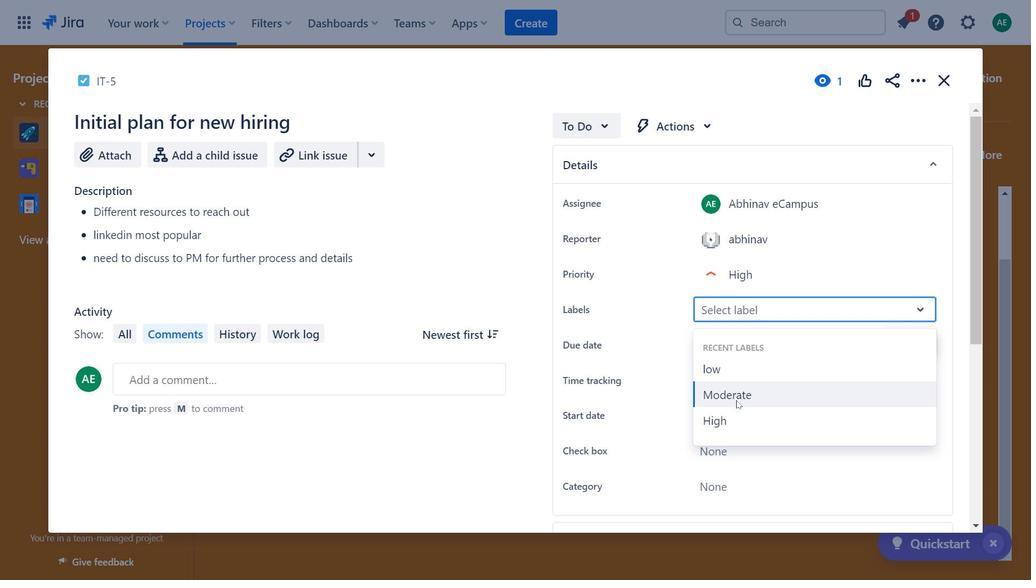 
Action: Mouse moved to (960, 306)
Screenshot: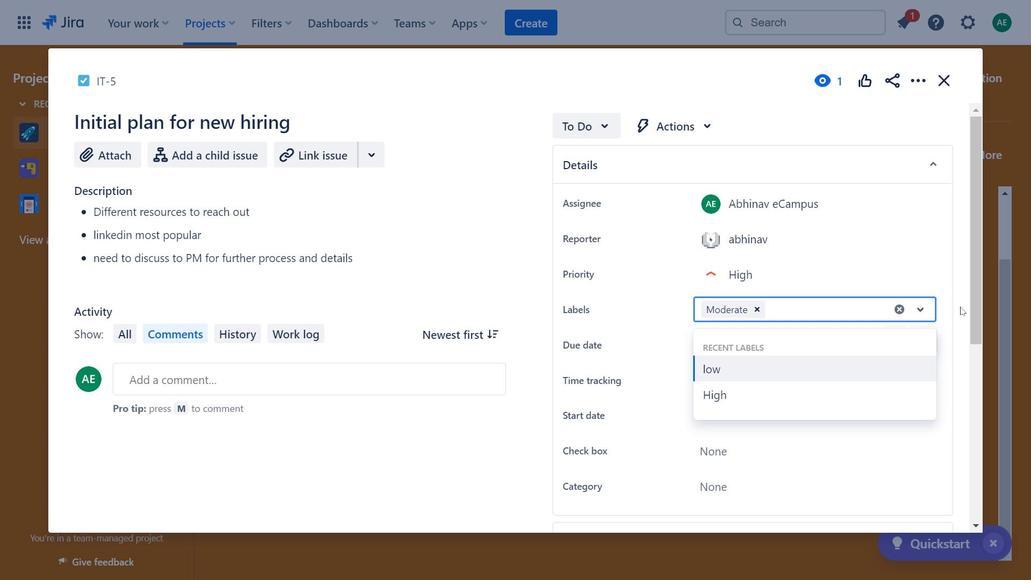 
Action: Mouse pressed left at (960, 306)
Screenshot: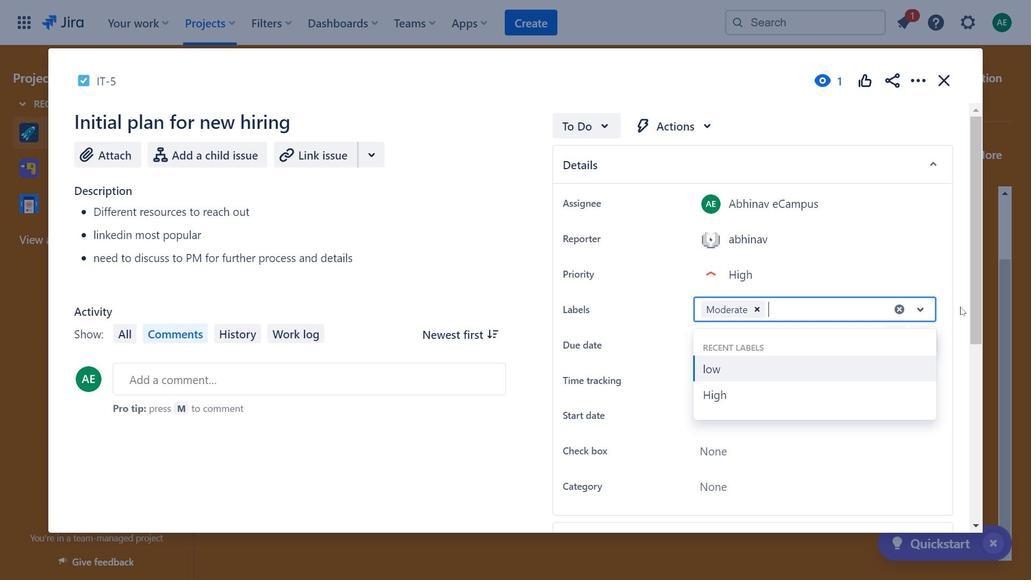 
Action: Mouse moved to (727, 342)
Screenshot: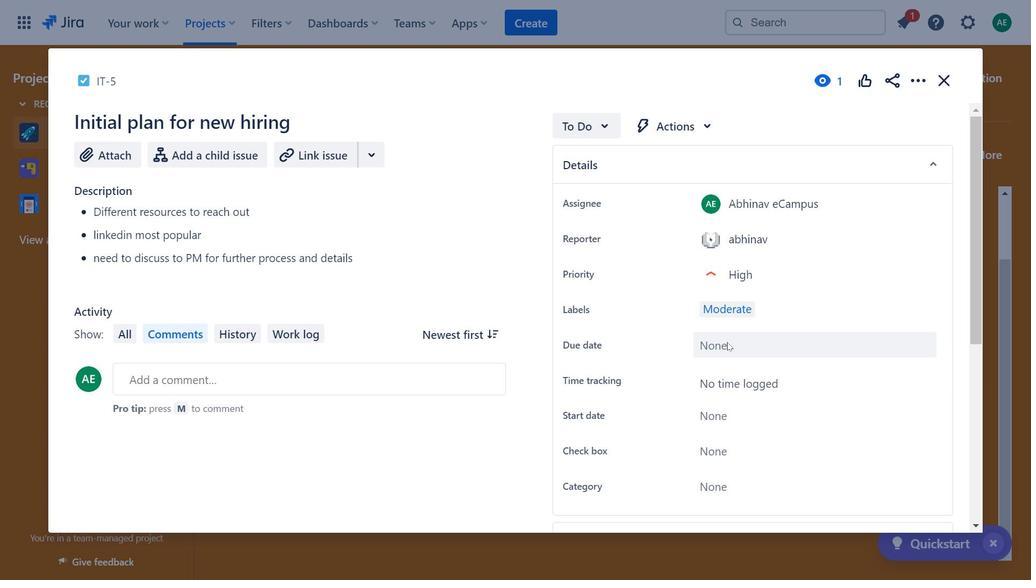 
Action: Mouse pressed left at (727, 342)
Screenshot: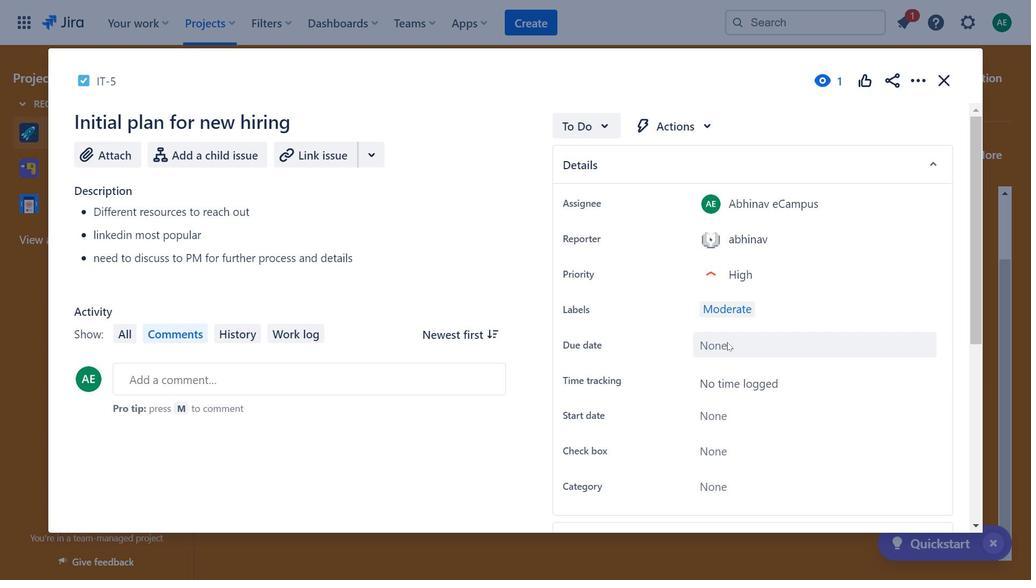 
Action: Mouse moved to (808, 251)
Screenshot: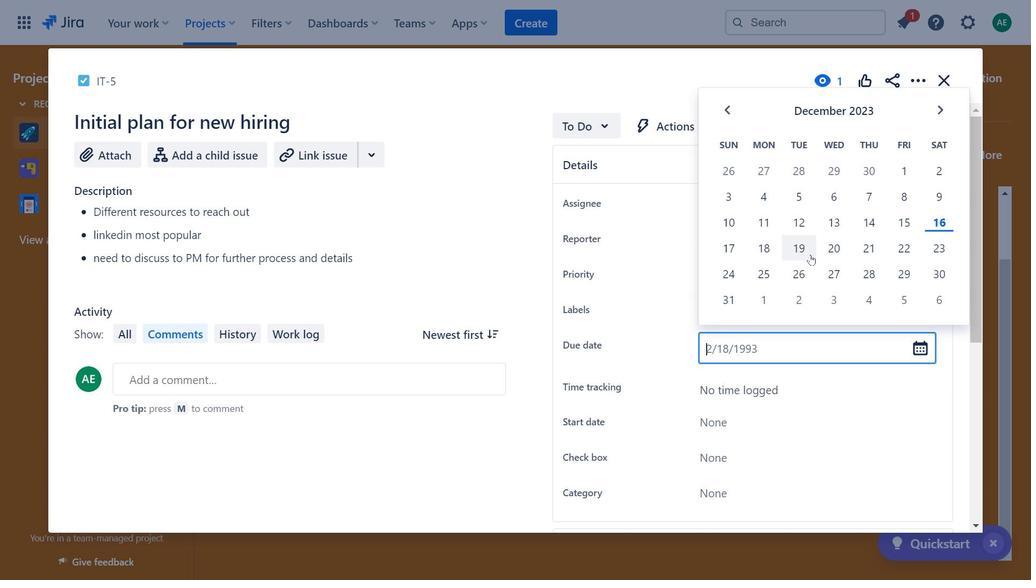 
Action: Mouse pressed left at (808, 251)
